 Task: Find and add a pair of Adidas running shoes with a 40 to 60 percent discount to your shopping bag.
Action: Mouse moved to (603, 99)
Screenshot: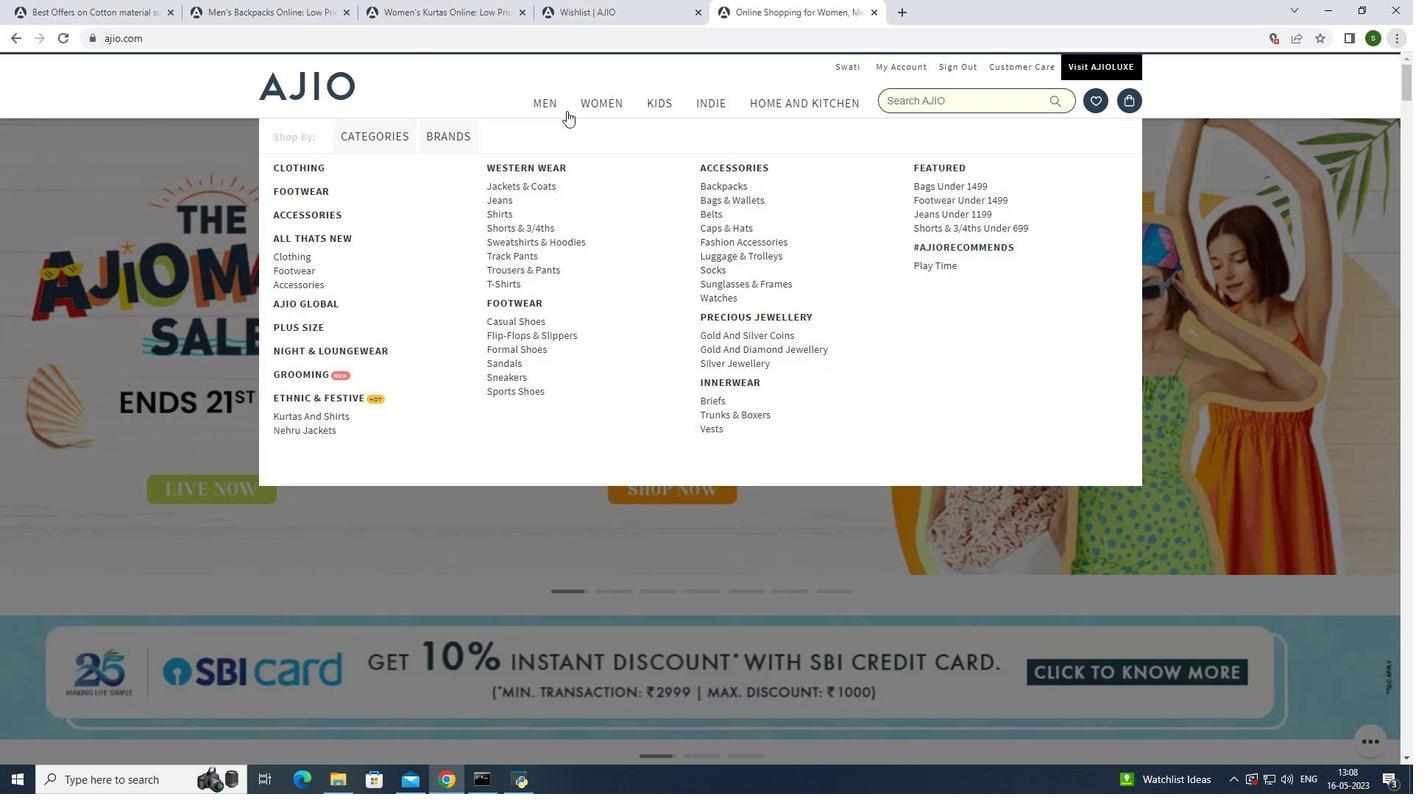 
Action: Mouse pressed left at (603, 99)
Screenshot: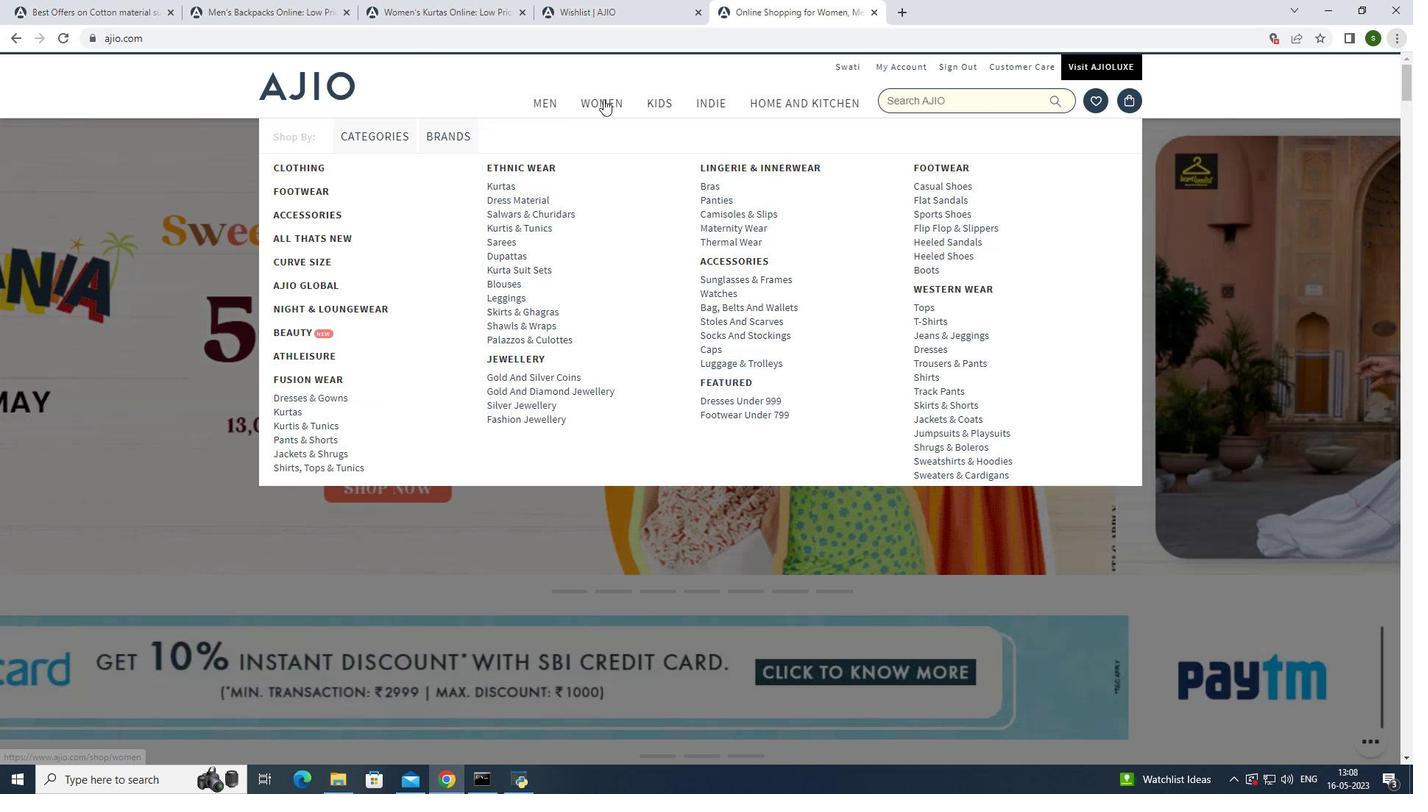 
Action: Mouse moved to (585, 164)
Screenshot: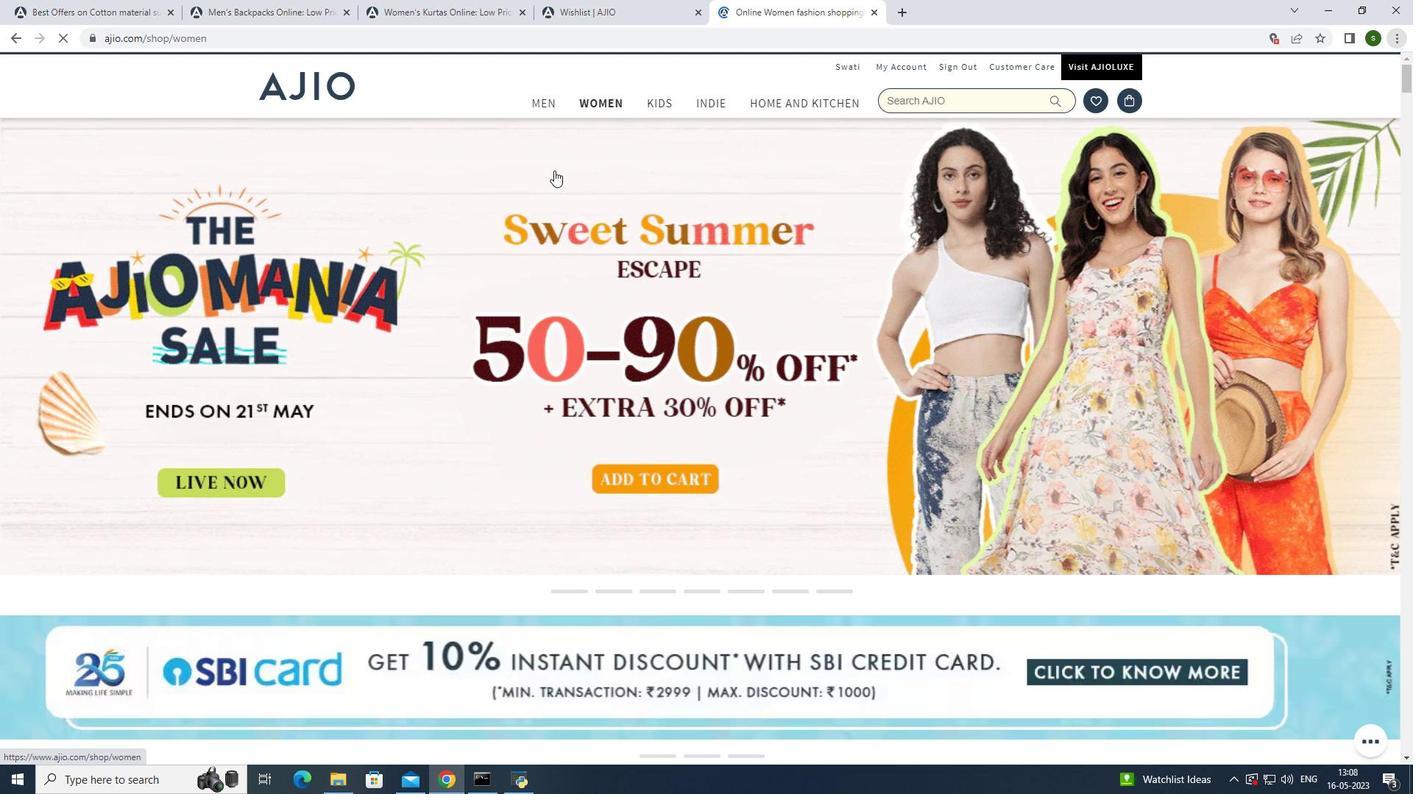 
Action: Mouse scrolled (585, 164) with delta (0, 0)
Screenshot: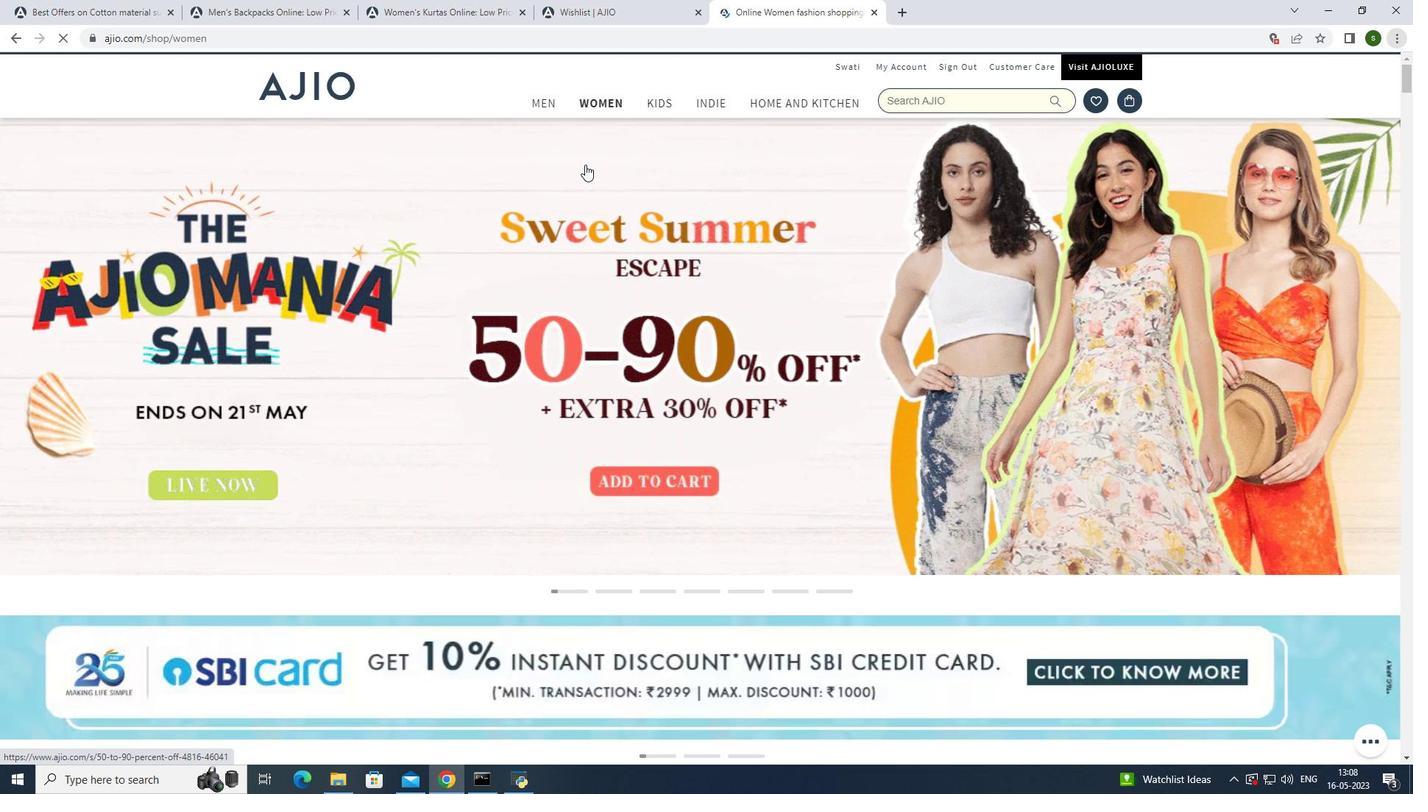 
Action: Mouse scrolled (585, 164) with delta (0, 0)
Screenshot: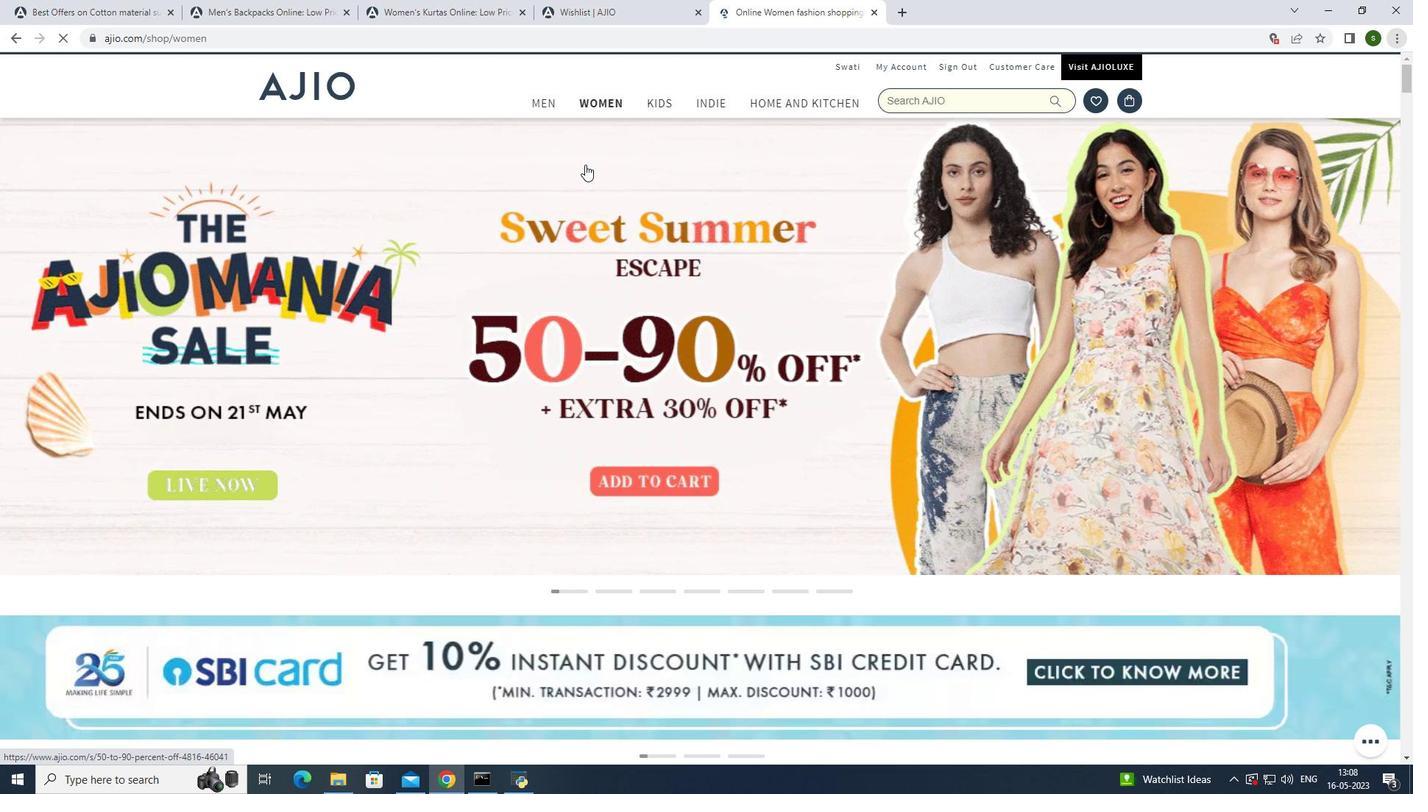 
Action: Mouse scrolled (585, 164) with delta (0, 0)
Screenshot: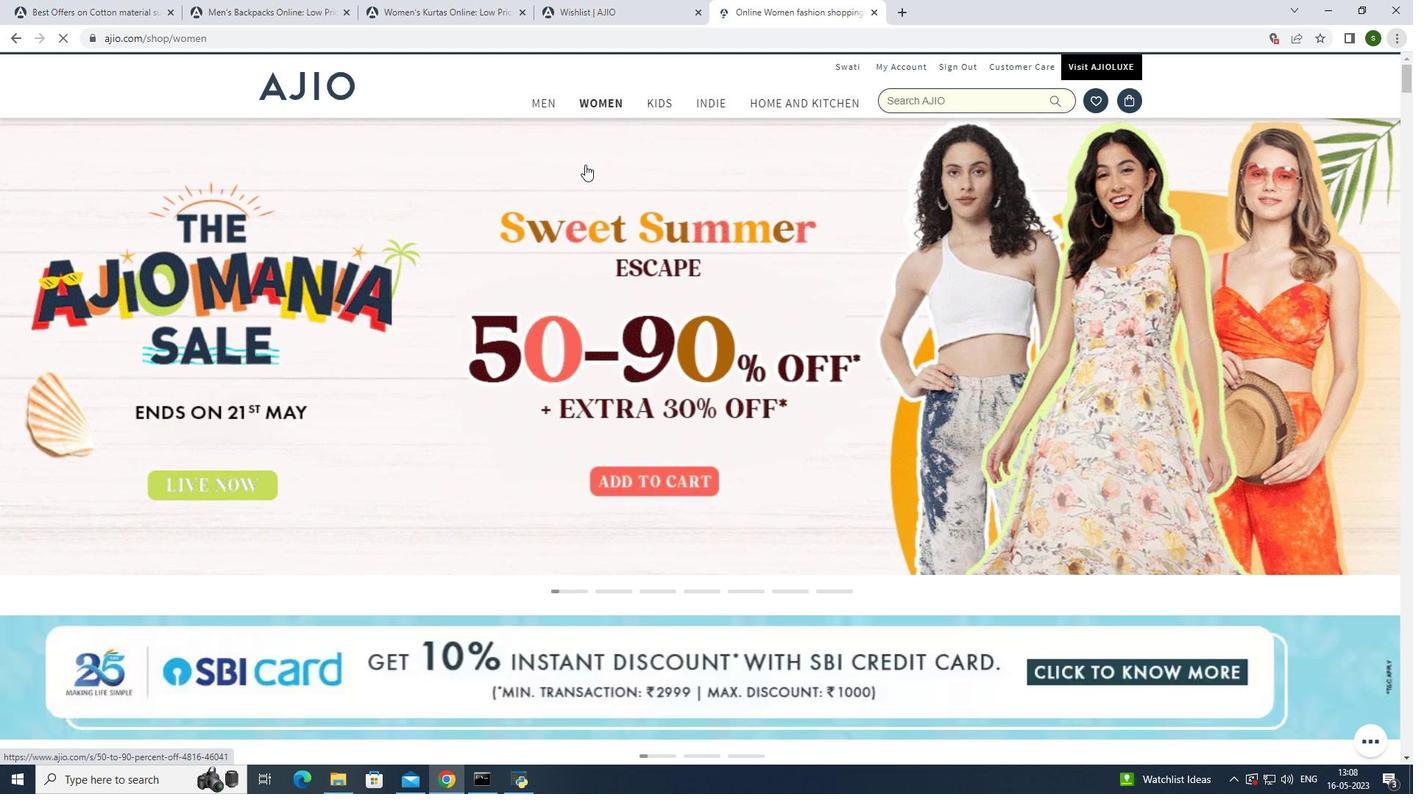 
Action: Mouse scrolled (585, 164) with delta (0, 0)
Screenshot: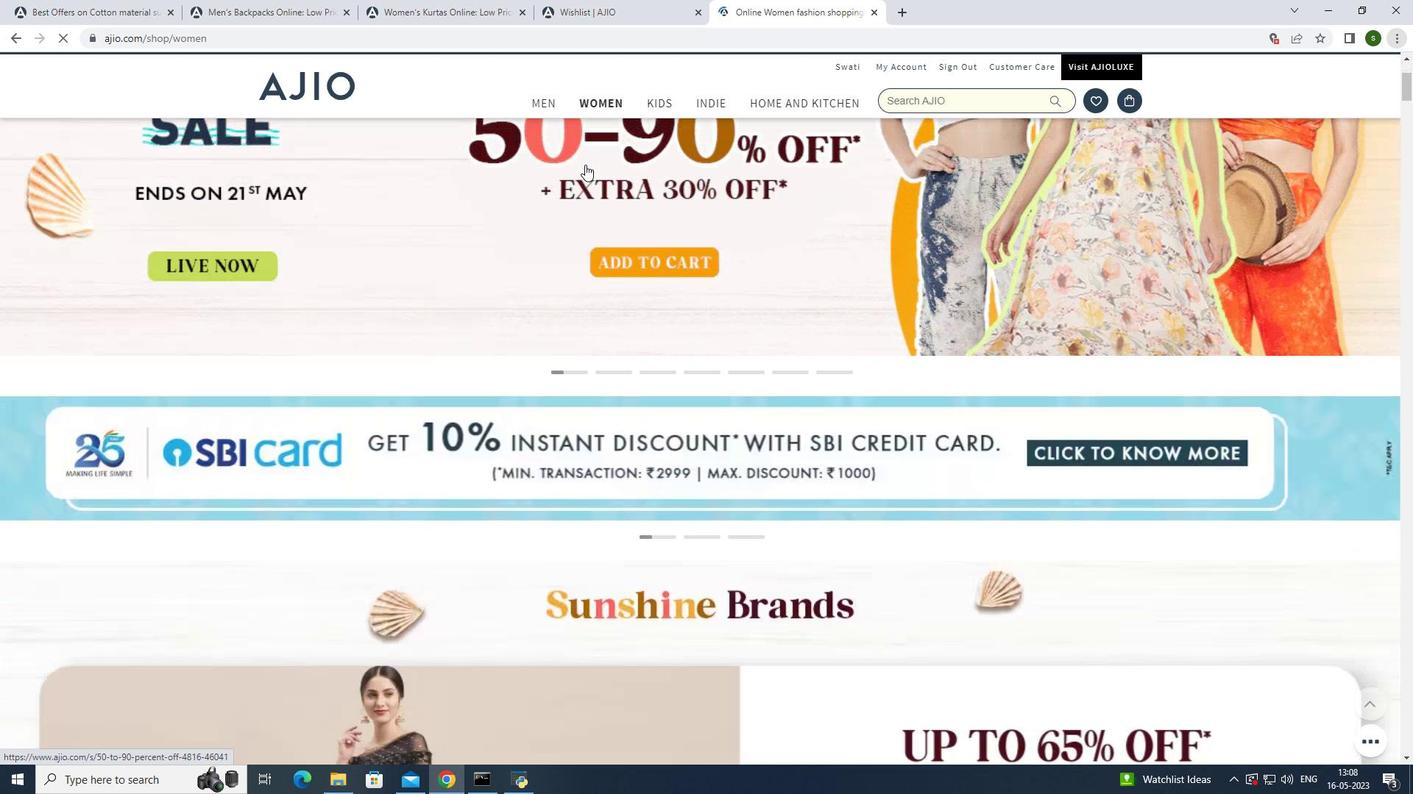 
Action: Mouse scrolled (585, 164) with delta (0, 0)
Screenshot: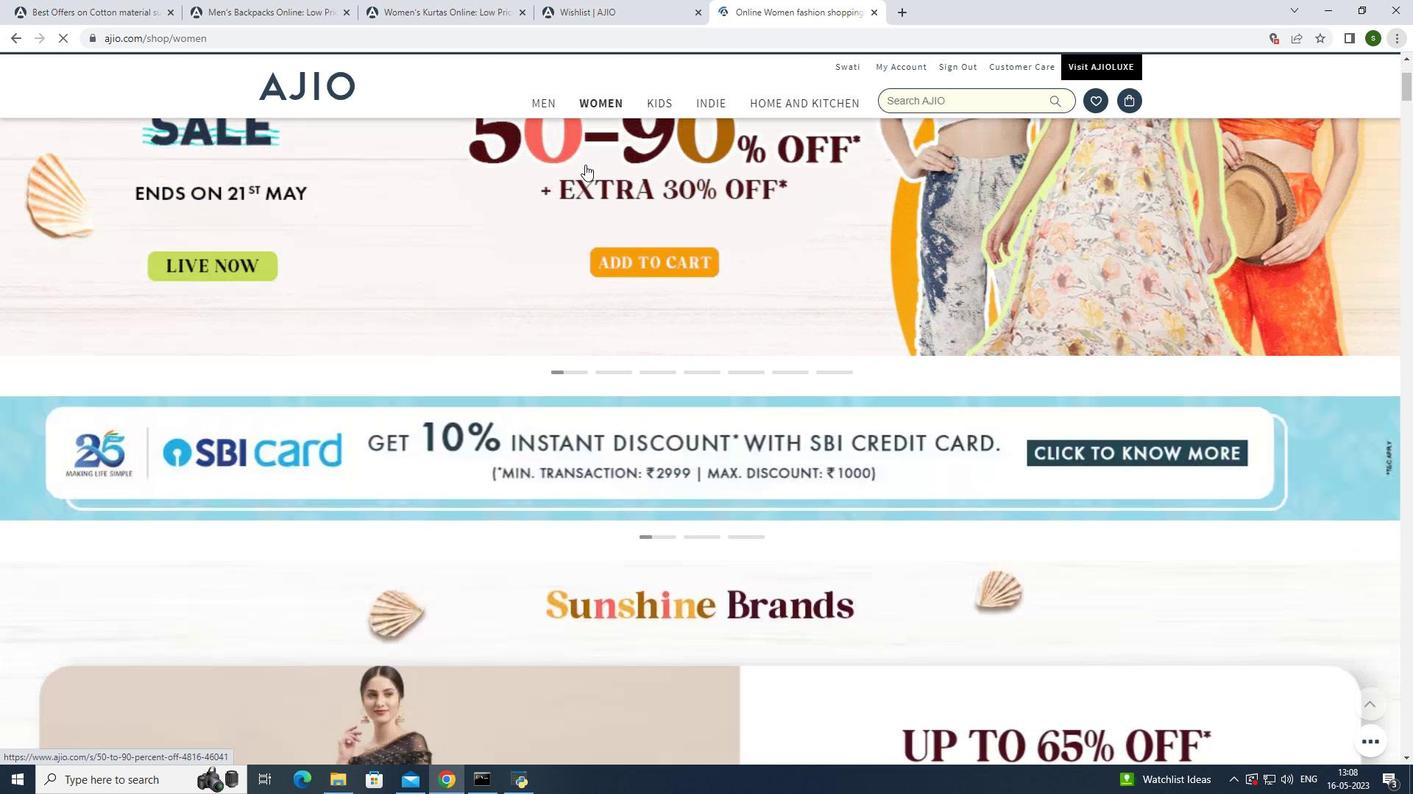 
Action: Mouse scrolled (585, 164) with delta (0, 0)
Screenshot: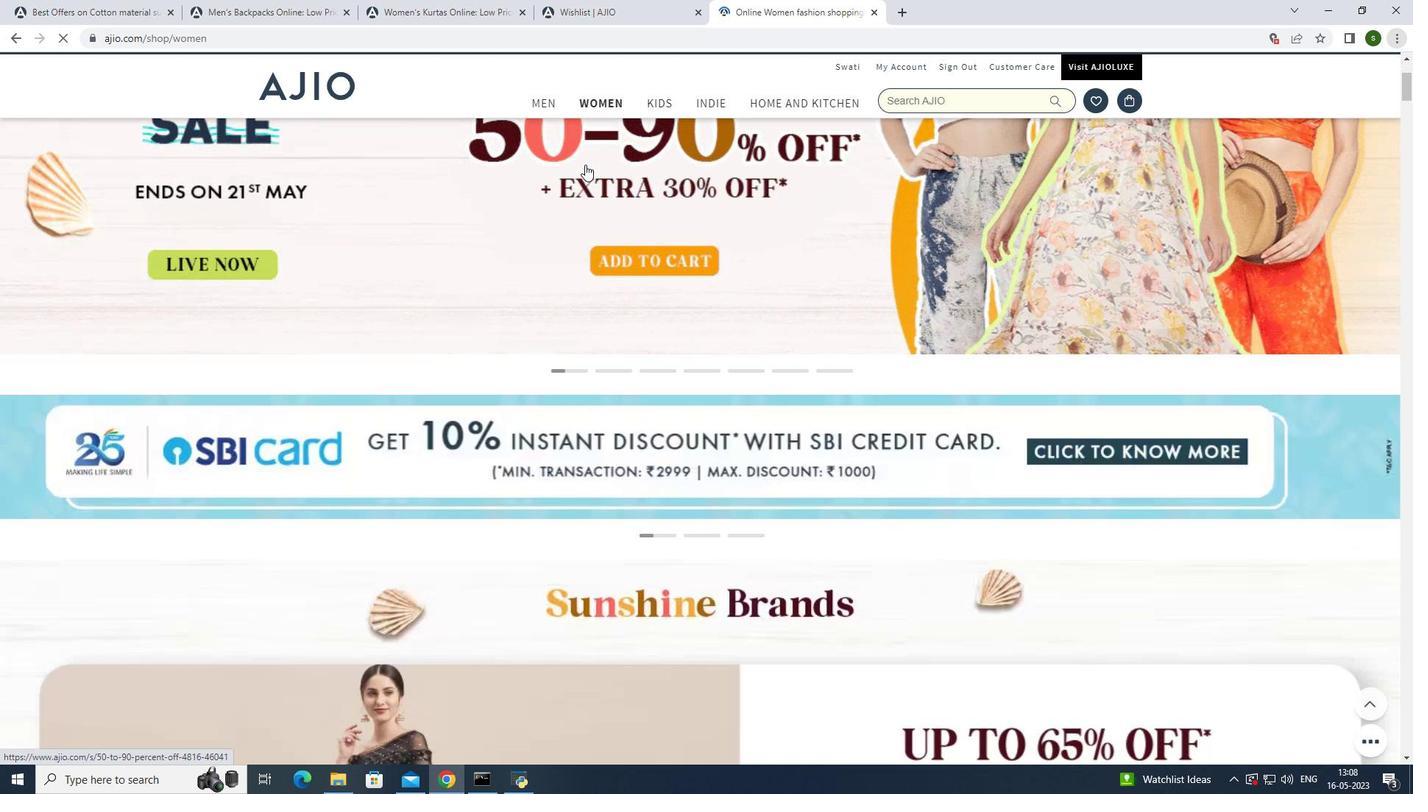 
Action: Mouse scrolled (585, 164) with delta (0, 0)
Screenshot: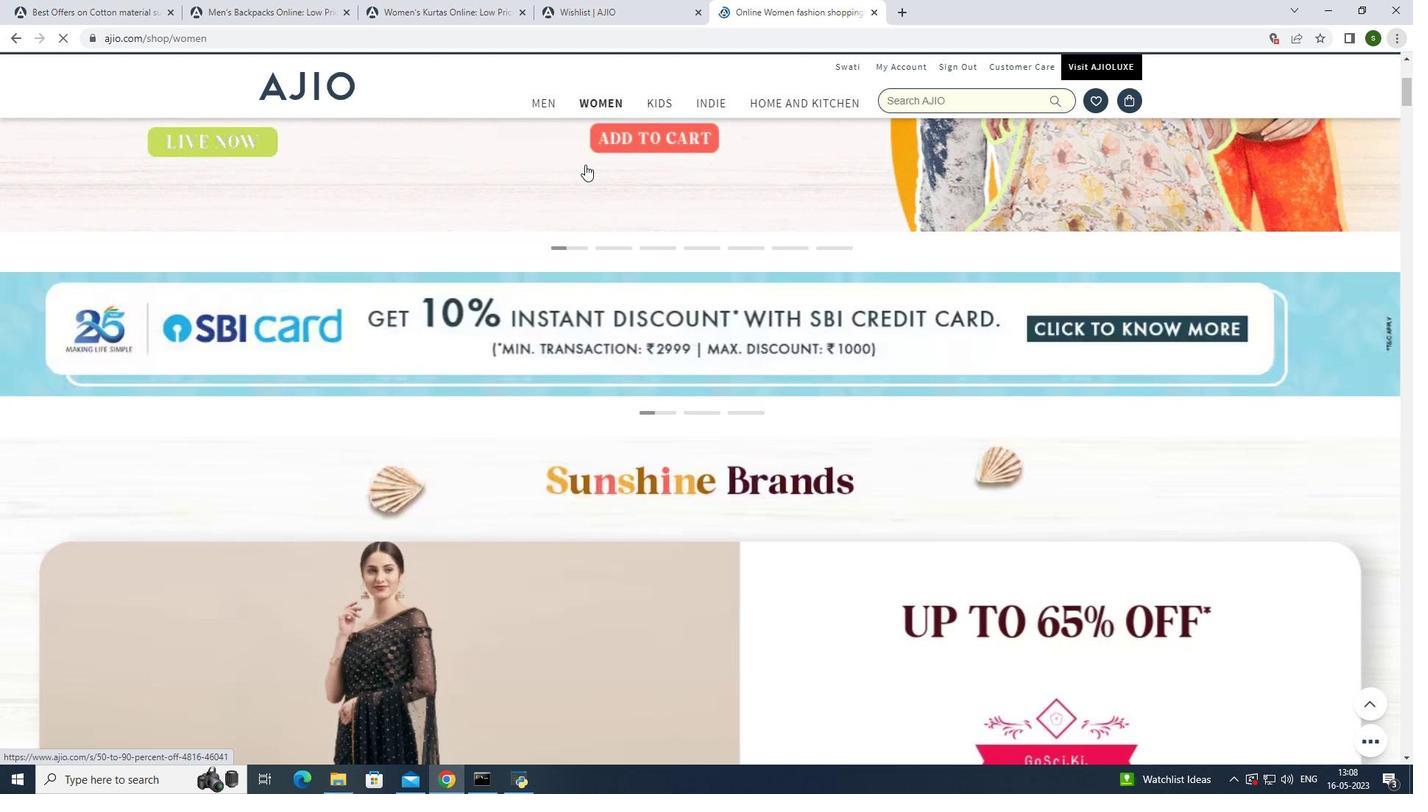 
Action: Mouse scrolled (585, 164) with delta (0, 0)
Screenshot: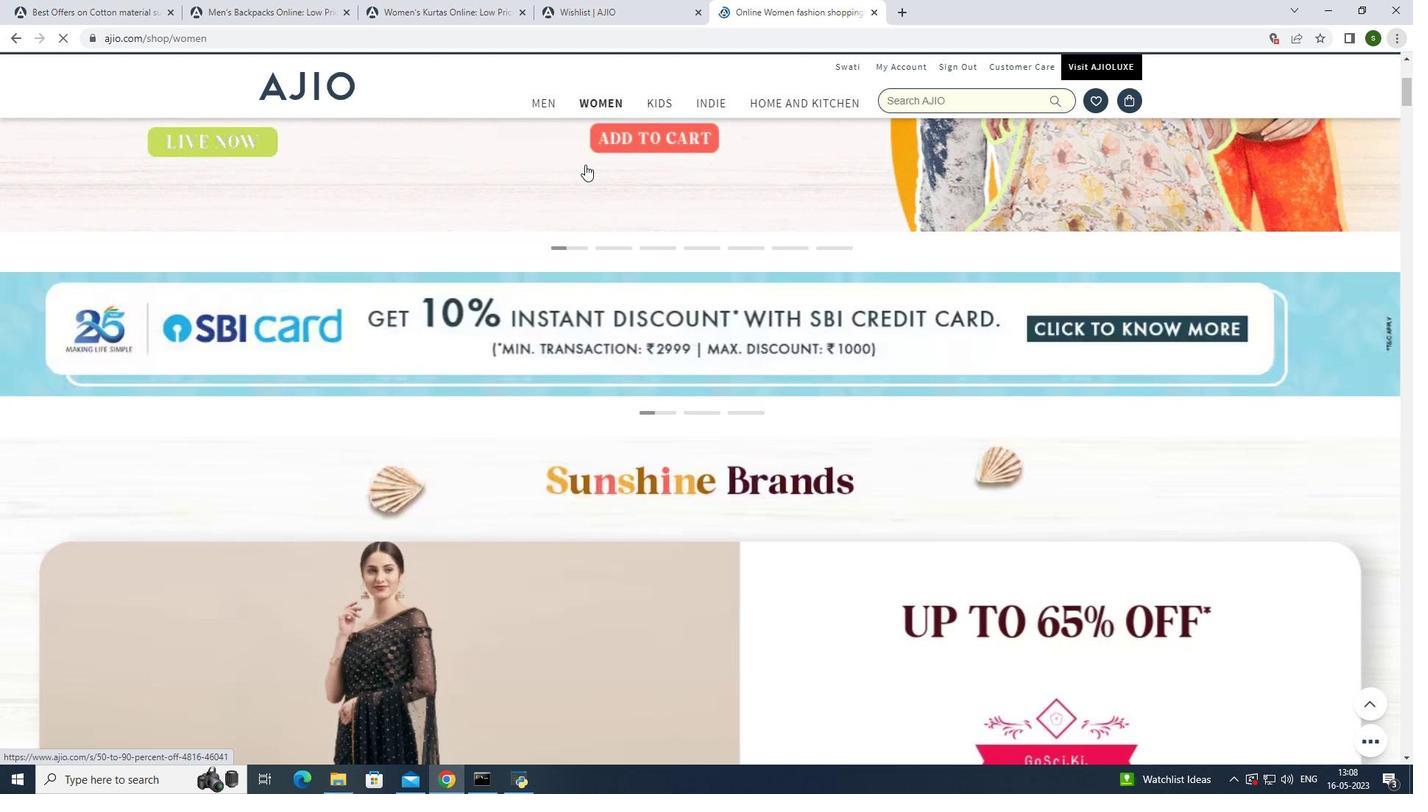 
Action: Mouse scrolled (585, 164) with delta (0, 0)
Screenshot: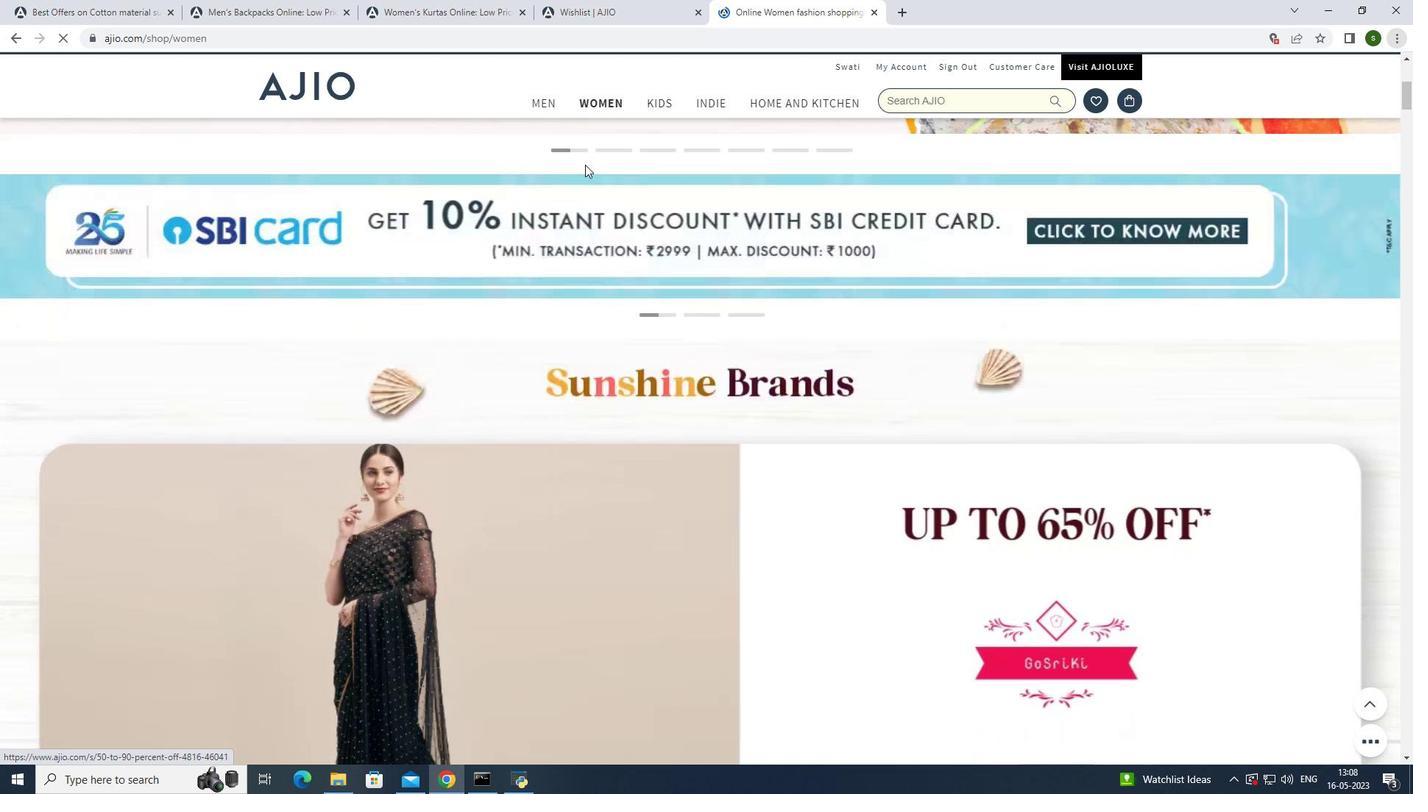 
Action: Mouse scrolled (585, 164) with delta (0, 0)
Screenshot: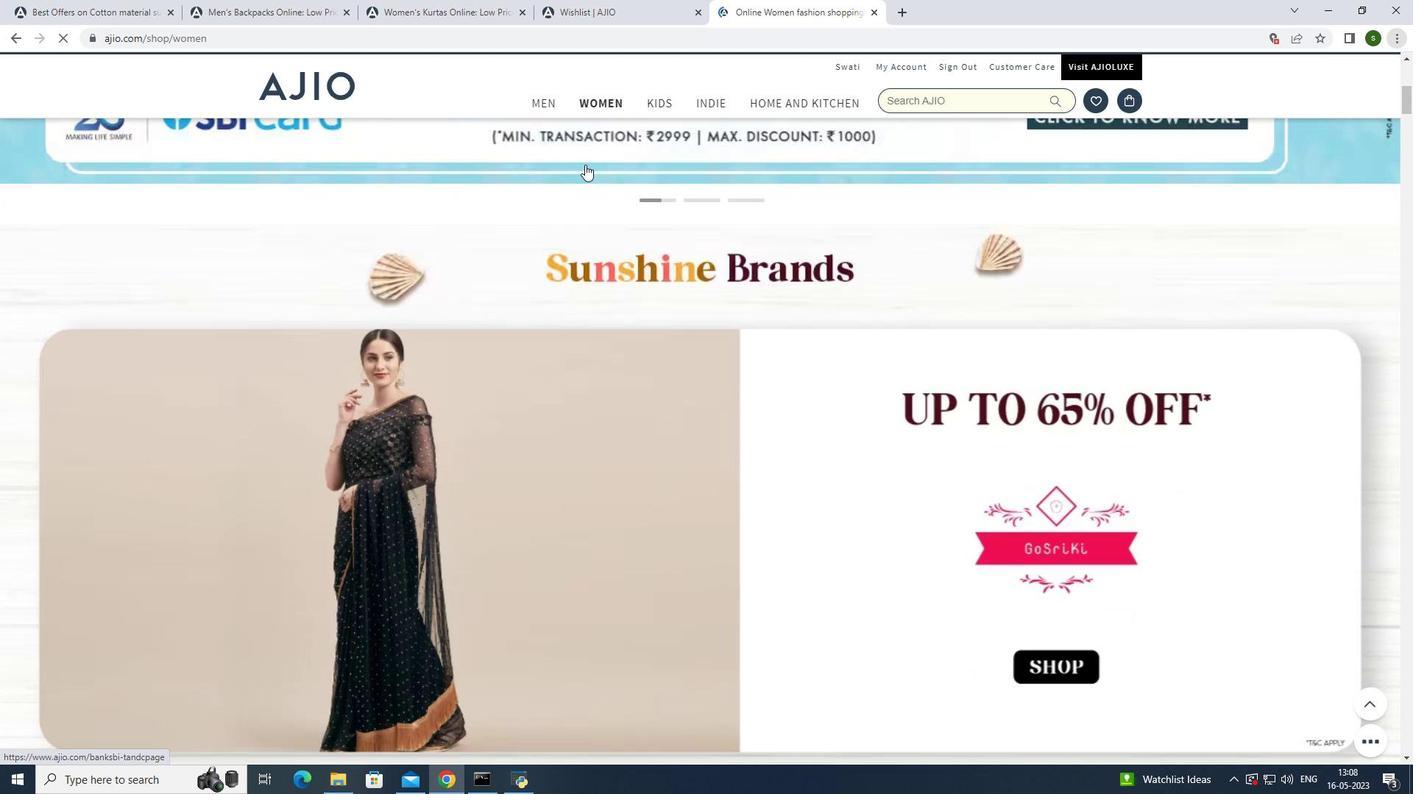 
Action: Mouse scrolled (585, 164) with delta (0, 0)
Screenshot: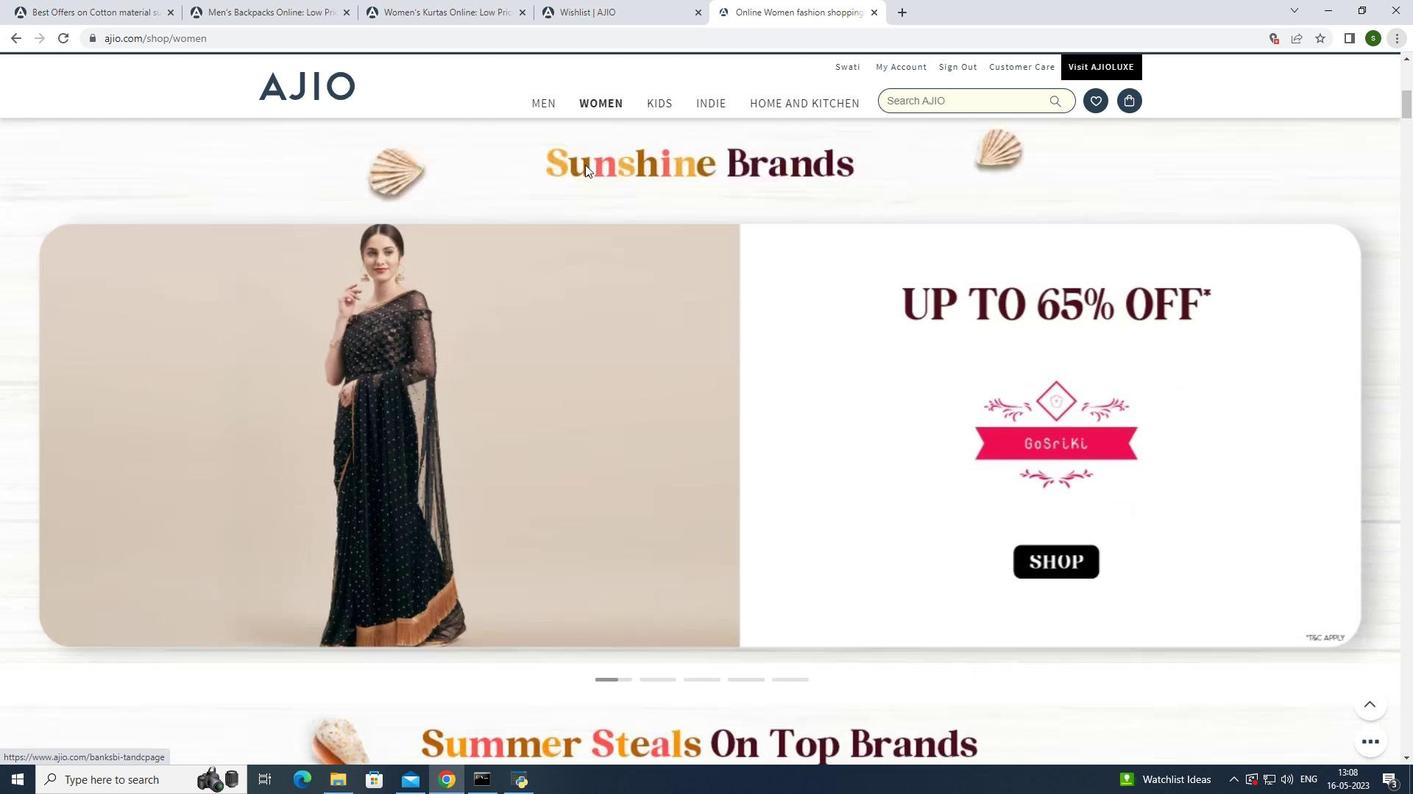 
Action: Mouse scrolled (585, 164) with delta (0, 0)
Screenshot: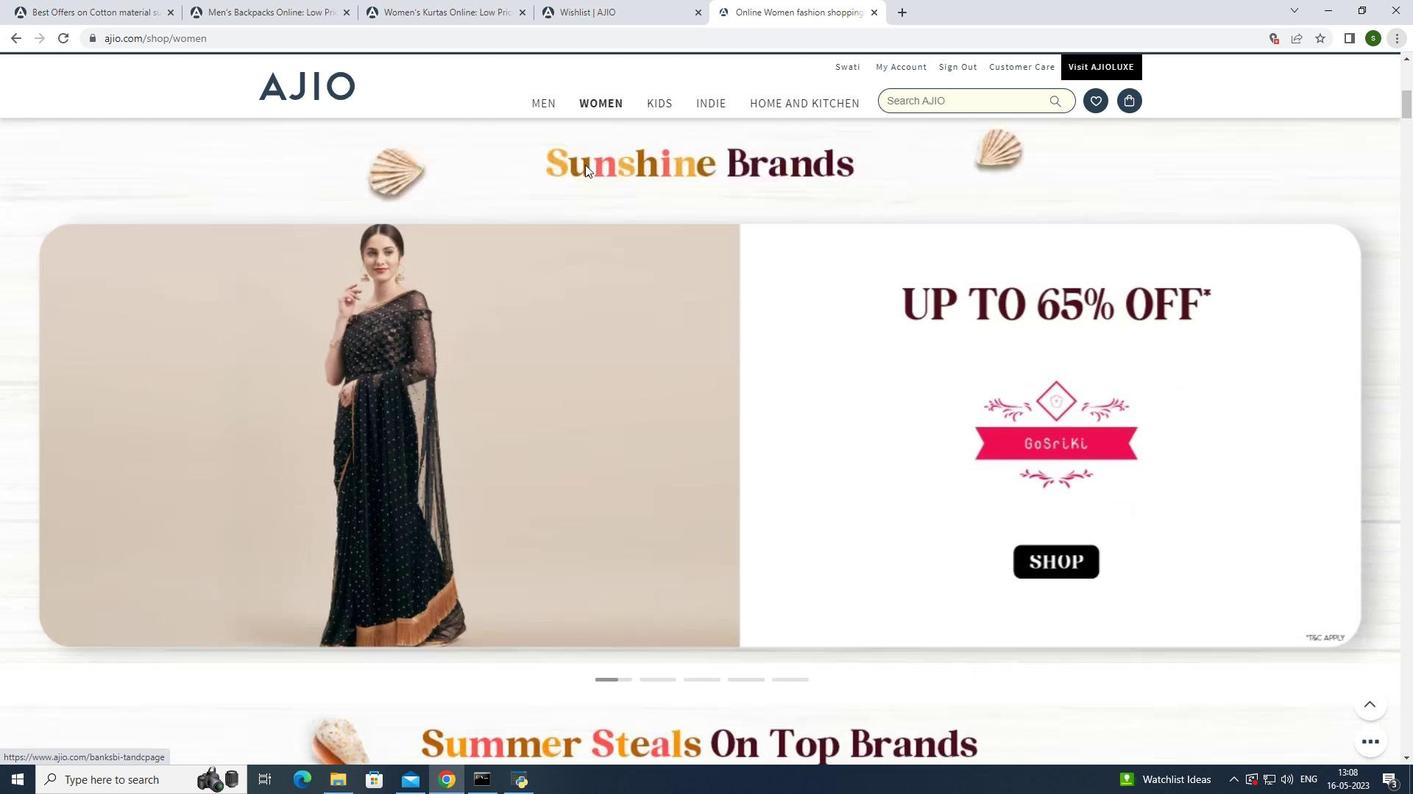 
Action: Mouse scrolled (585, 164) with delta (0, 0)
Screenshot: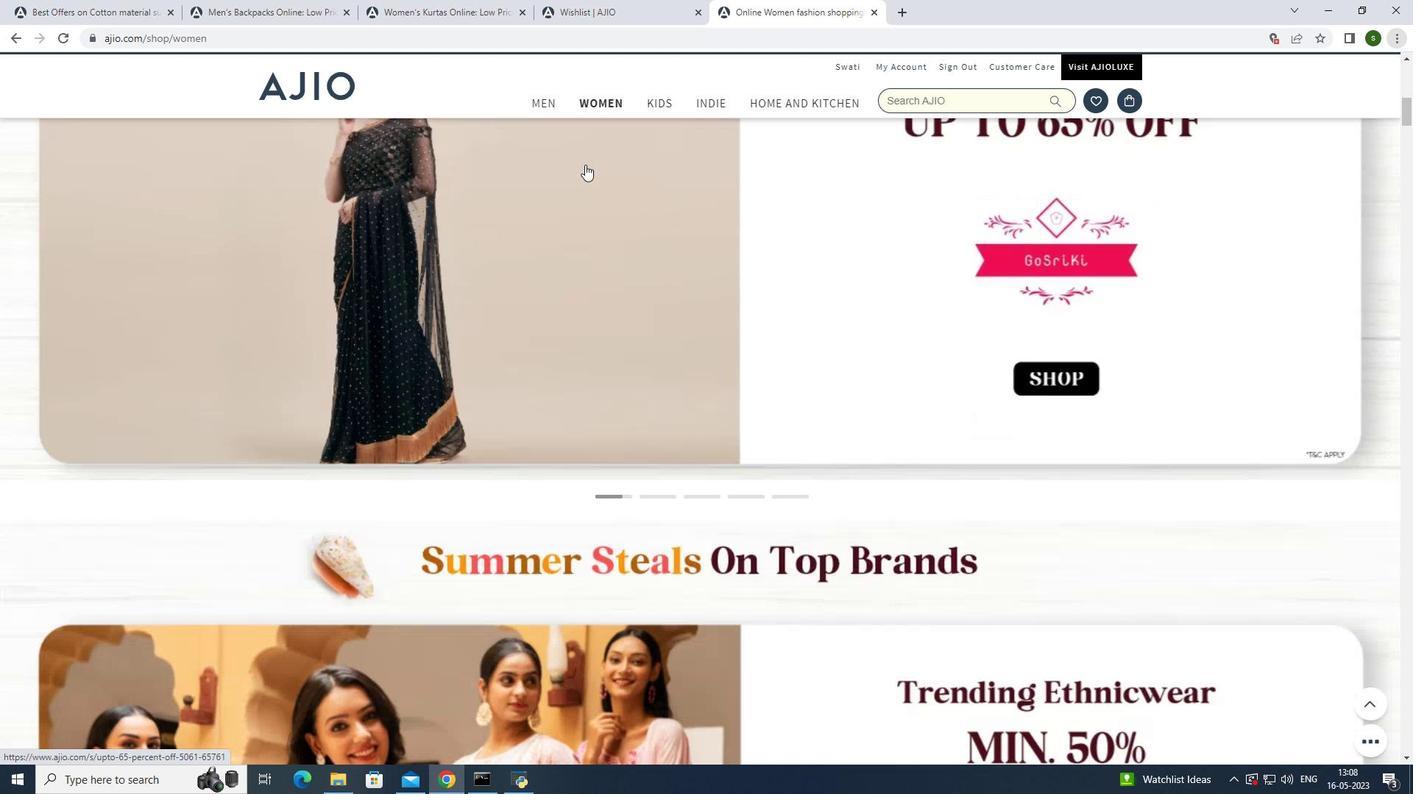 
Action: Mouse scrolled (585, 164) with delta (0, 0)
Screenshot: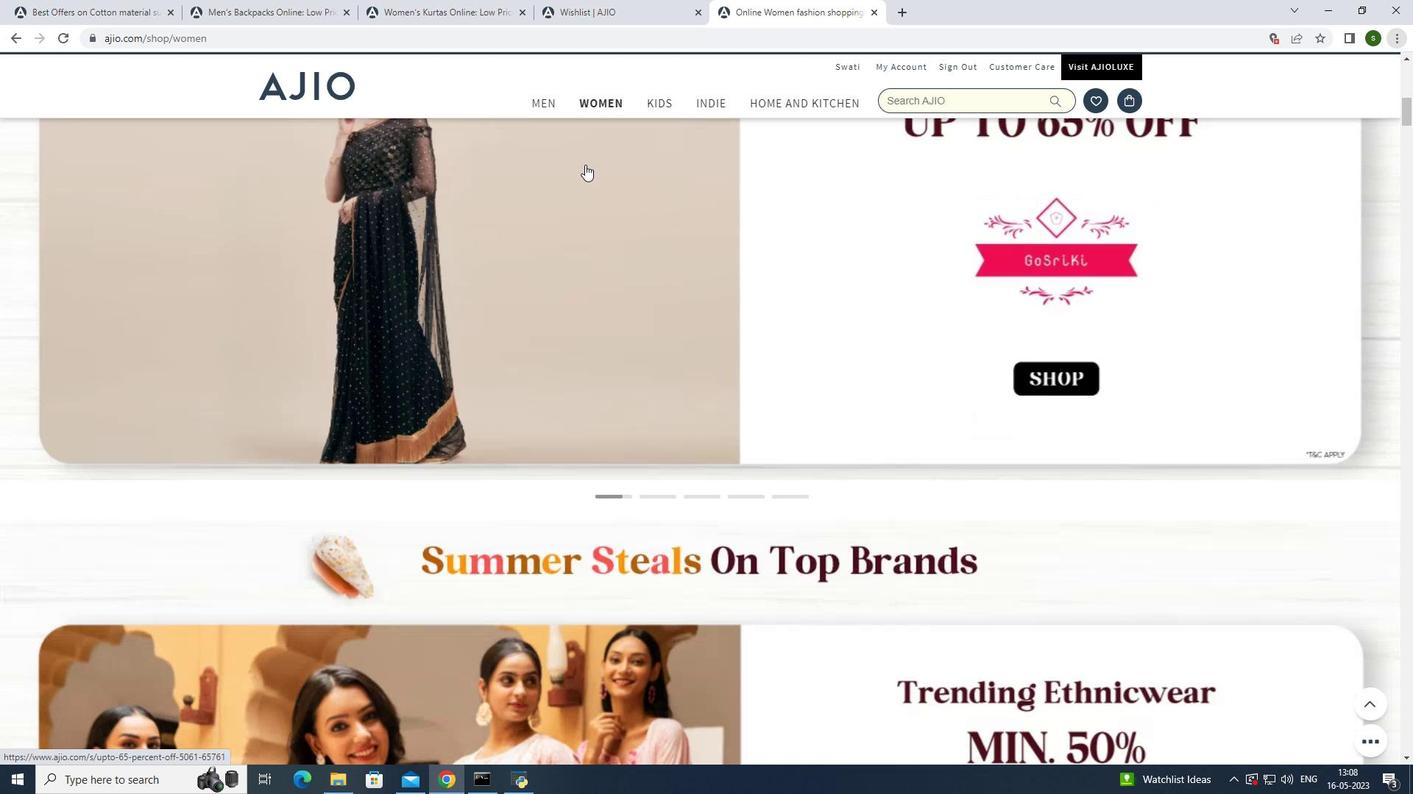 
Action: Mouse scrolled (585, 164) with delta (0, 0)
Screenshot: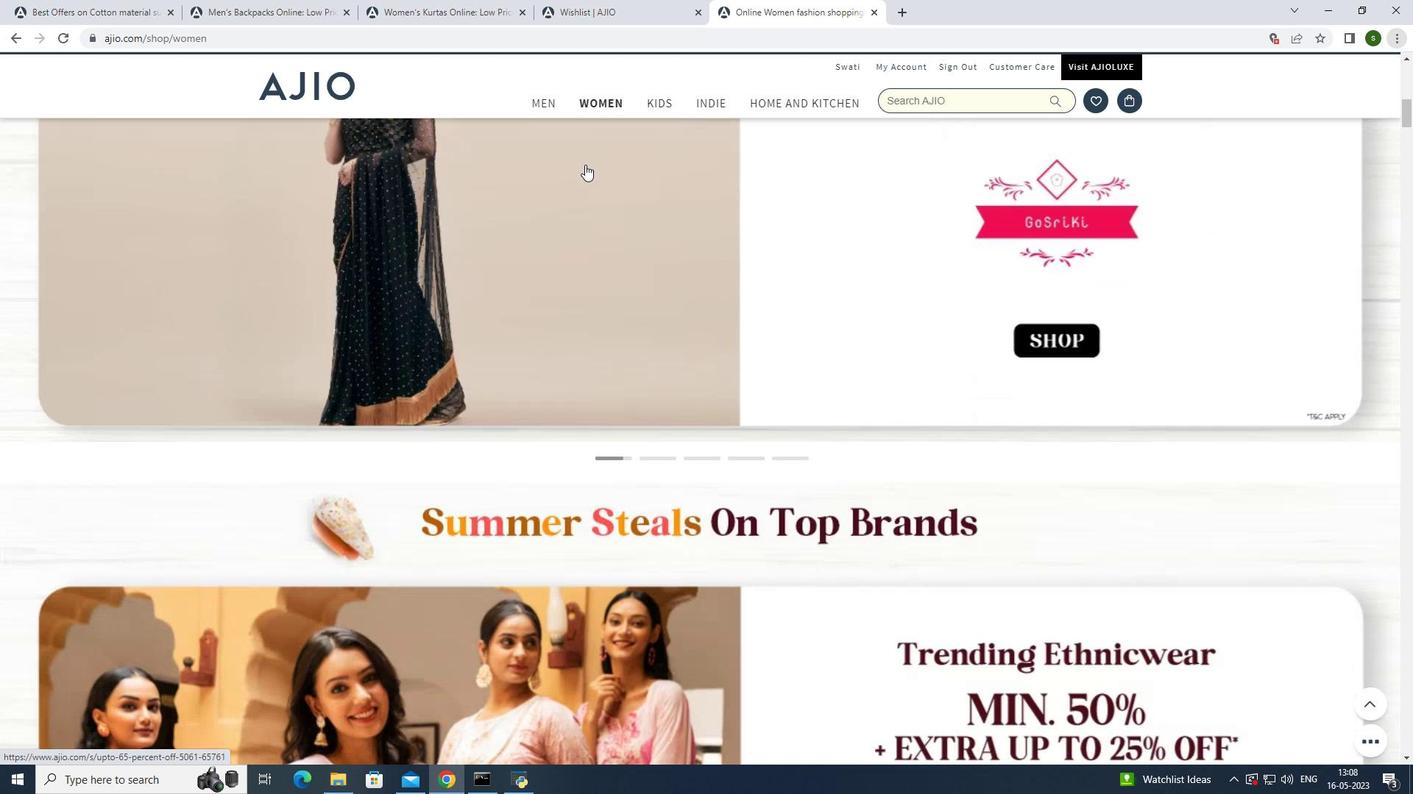 
Action: Mouse scrolled (585, 164) with delta (0, 0)
Screenshot: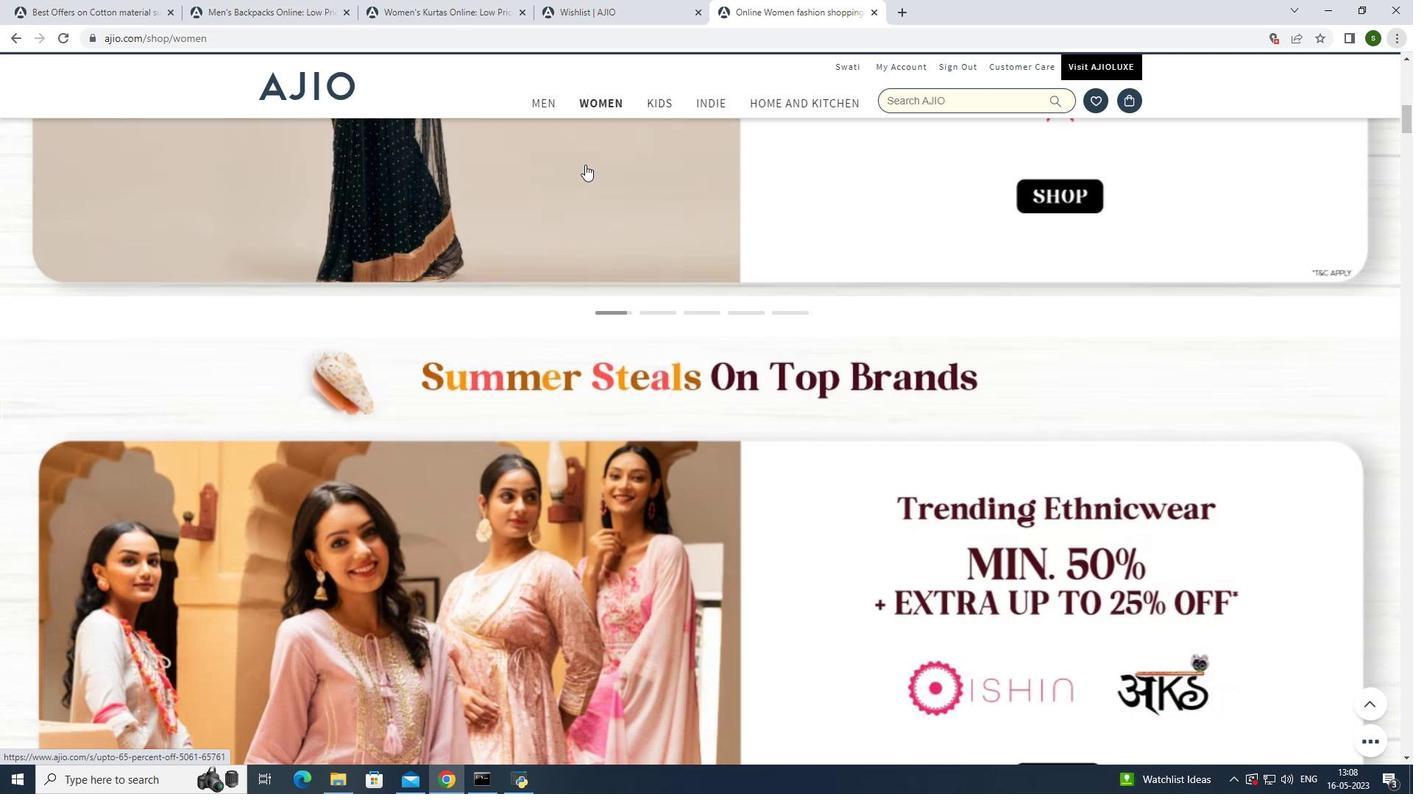 
Action: Mouse scrolled (585, 164) with delta (0, 0)
Screenshot: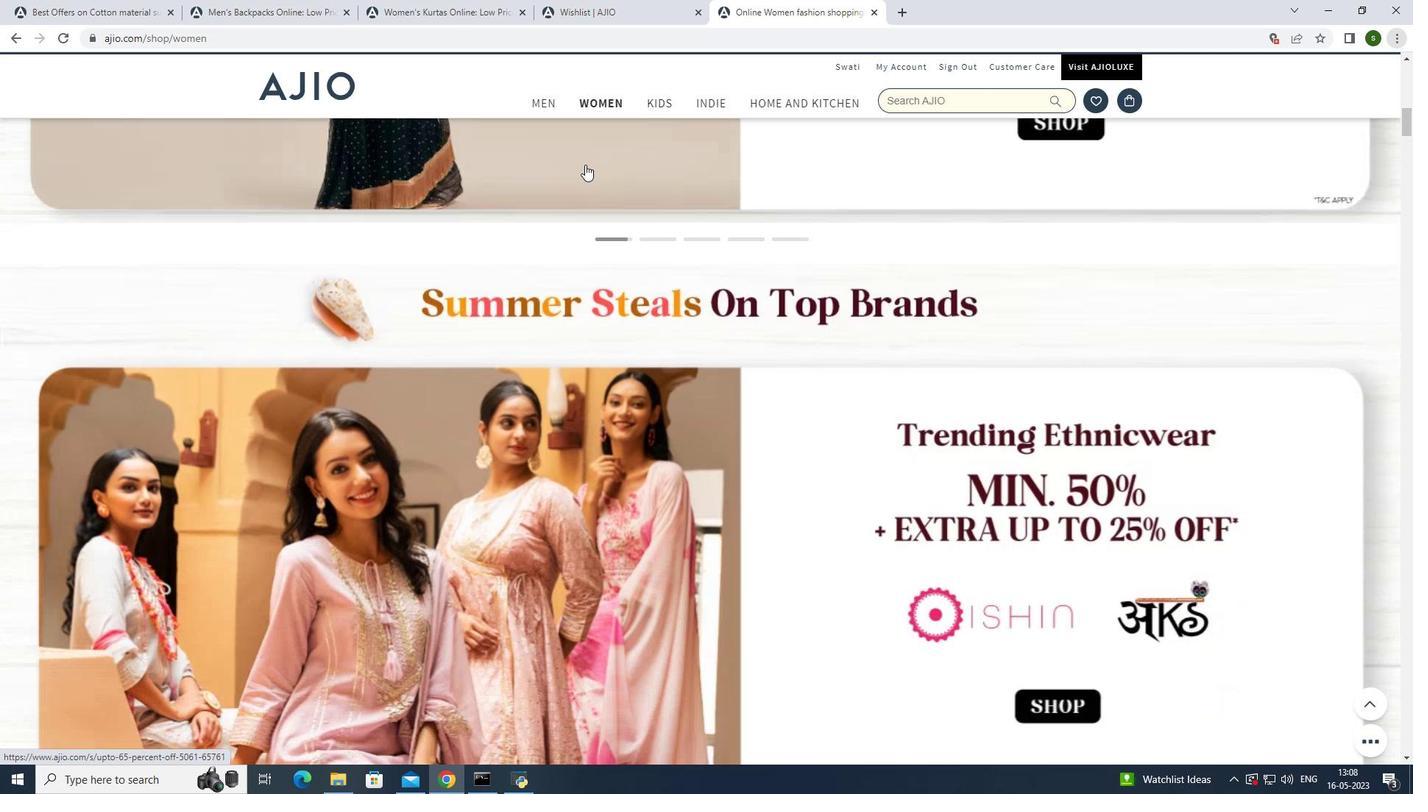 
Action: Mouse scrolled (585, 164) with delta (0, 0)
Screenshot: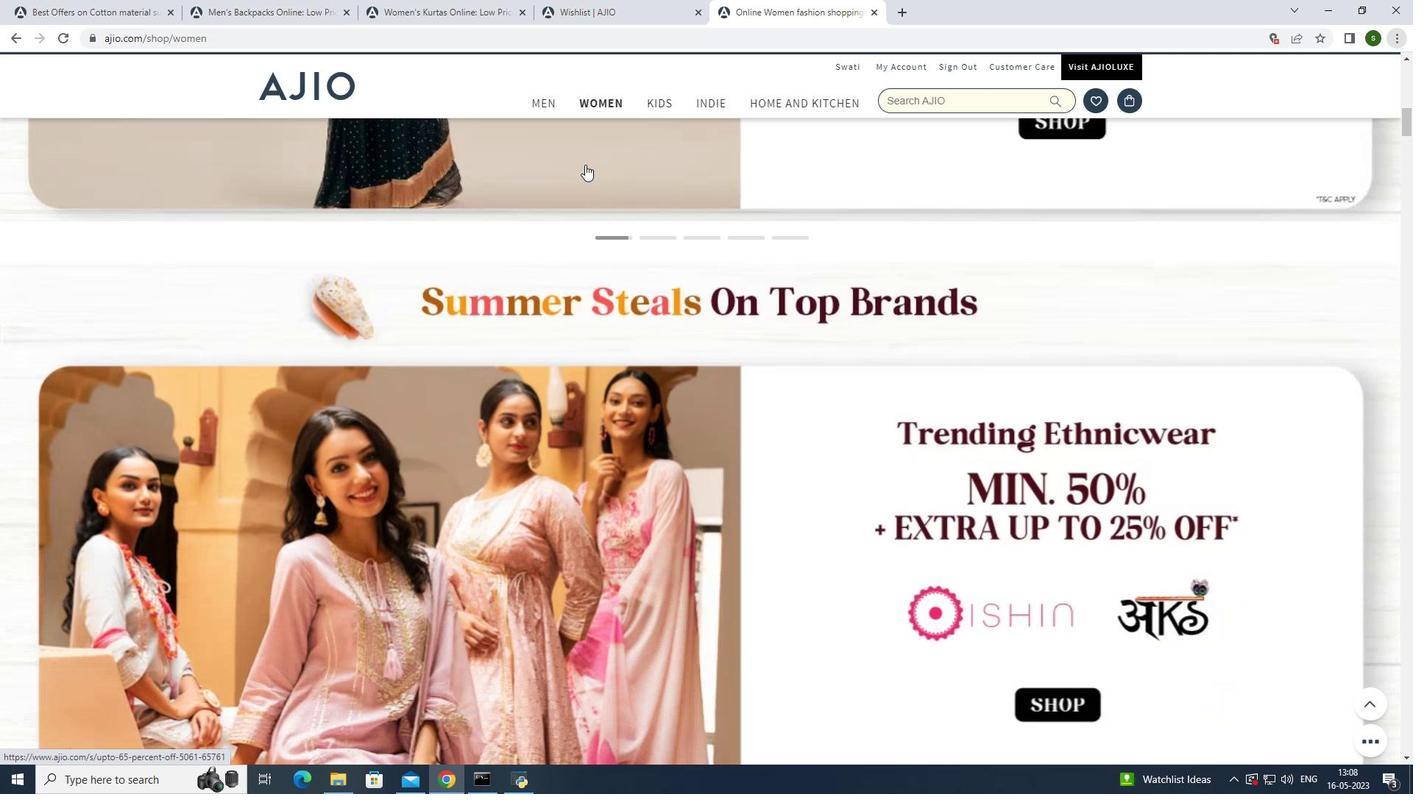 
Action: Mouse scrolled (585, 164) with delta (0, 0)
Screenshot: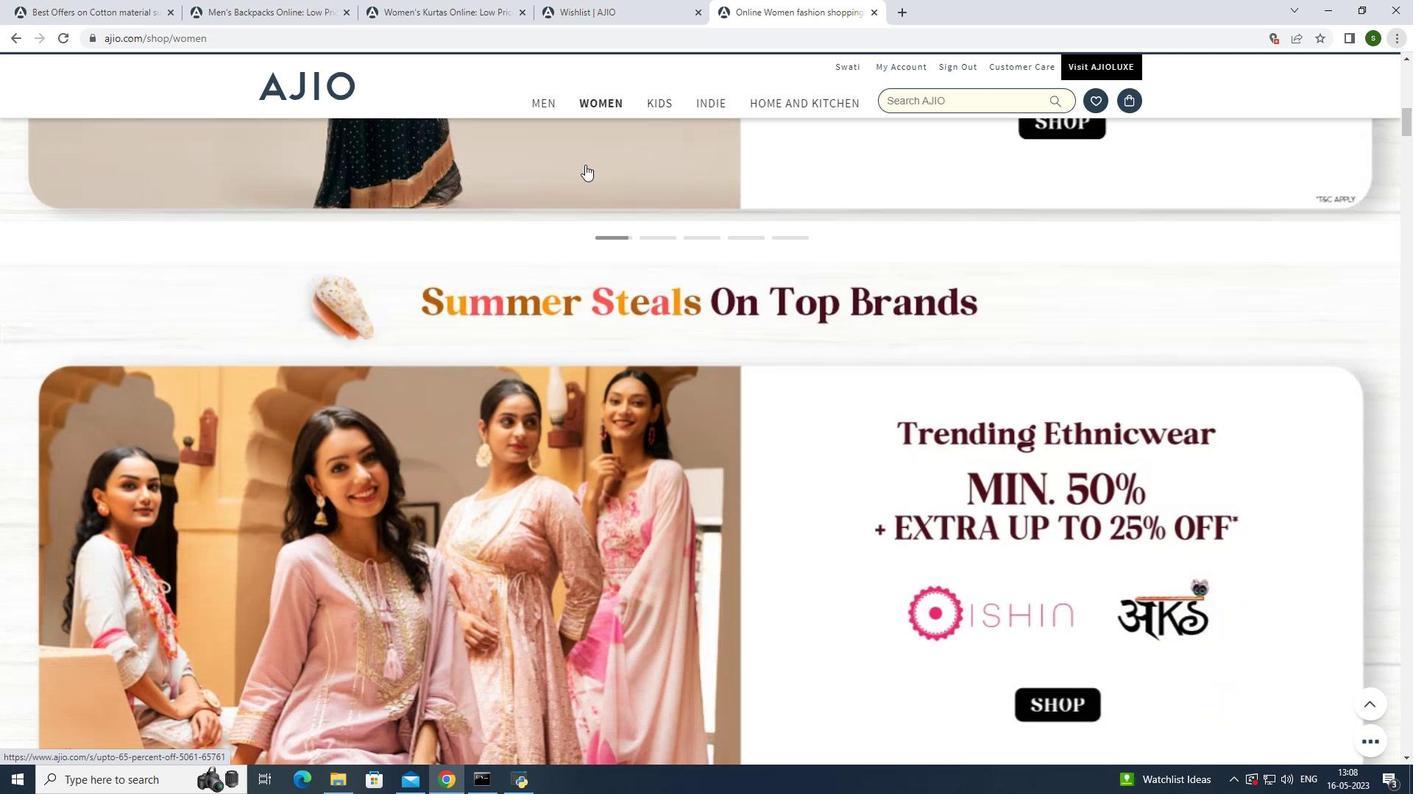 
Action: Mouse scrolled (585, 164) with delta (0, 0)
Screenshot: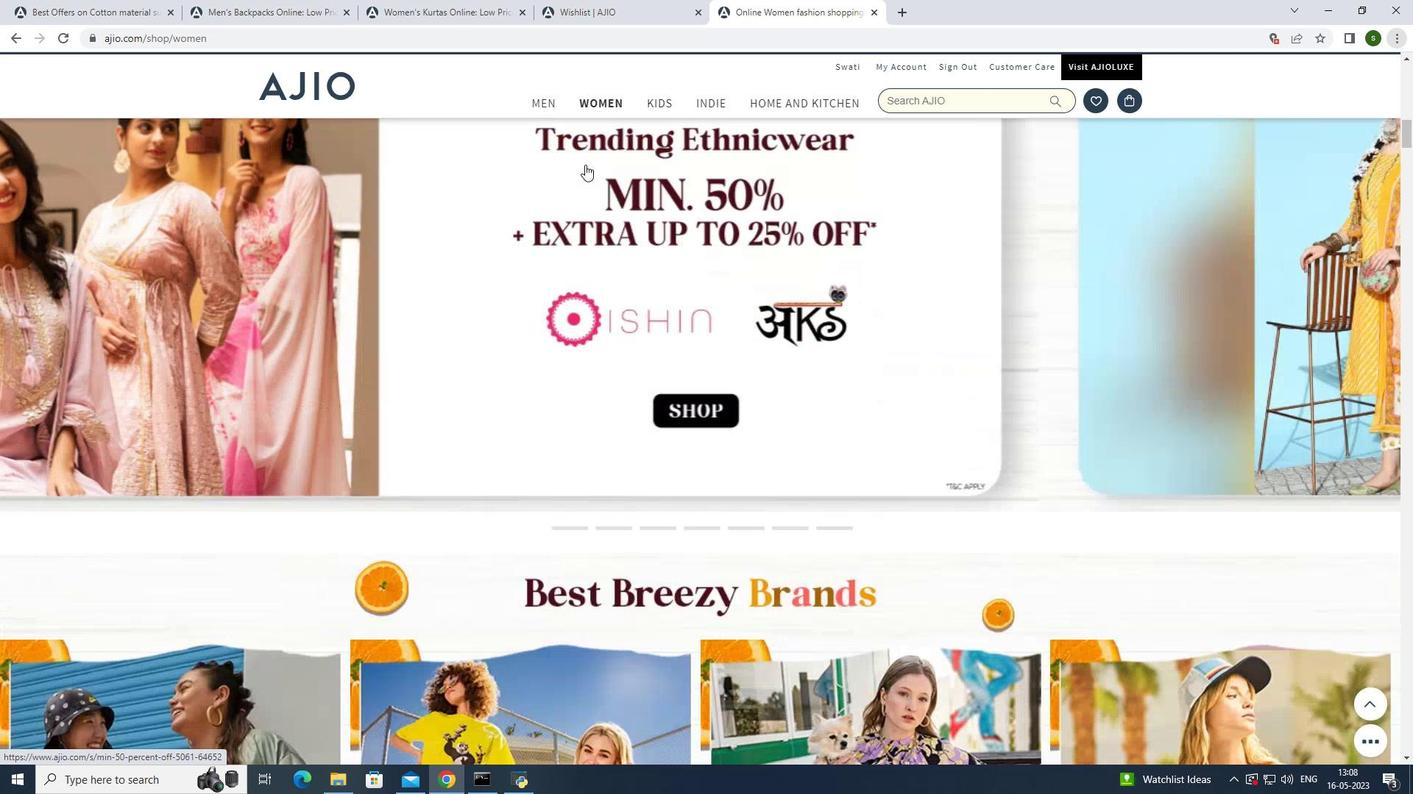 
Action: Mouse scrolled (585, 164) with delta (0, 0)
Screenshot: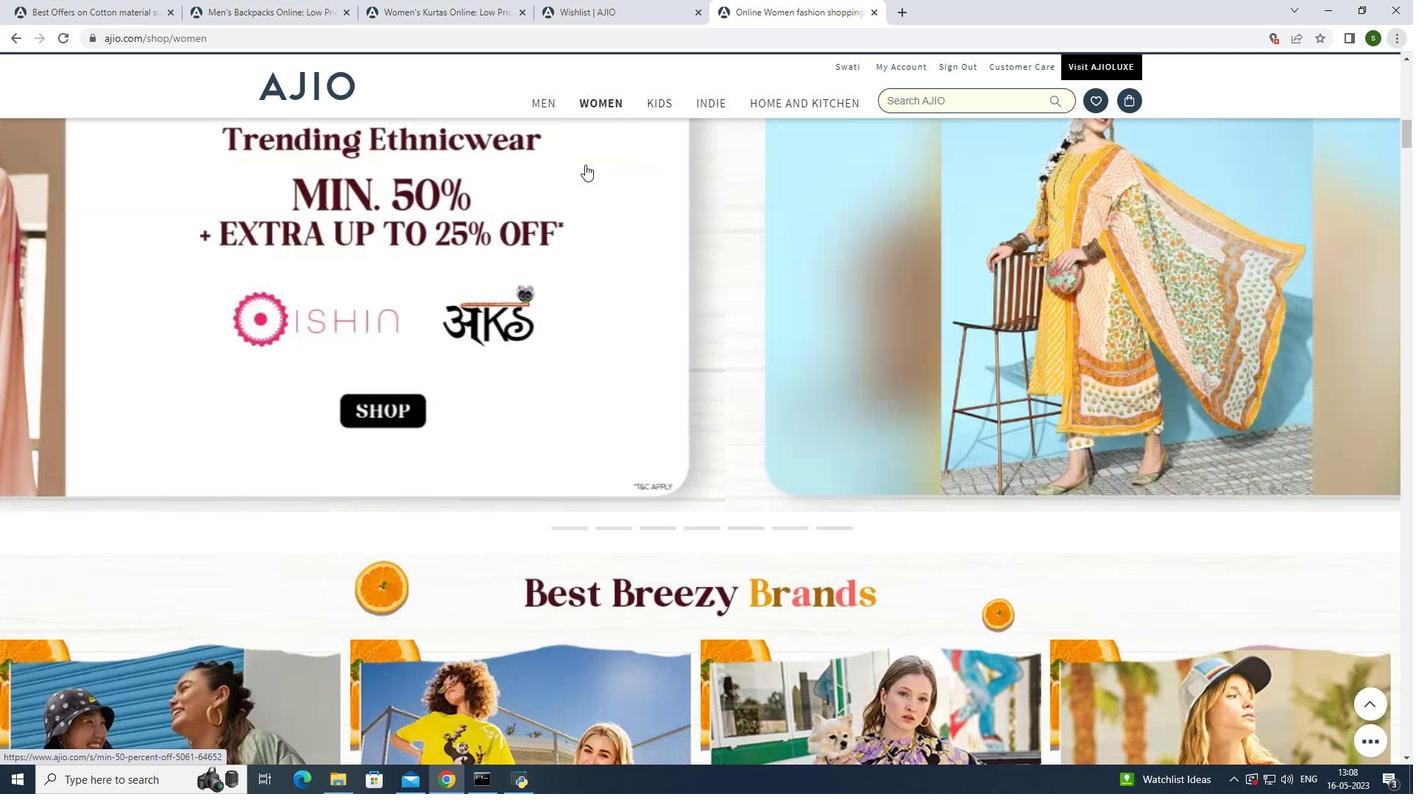 
Action: Mouse scrolled (585, 164) with delta (0, 0)
Screenshot: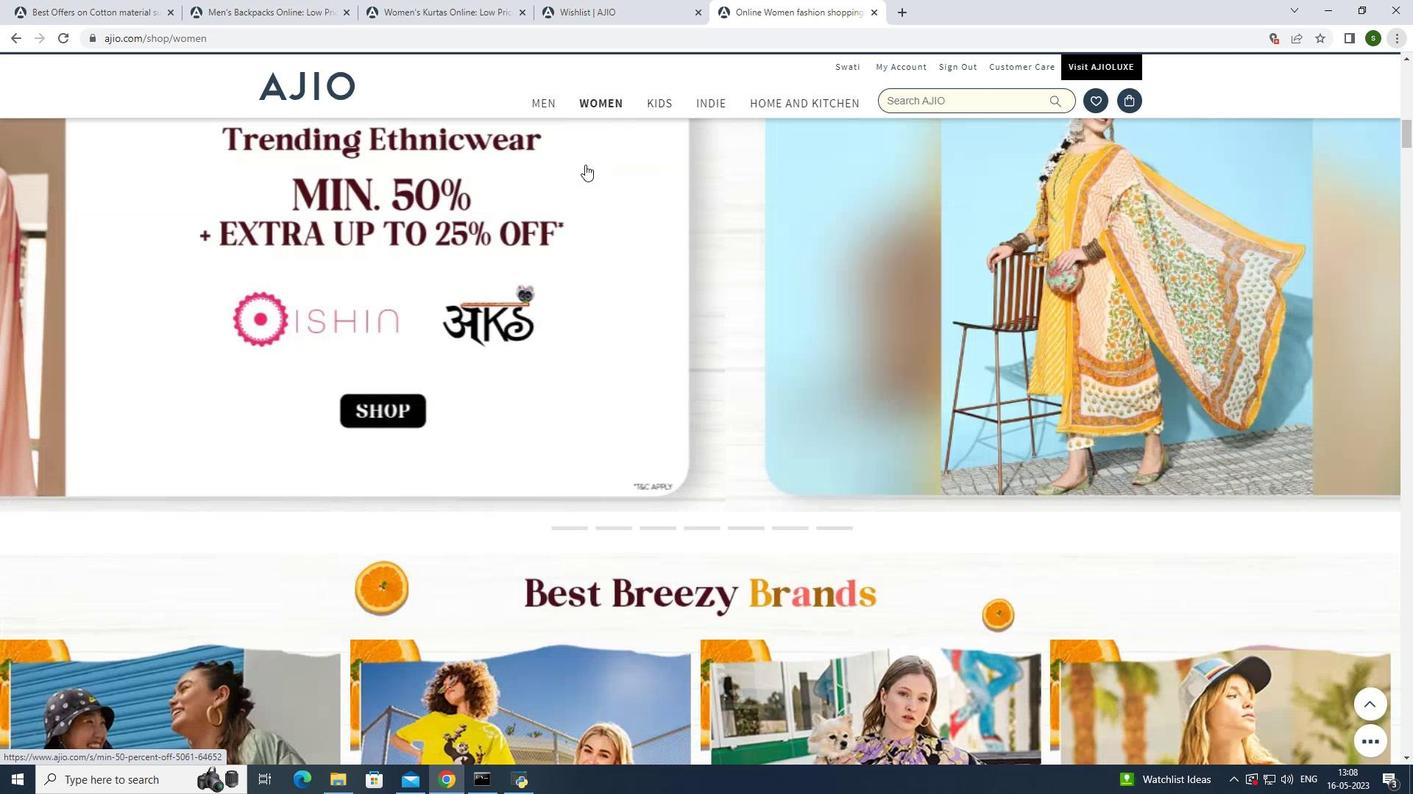 
Action: Mouse scrolled (585, 164) with delta (0, 0)
Screenshot: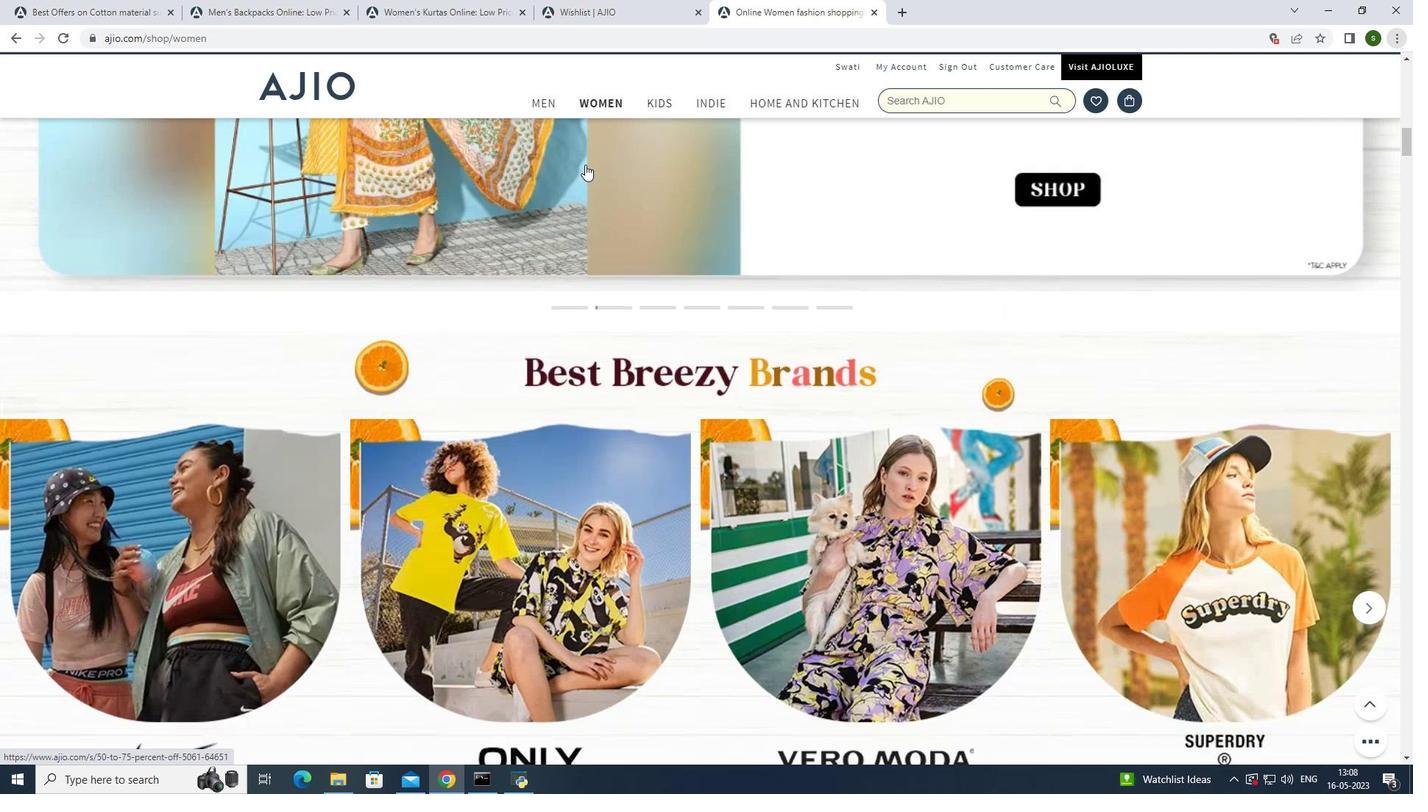 
Action: Mouse scrolled (585, 164) with delta (0, 0)
Screenshot: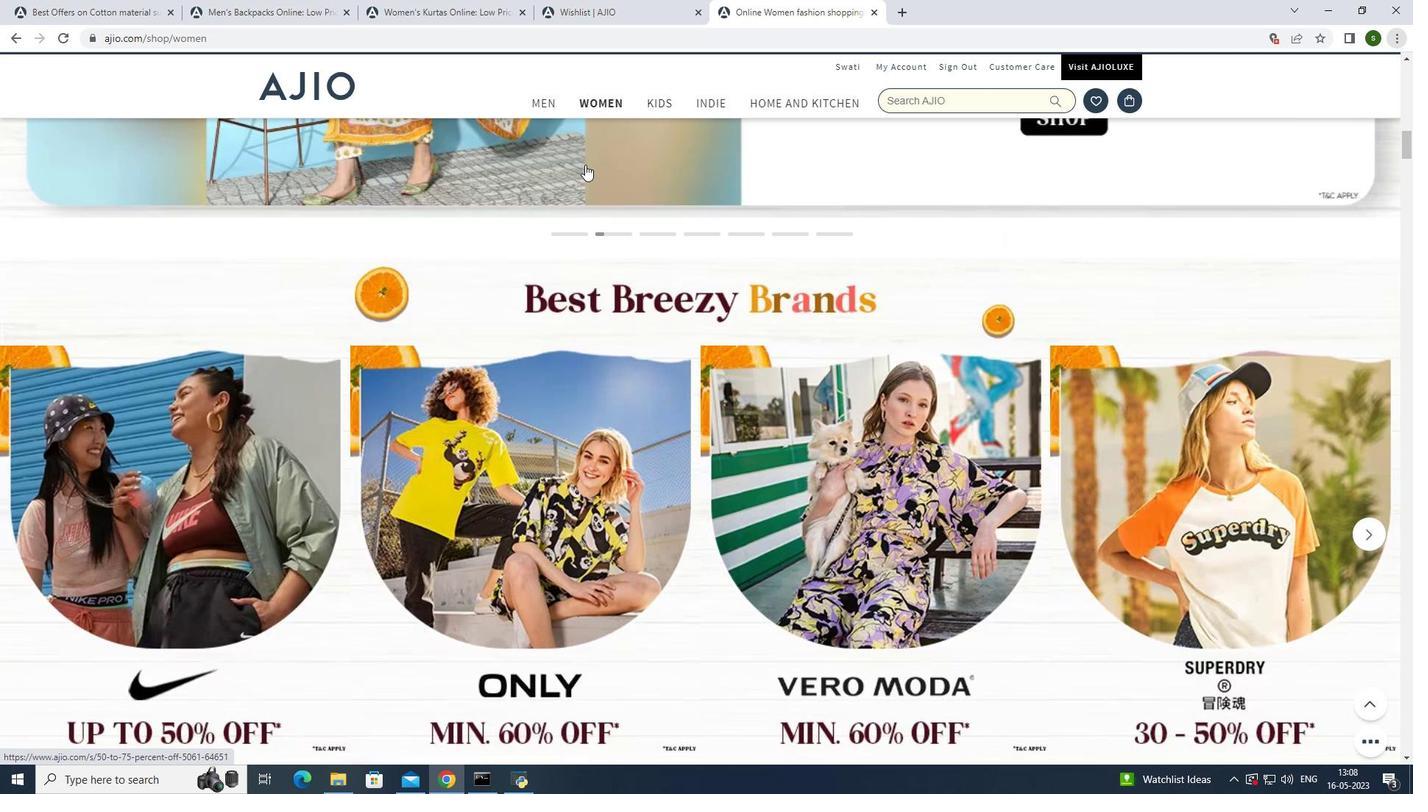 
Action: Mouse scrolled (585, 164) with delta (0, 0)
Screenshot: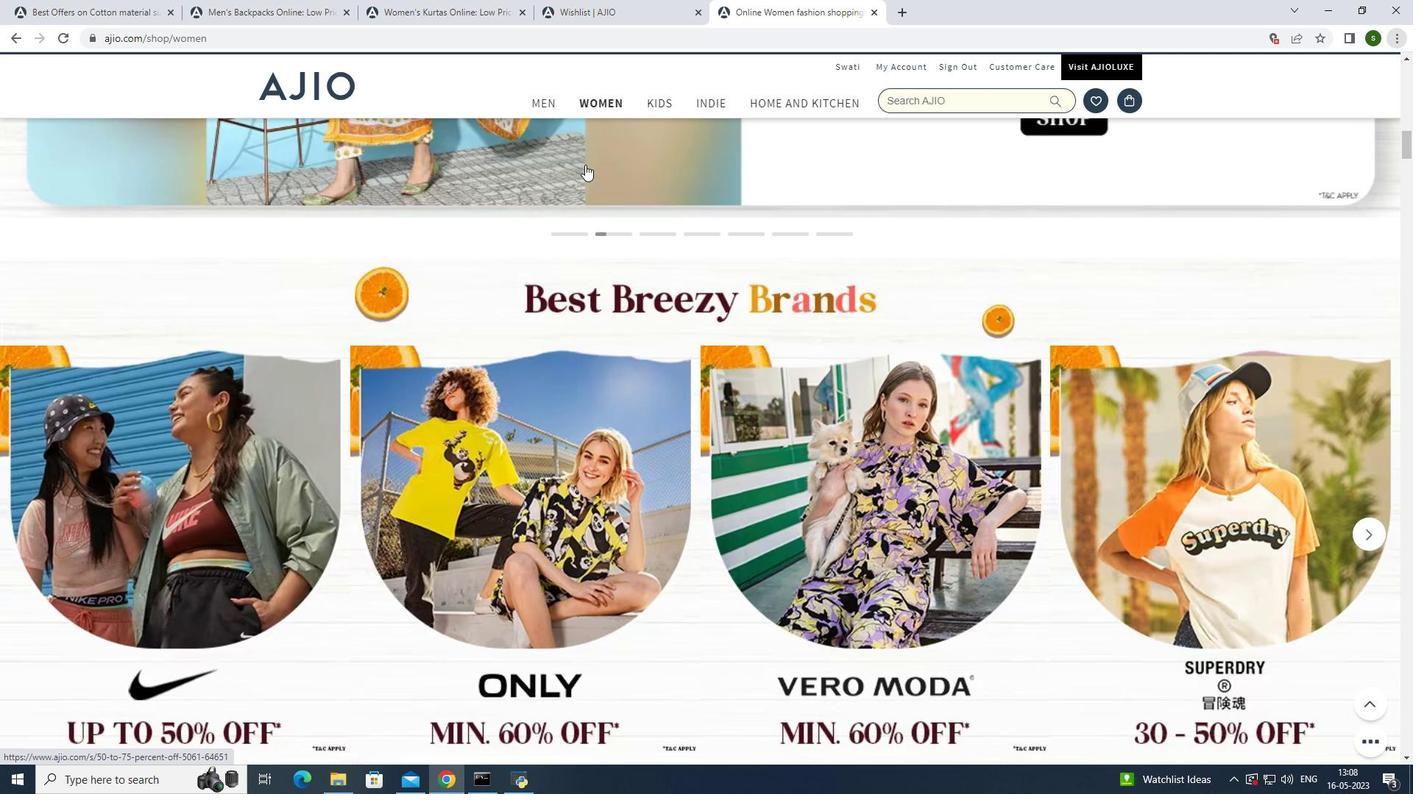 
Action: Mouse scrolled (585, 164) with delta (0, 0)
Screenshot: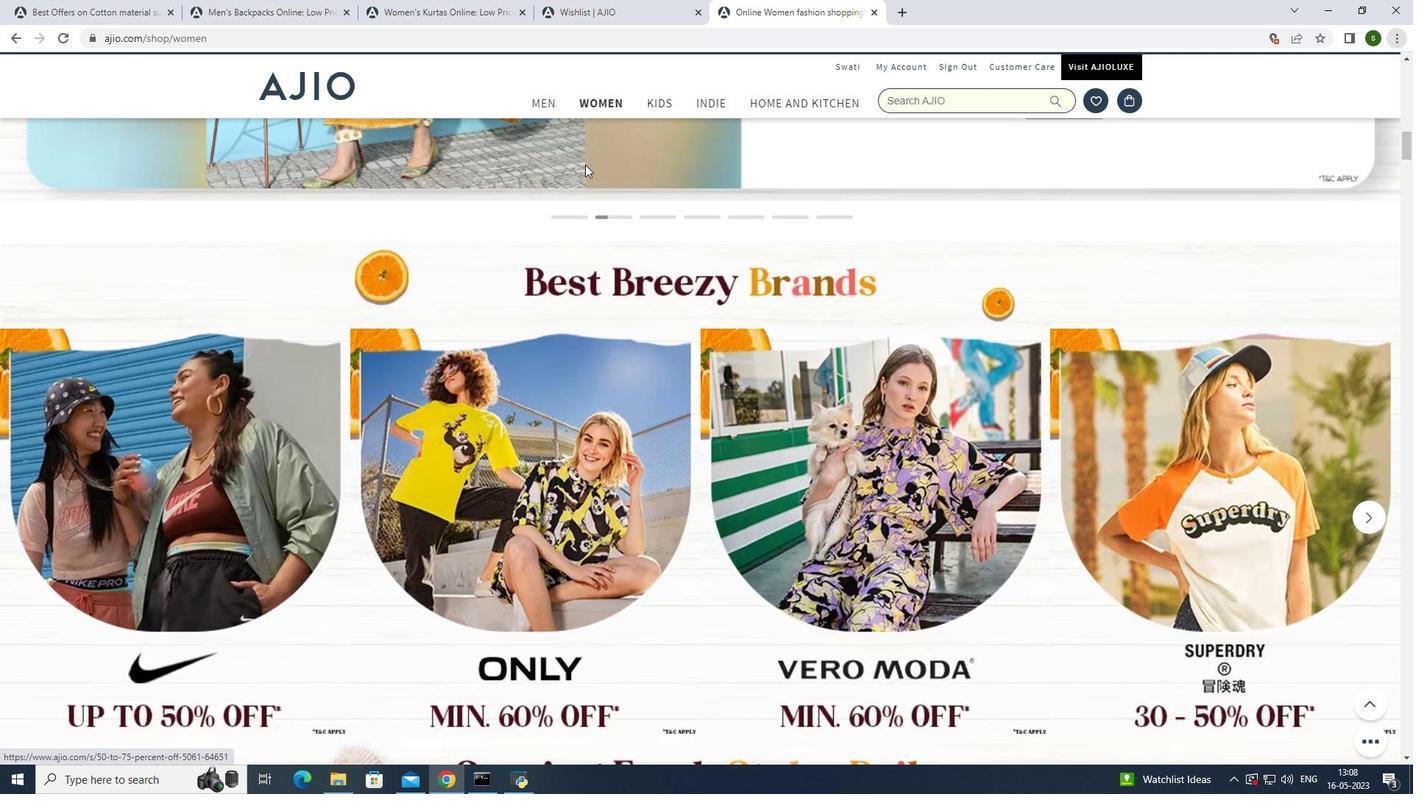 
Action: Mouse scrolled (585, 164) with delta (0, 0)
Screenshot: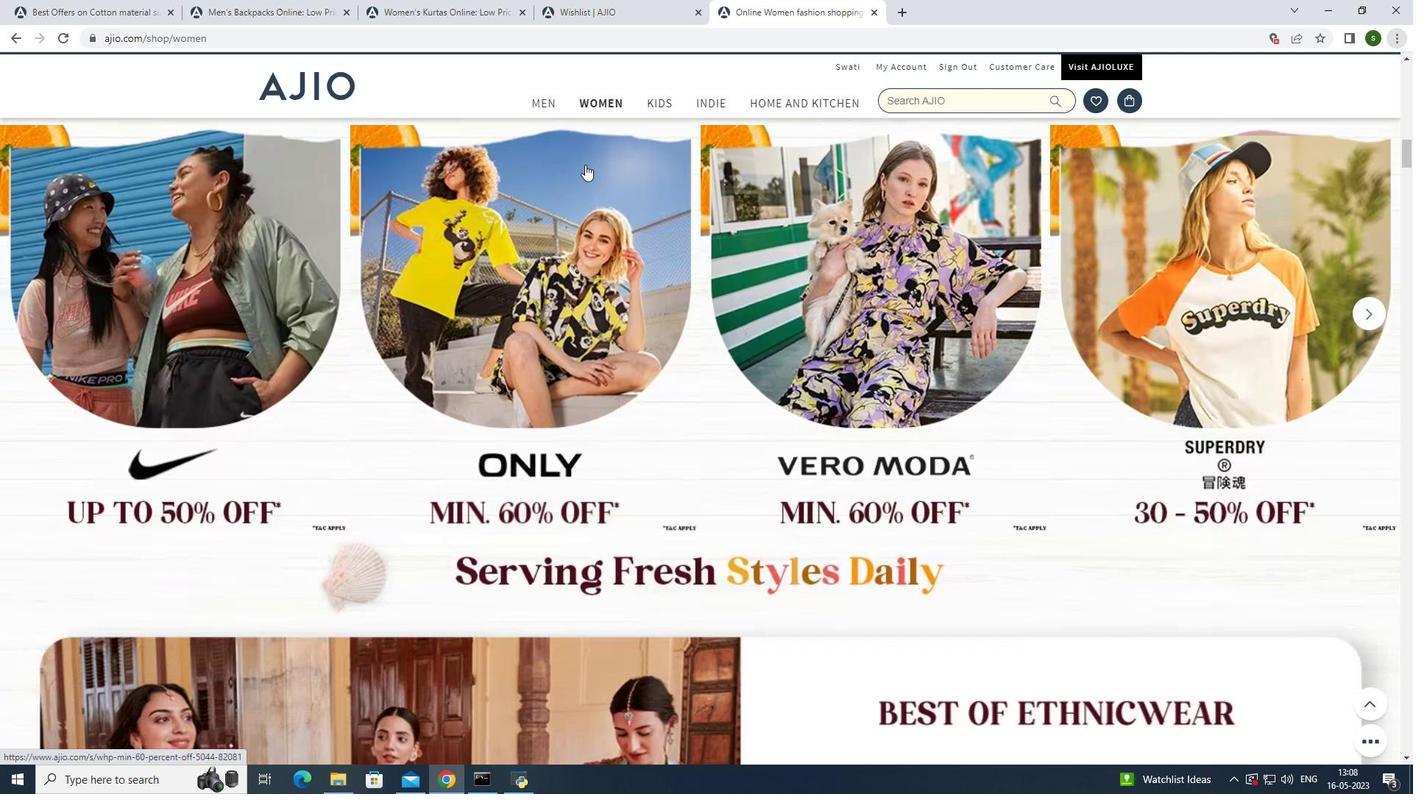 
Action: Mouse scrolled (585, 164) with delta (0, 0)
Screenshot: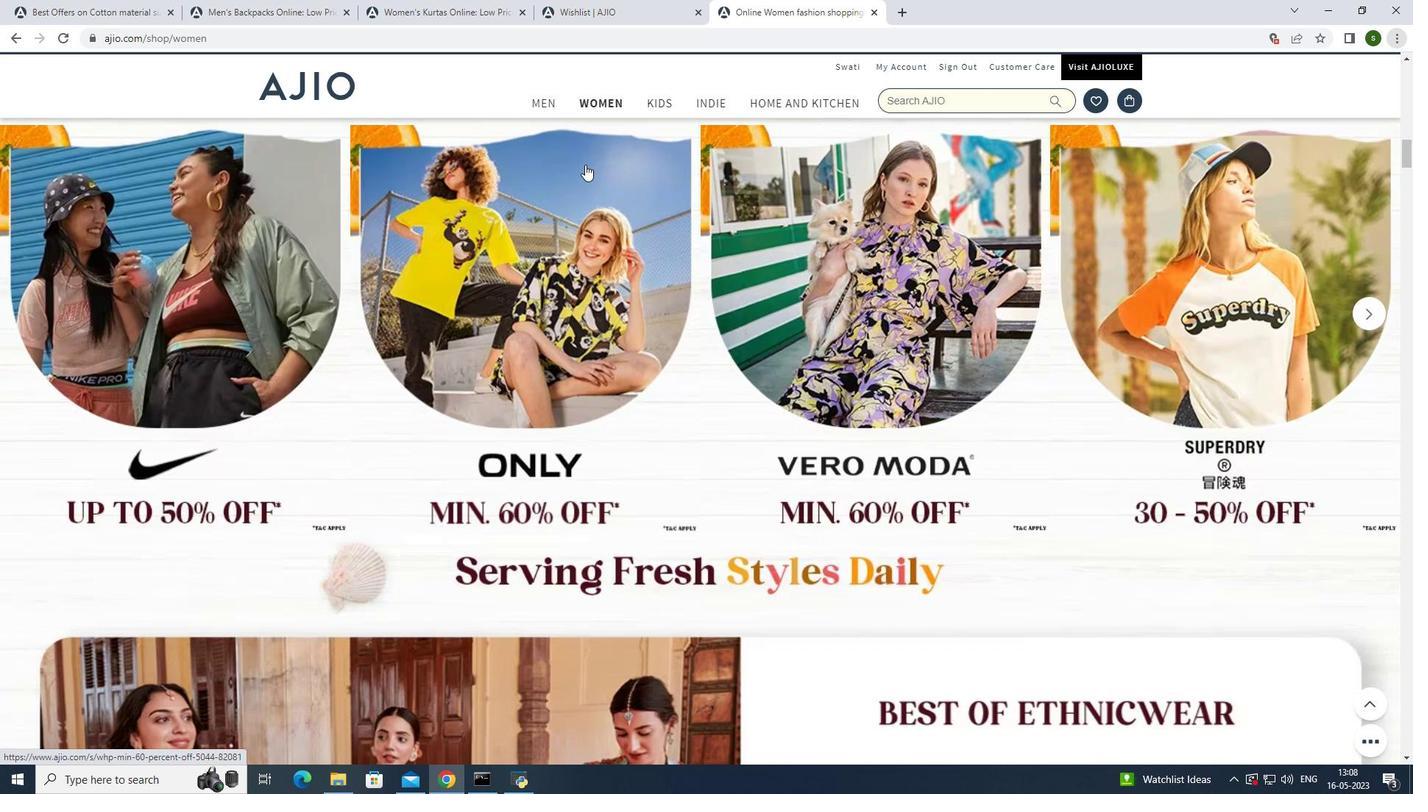 
Action: Mouse scrolled (585, 164) with delta (0, 0)
Screenshot: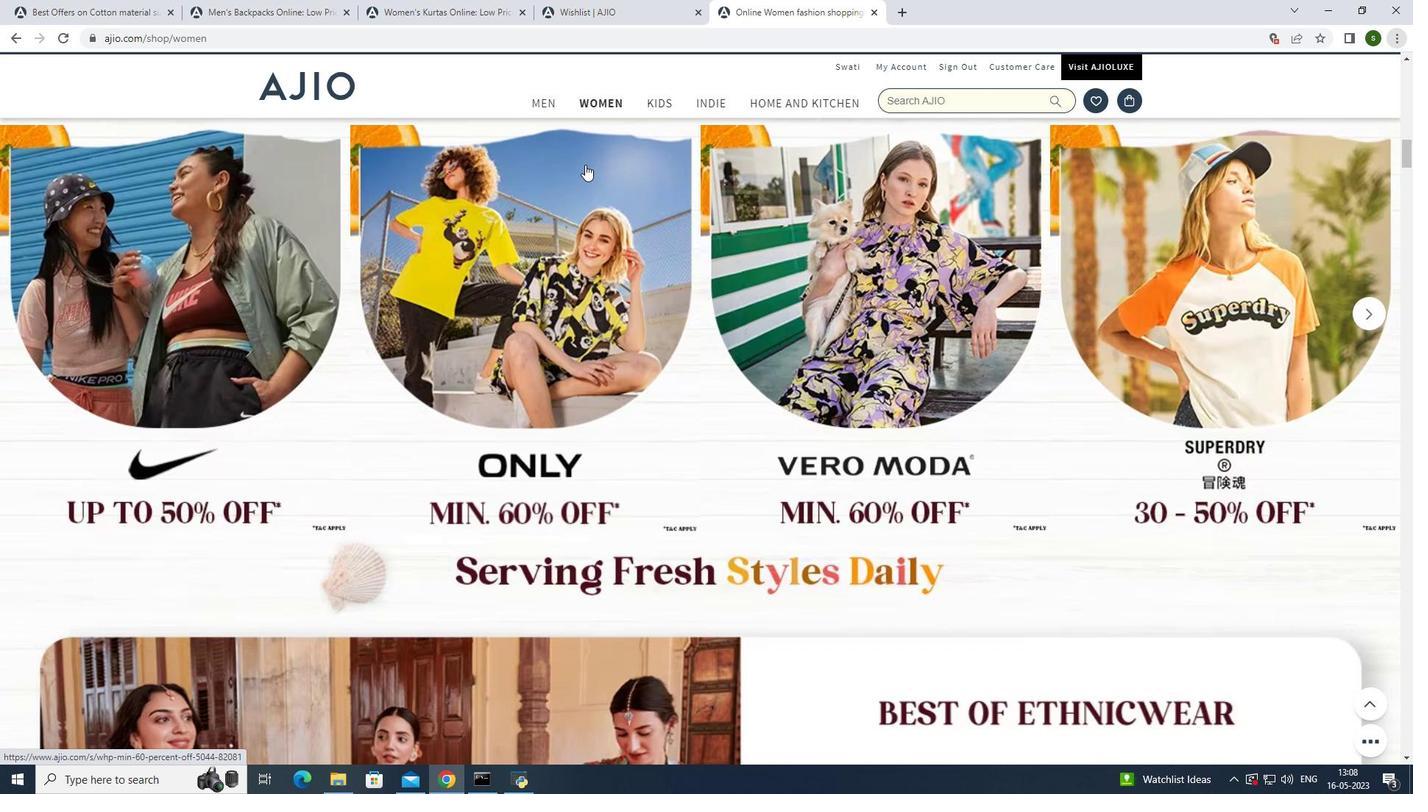 
Action: Mouse scrolled (585, 164) with delta (0, 0)
Screenshot: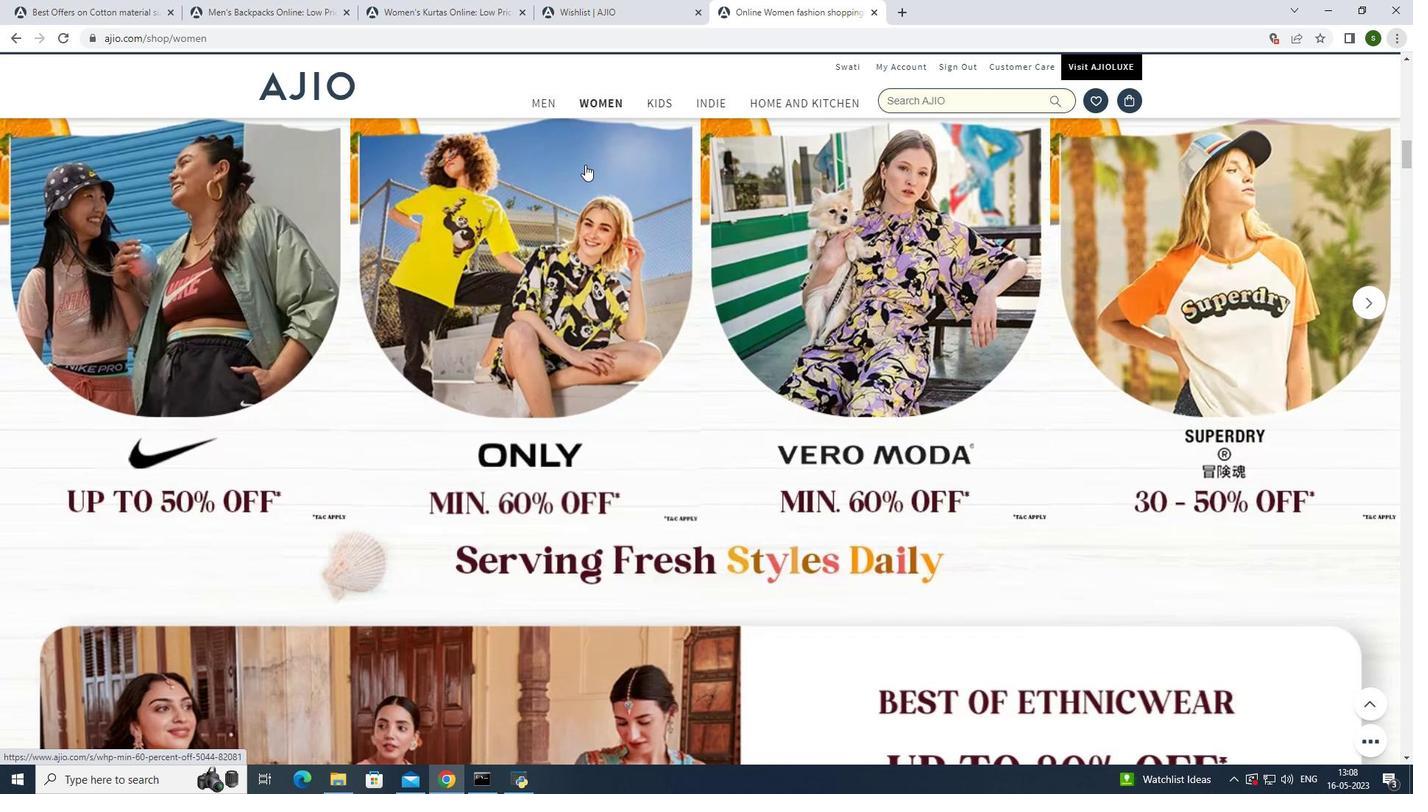 
Action: Mouse scrolled (585, 164) with delta (0, 0)
Screenshot: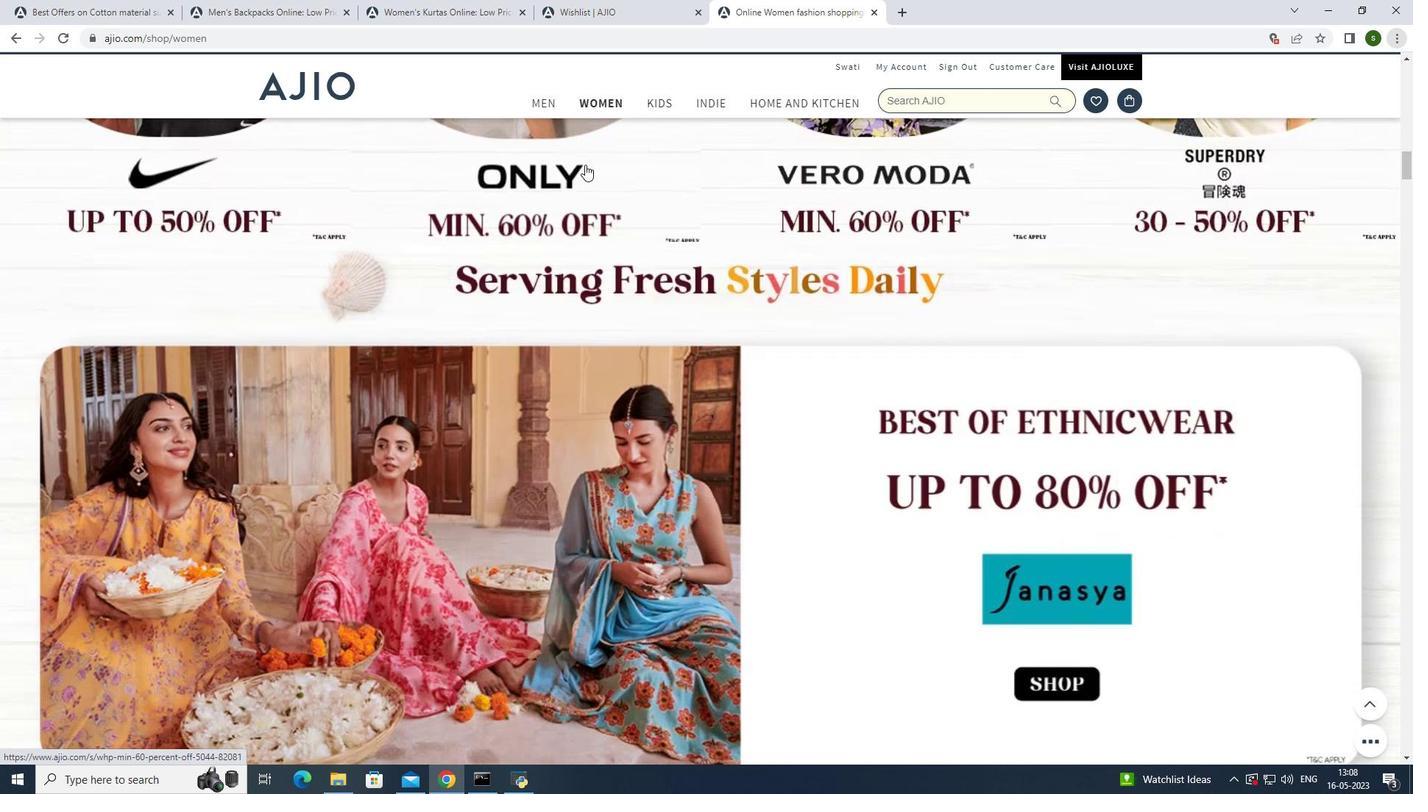 
Action: Mouse moved to (585, 164)
Screenshot: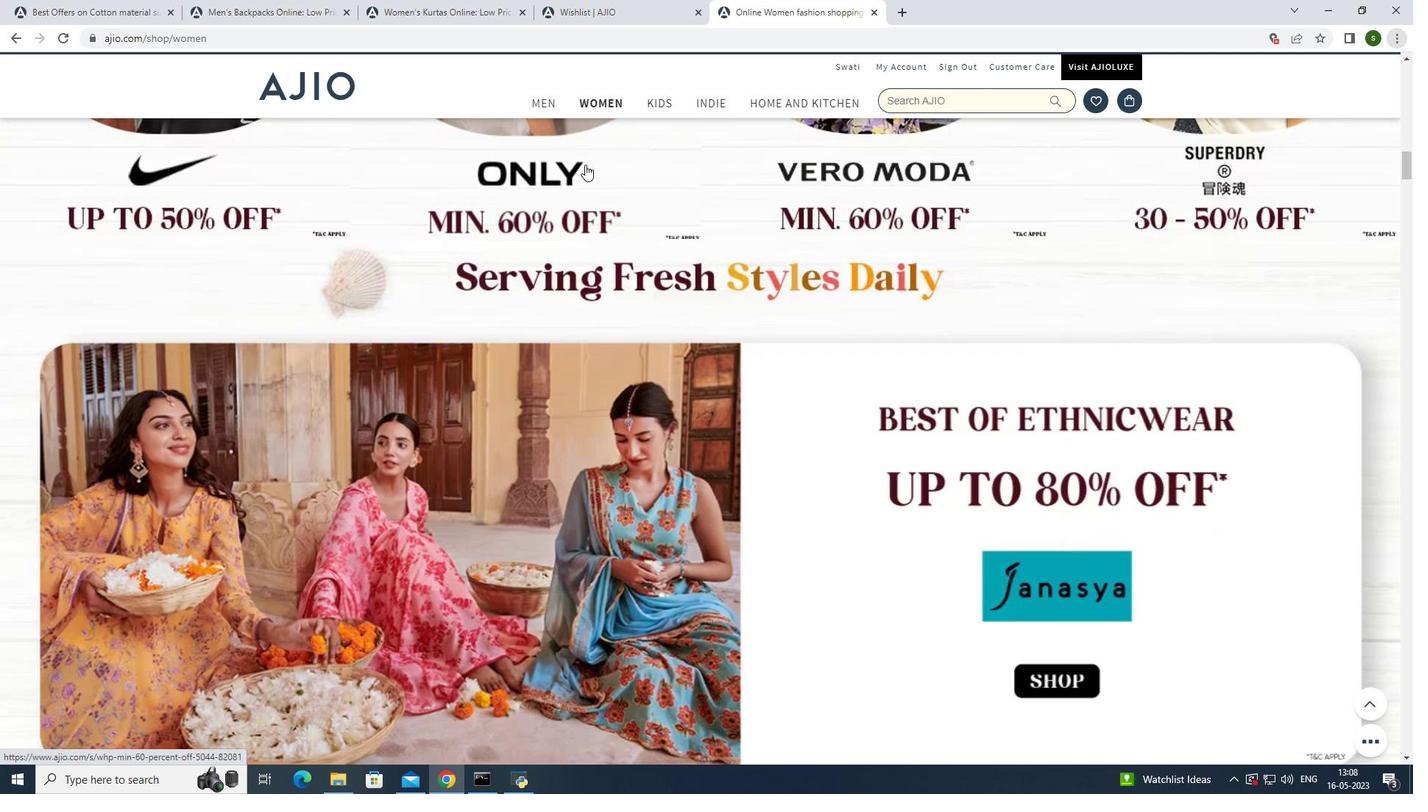 
Action: Mouse scrolled (585, 163) with delta (0, 0)
Screenshot: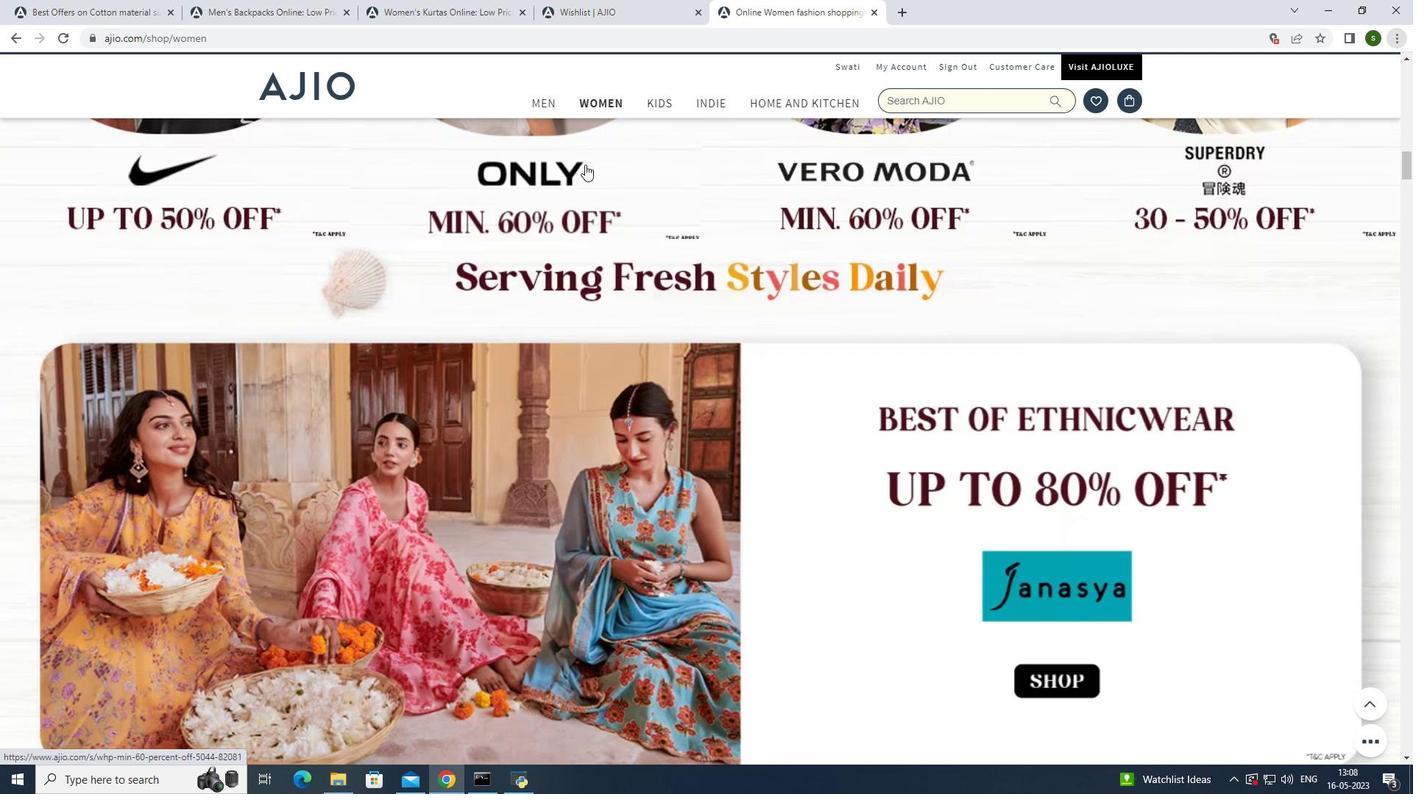 
Action: Mouse scrolled (585, 163) with delta (0, 0)
Screenshot: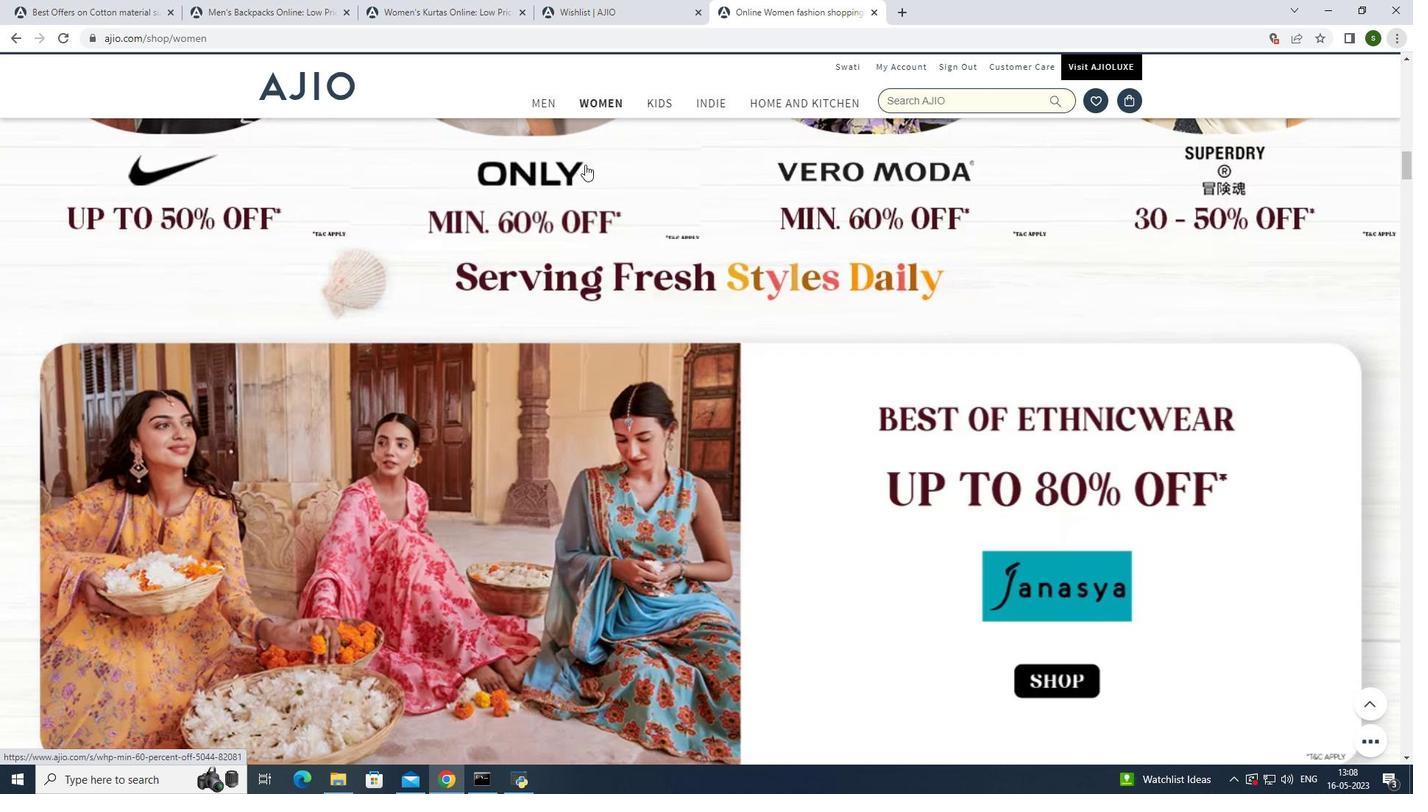 
Action: Mouse scrolled (585, 163) with delta (0, 0)
Screenshot: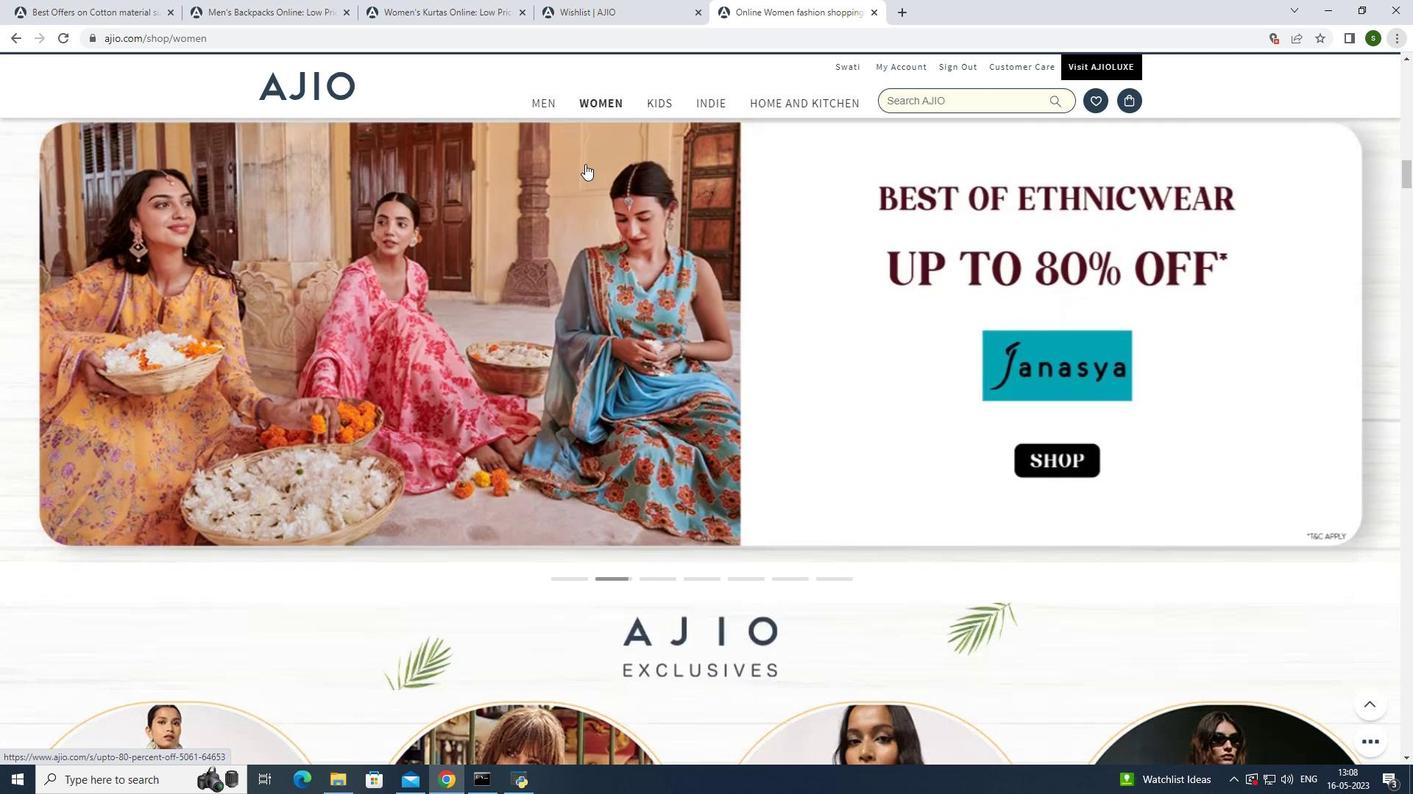 
Action: Mouse scrolled (585, 163) with delta (0, 0)
Screenshot: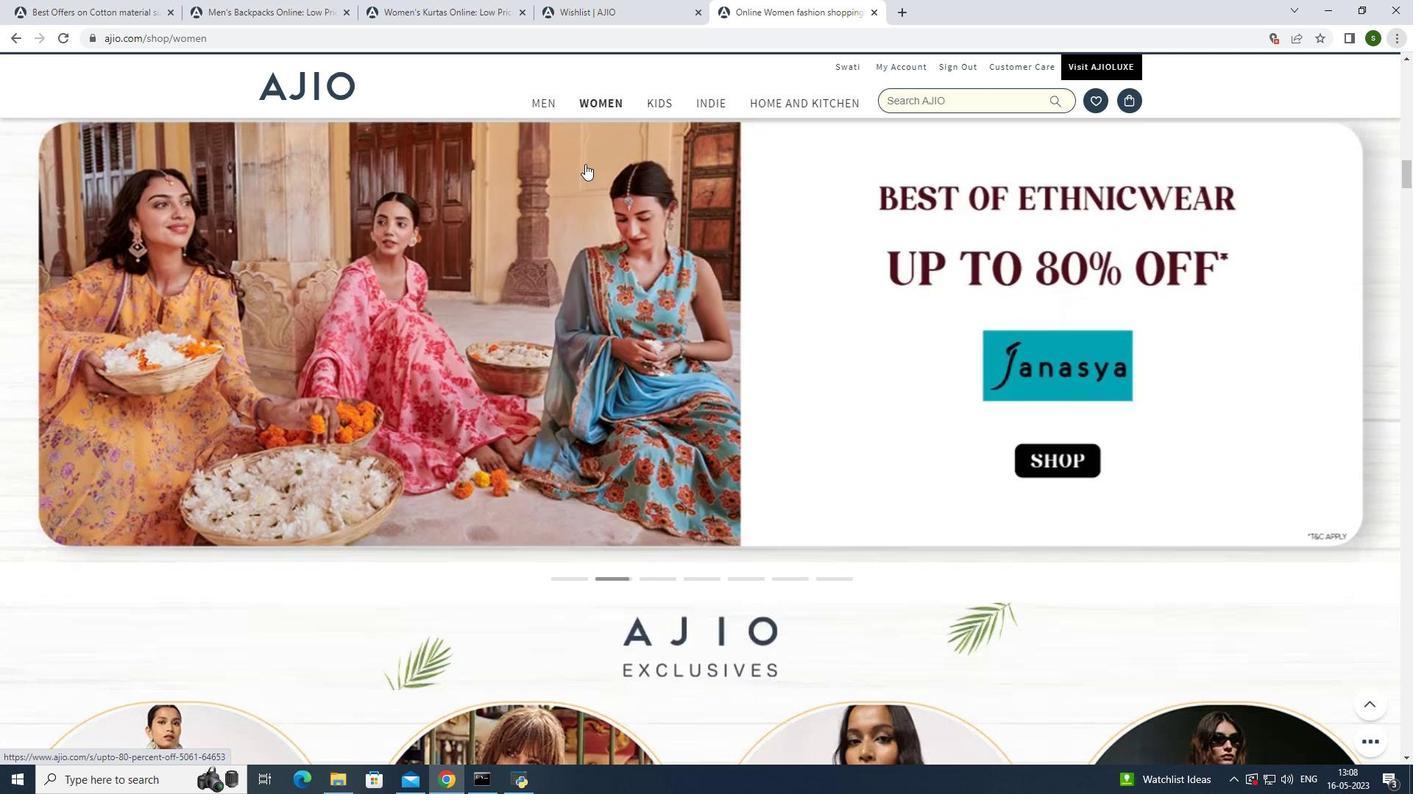 
Action: Mouse scrolled (585, 163) with delta (0, 0)
Screenshot: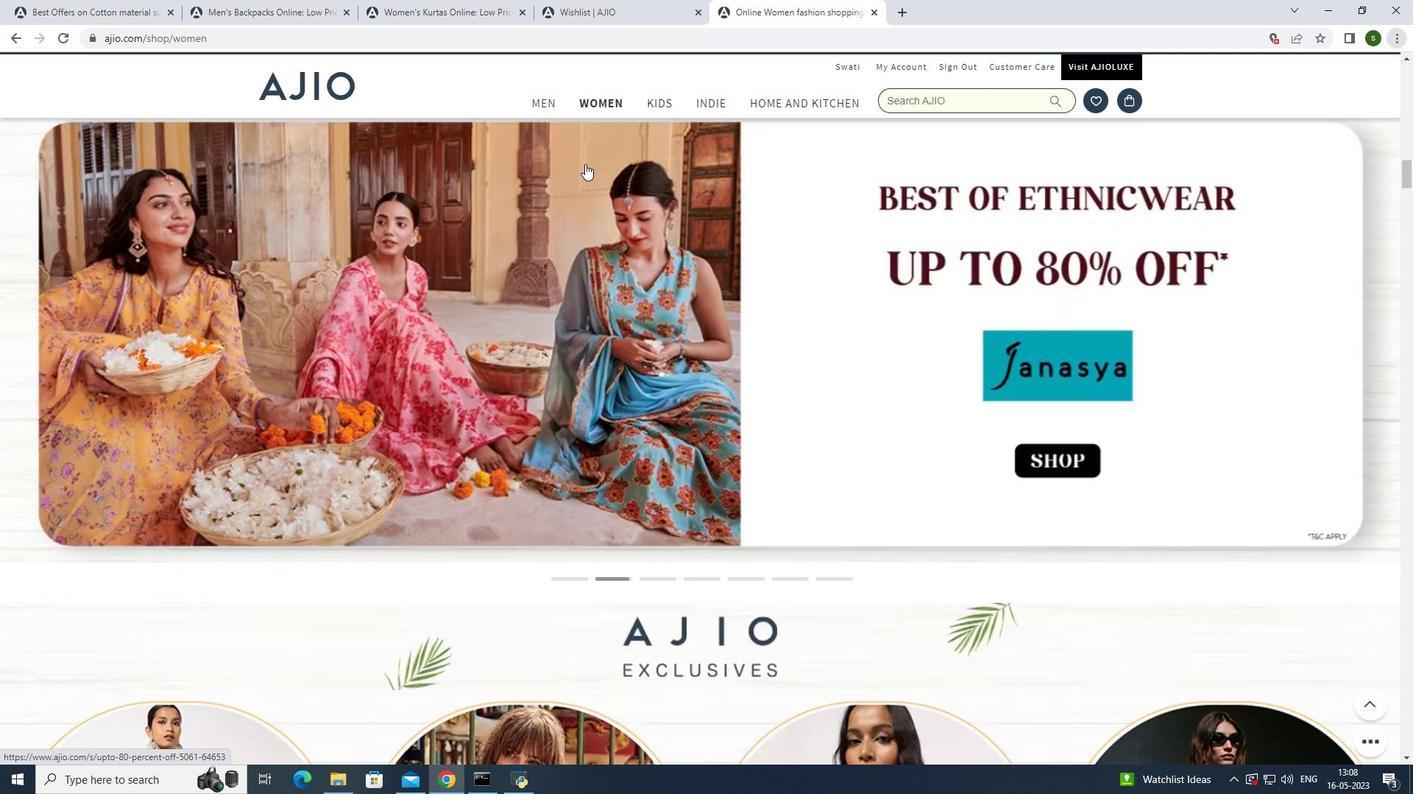 
Action: Mouse scrolled (585, 163) with delta (0, 0)
Screenshot: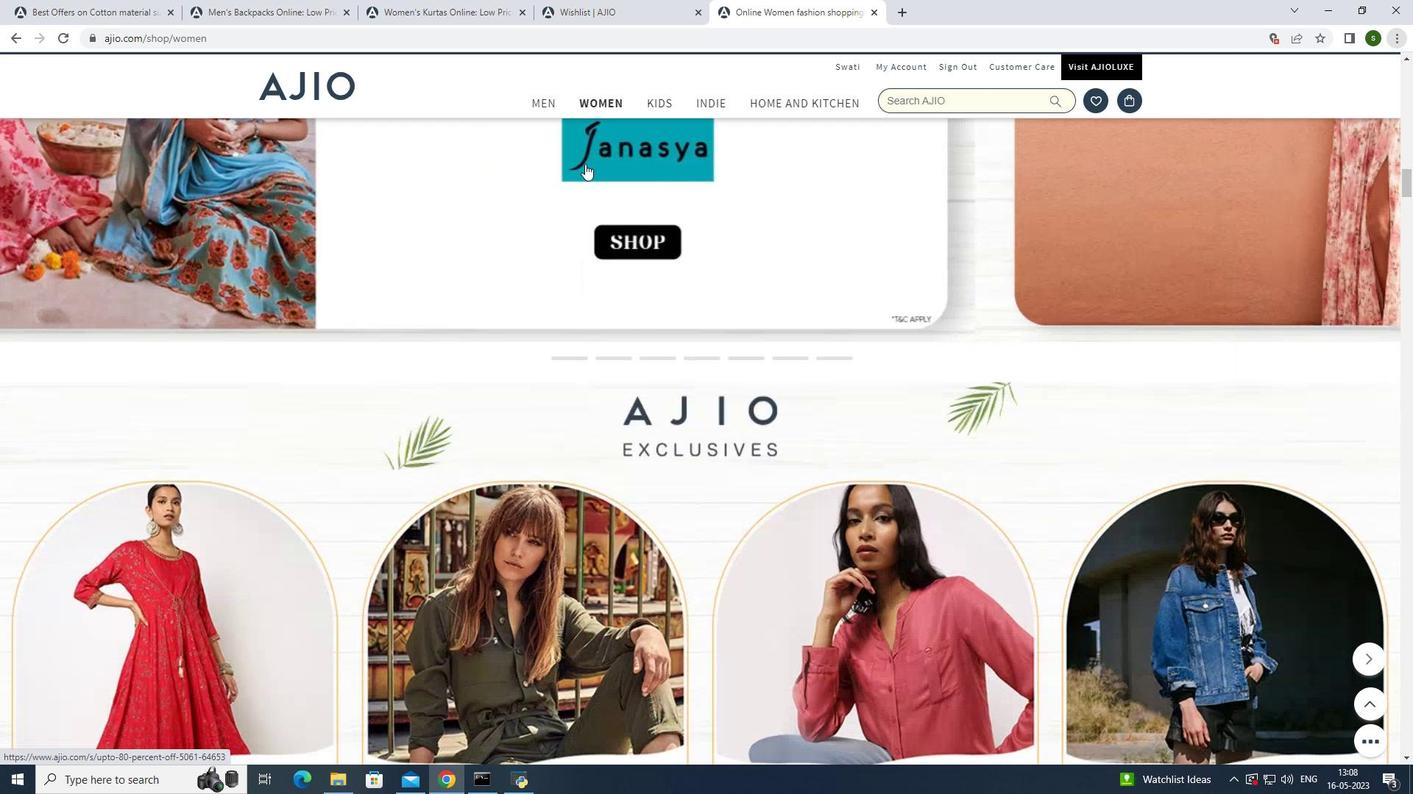 
Action: Mouse scrolled (585, 163) with delta (0, 0)
Screenshot: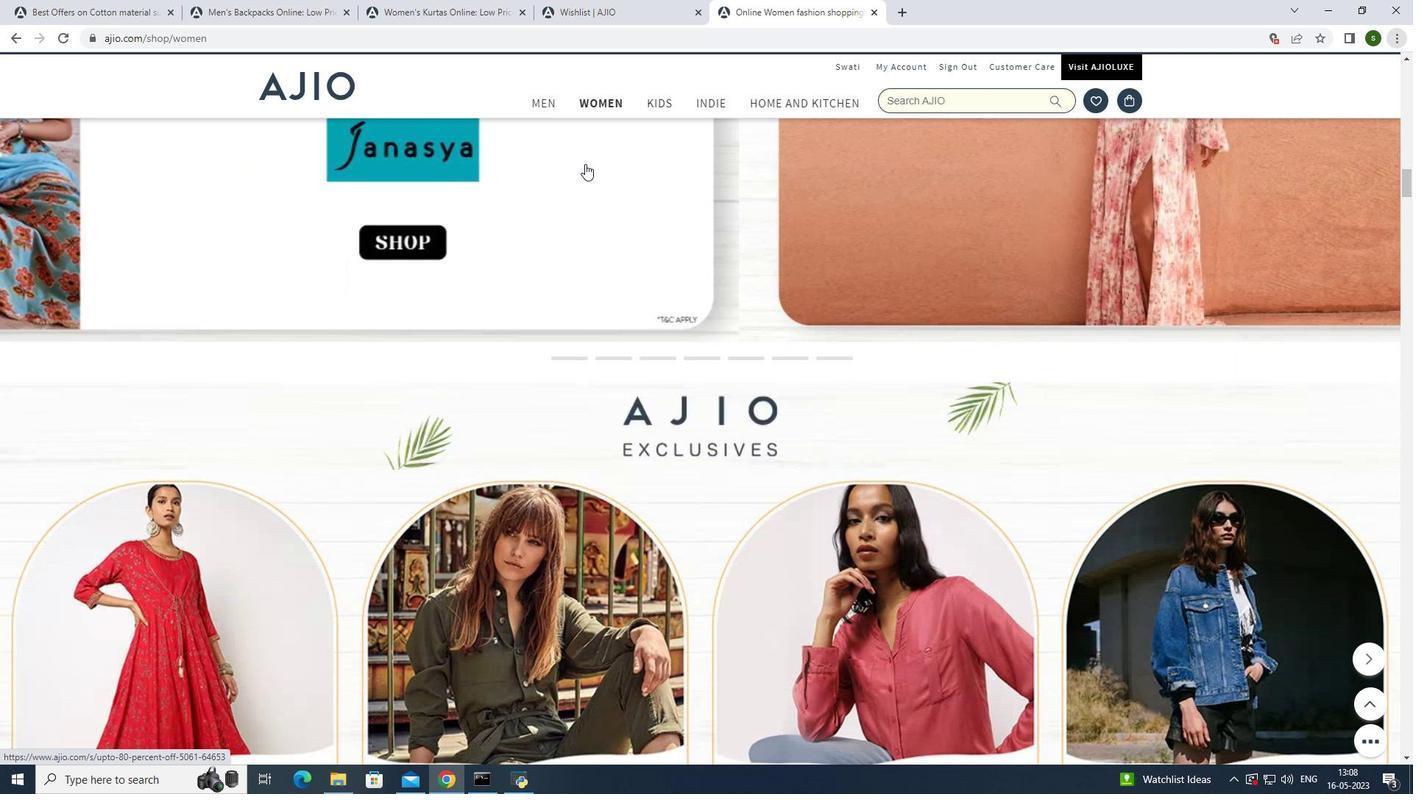 
Action: Mouse scrolled (585, 163) with delta (0, 0)
Screenshot: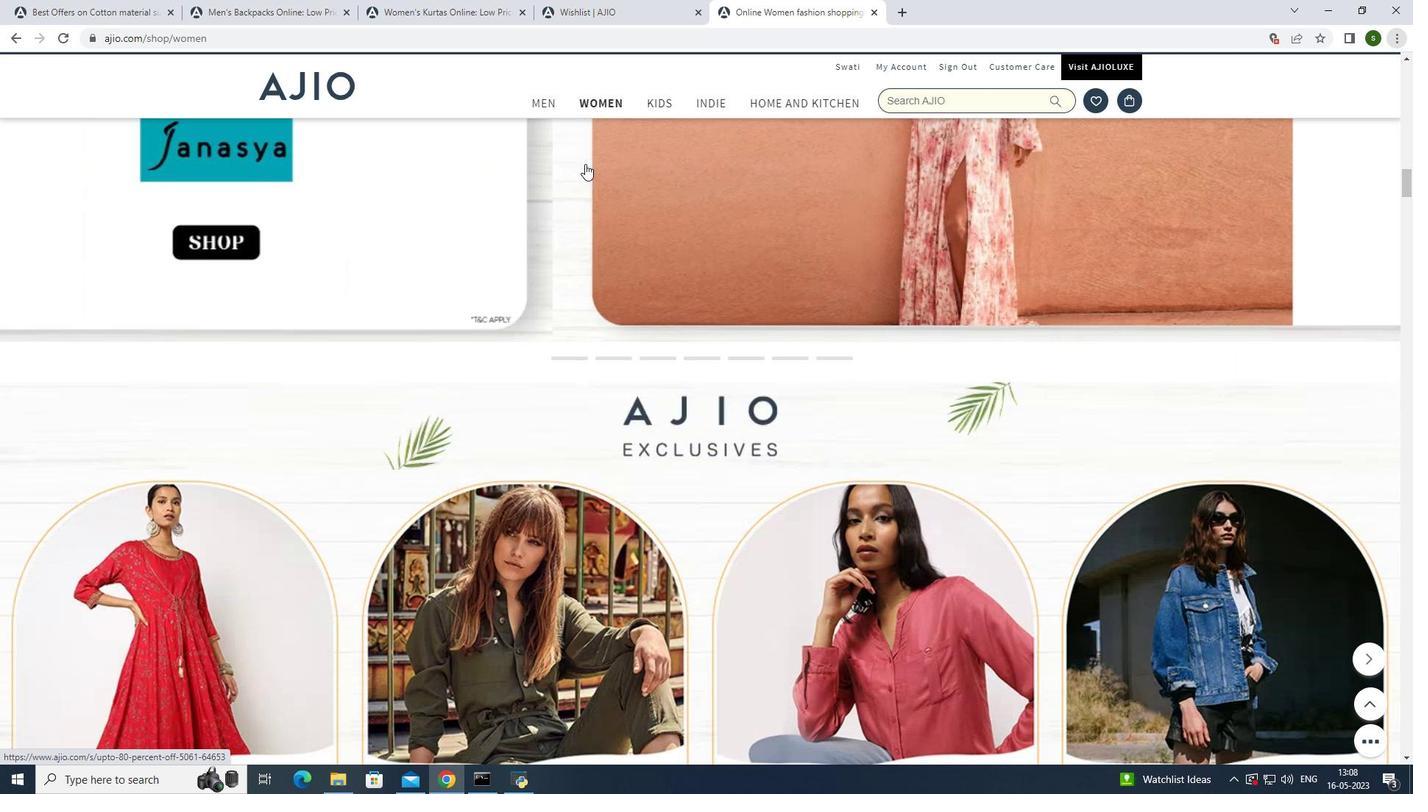 
Action: Mouse scrolled (585, 163) with delta (0, 0)
Screenshot: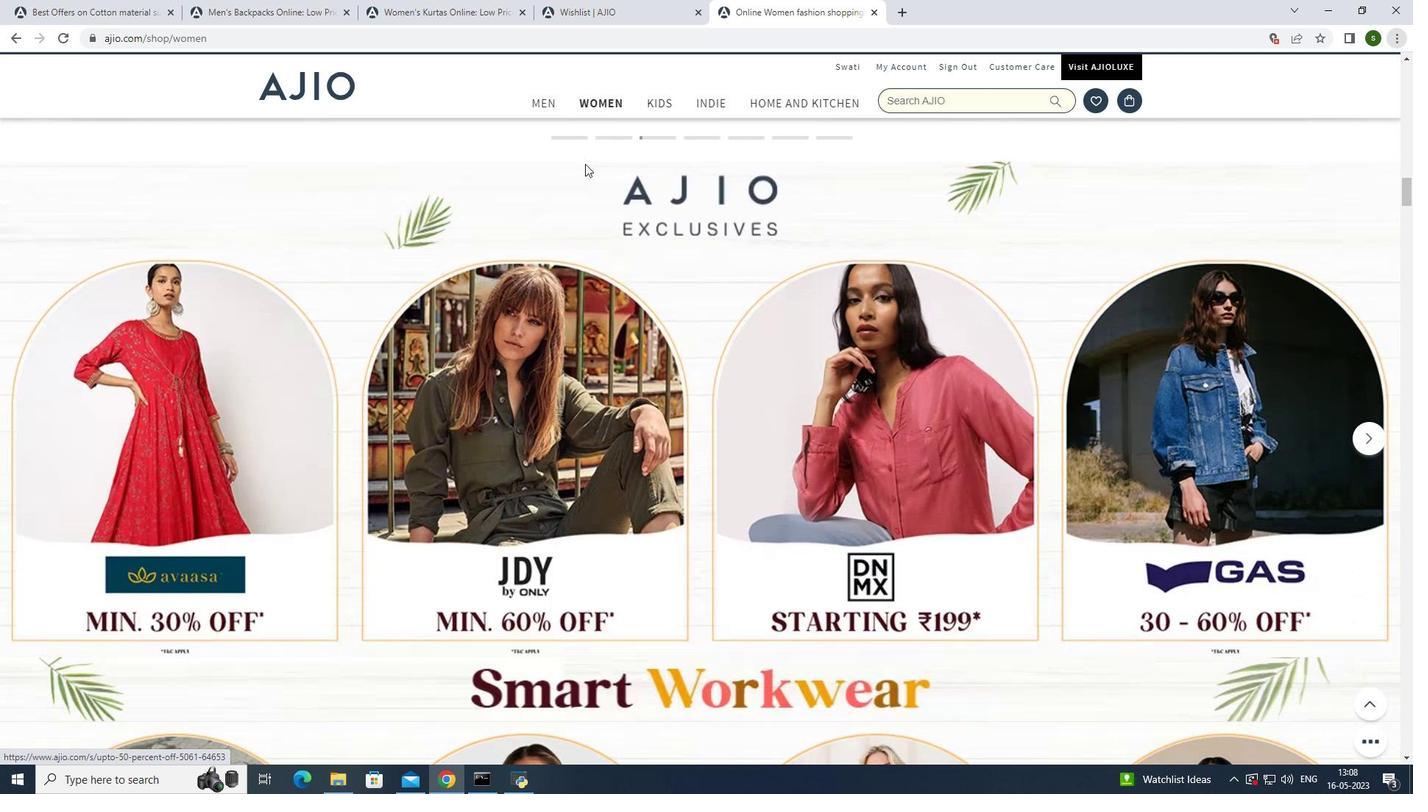 
Action: Mouse scrolled (585, 163) with delta (0, 0)
Screenshot: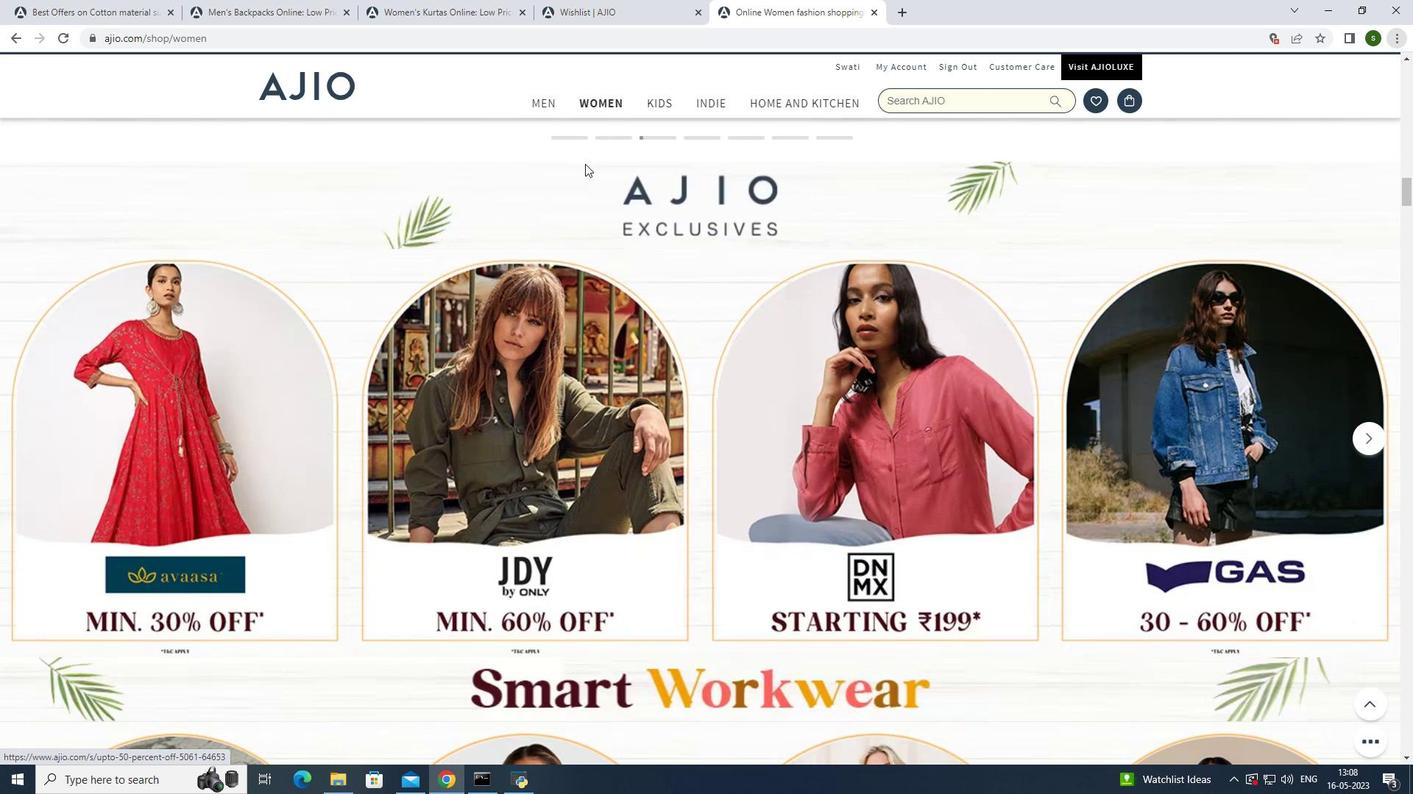 
Action: Mouse scrolled (585, 163) with delta (0, 0)
Screenshot: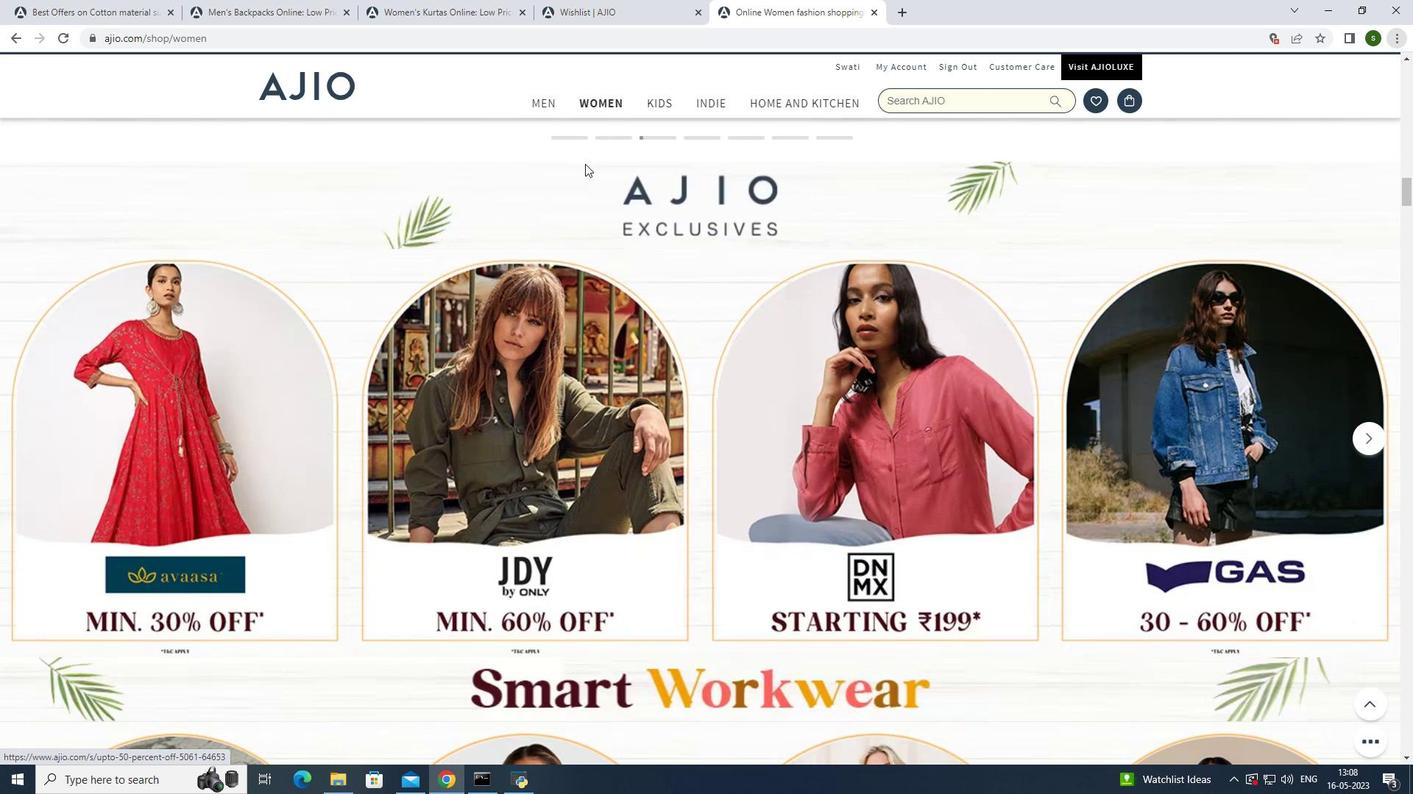 
Action: Mouse scrolled (585, 163) with delta (0, 0)
Screenshot: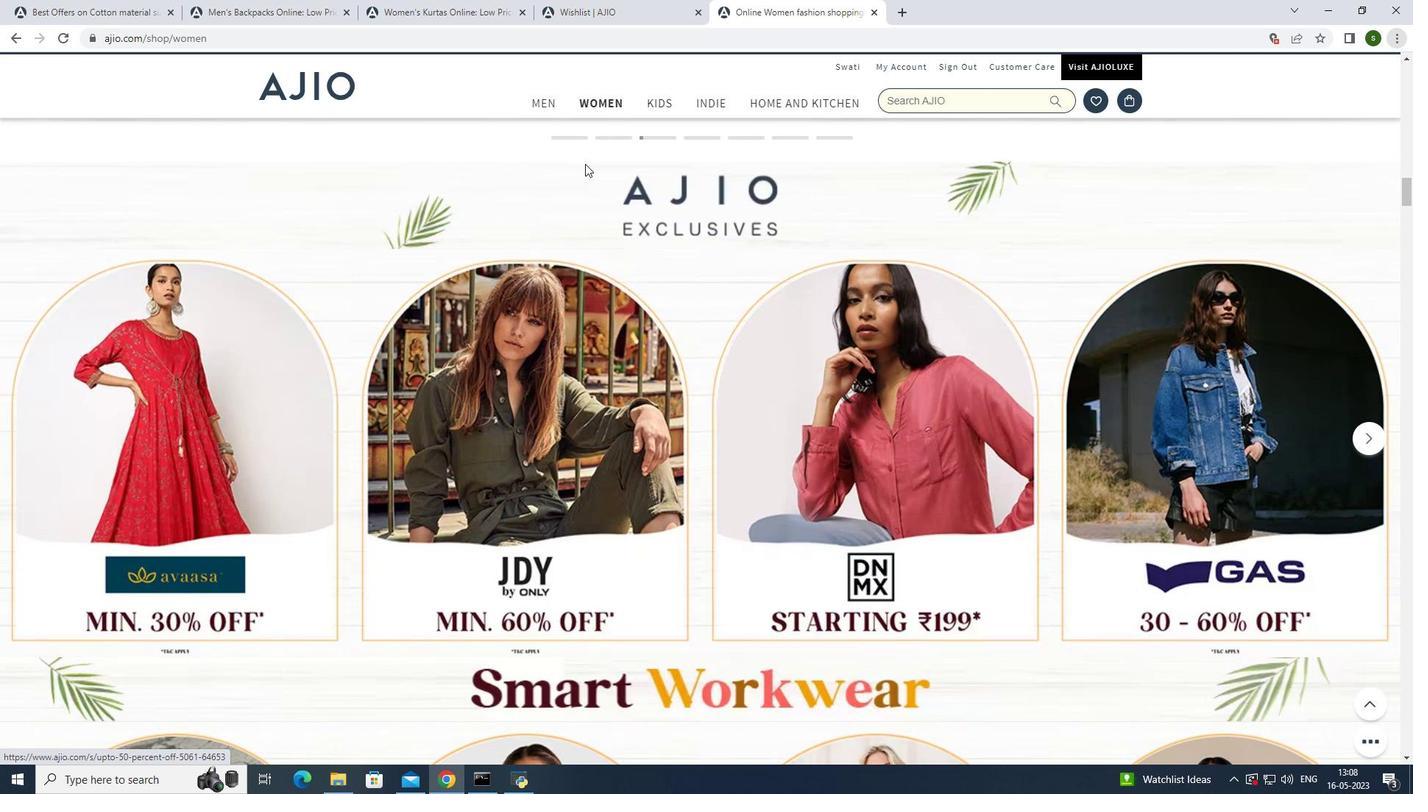 
Action: Mouse scrolled (585, 163) with delta (0, 0)
Screenshot: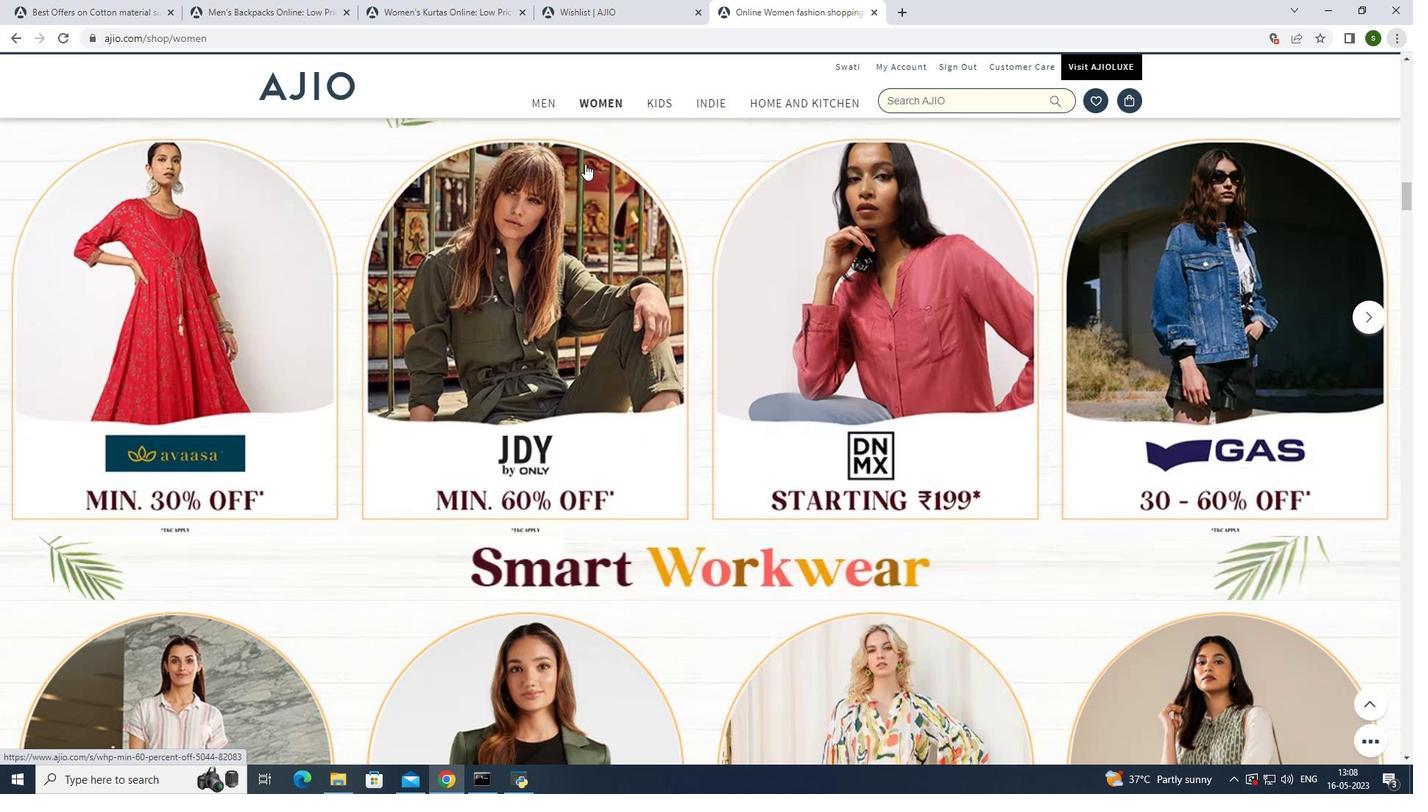 
Action: Mouse scrolled (585, 163) with delta (0, 0)
Screenshot: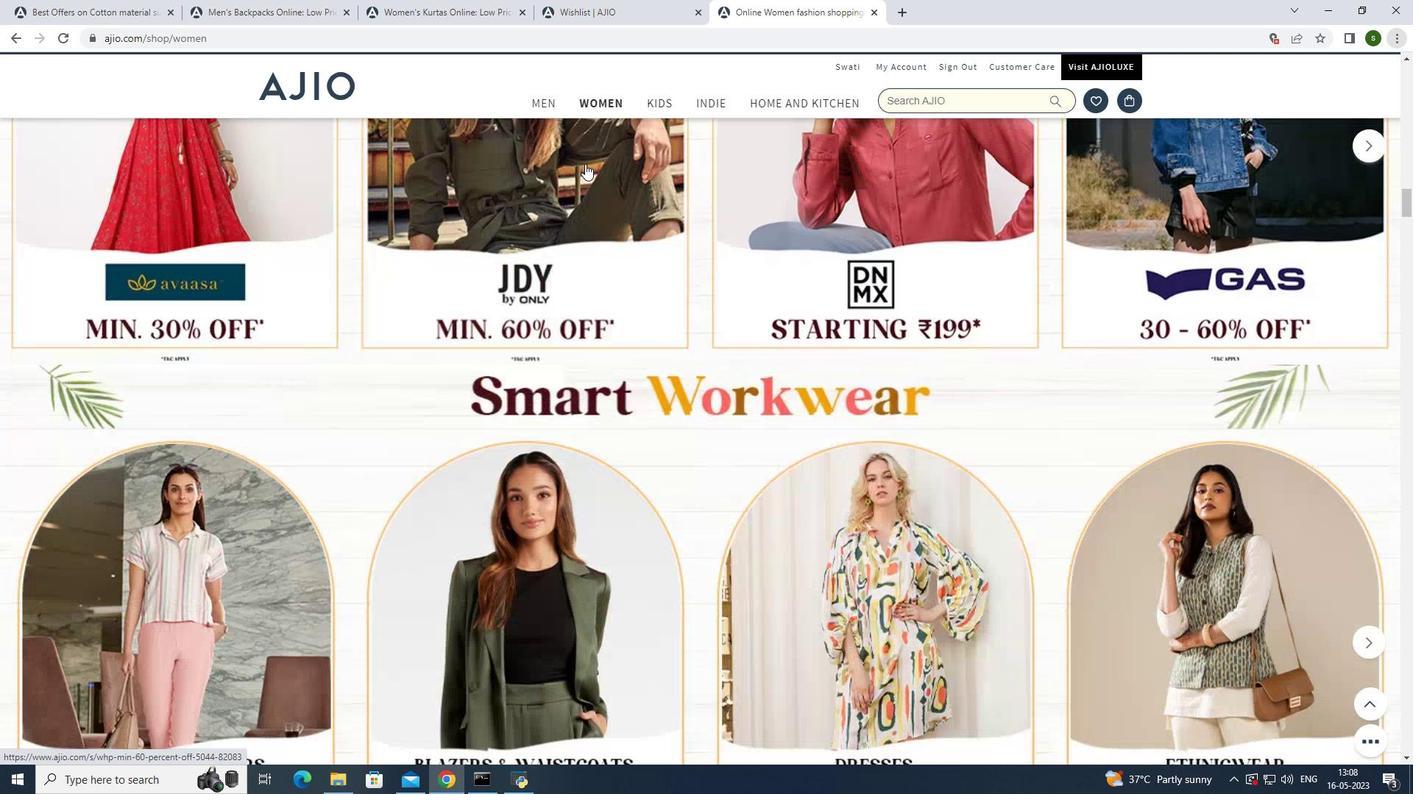 
Action: Mouse scrolled (585, 163) with delta (0, 0)
Screenshot: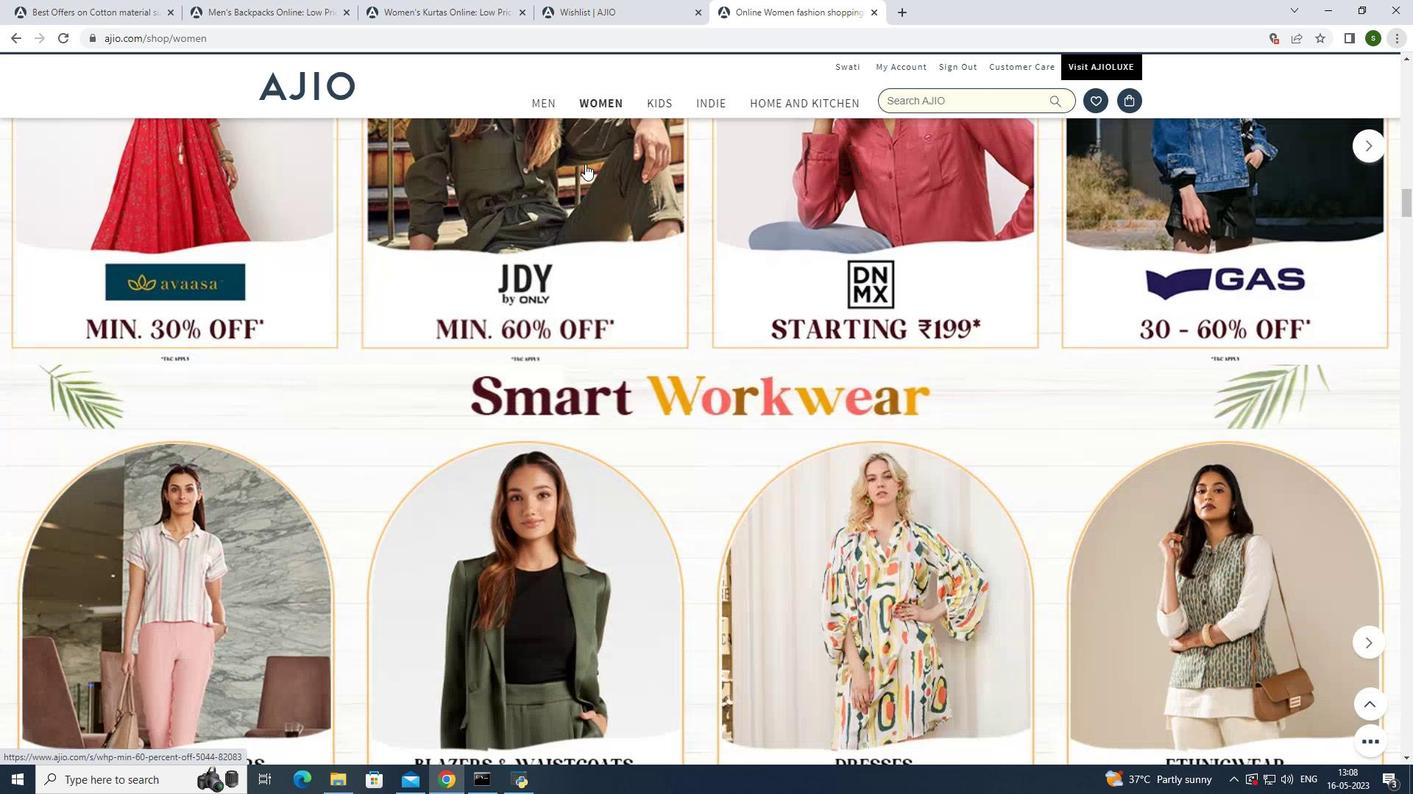 
Action: Mouse scrolled (585, 163) with delta (0, 0)
Screenshot: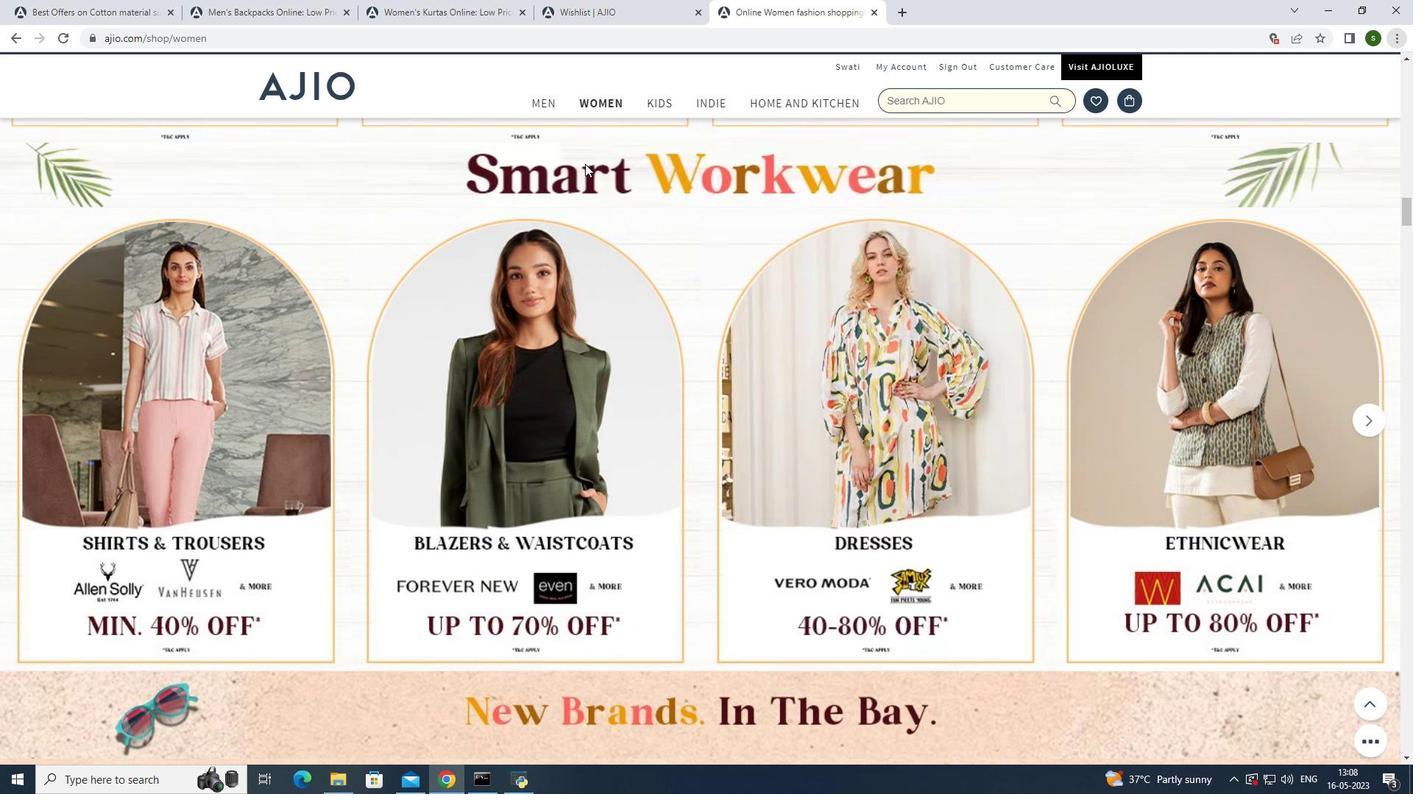 
Action: Mouse scrolled (585, 163) with delta (0, 0)
Screenshot: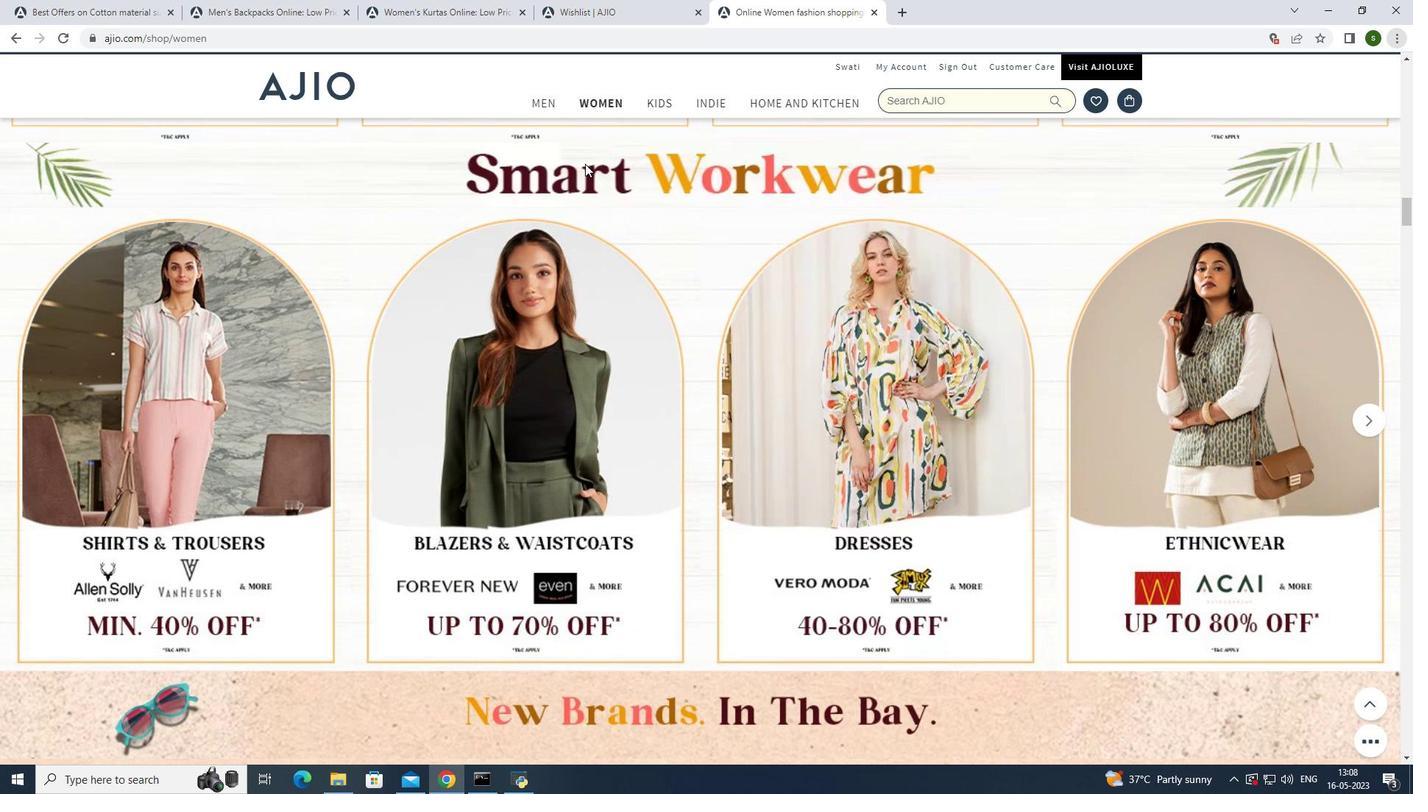 
Action: Mouse scrolled (585, 163) with delta (0, 0)
Screenshot: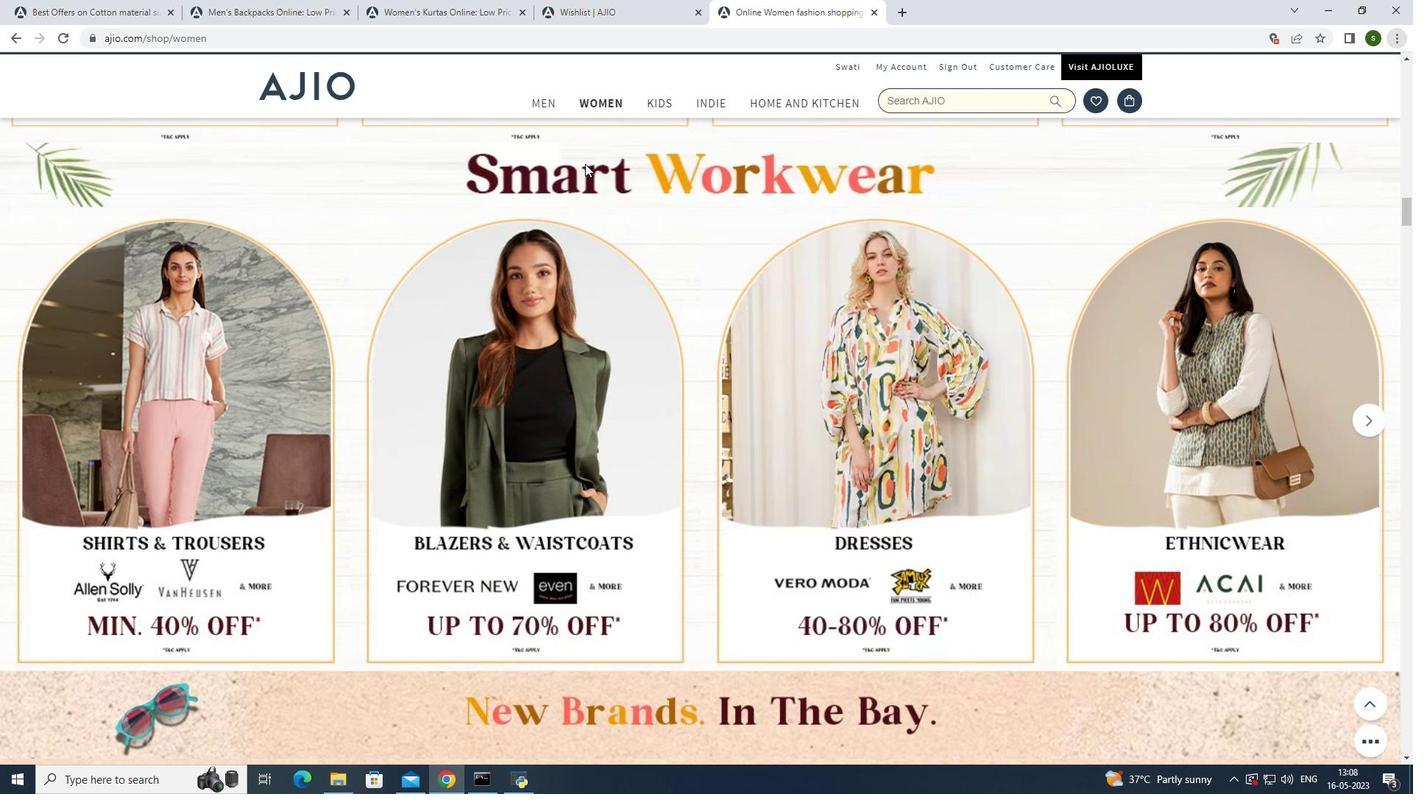 
Action: Mouse scrolled (585, 163) with delta (0, 0)
Screenshot: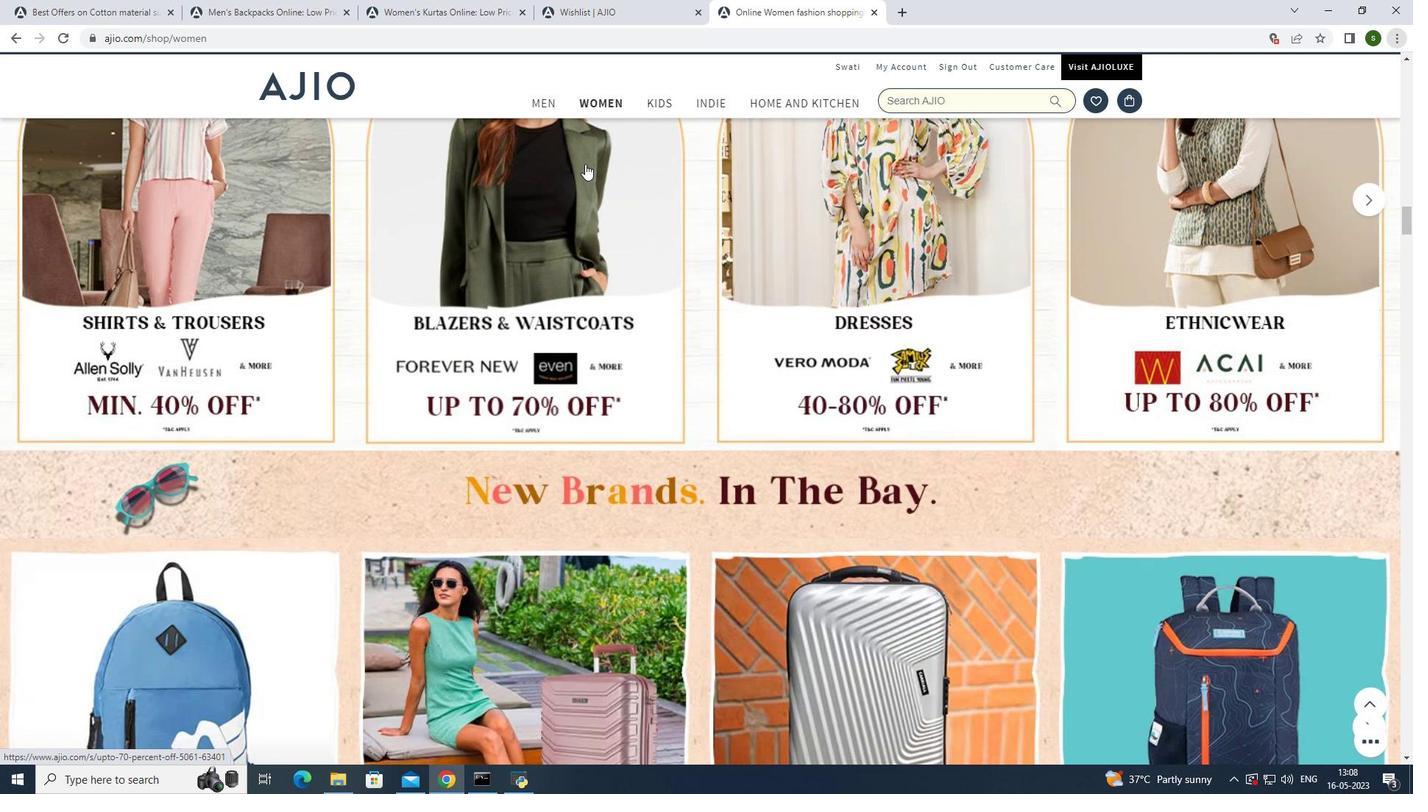 
Action: Mouse scrolled (585, 163) with delta (0, 0)
Screenshot: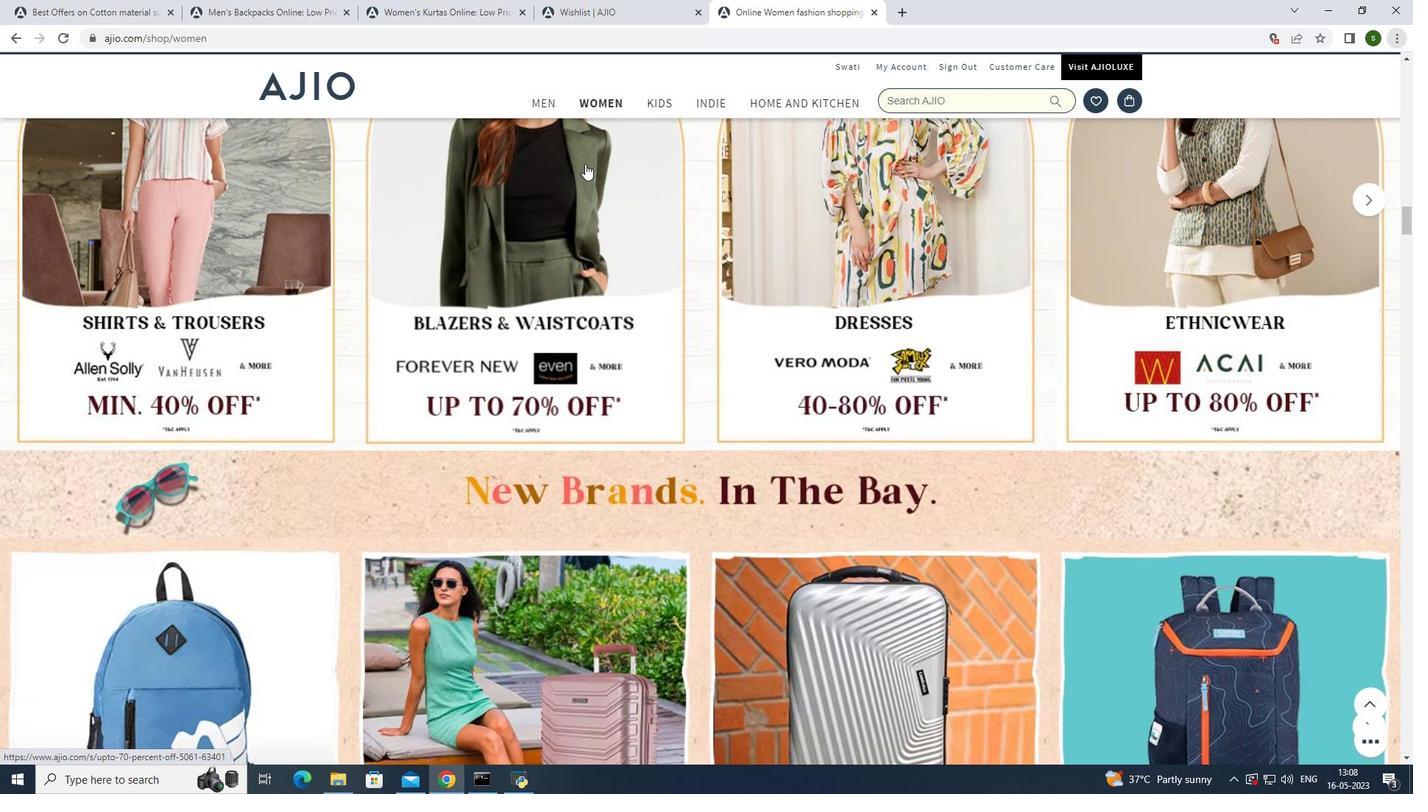 
Action: Mouse scrolled (585, 163) with delta (0, 0)
Screenshot: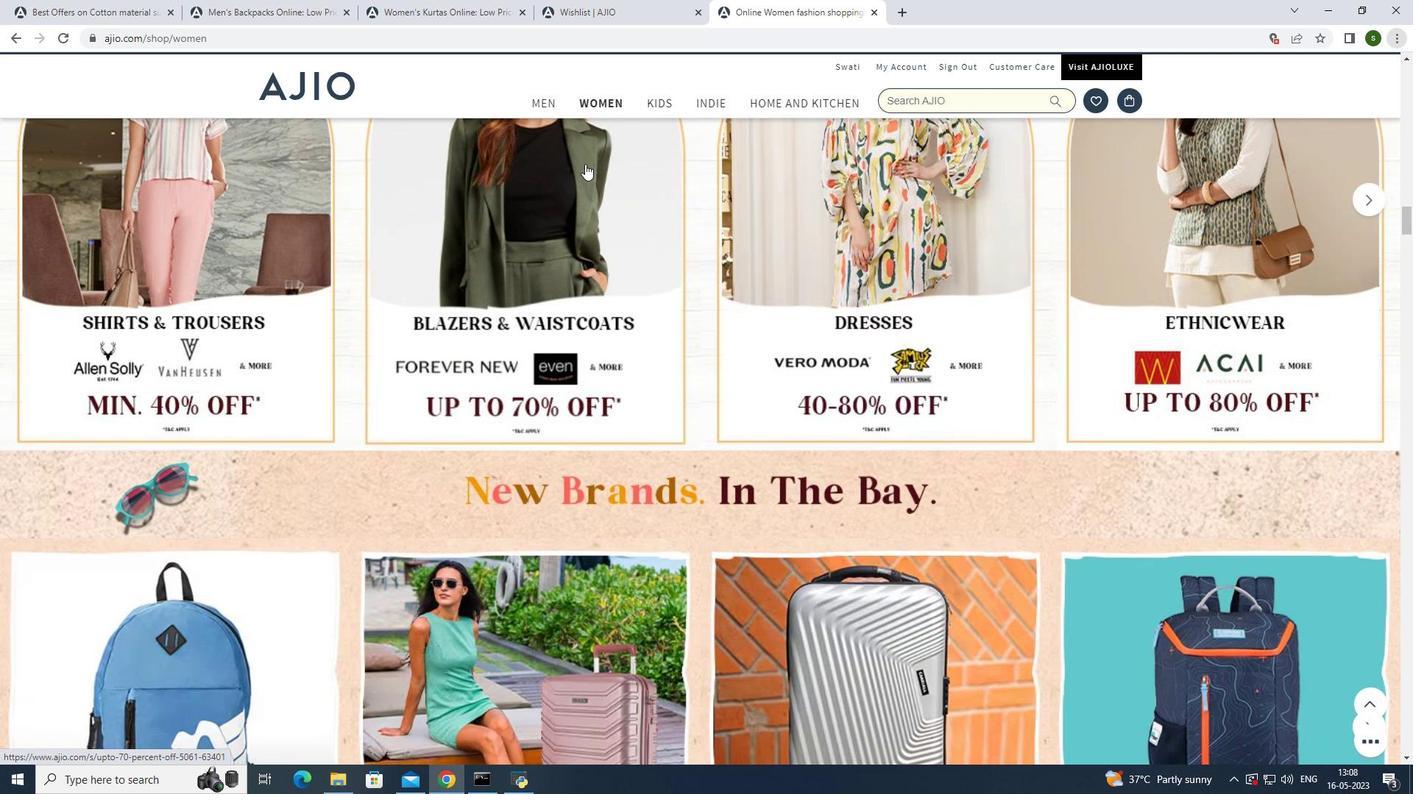 
Action: Mouse scrolled (585, 163) with delta (0, 0)
Screenshot: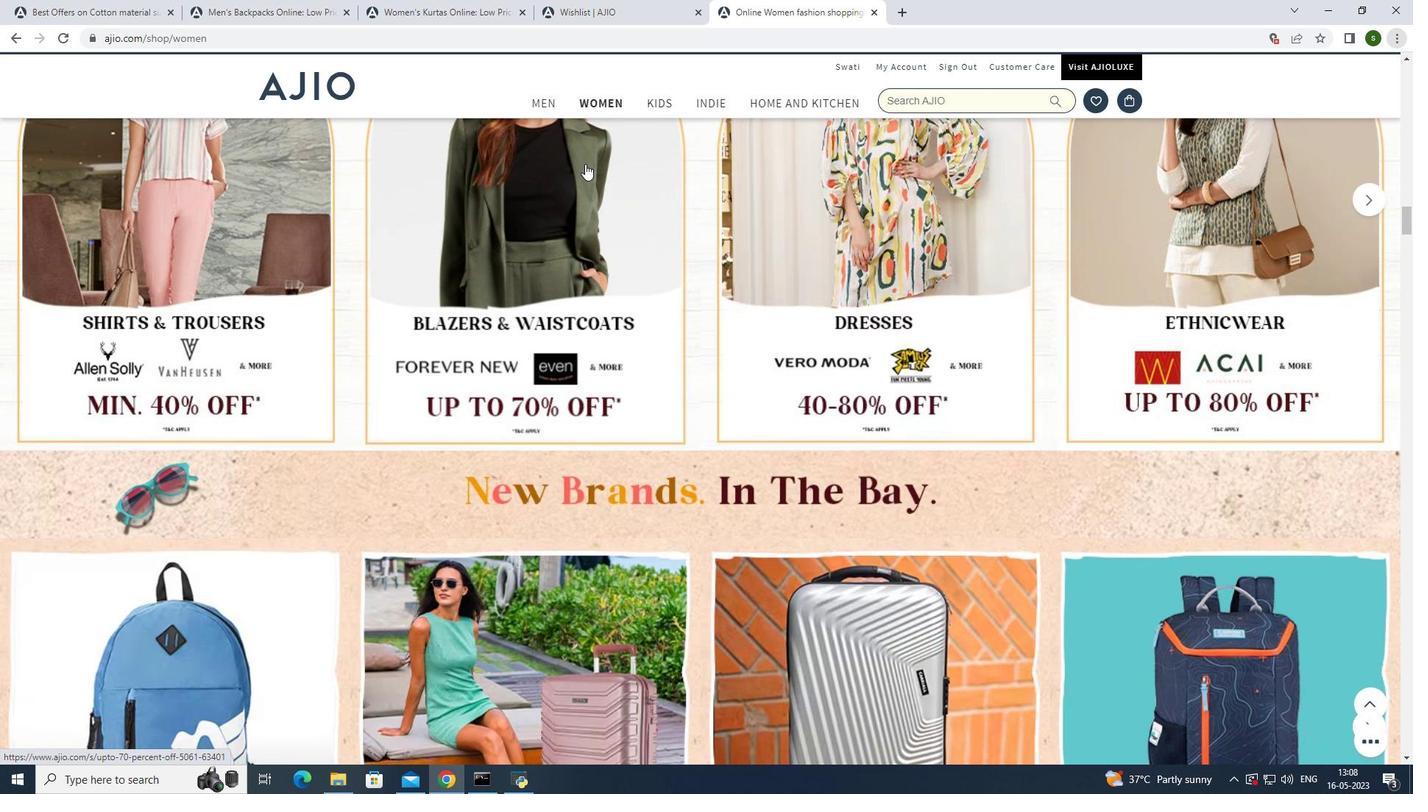 
Action: Mouse scrolled (585, 163) with delta (0, 0)
Screenshot: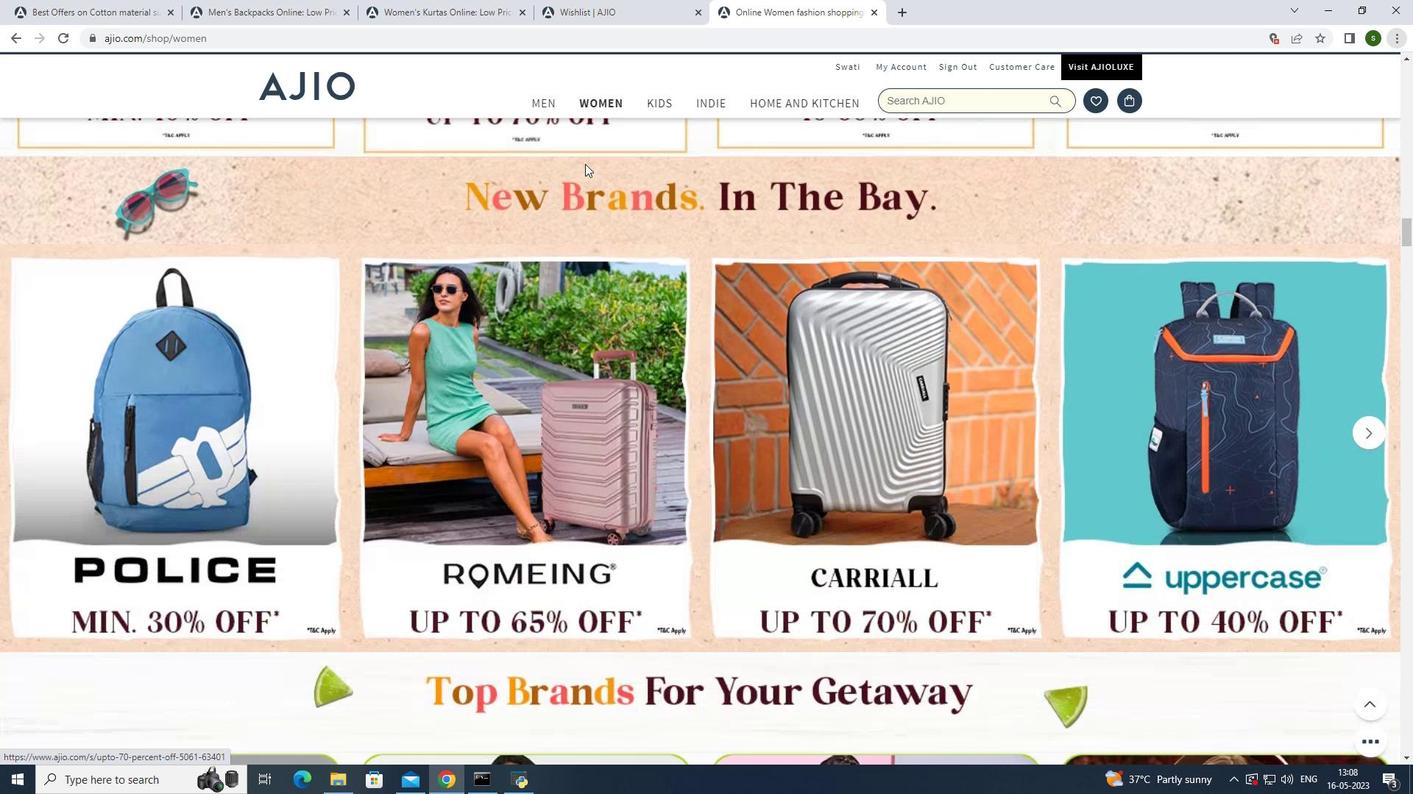 
Action: Mouse scrolled (585, 163) with delta (0, 0)
Screenshot: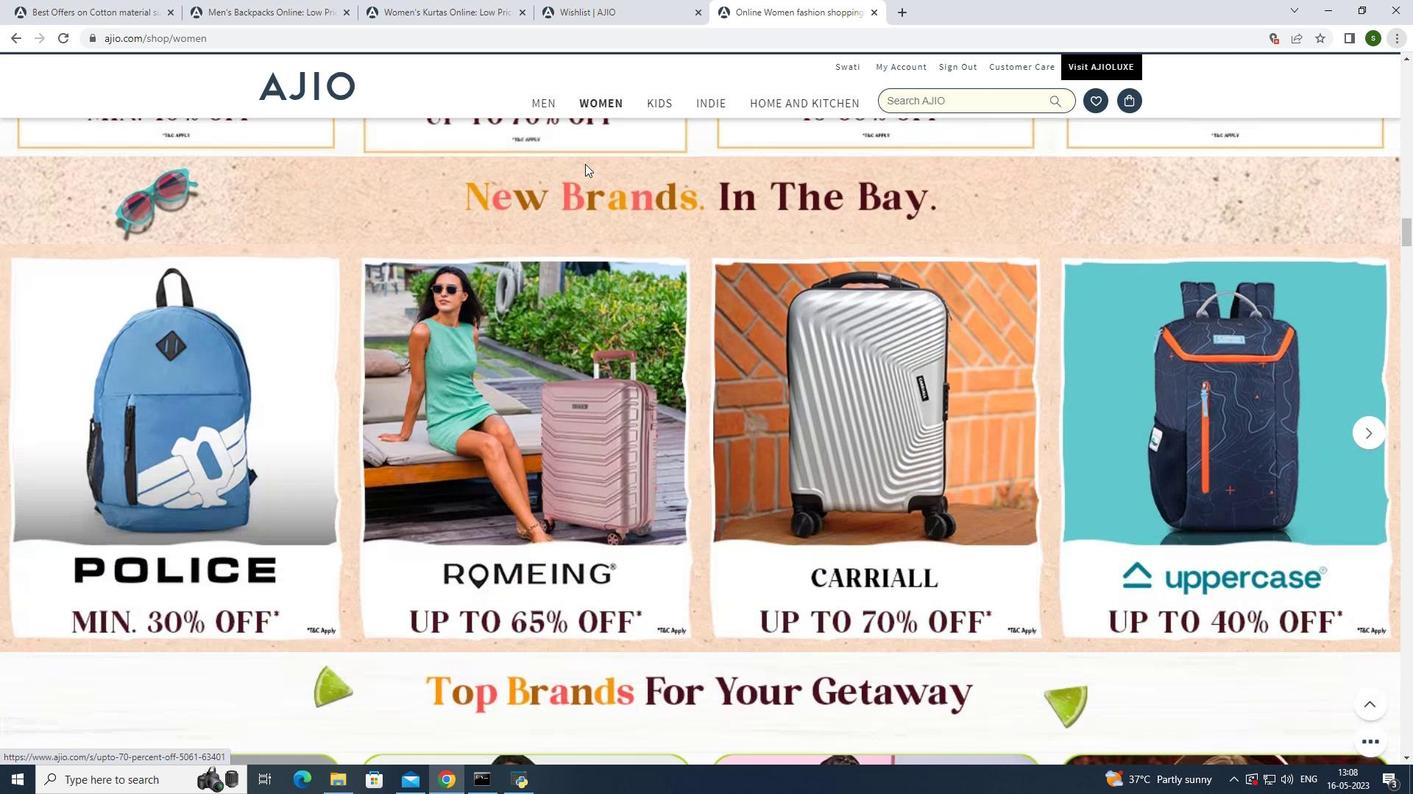 
Action: Mouse scrolled (585, 163) with delta (0, 0)
Screenshot: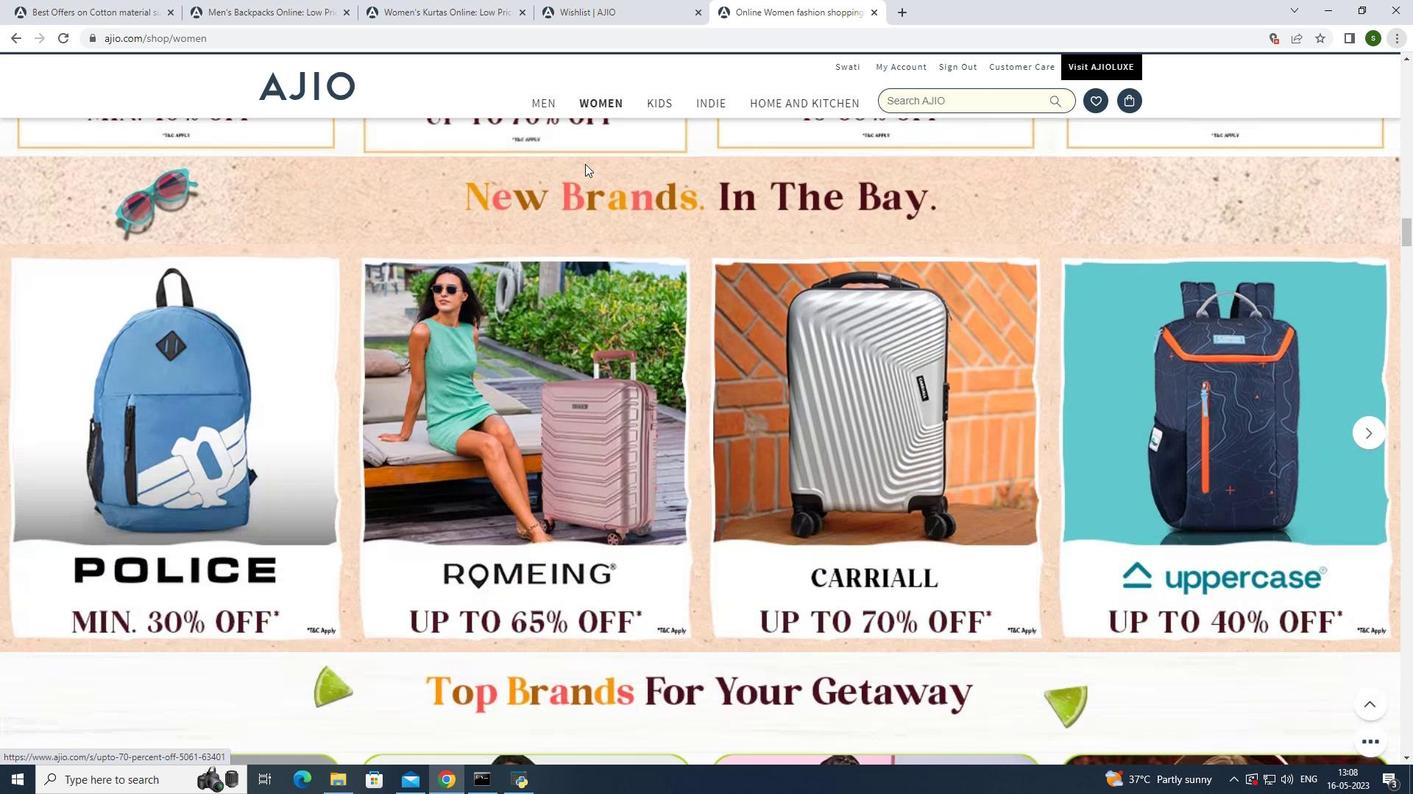 
Action: Mouse scrolled (585, 163) with delta (0, 0)
Screenshot: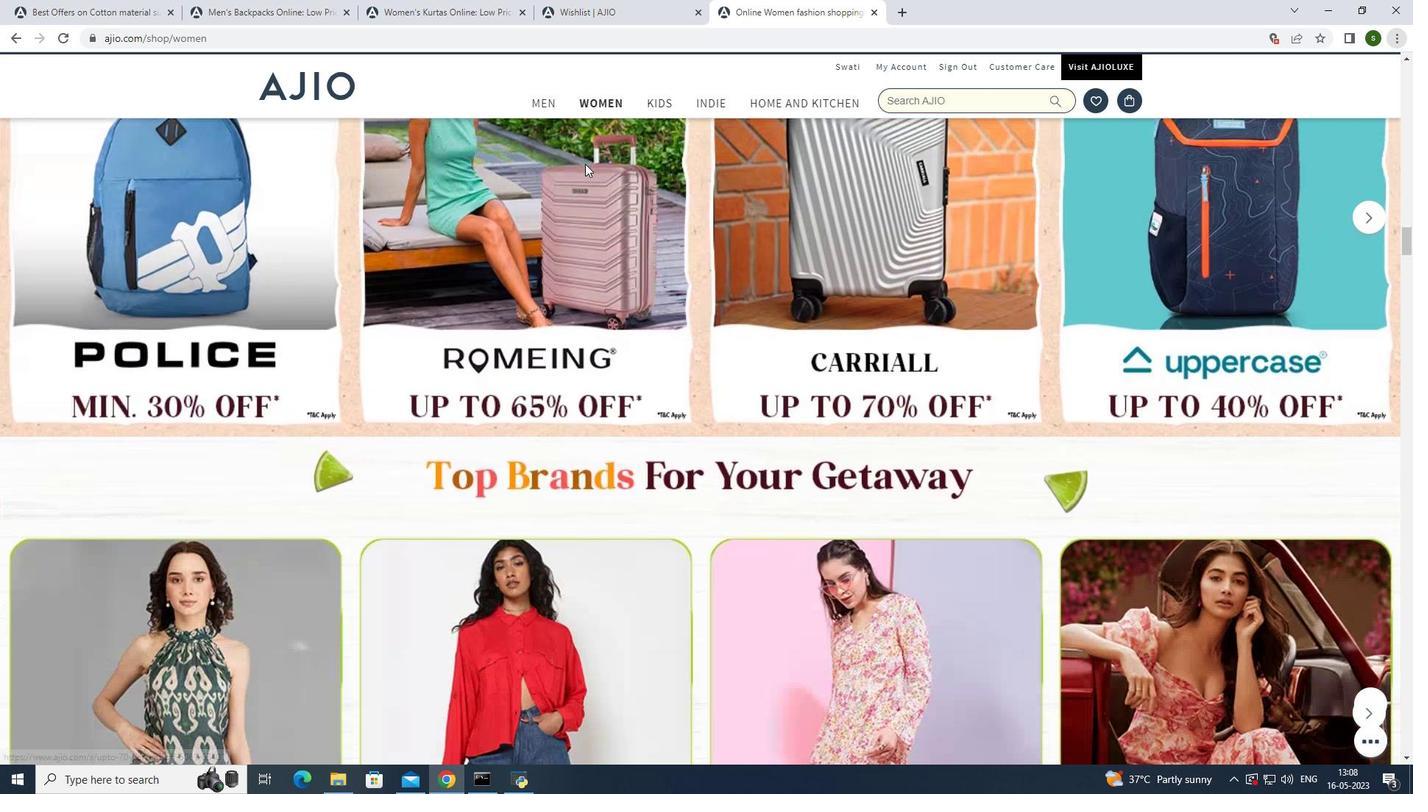 
Action: Mouse scrolled (585, 163) with delta (0, 0)
Screenshot: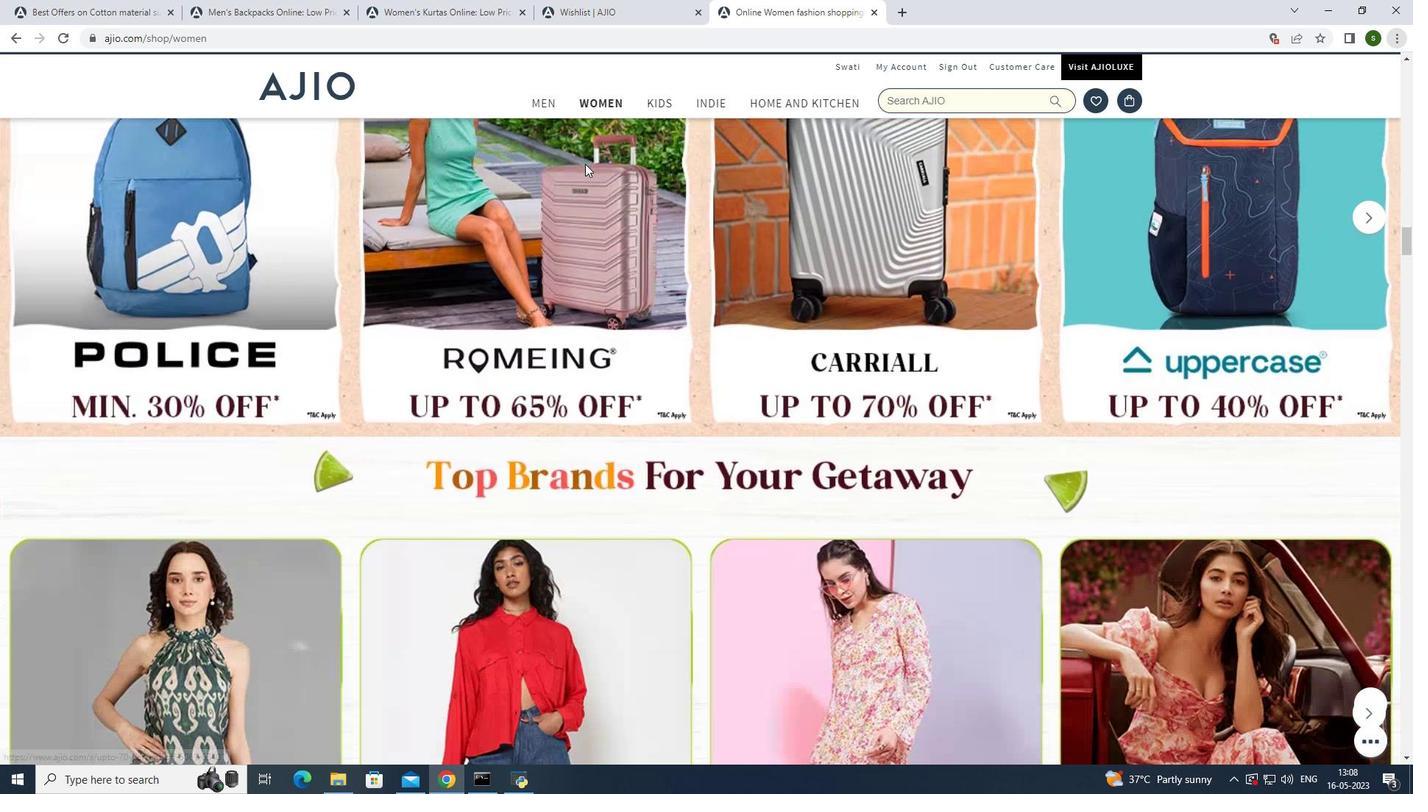 
Action: Mouse scrolled (585, 163) with delta (0, 0)
Screenshot: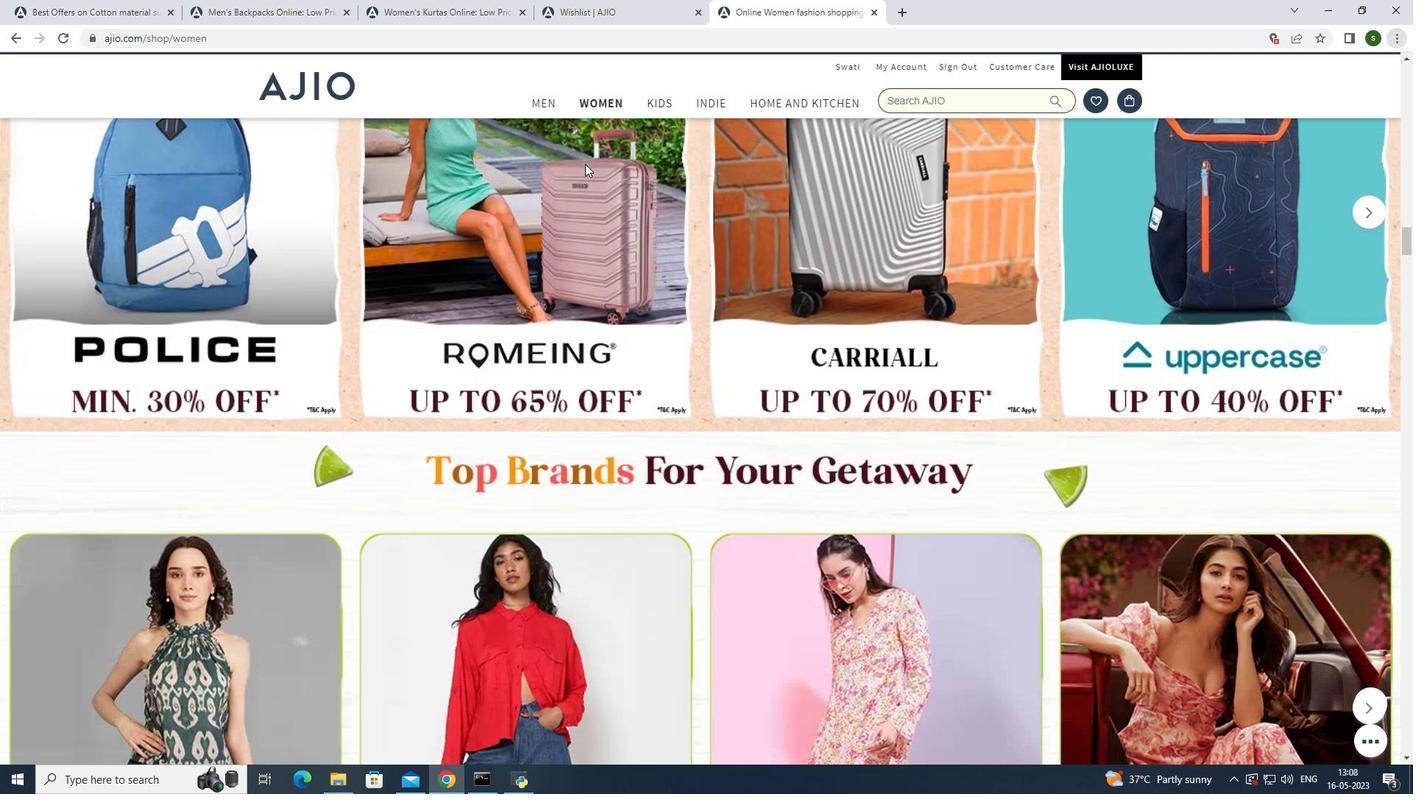
Action: Mouse scrolled (585, 163) with delta (0, 0)
Screenshot: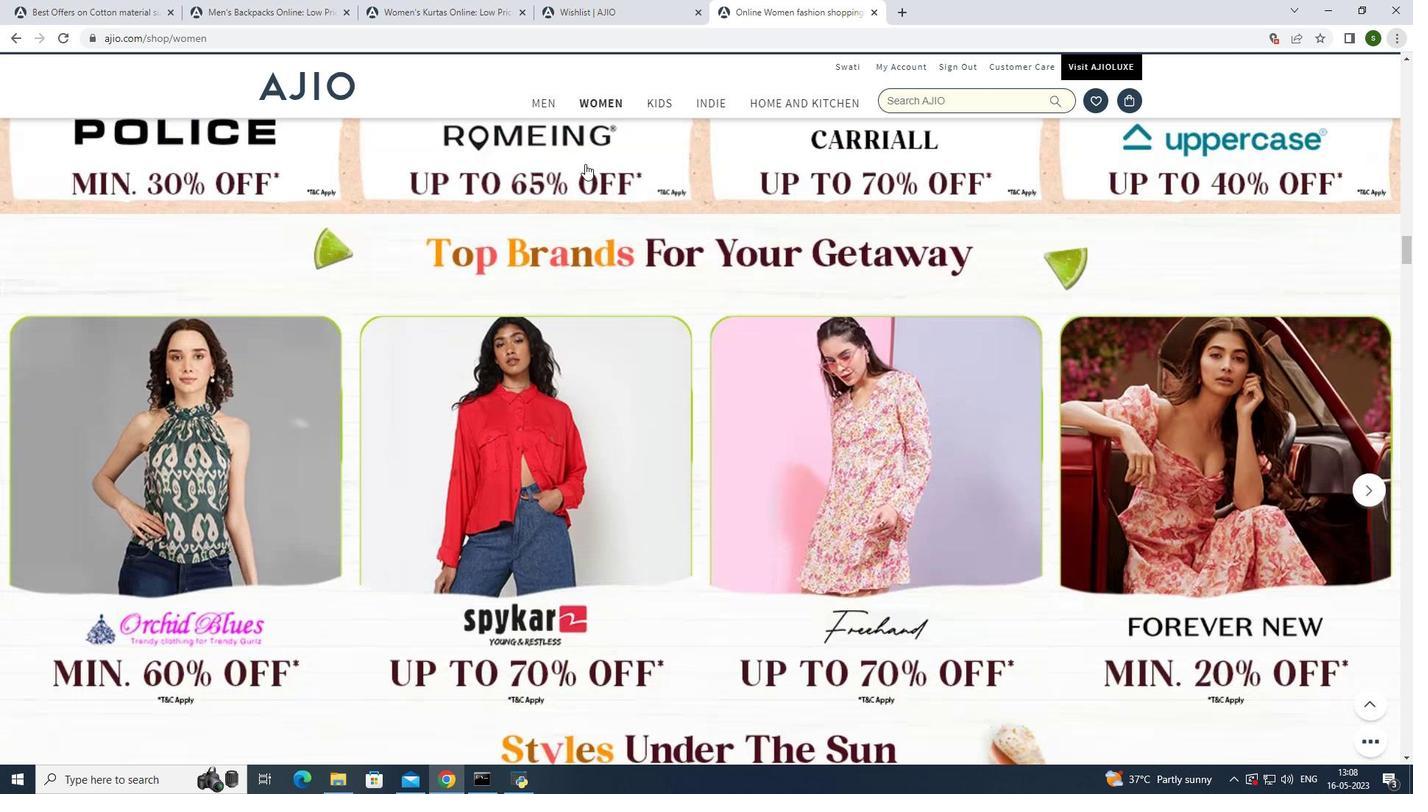 
Action: Mouse scrolled (585, 163) with delta (0, 0)
Screenshot: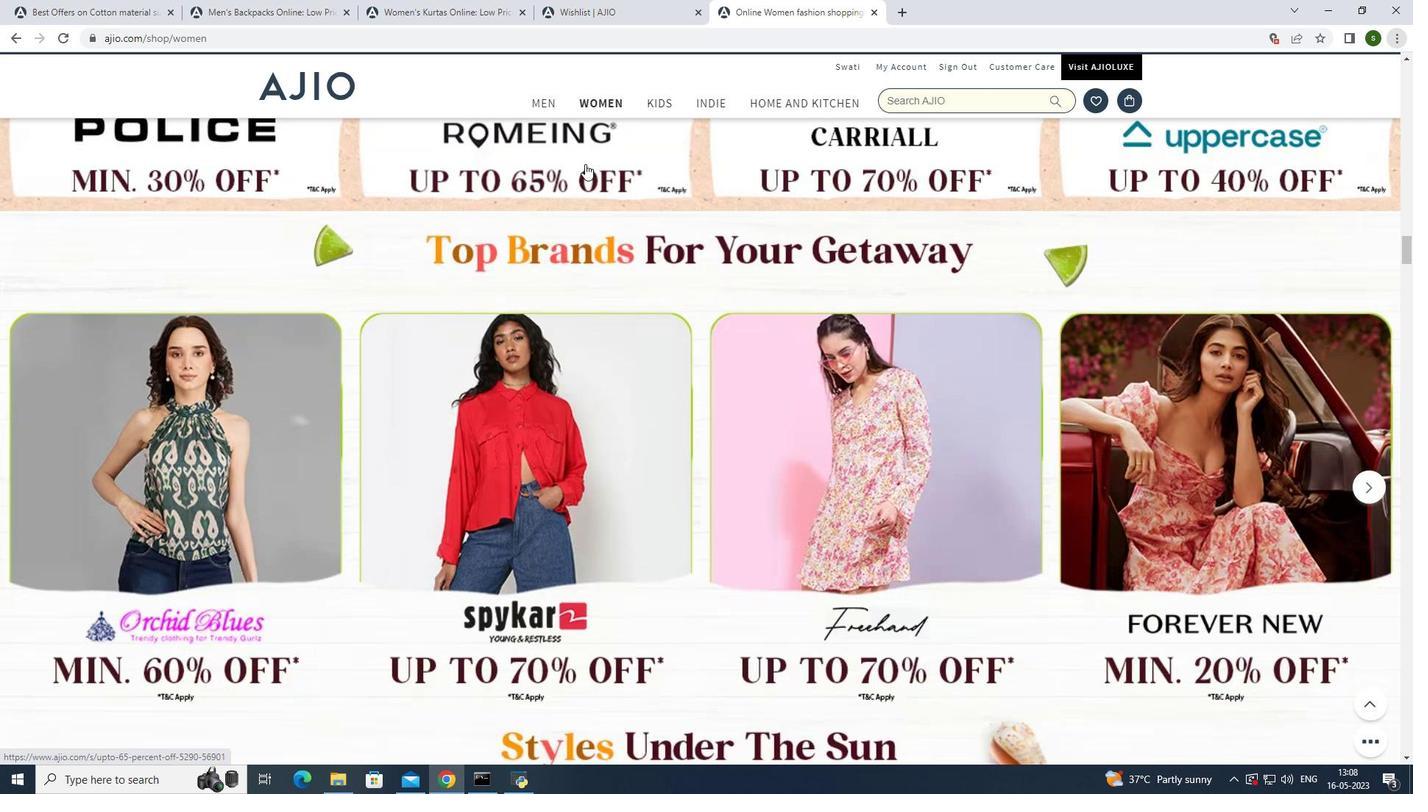 
Action: Mouse scrolled (585, 163) with delta (0, 0)
Screenshot: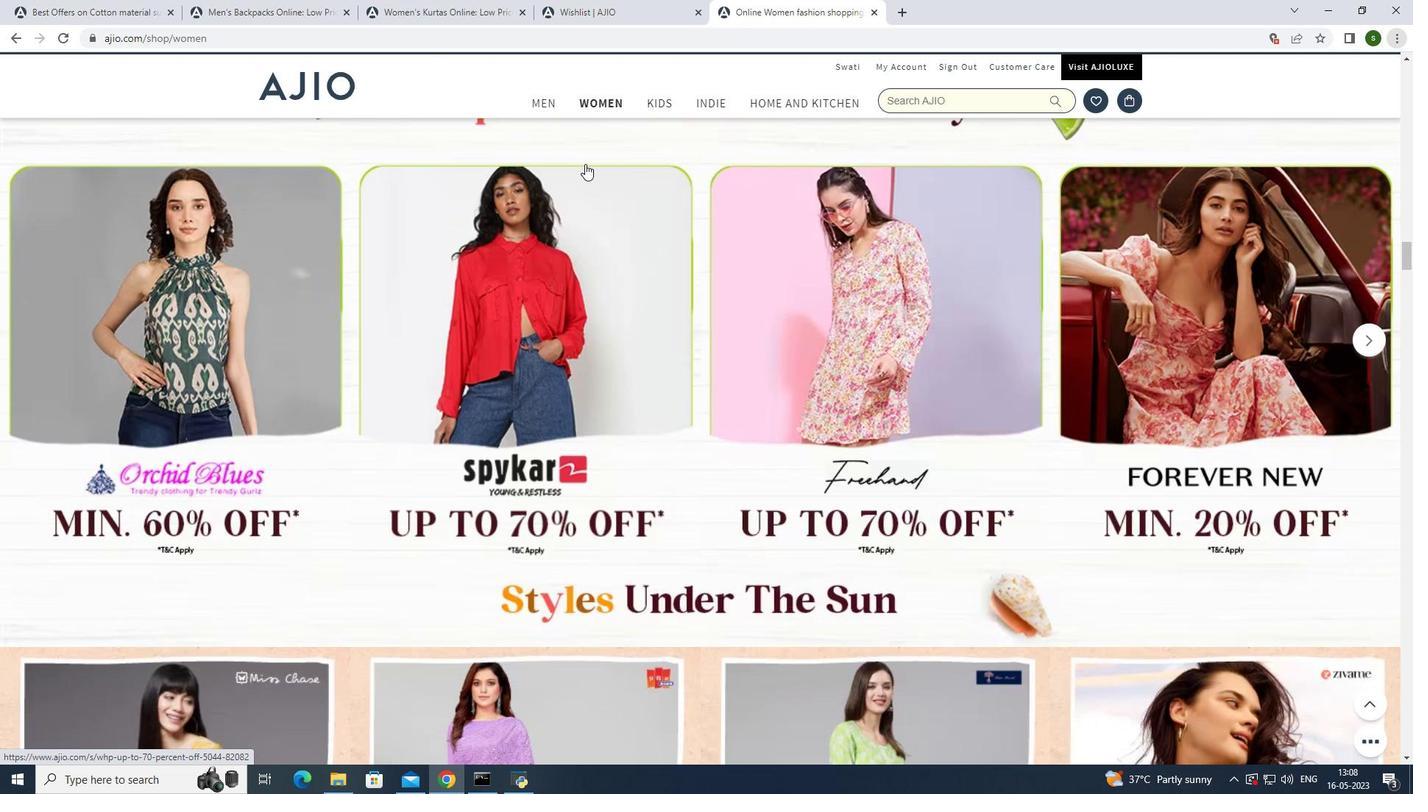 
Action: Mouse scrolled (585, 163) with delta (0, 0)
Screenshot: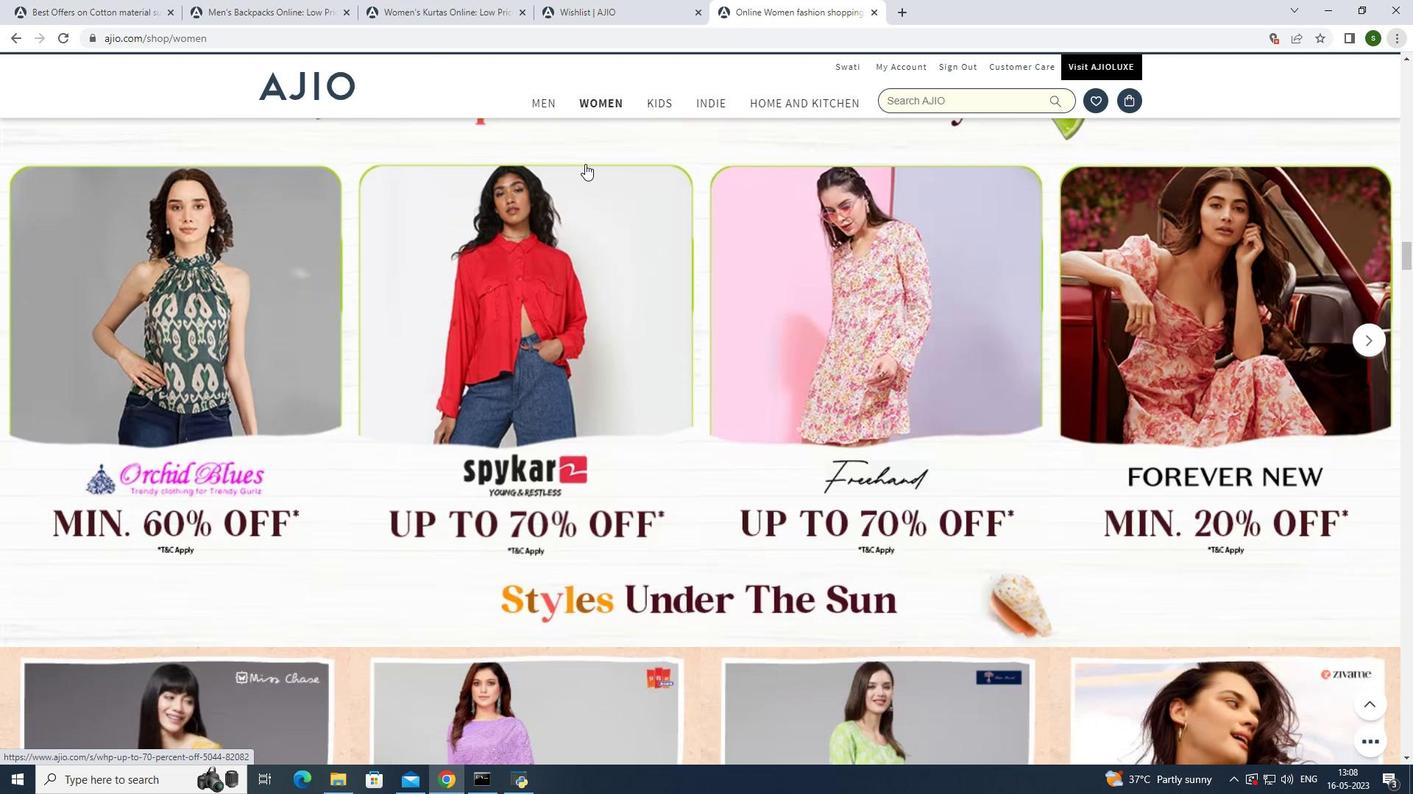 
Action: Mouse scrolled (585, 163) with delta (0, 0)
Screenshot: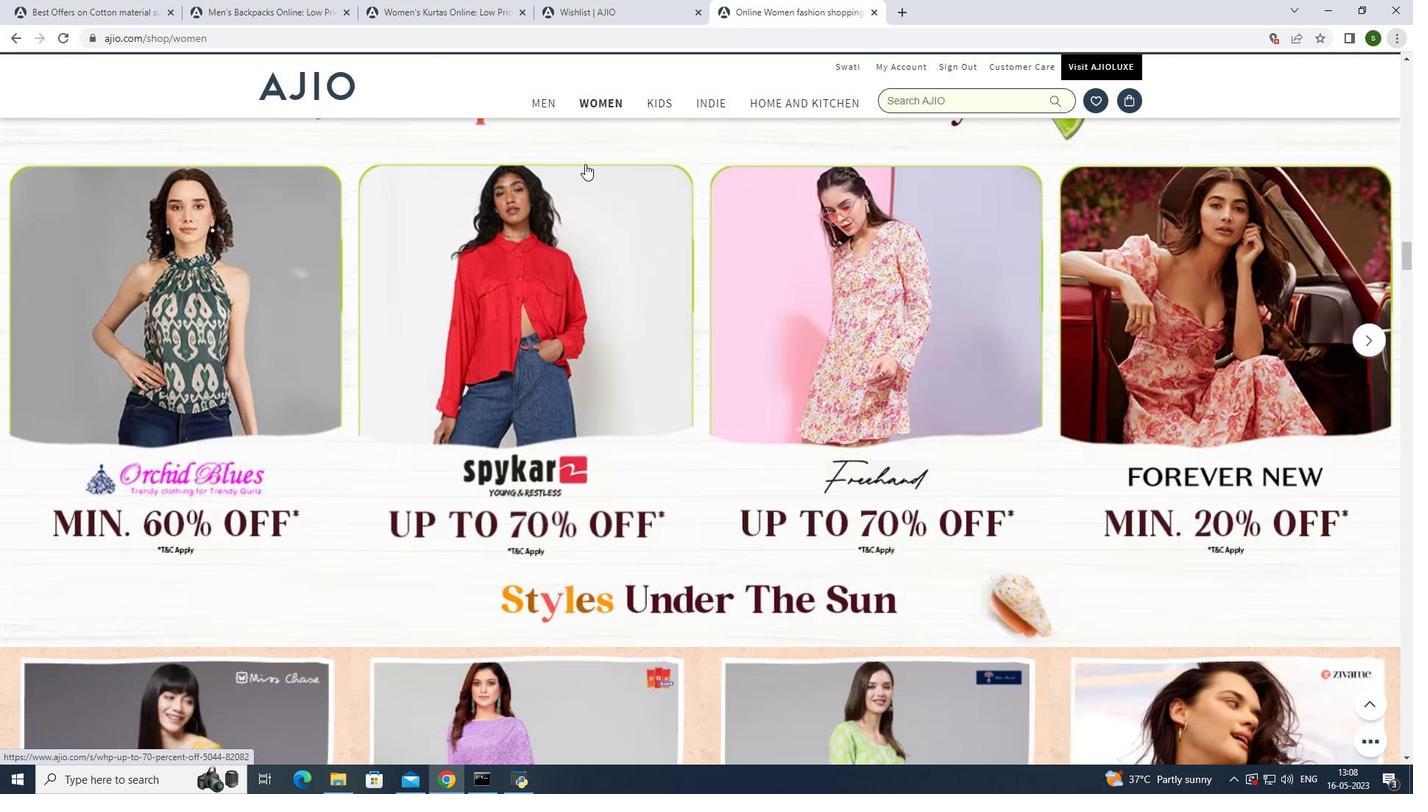 
Action: Mouse scrolled (585, 163) with delta (0, 0)
Screenshot: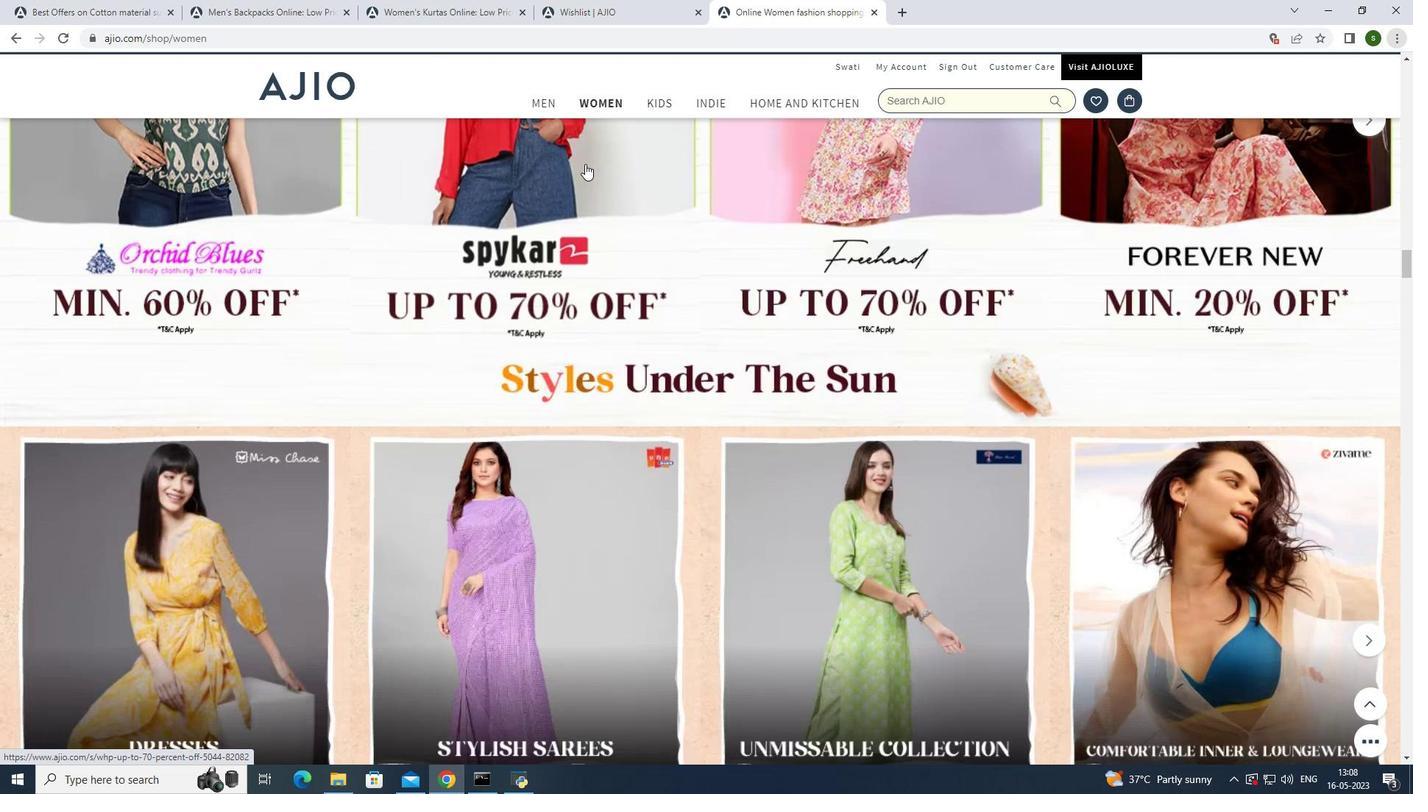 
Action: Mouse scrolled (585, 163) with delta (0, 0)
Screenshot: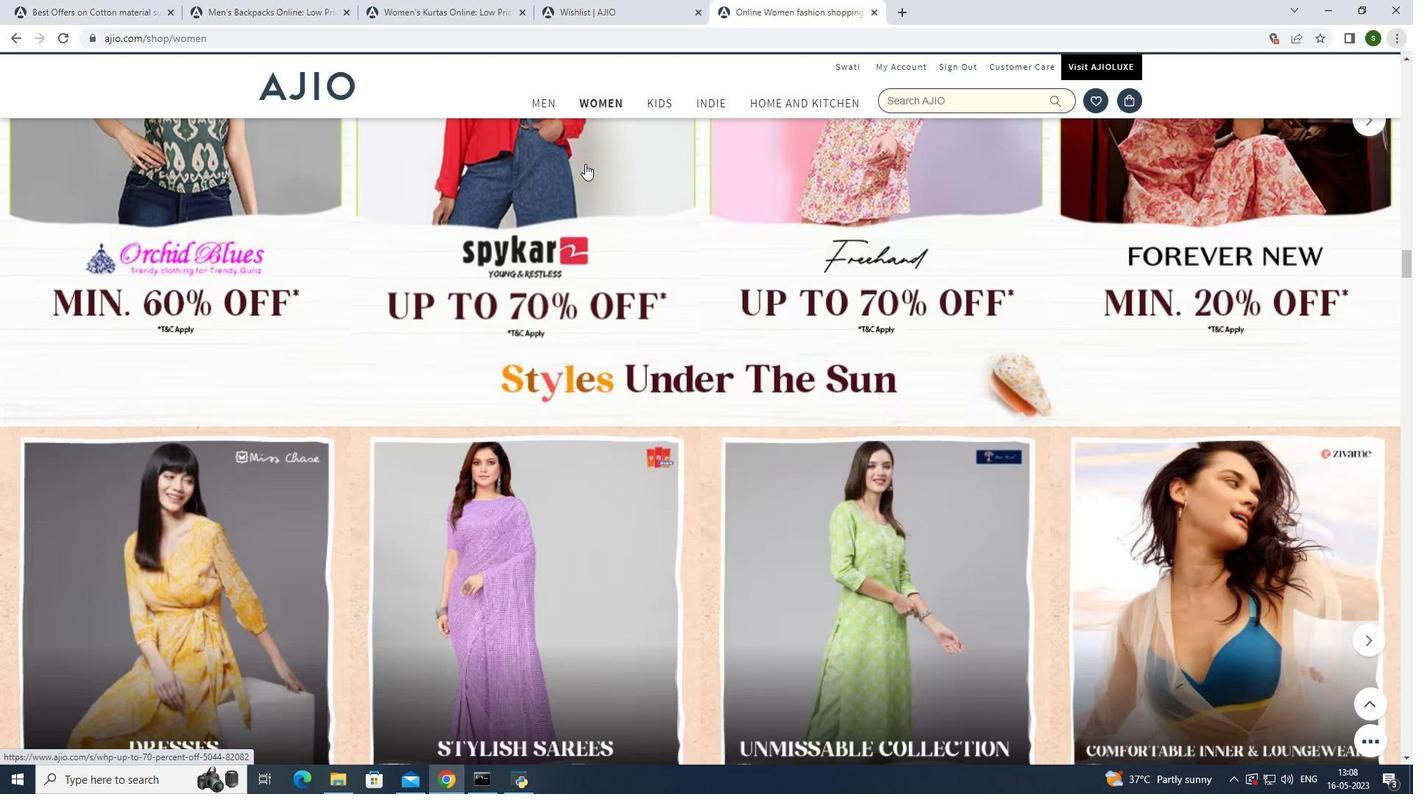 
Action: Mouse scrolled (585, 163) with delta (0, 0)
Screenshot: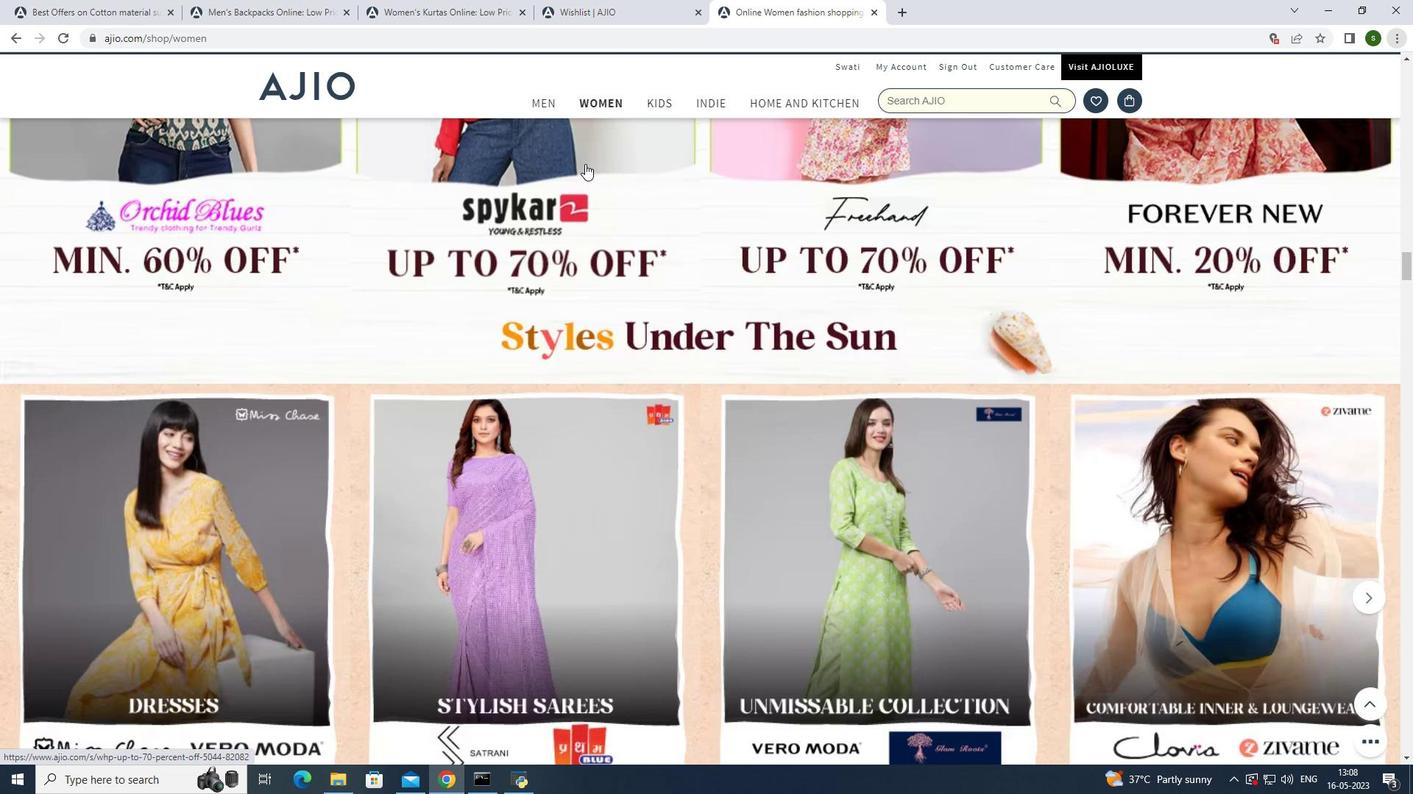 
Action: Mouse scrolled (585, 163) with delta (0, 0)
Screenshot: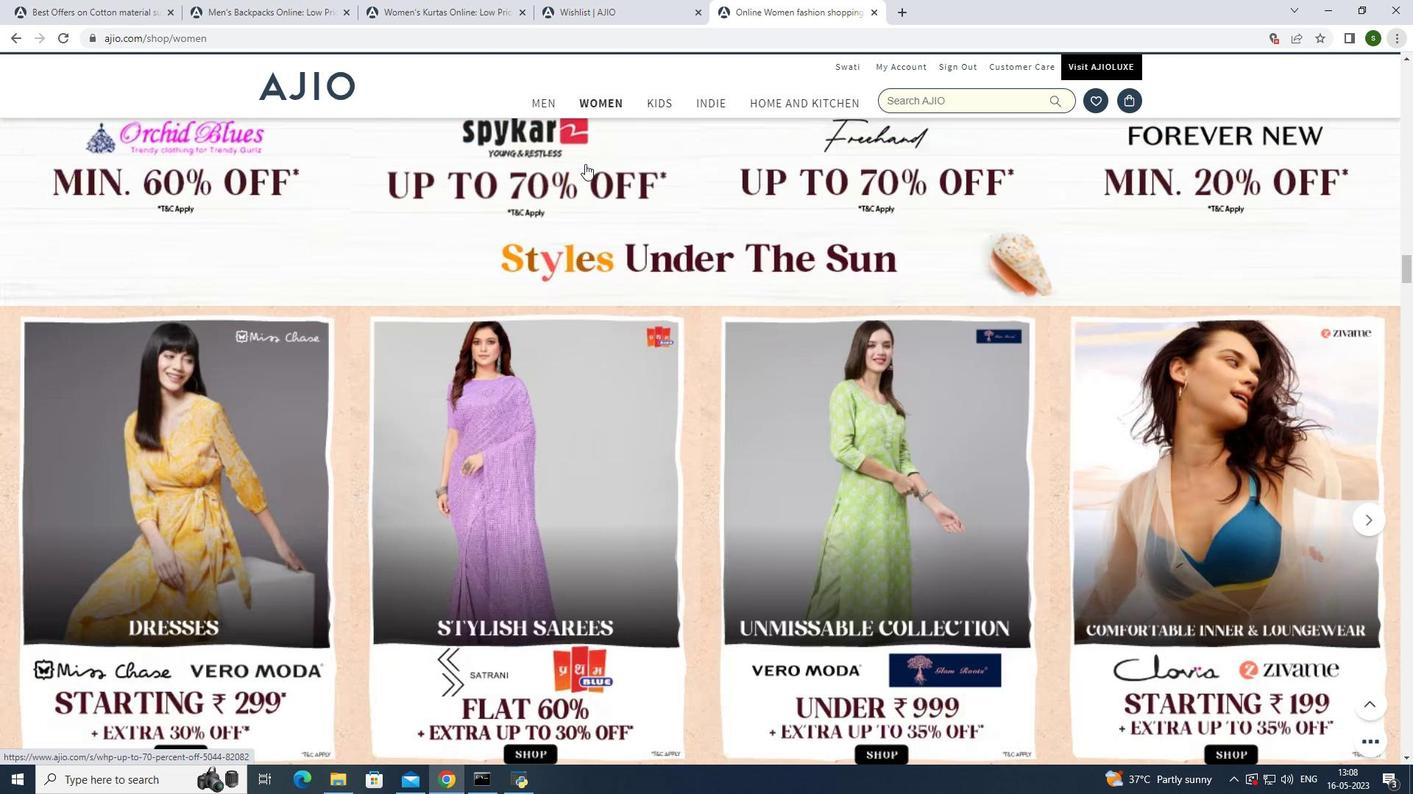 
Action: Mouse scrolled (585, 163) with delta (0, 0)
Screenshot: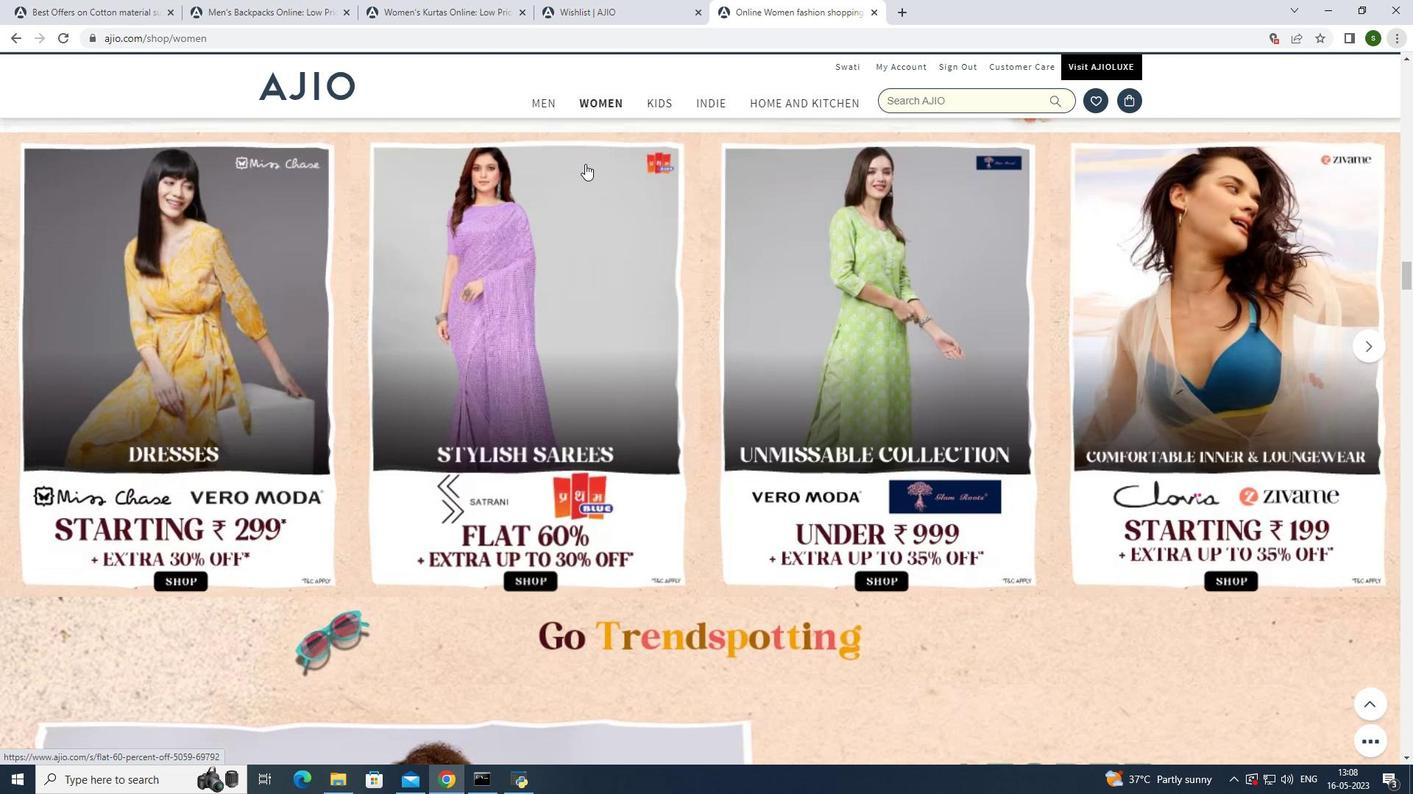 
Action: Mouse scrolled (585, 163) with delta (0, 0)
Screenshot: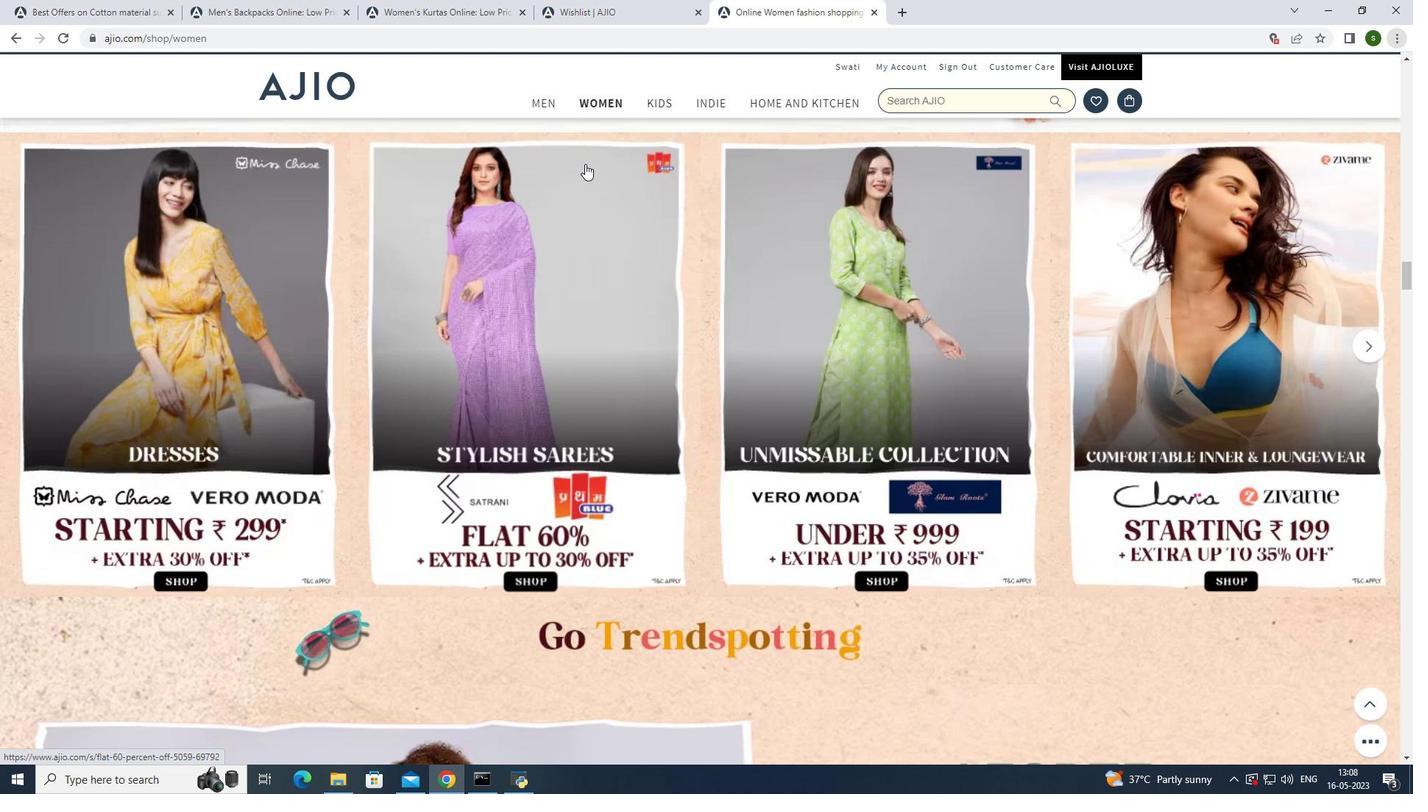 
Action: Mouse scrolled (585, 163) with delta (0, 0)
Screenshot: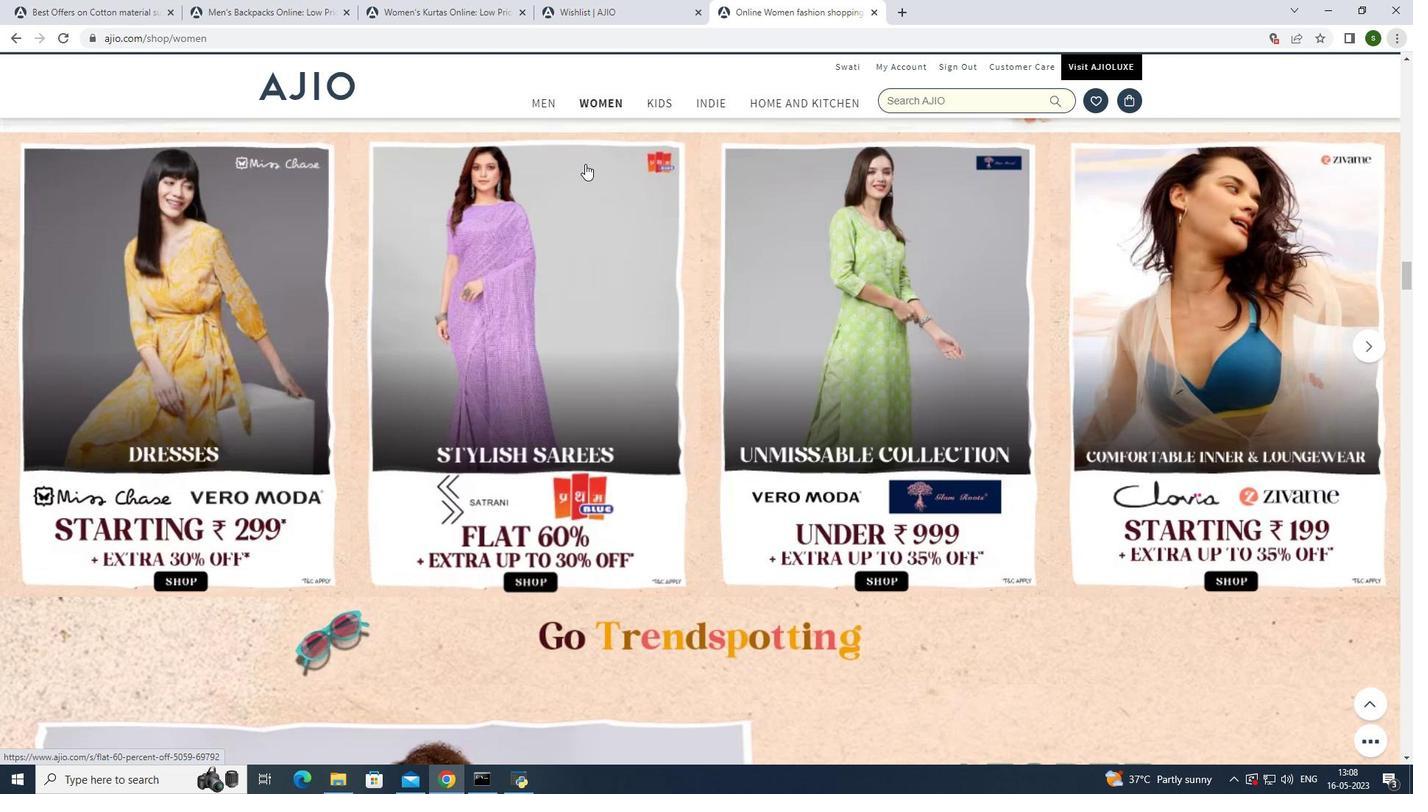 
Action: Mouse scrolled (585, 163) with delta (0, 0)
Screenshot: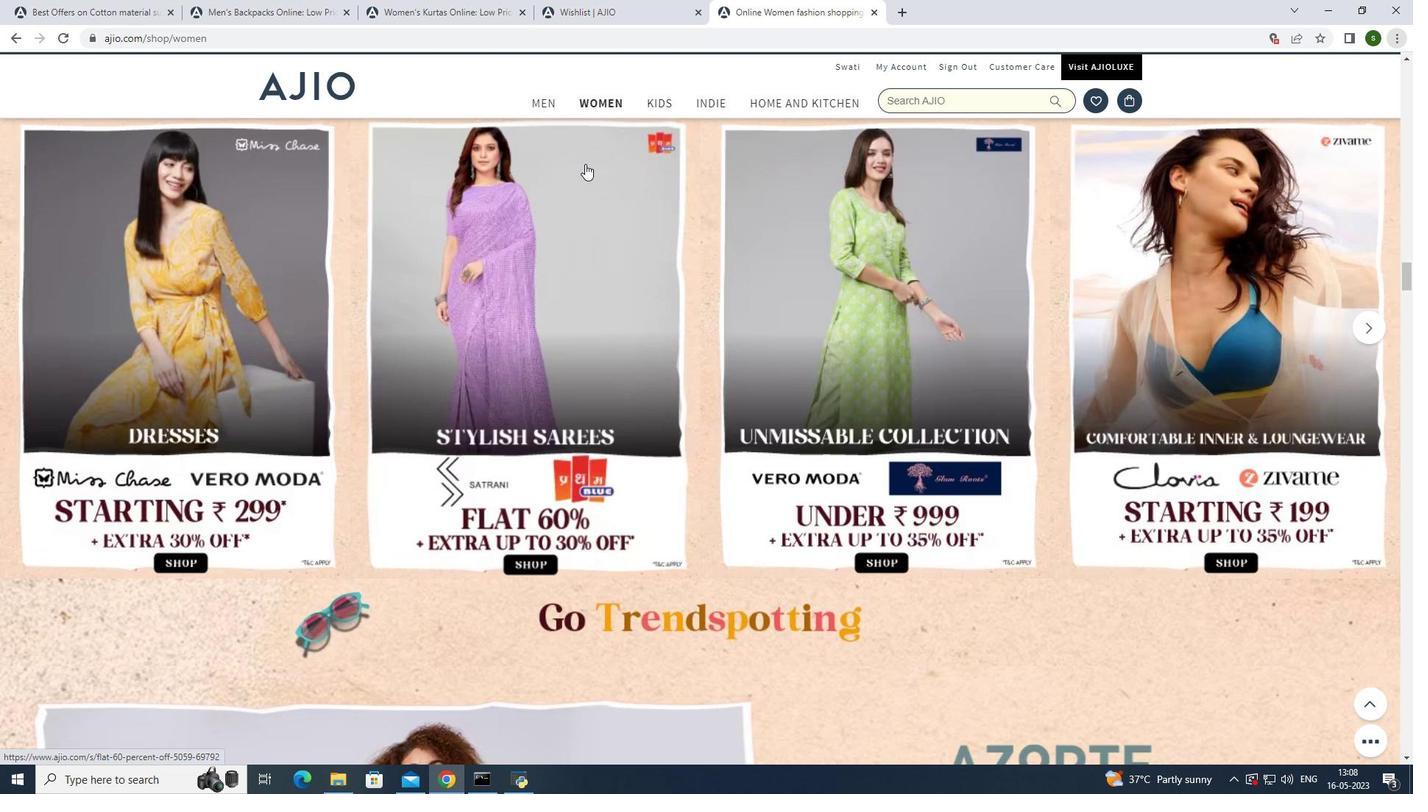 
Action: Mouse scrolled (585, 163) with delta (0, 0)
Screenshot: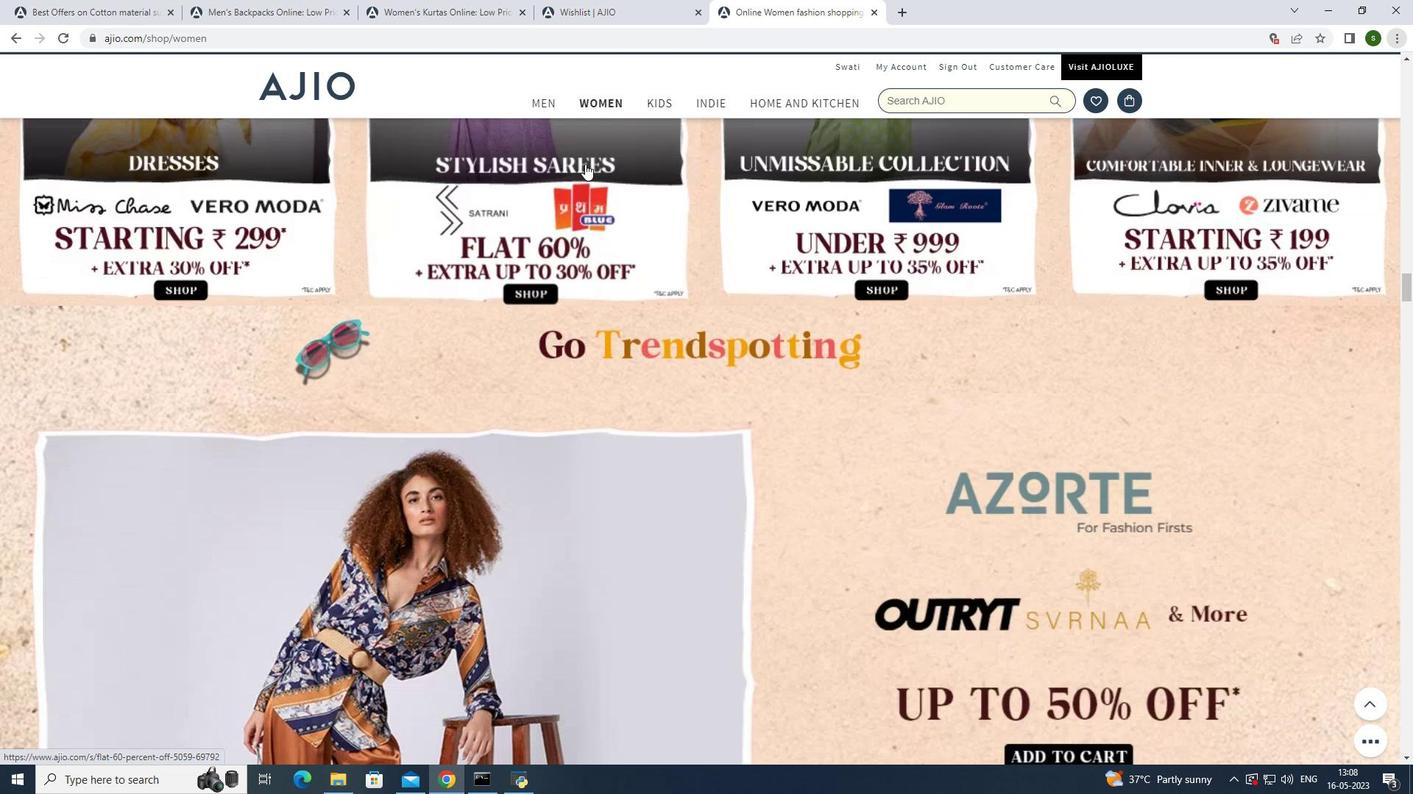 
Action: Mouse scrolled (585, 163) with delta (0, 0)
Screenshot: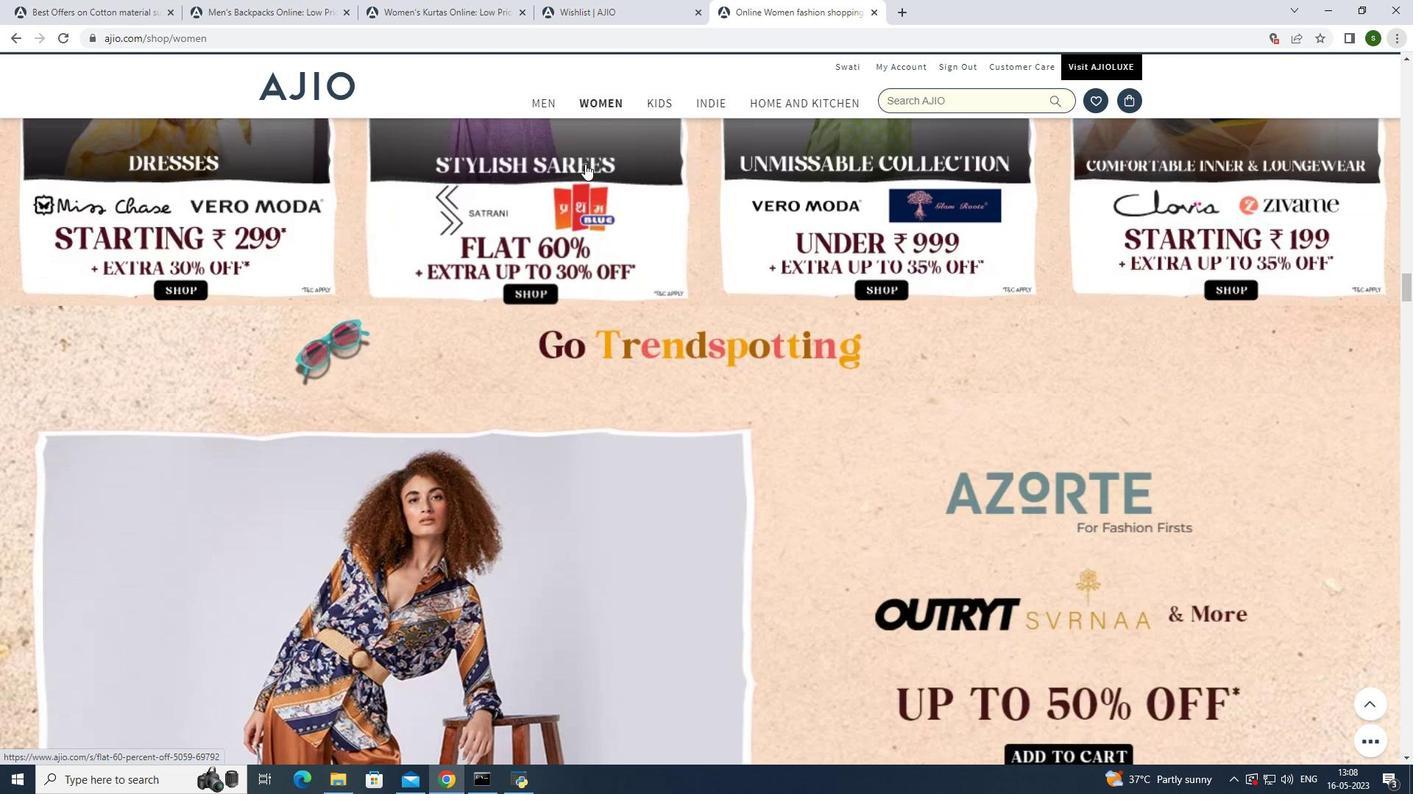 
Action: Mouse scrolled (585, 163) with delta (0, 0)
Screenshot: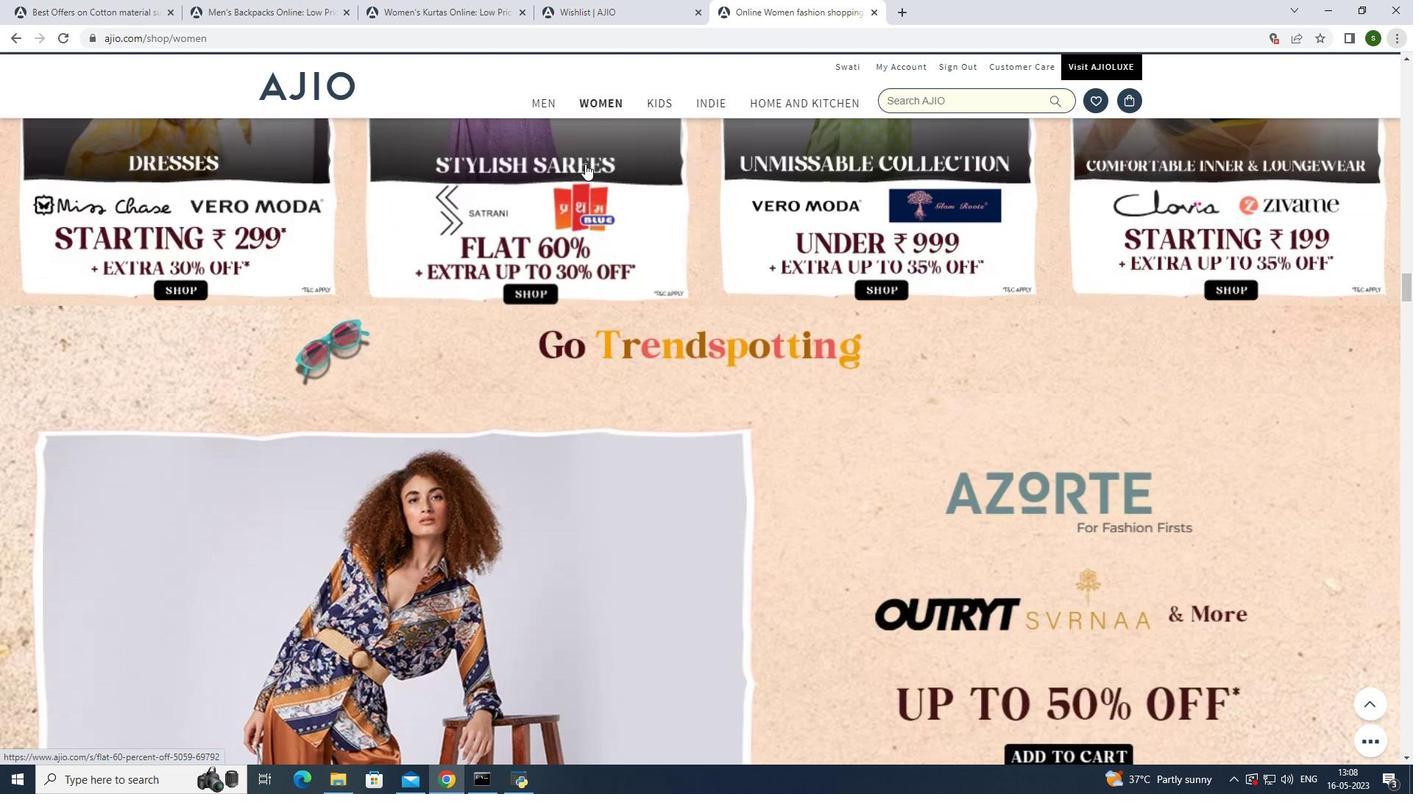 
Action: Mouse scrolled (585, 163) with delta (0, 0)
Screenshot: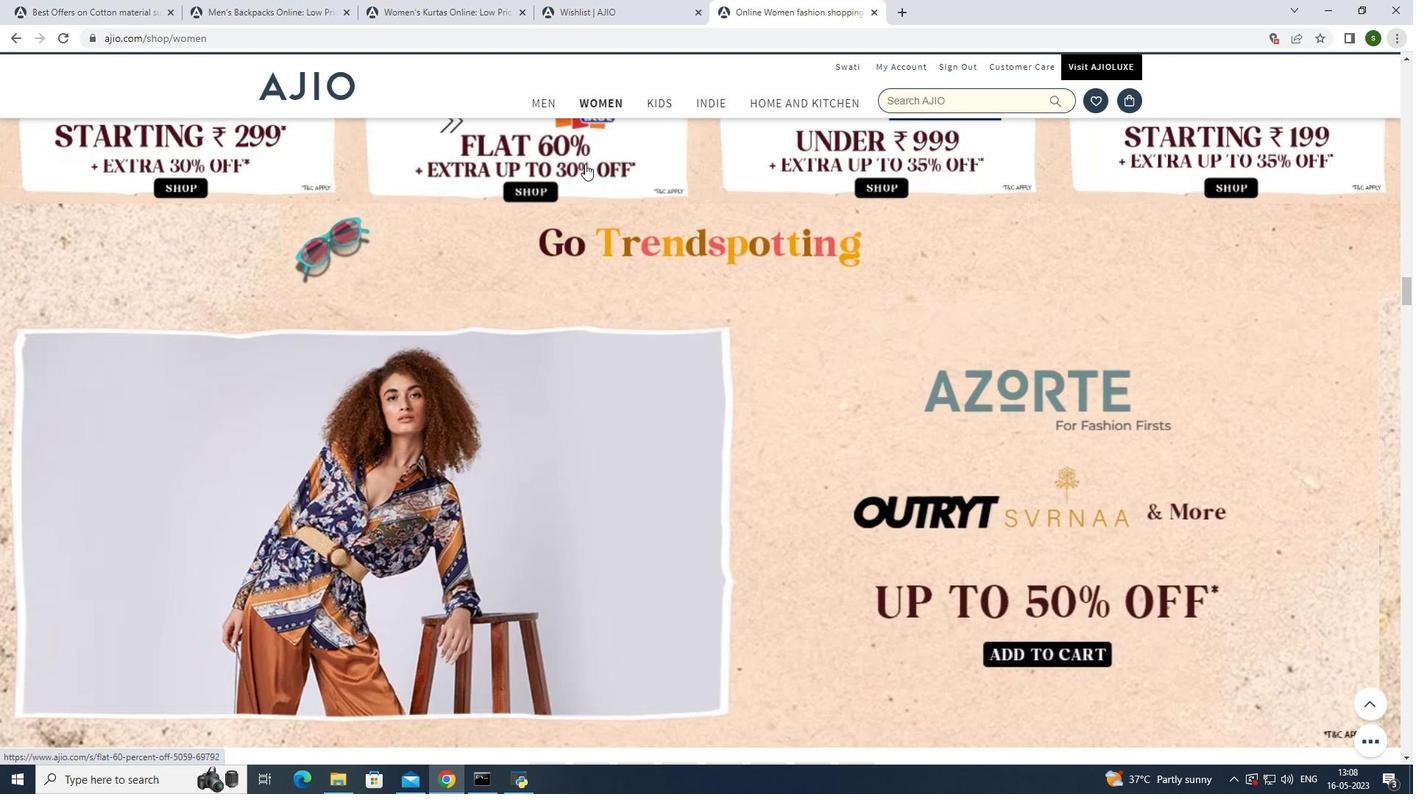 
Action: Mouse scrolled (585, 163) with delta (0, 0)
Screenshot: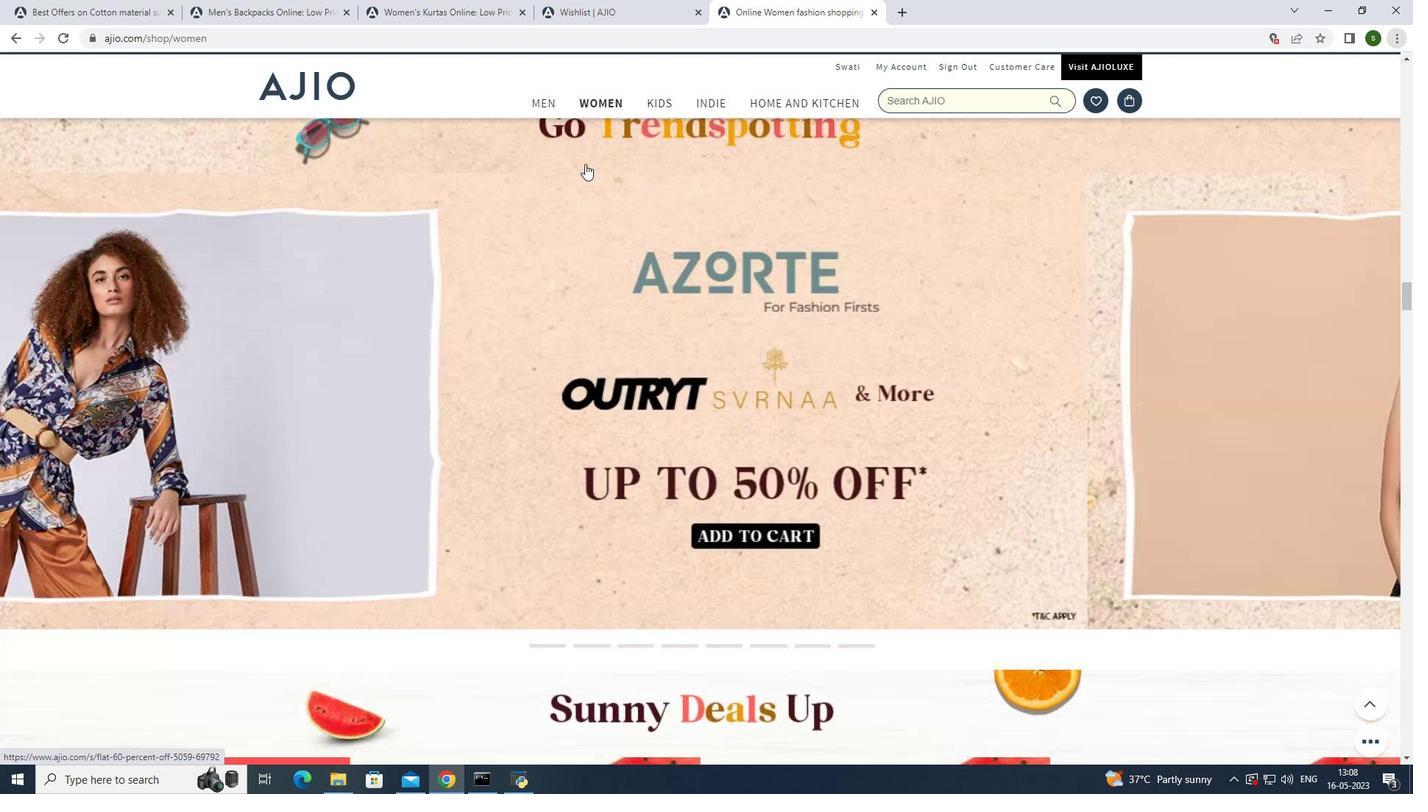 
Action: Mouse scrolled (585, 163) with delta (0, 0)
Screenshot: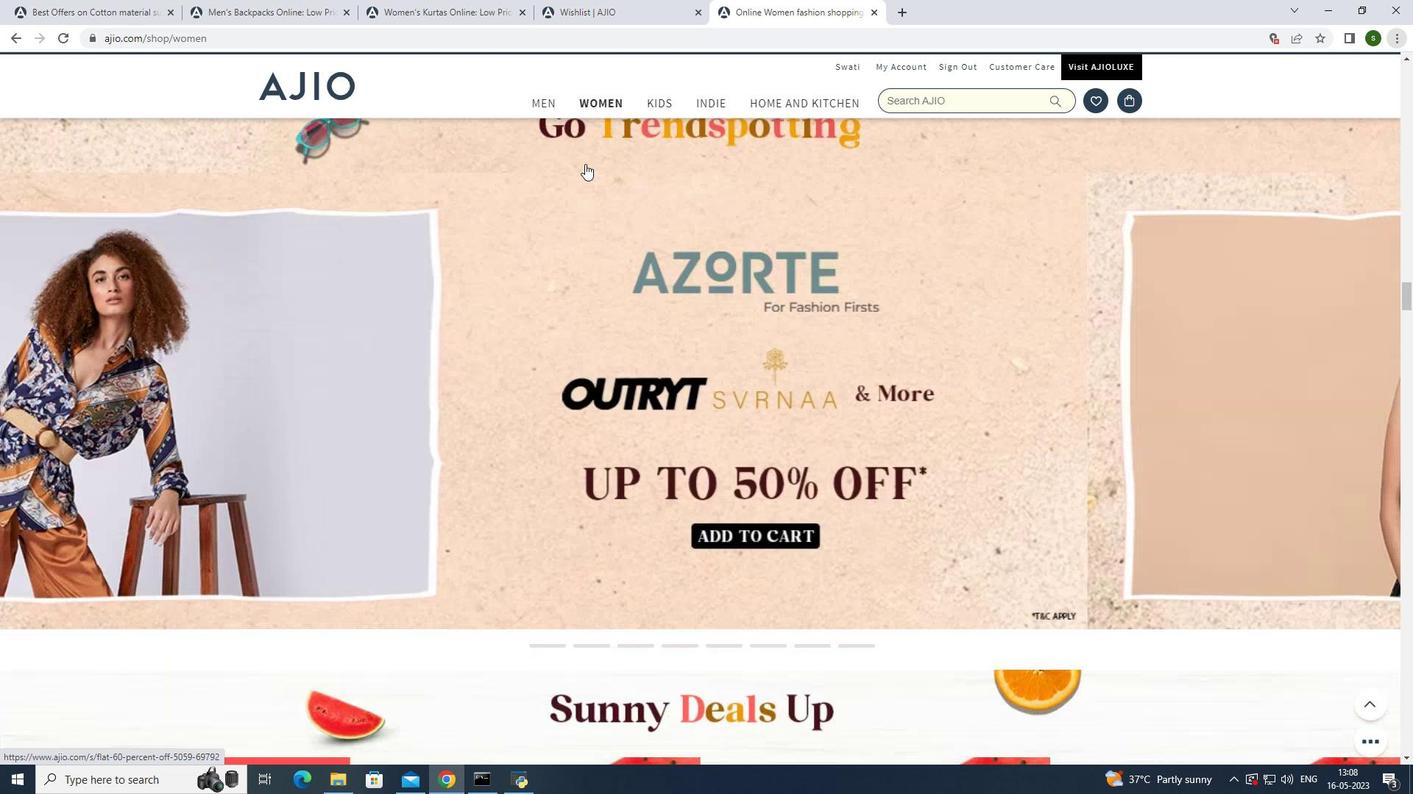 
Action: Mouse scrolled (585, 163) with delta (0, 0)
Screenshot: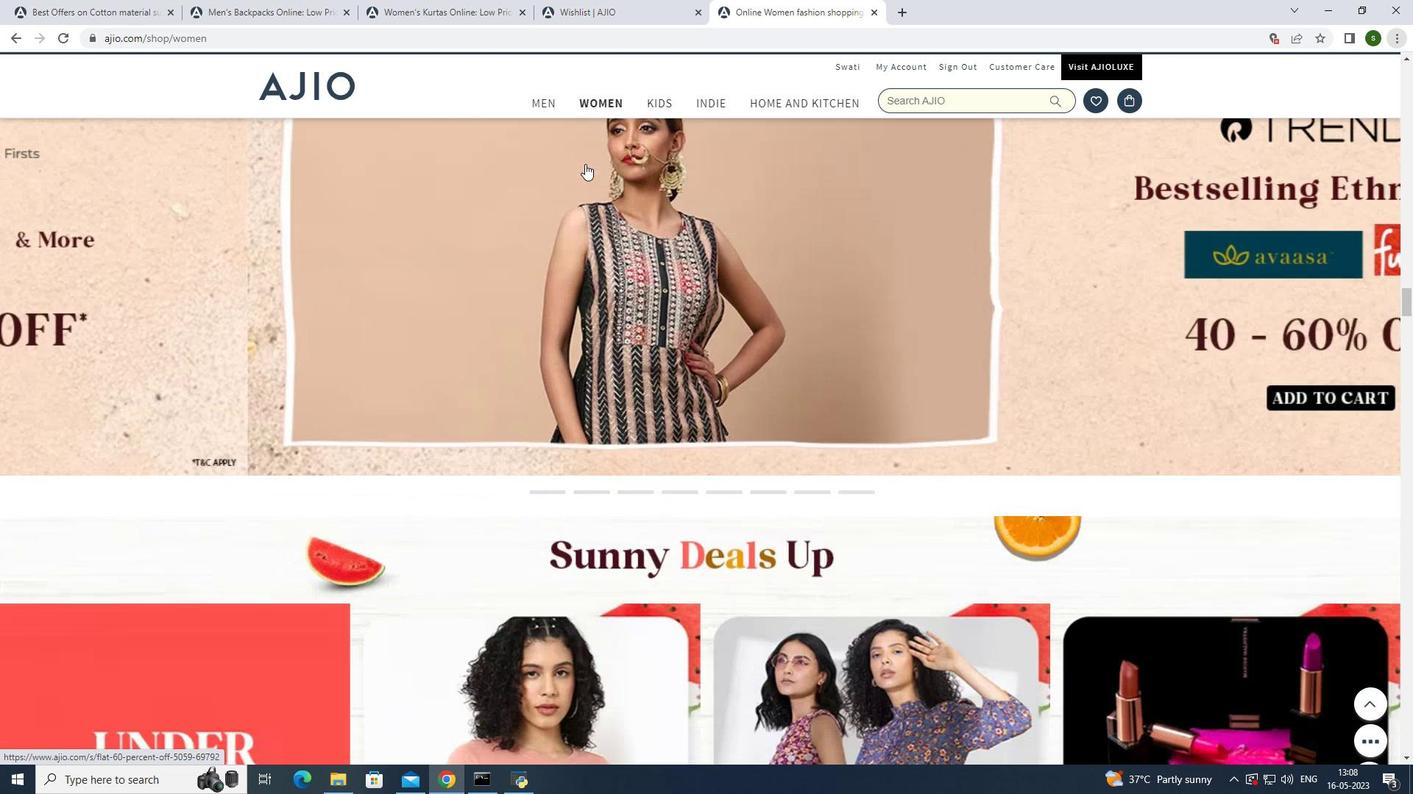 
Action: Mouse scrolled (585, 163) with delta (0, 0)
Screenshot: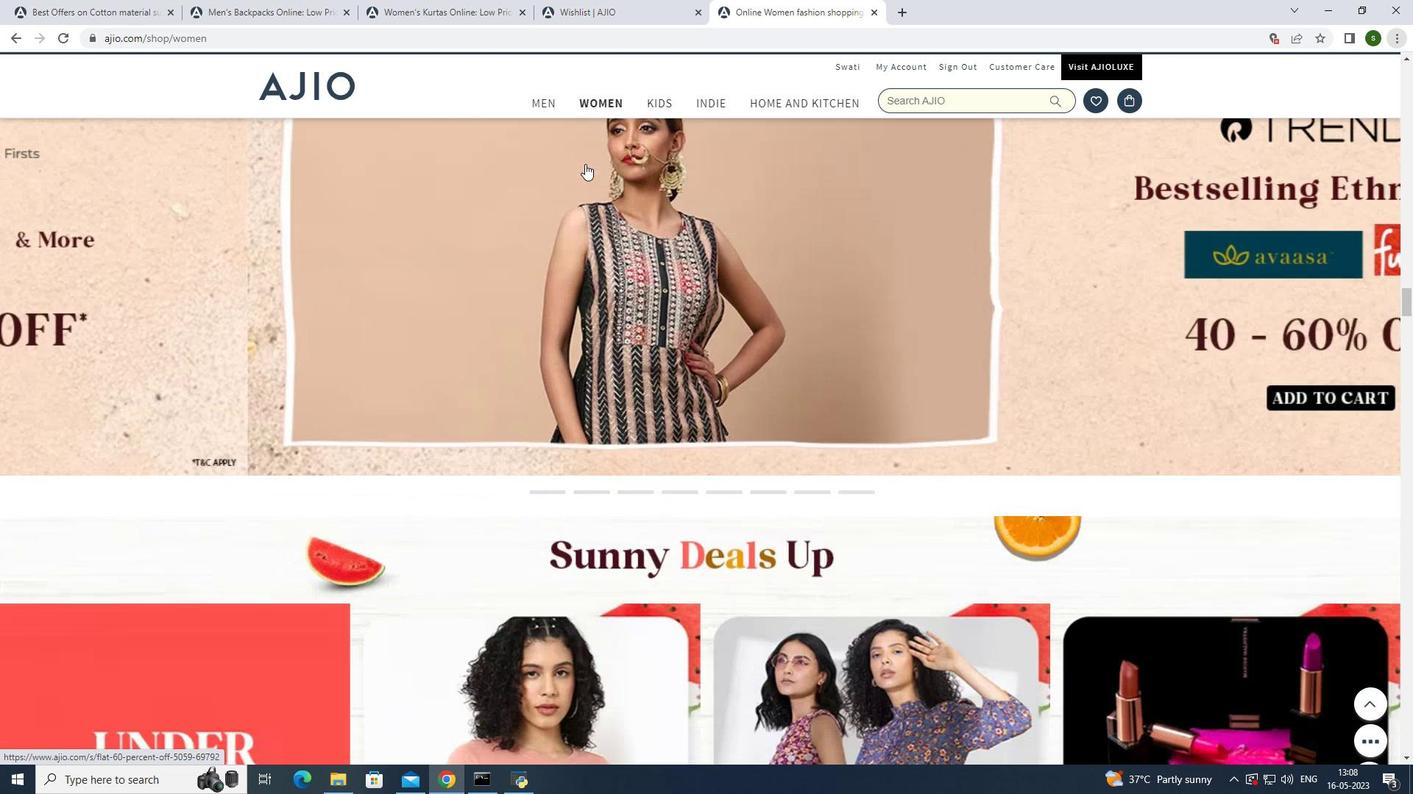 
Action: Mouse scrolled (585, 163) with delta (0, 0)
Screenshot: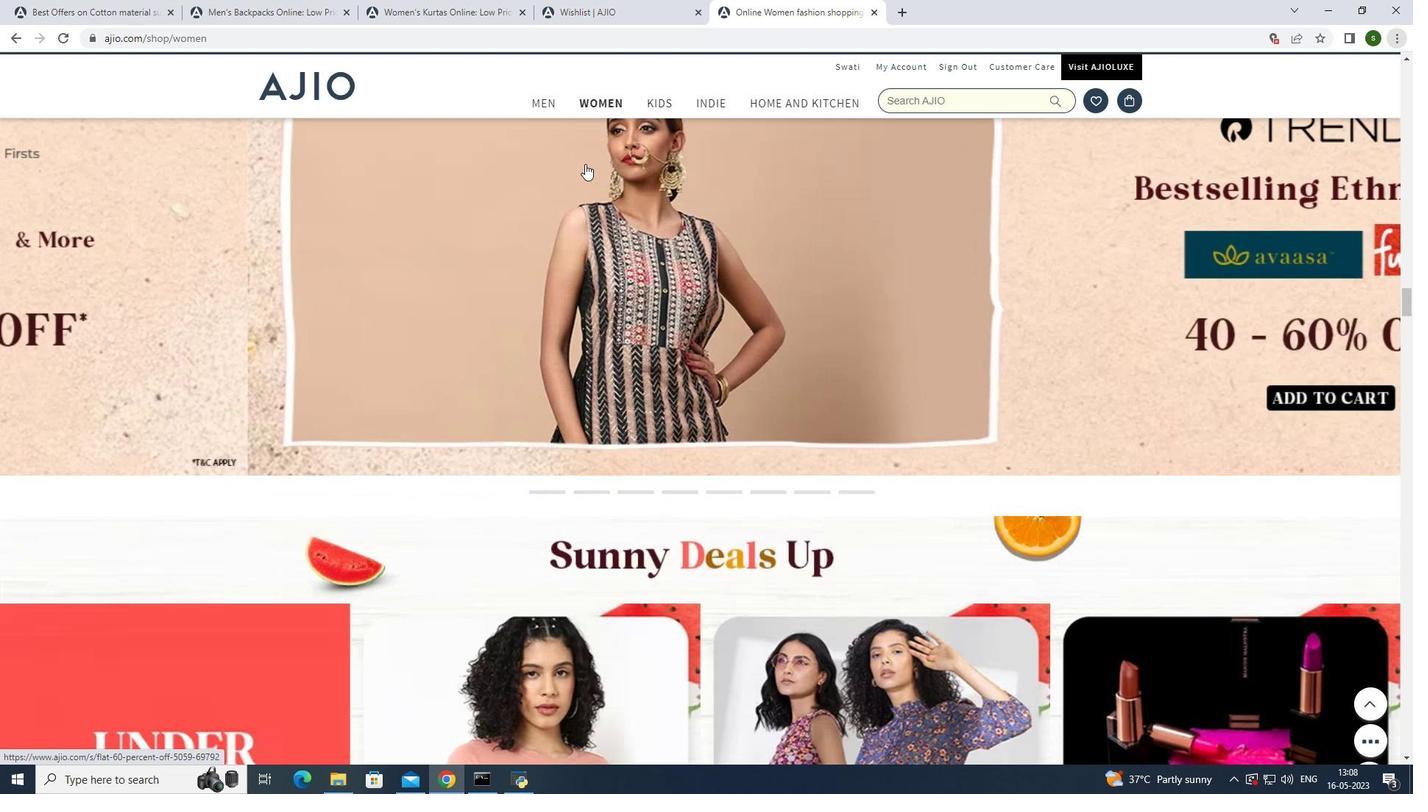 
Action: Mouse scrolled (585, 163) with delta (0, 0)
Screenshot: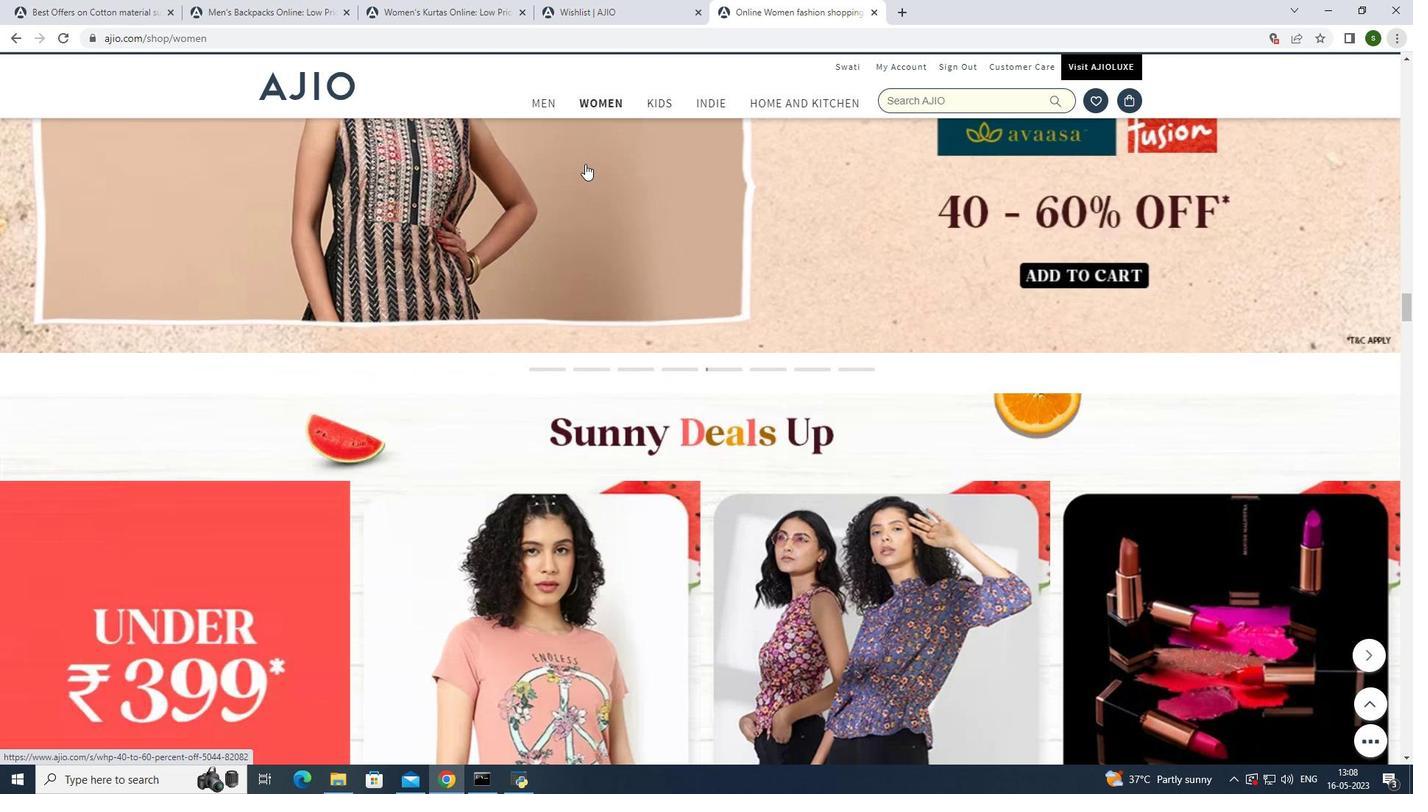 
Action: Mouse scrolled (585, 163) with delta (0, 0)
Screenshot: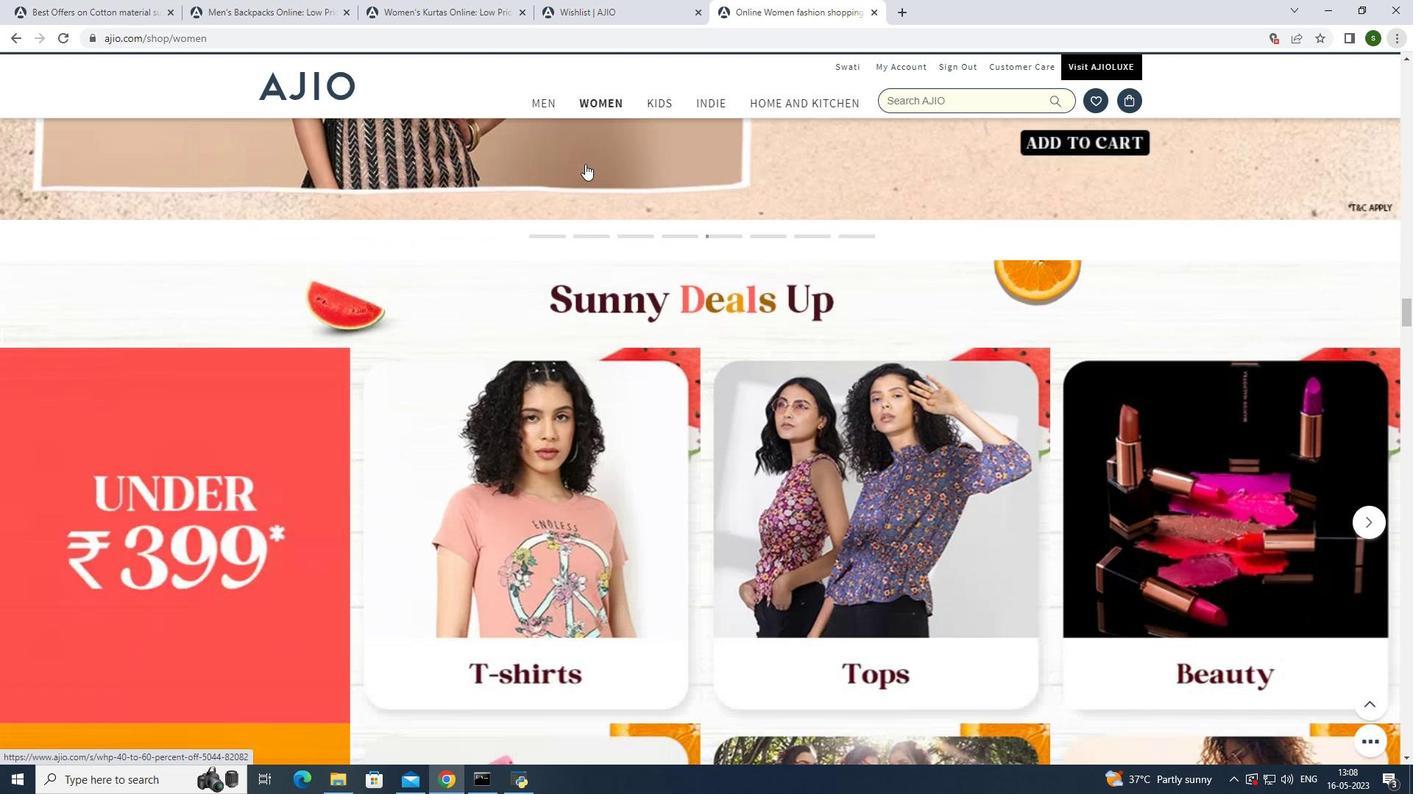 
Action: Mouse scrolled (585, 163) with delta (0, 0)
Screenshot: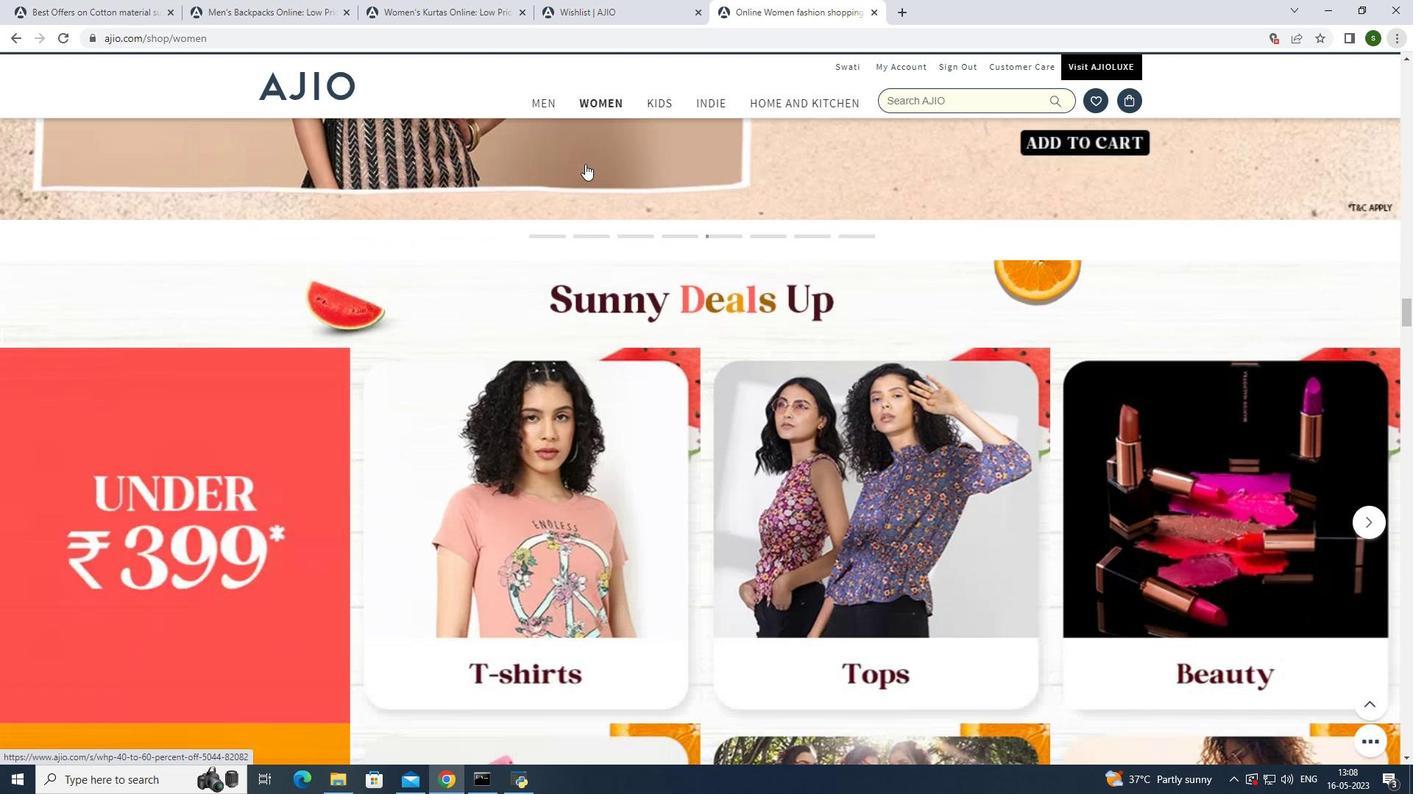 
Action: Mouse scrolled (585, 163) with delta (0, 0)
Screenshot: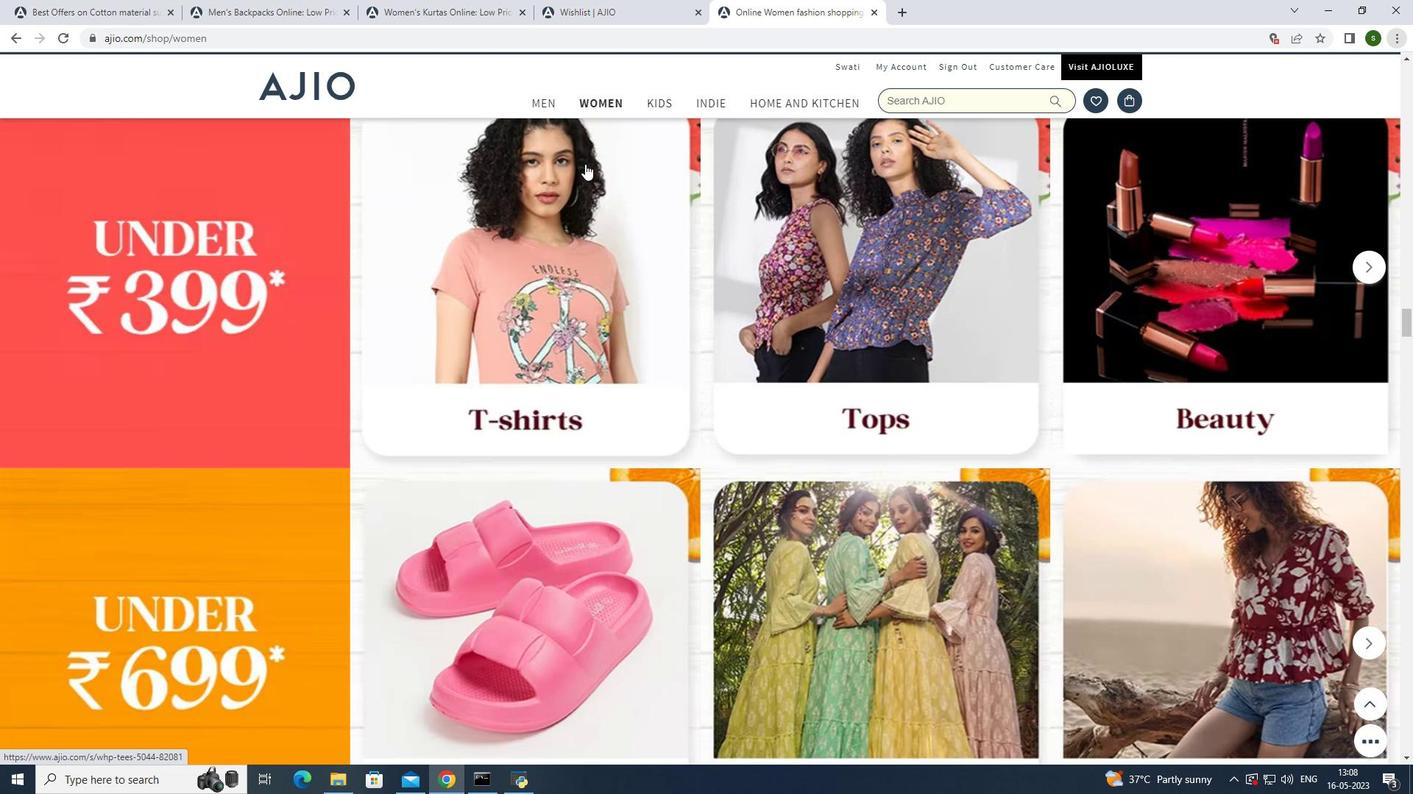 
Action: Mouse scrolled (585, 163) with delta (0, 0)
Screenshot: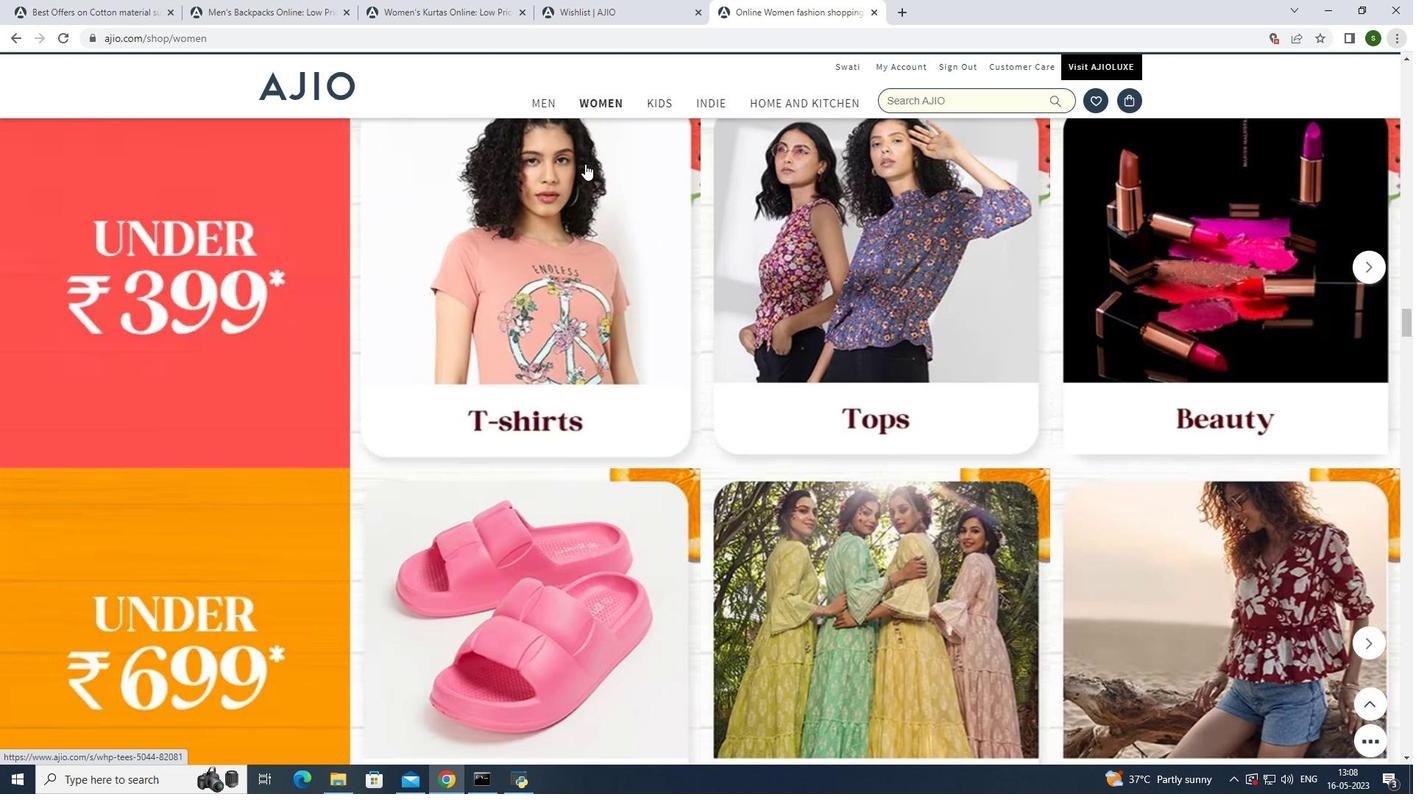 
Action: Mouse scrolled (585, 163) with delta (0, 0)
Screenshot: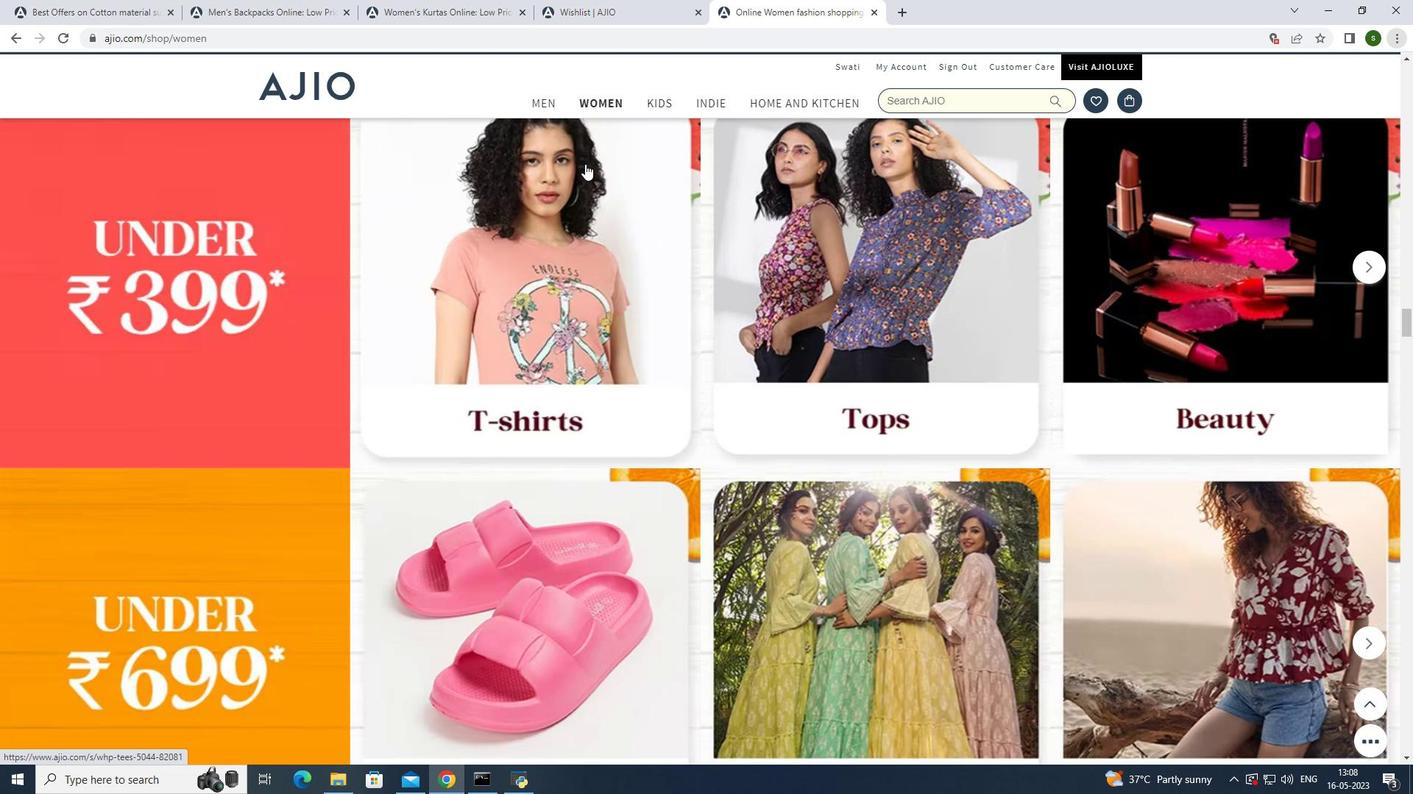 
Action: Mouse scrolled (585, 163) with delta (0, 0)
Screenshot: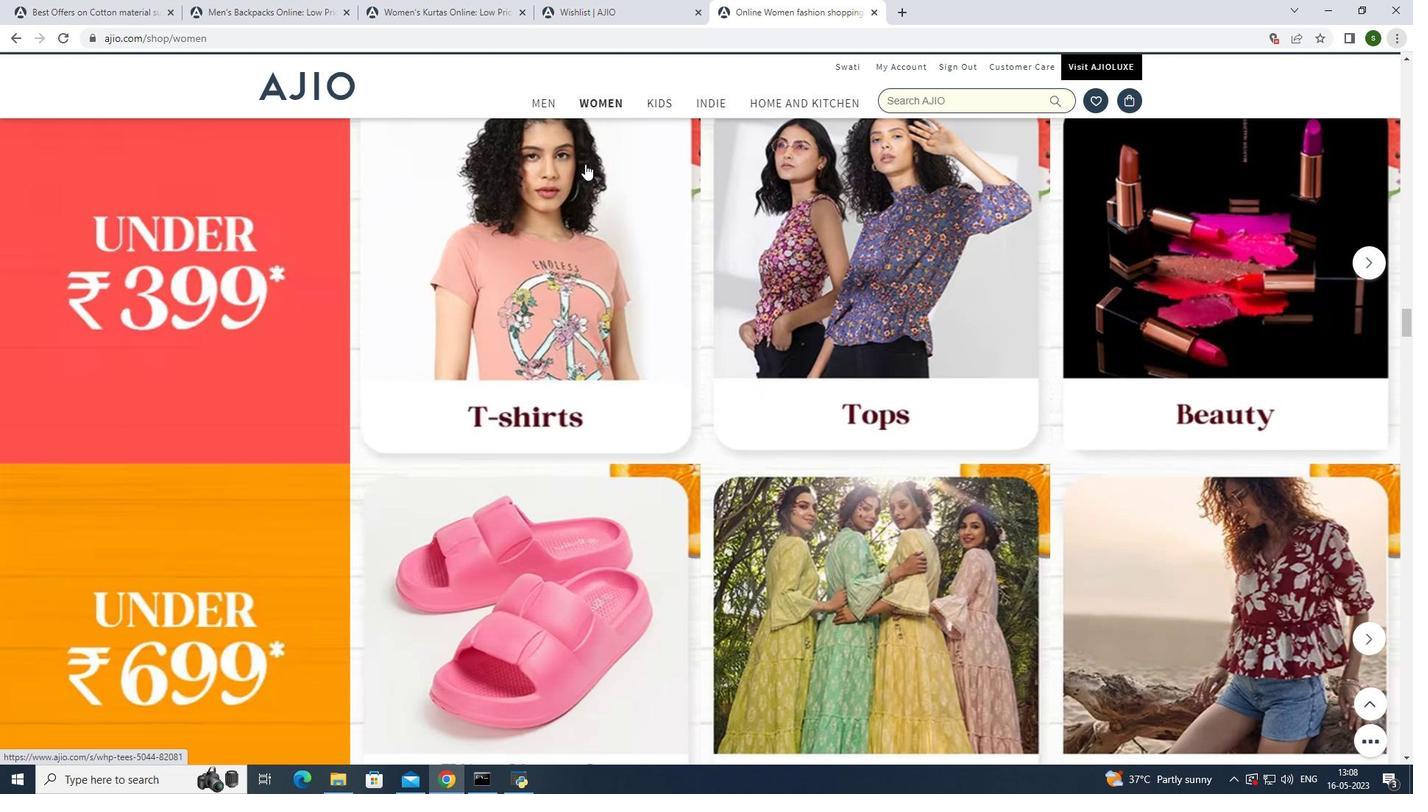 
Action: Mouse scrolled (585, 163) with delta (0, 0)
Screenshot: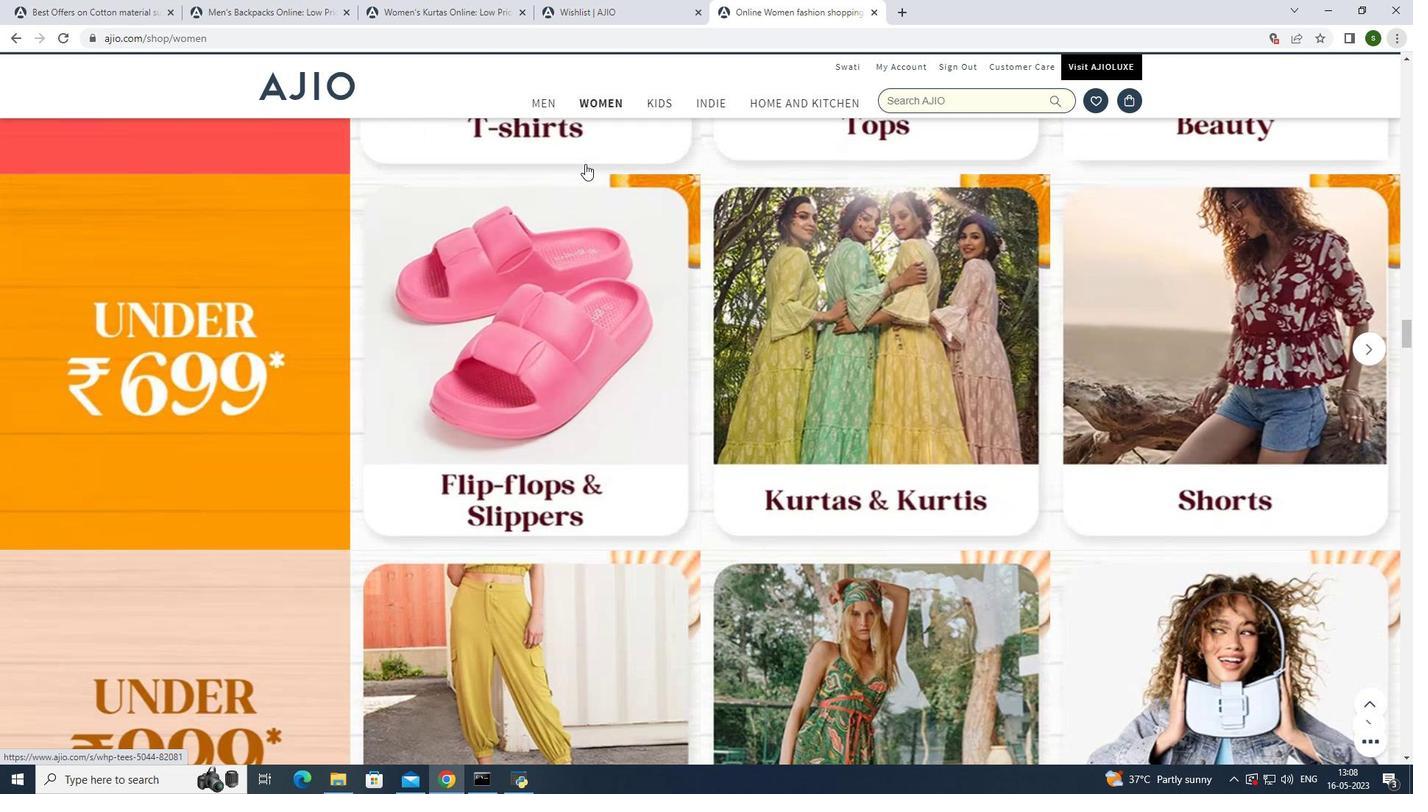 
Action: Mouse scrolled (585, 163) with delta (0, 0)
Screenshot: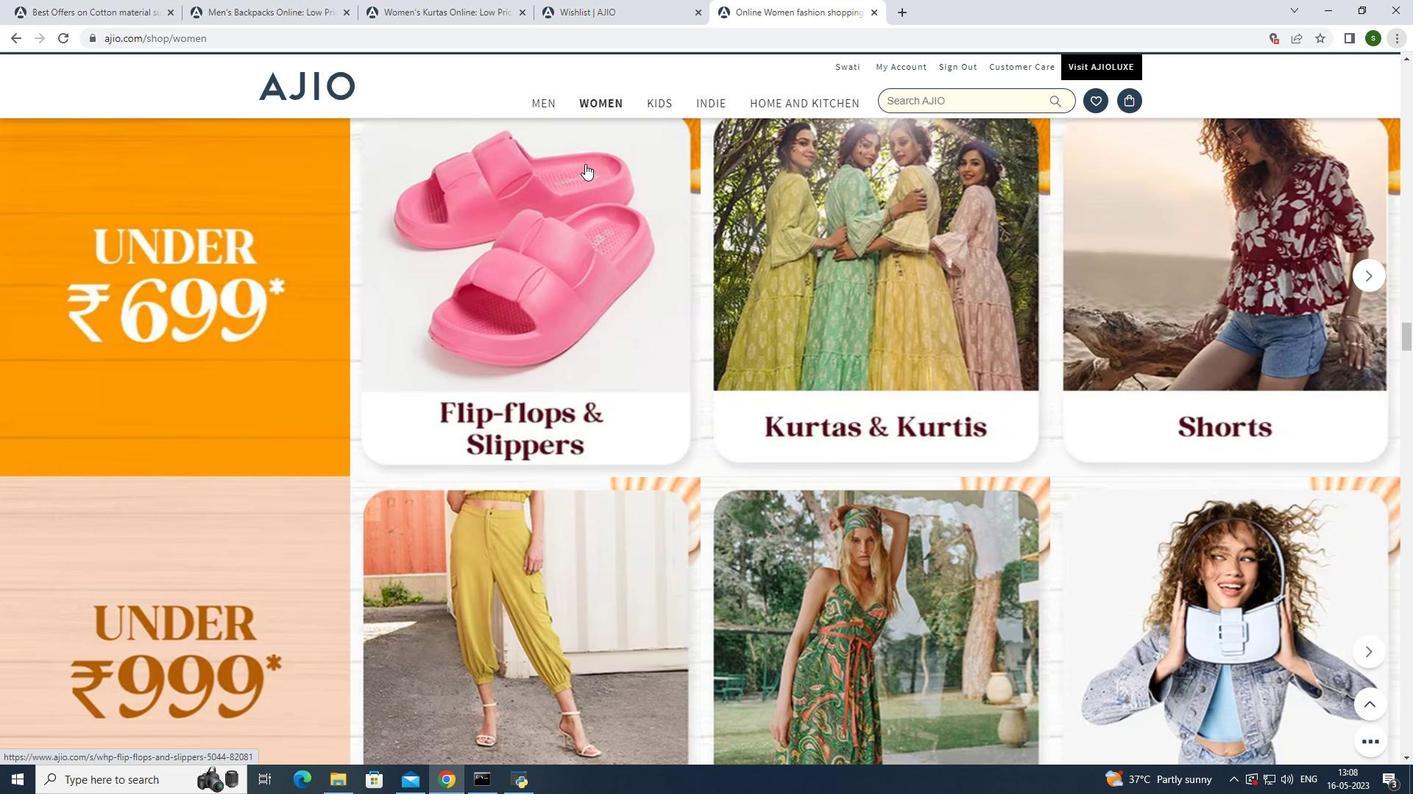 
Action: Mouse scrolled (585, 163) with delta (0, 0)
Screenshot: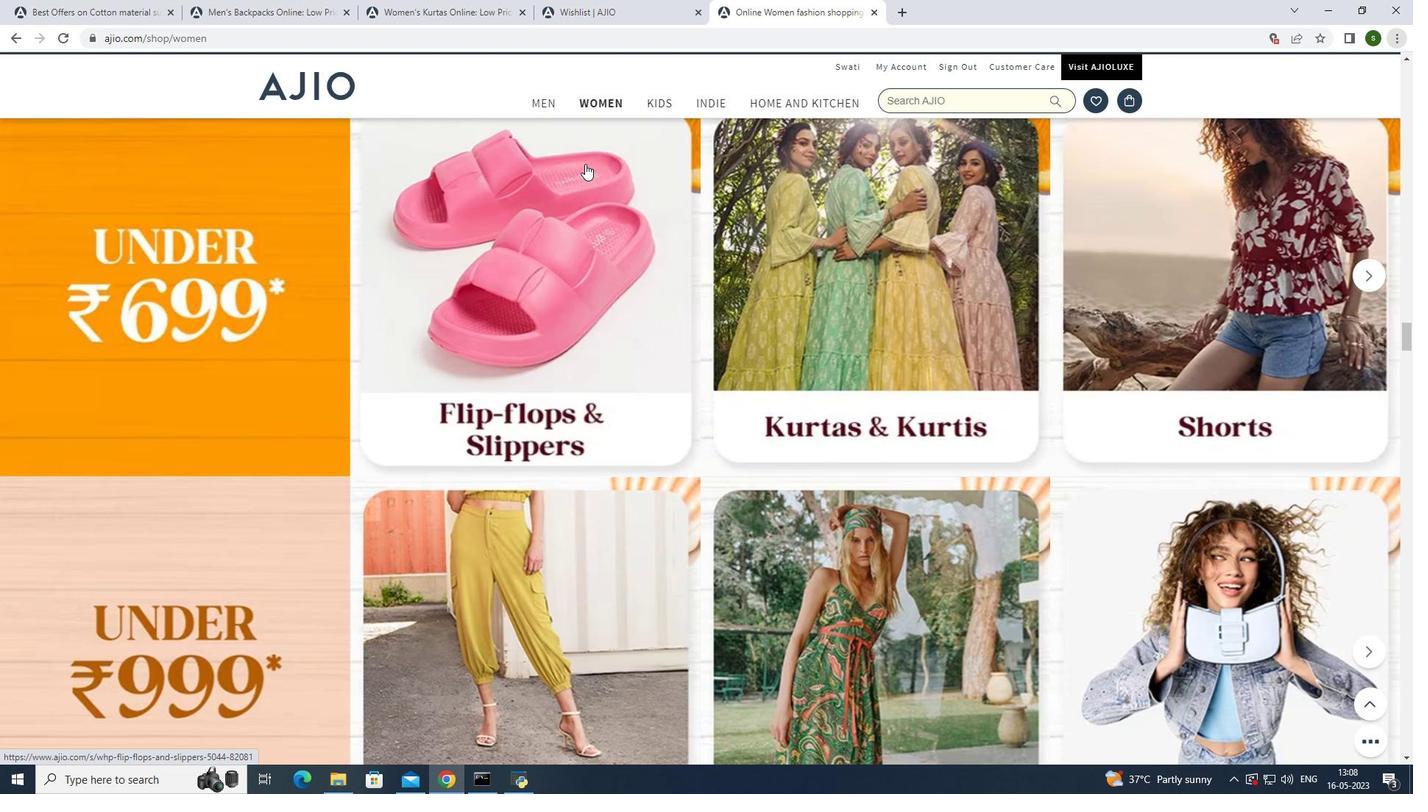
Action: Mouse scrolled (585, 163) with delta (0, 0)
Screenshot: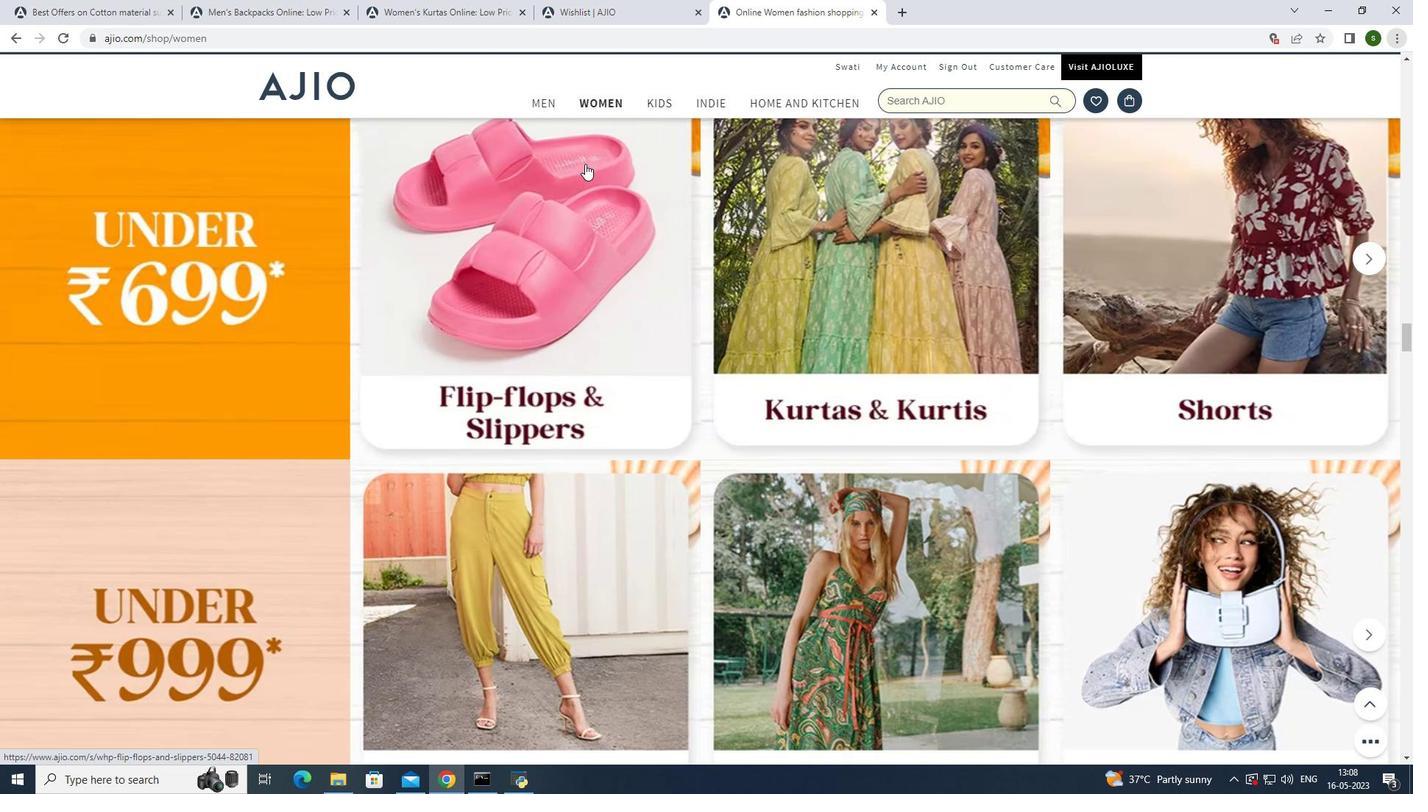 
Action: Mouse scrolled (585, 163) with delta (0, 0)
Screenshot: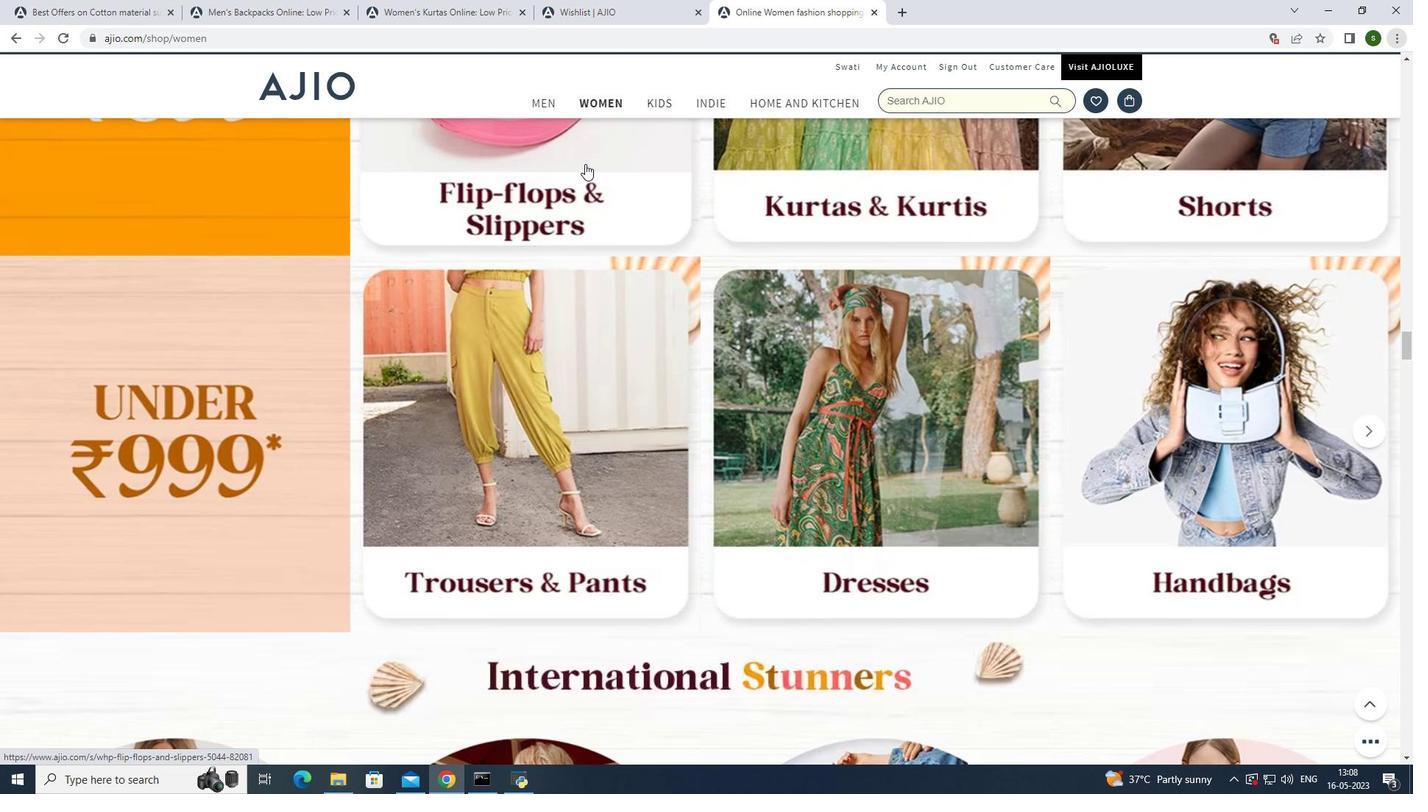 
Action: Mouse scrolled (585, 163) with delta (0, 0)
Screenshot: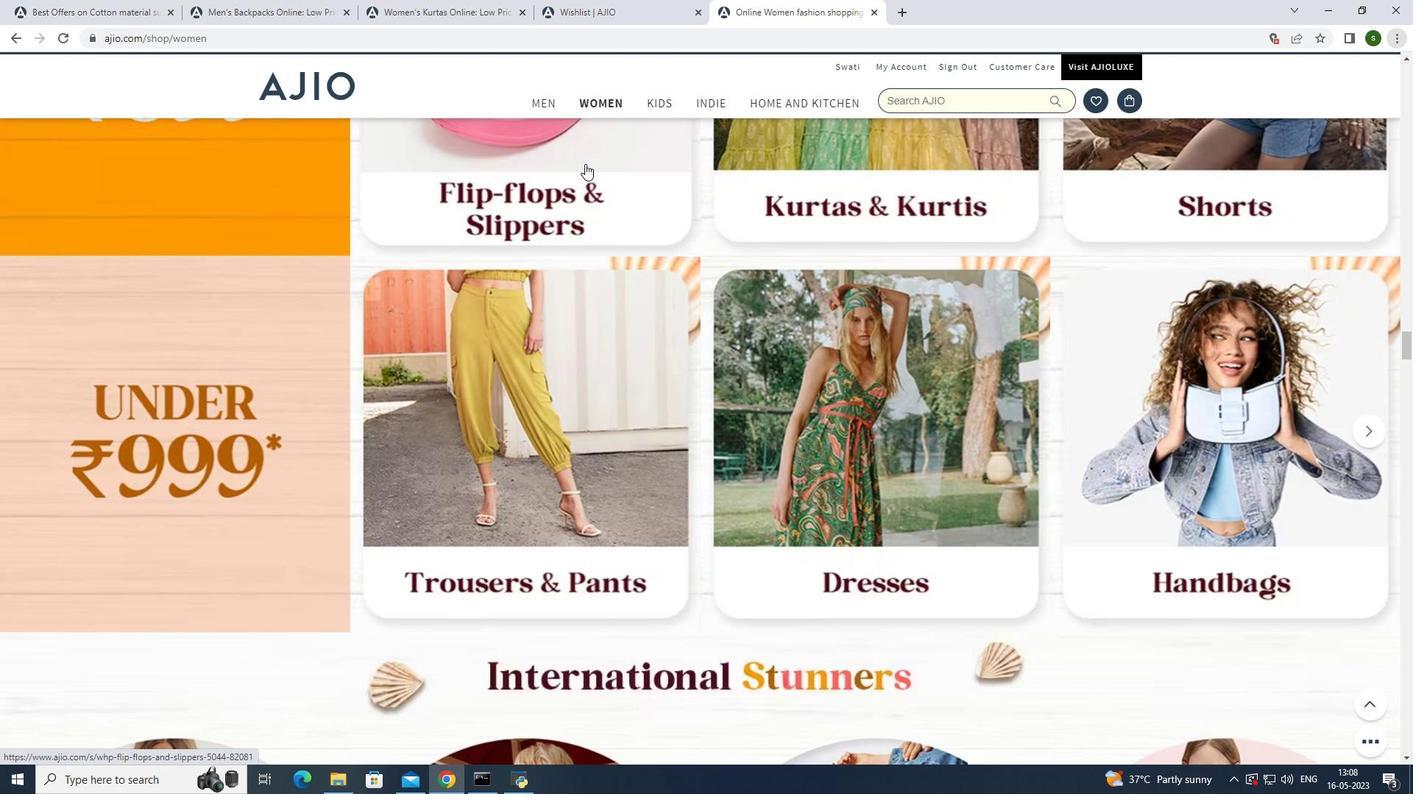 
Action: Mouse scrolled (585, 163) with delta (0, 0)
Screenshot: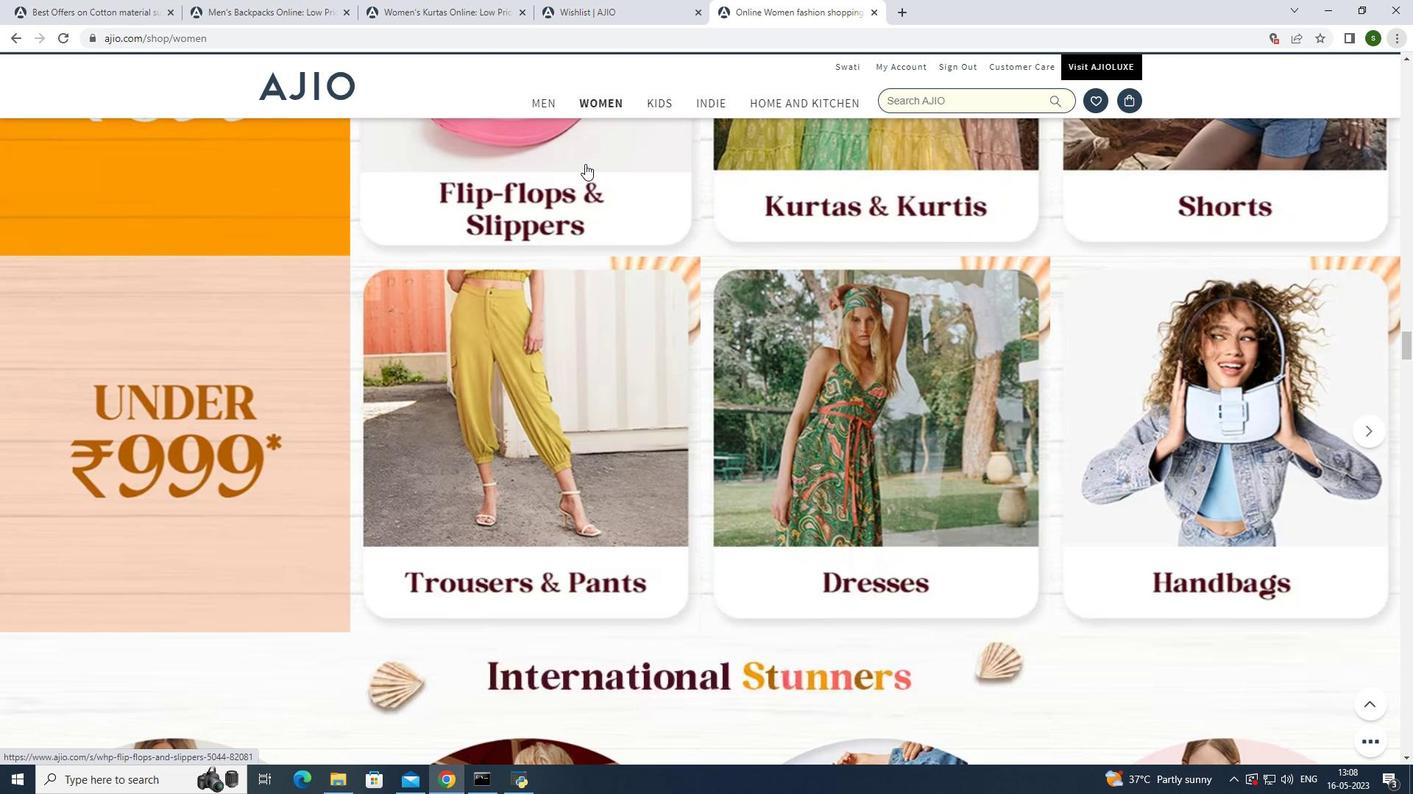 
Action: Mouse scrolled (585, 163) with delta (0, 0)
Screenshot: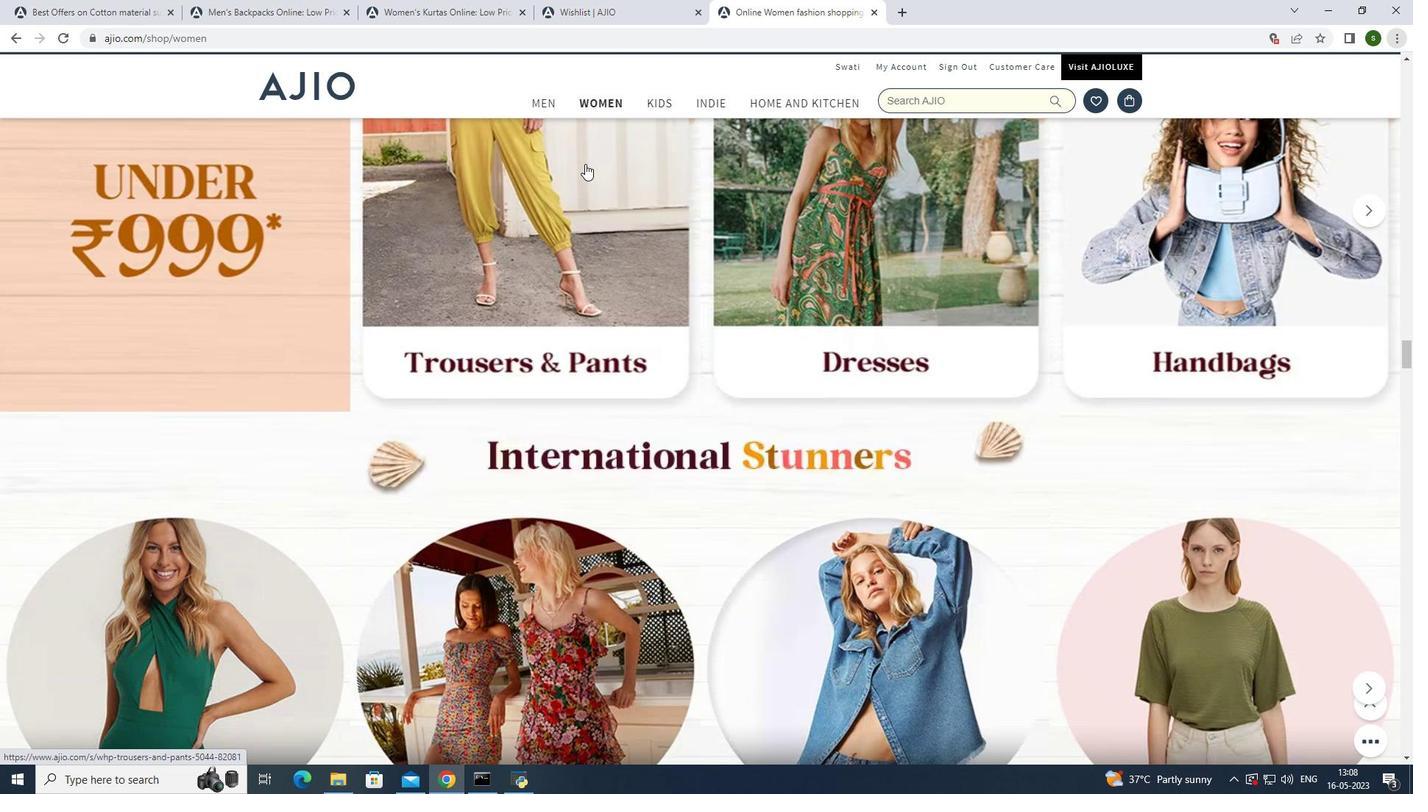 
Action: Mouse scrolled (585, 163) with delta (0, 0)
Screenshot: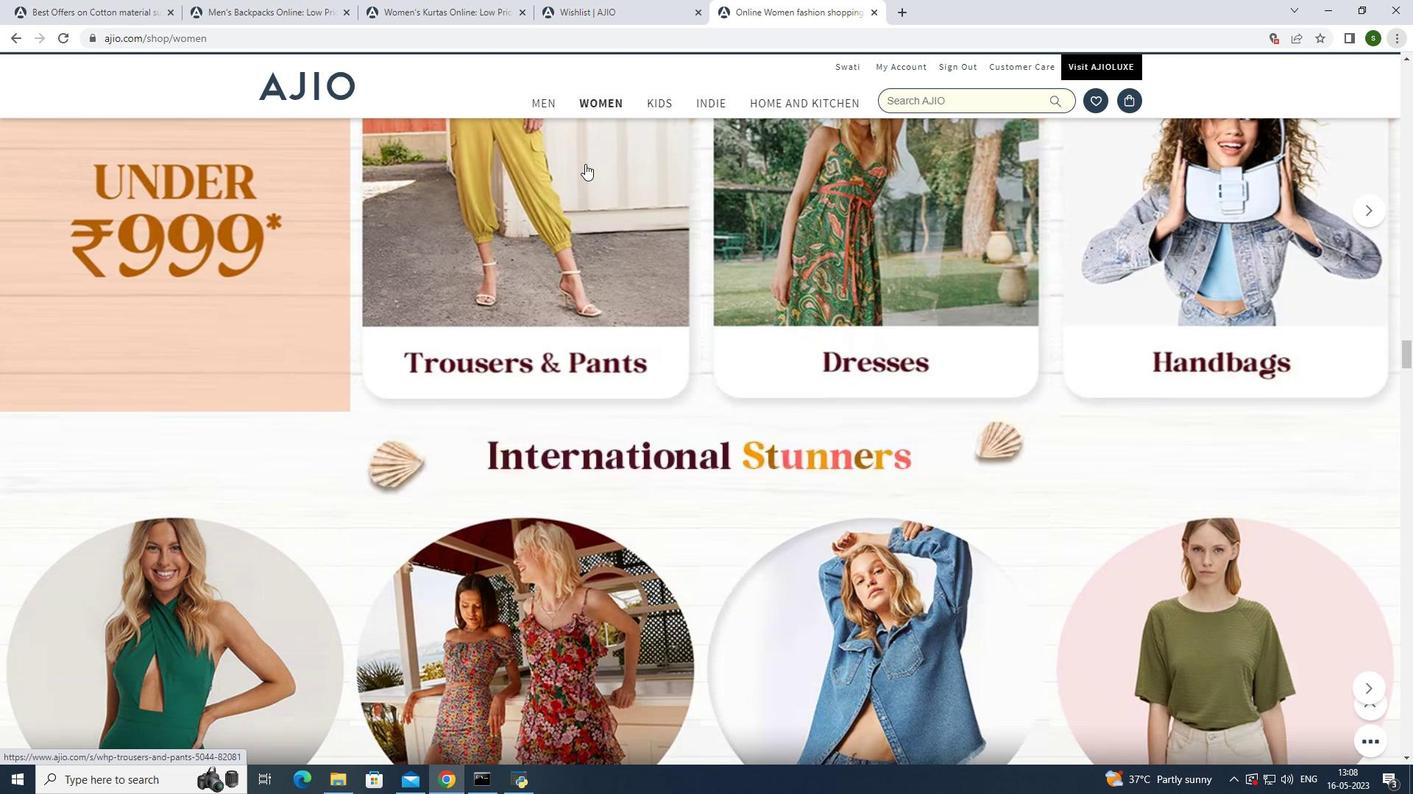 
Action: Mouse scrolled (585, 163) with delta (0, 0)
Screenshot: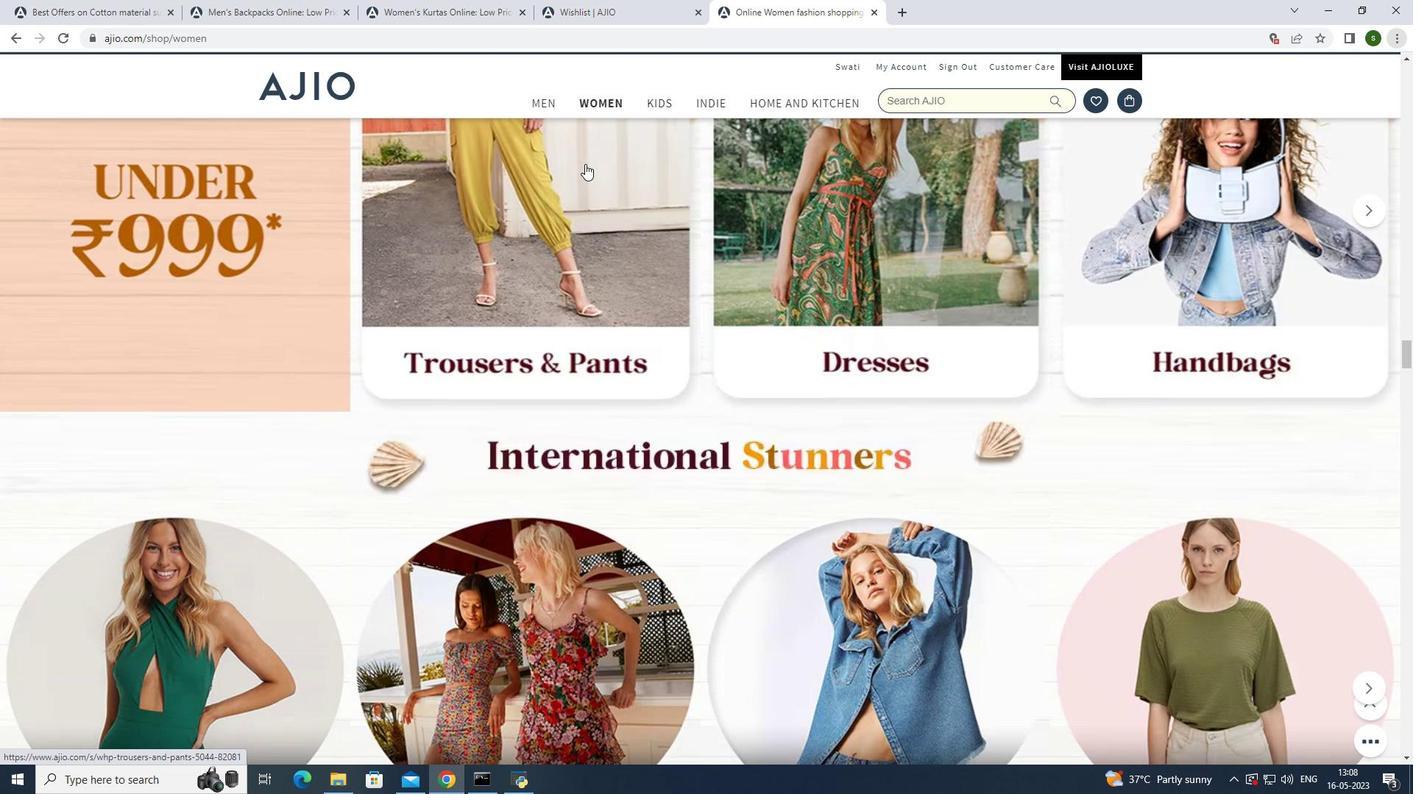 
Action: Mouse scrolled (585, 163) with delta (0, 0)
Screenshot: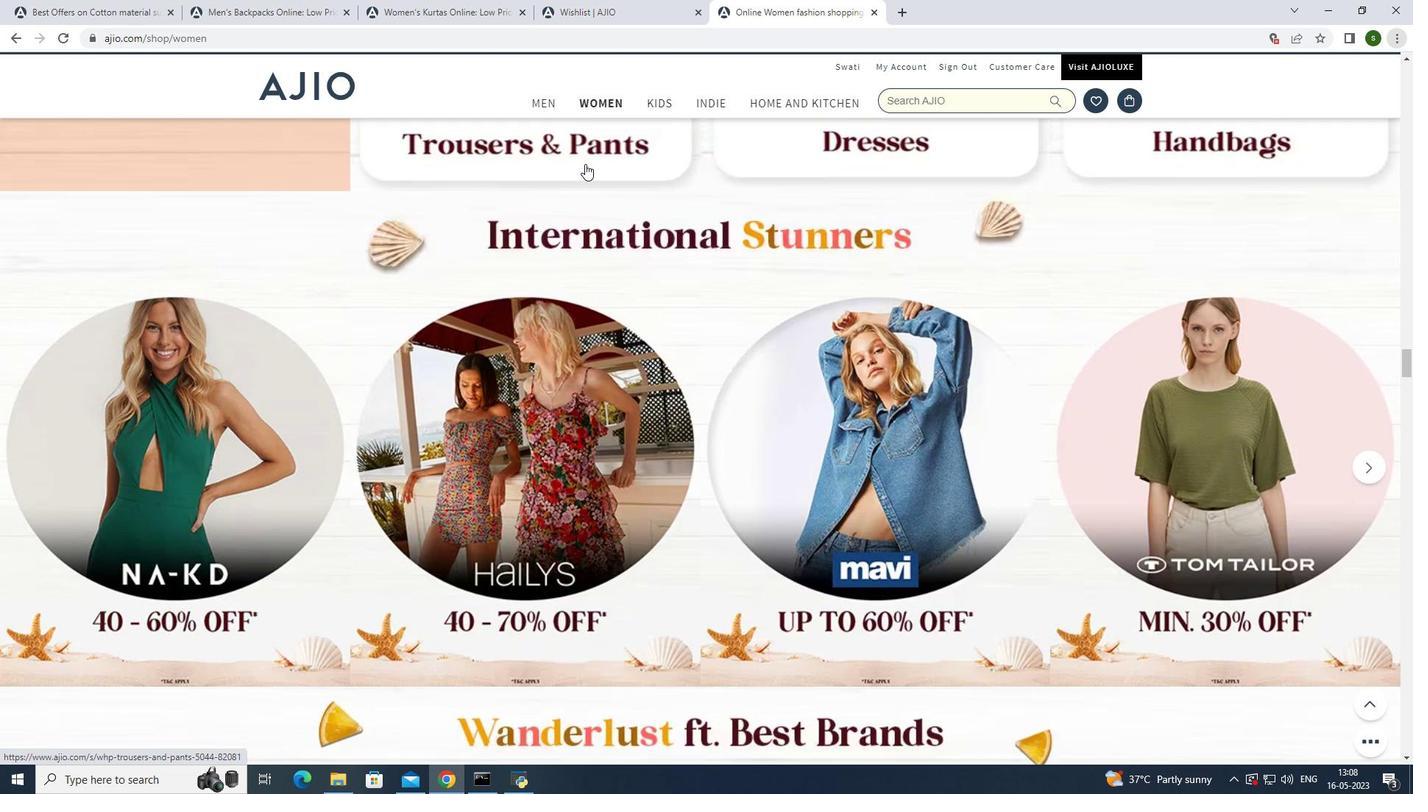 
Action: Mouse scrolled (585, 163) with delta (0, 0)
Screenshot: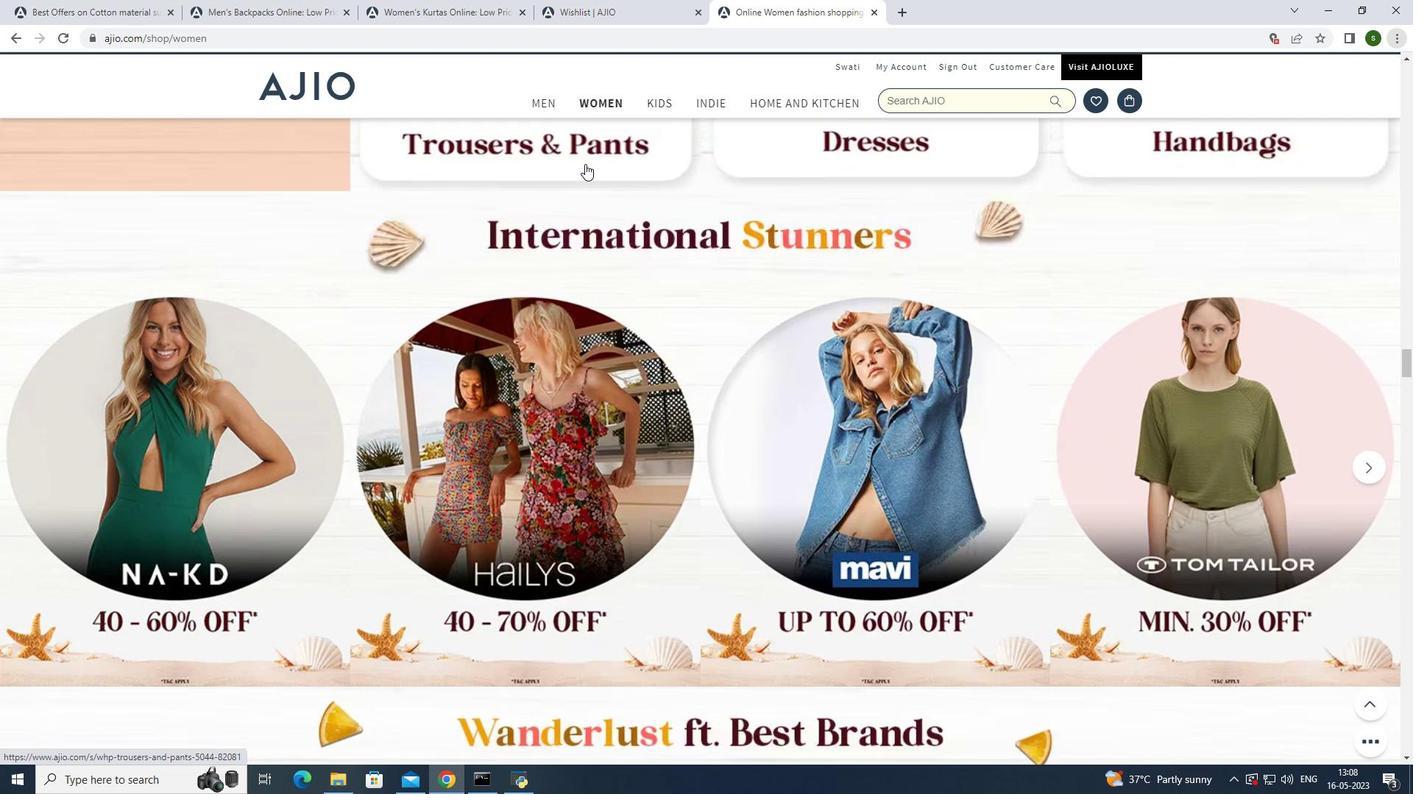 
Action: Mouse scrolled (585, 163) with delta (0, 0)
Screenshot: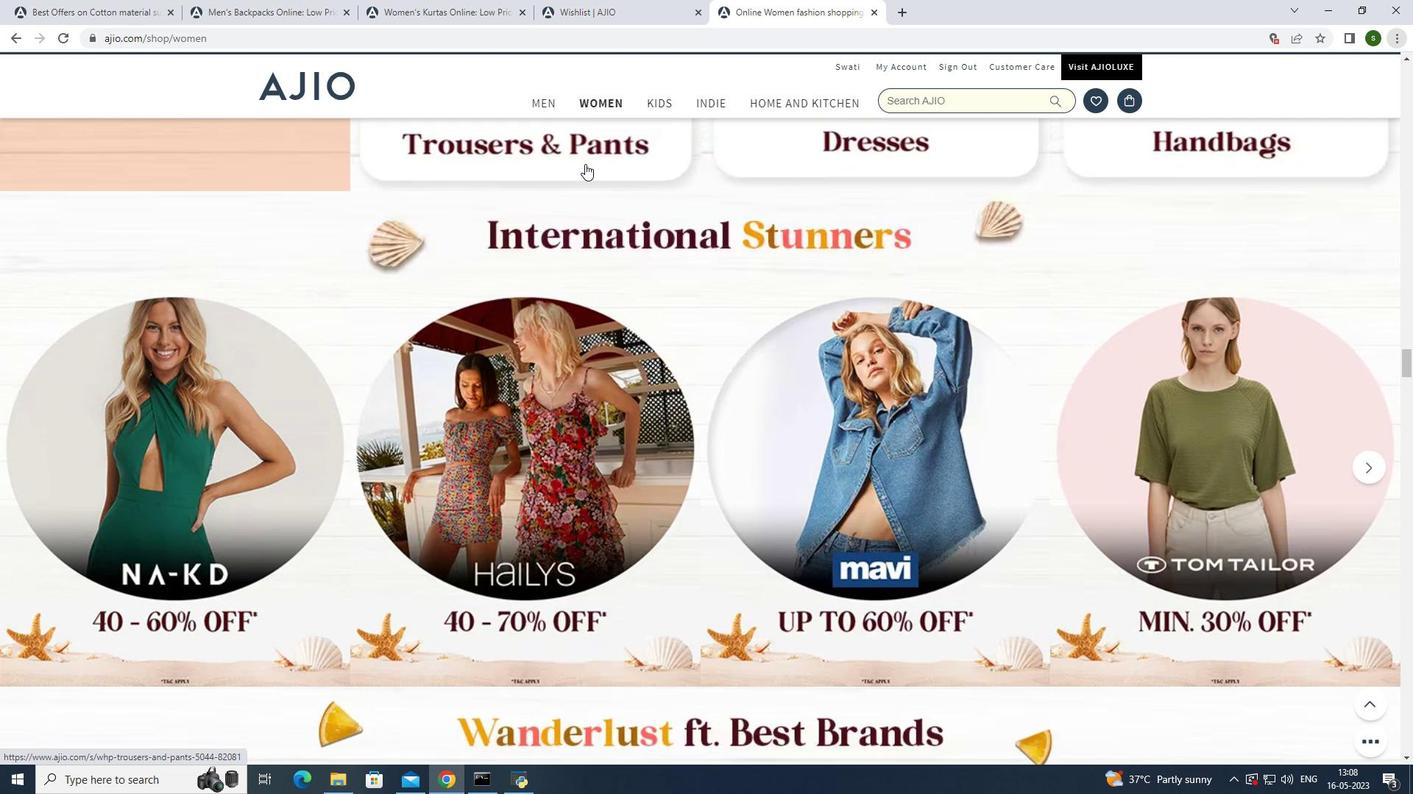
Action: Mouse scrolled (585, 163) with delta (0, 0)
Screenshot: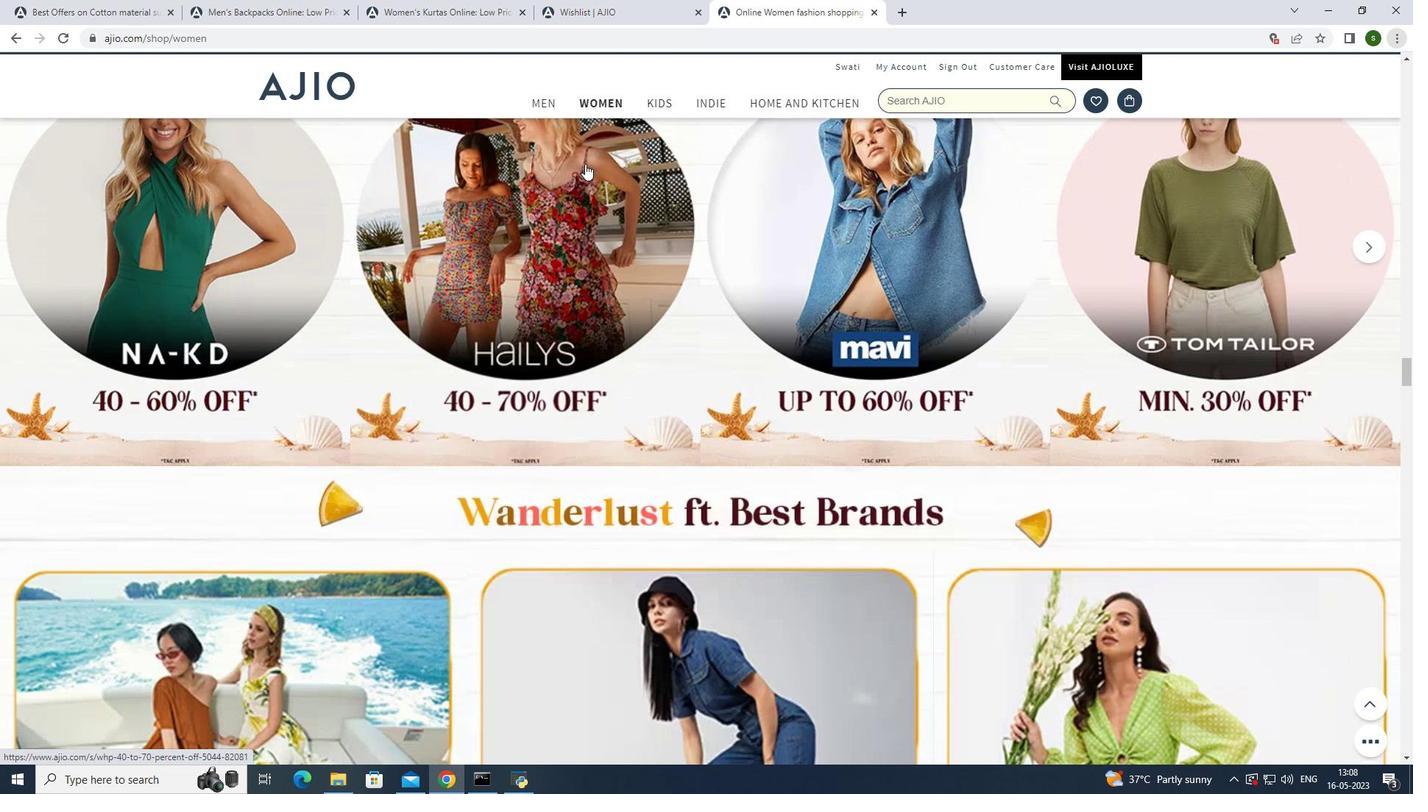 
Action: Mouse scrolled (585, 163) with delta (0, 0)
Screenshot: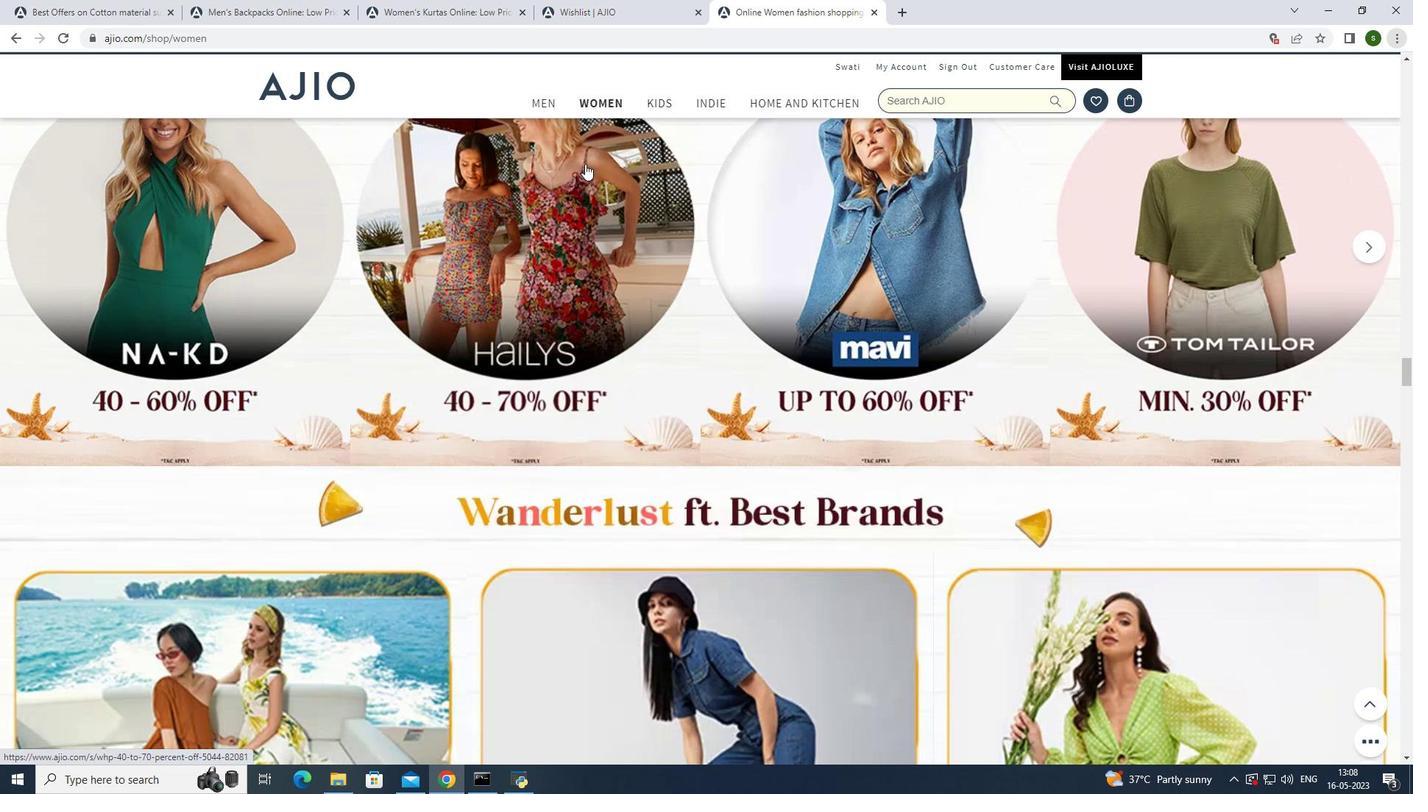 
Action: Mouse scrolled (585, 163) with delta (0, 0)
Screenshot: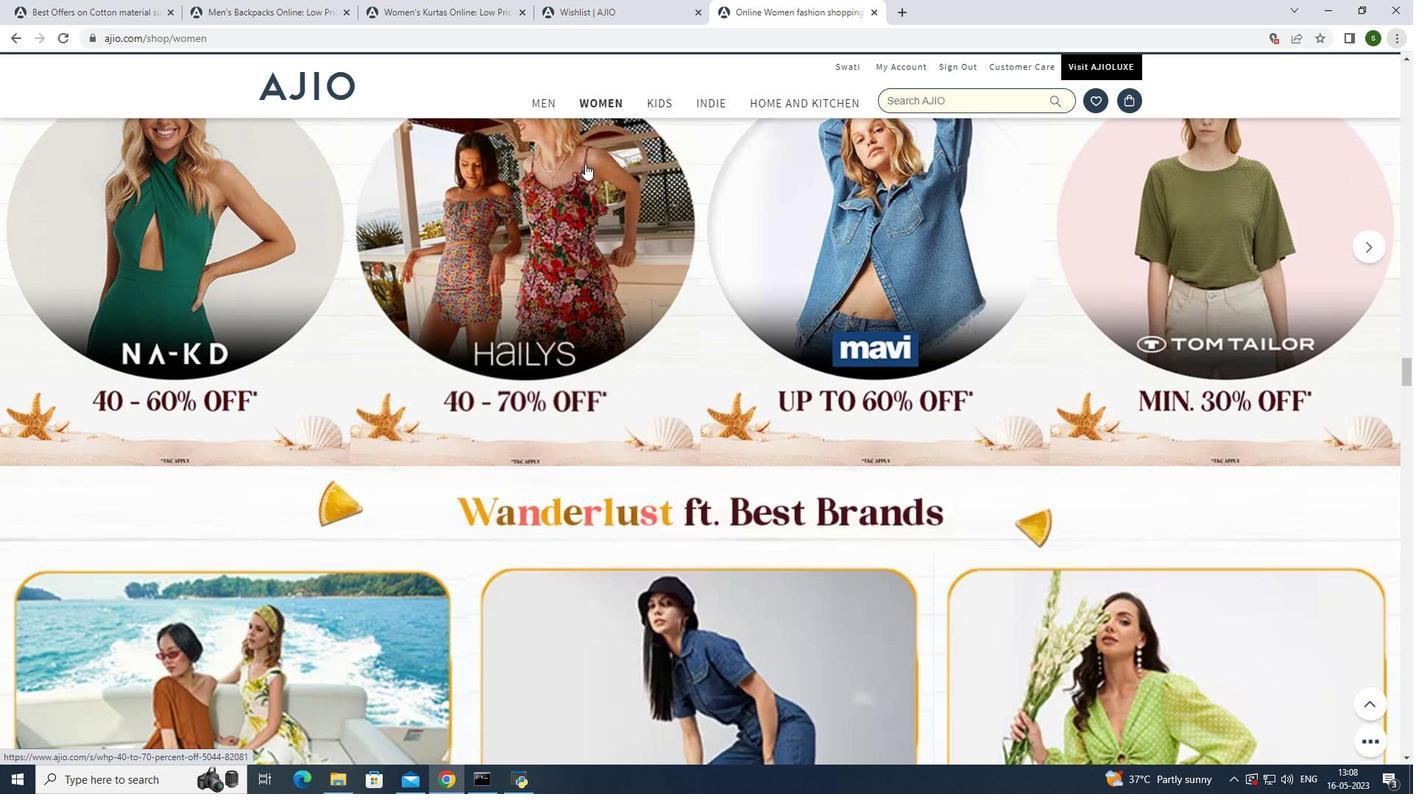 
Action: Mouse scrolled (585, 163) with delta (0, 0)
Screenshot: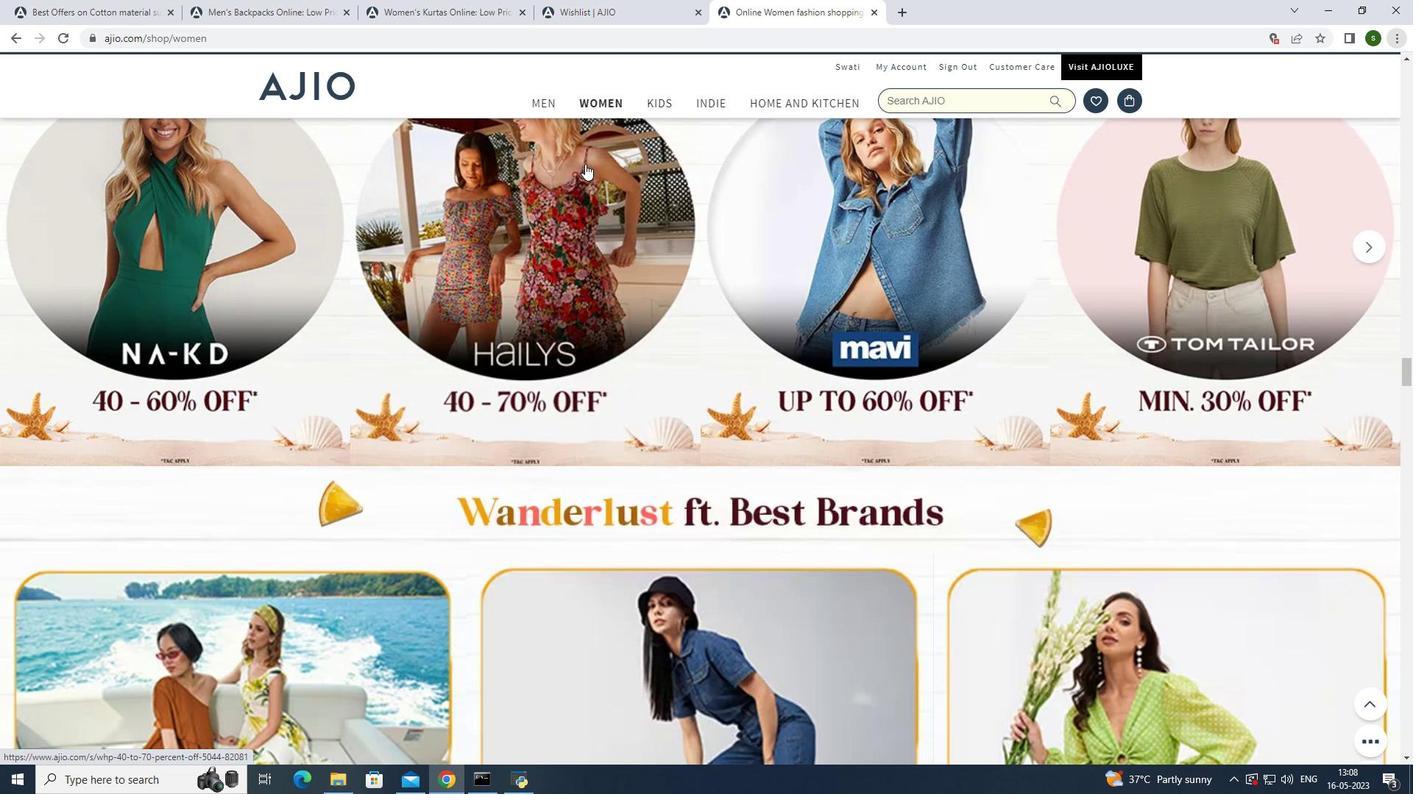 
Action: Mouse scrolled (585, 163) with delta (0, 0)
Screenshot: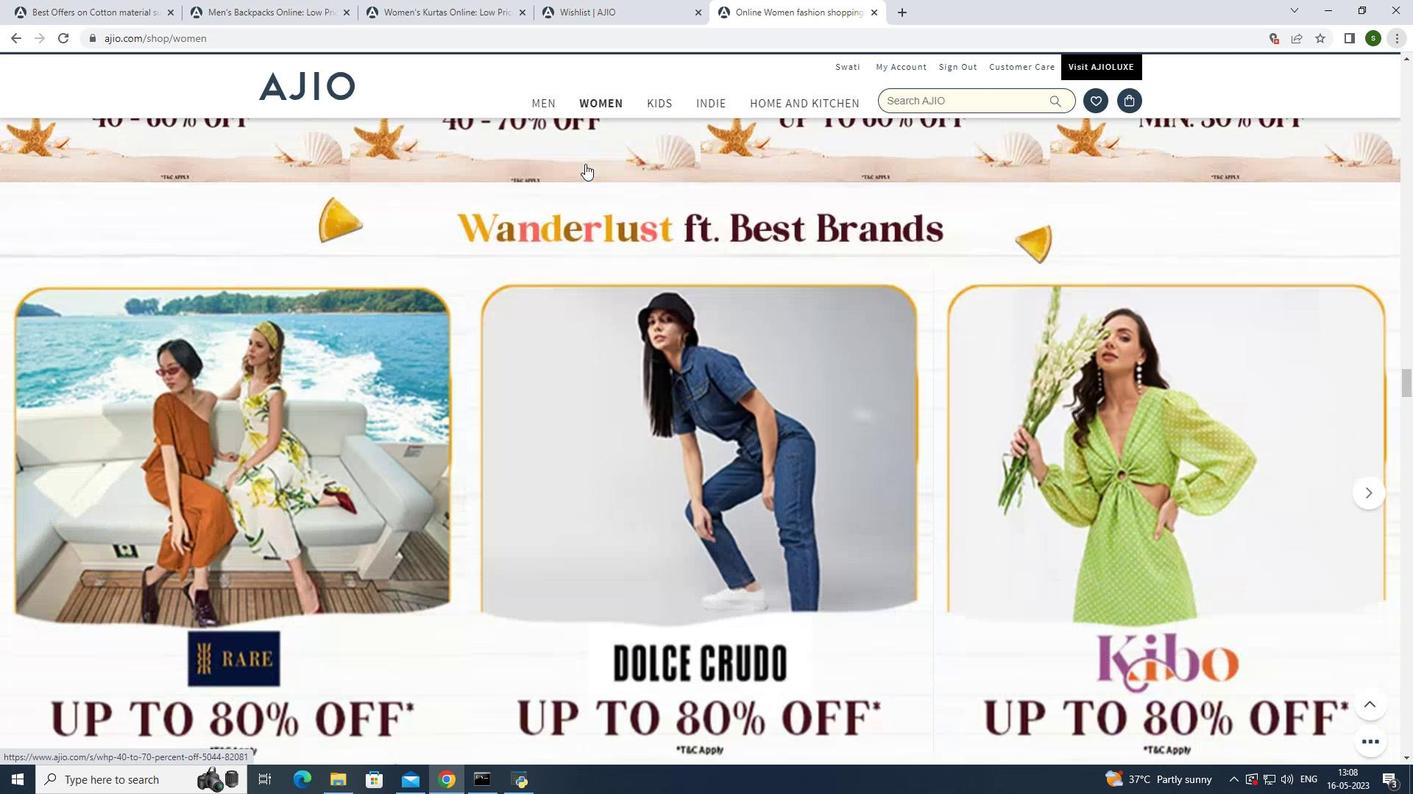 
Action: Mouse scrolled (585, 163) with delta (0, 0)
Screenshot: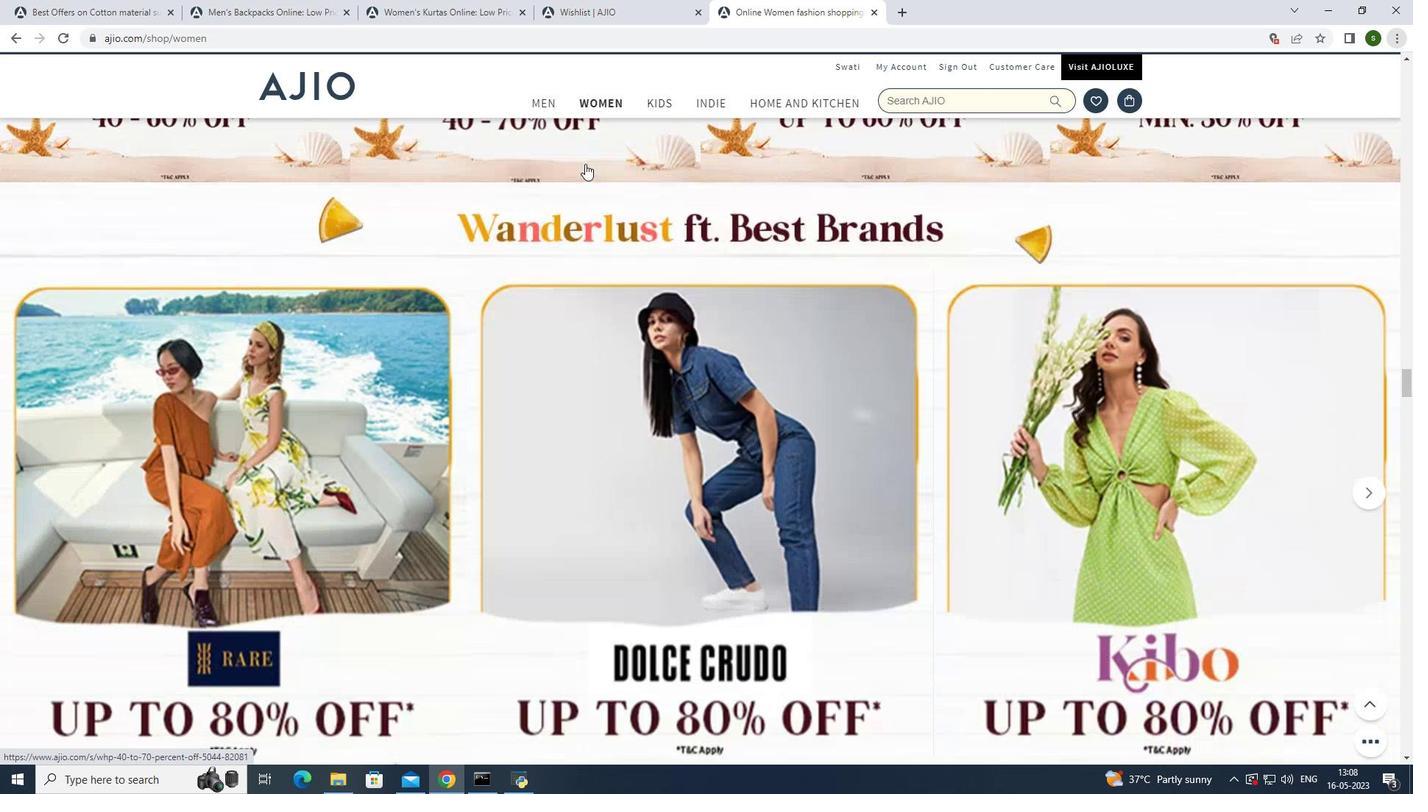
Action: Mouse scrolled (585, 163) with delta (0, 0)
Screenshot: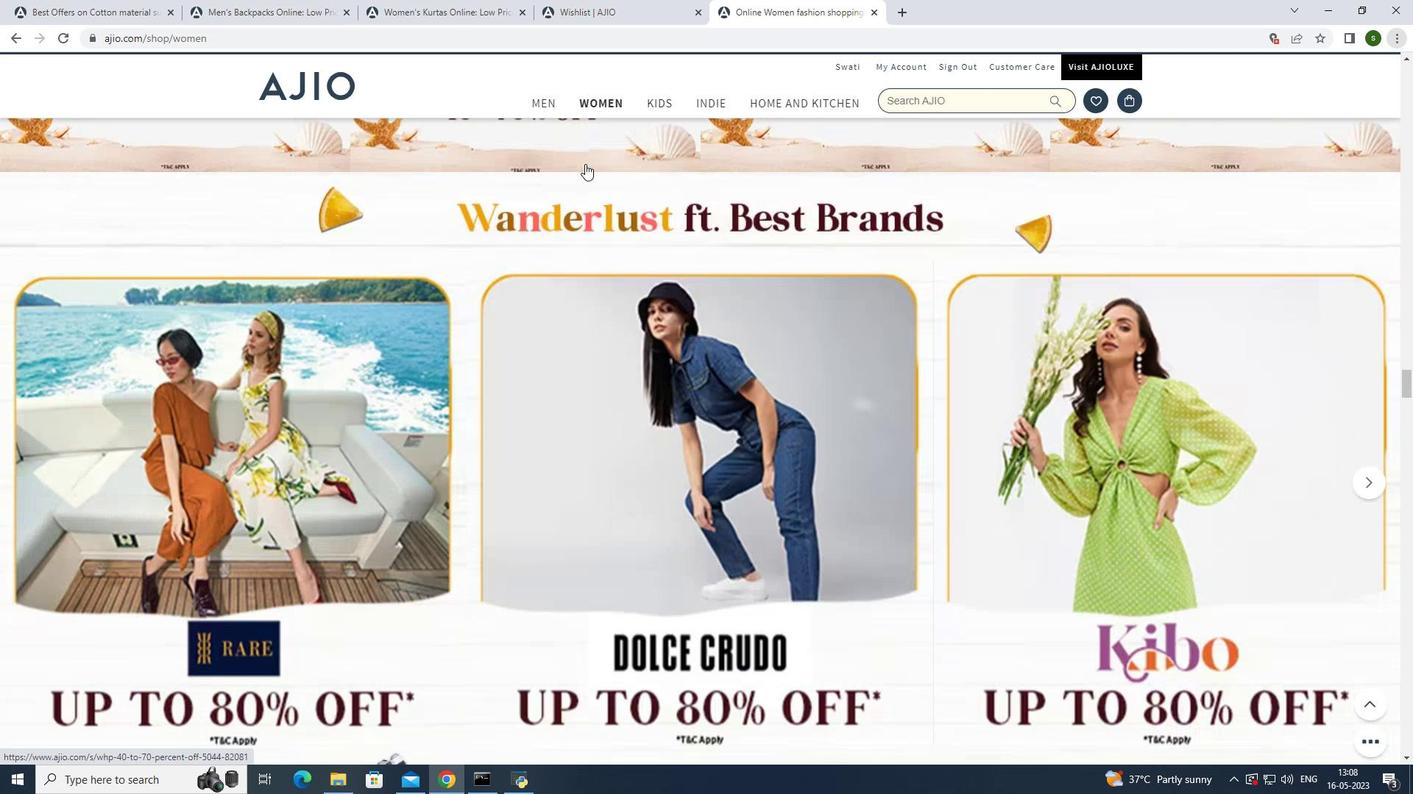 
Action: Mouse scrolled (585, 163) with delta (0, 0)
Screenshot: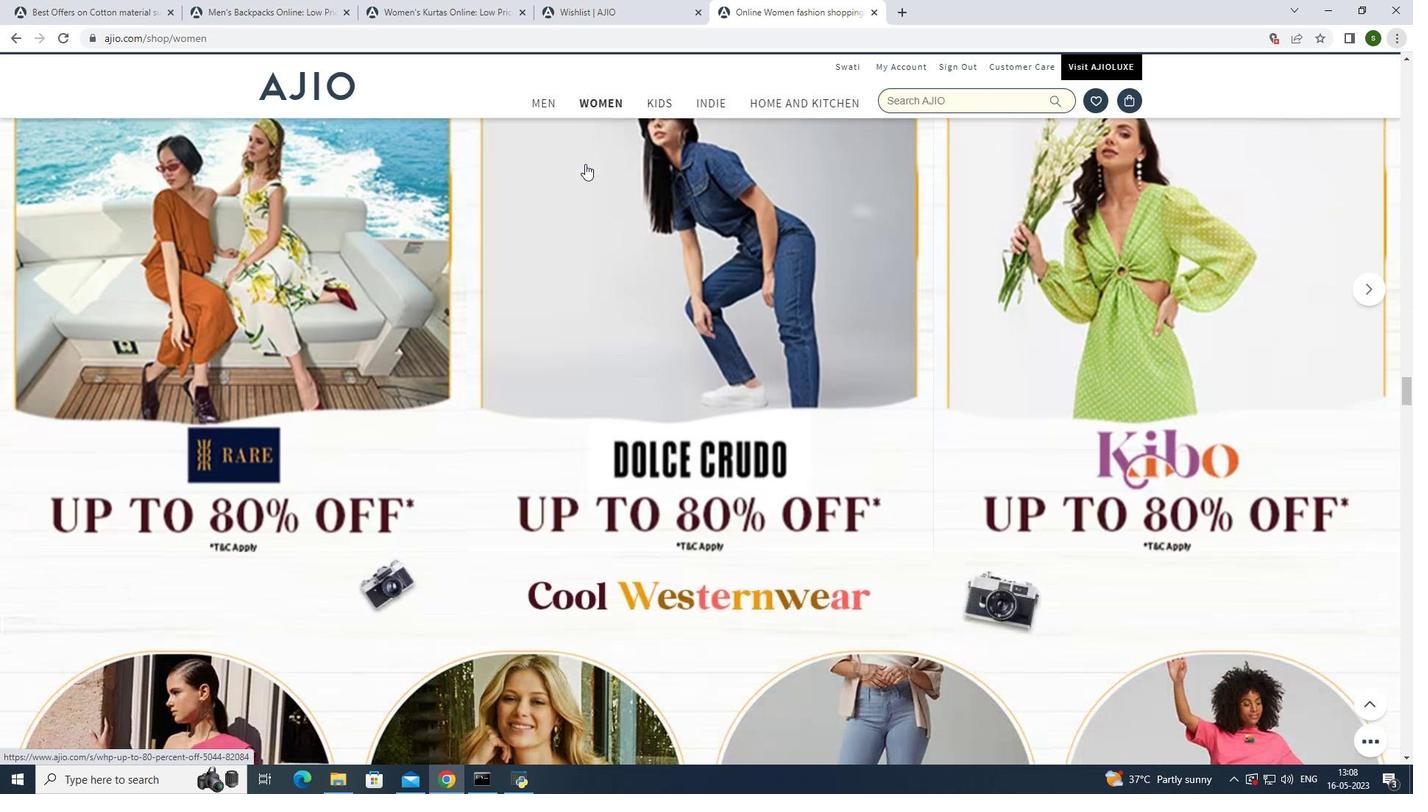 
Action: Mouse scrolled (585, 163) with delta (0, 0)
Screenshot: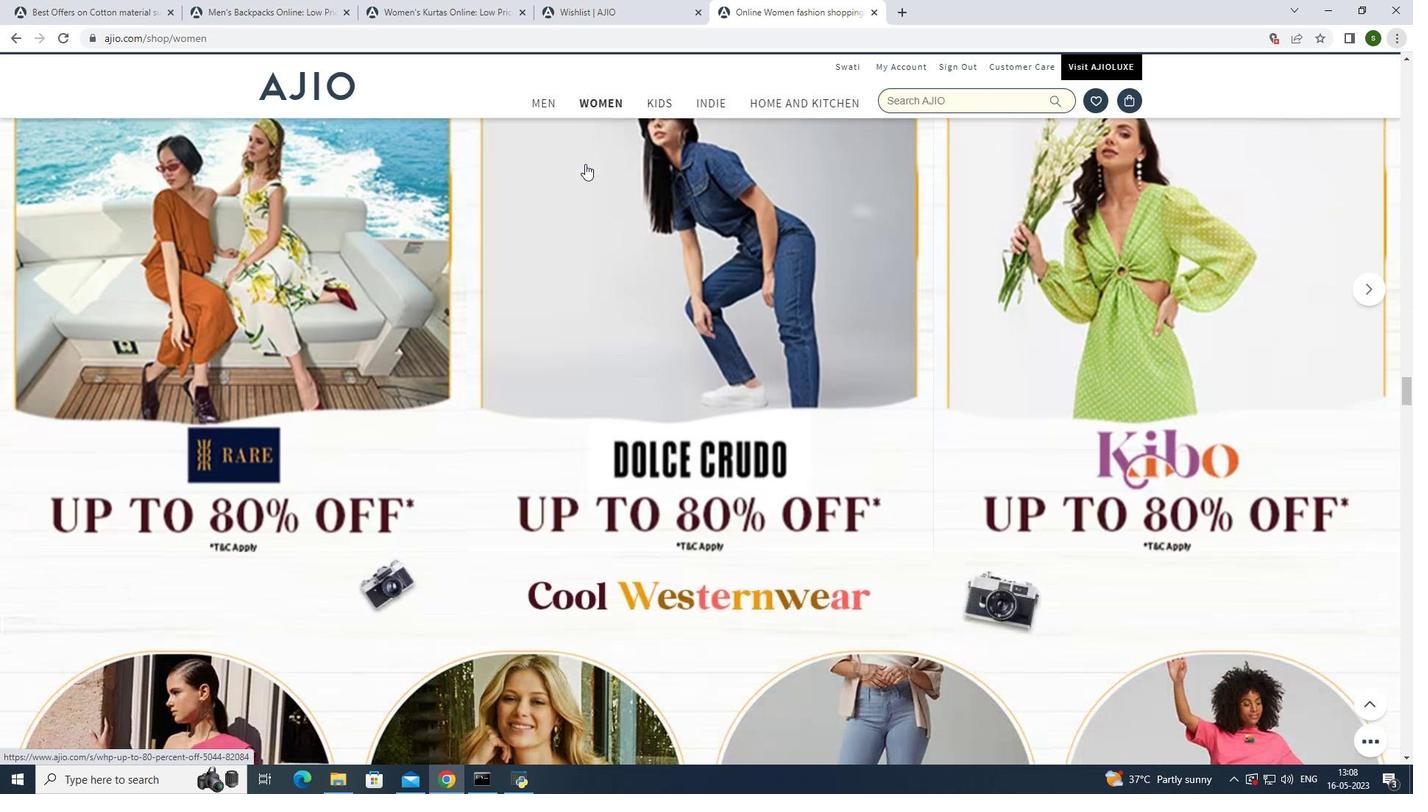 
Action: Mouse scrolled (585, 163) with delta (0, 0)
Screenshot: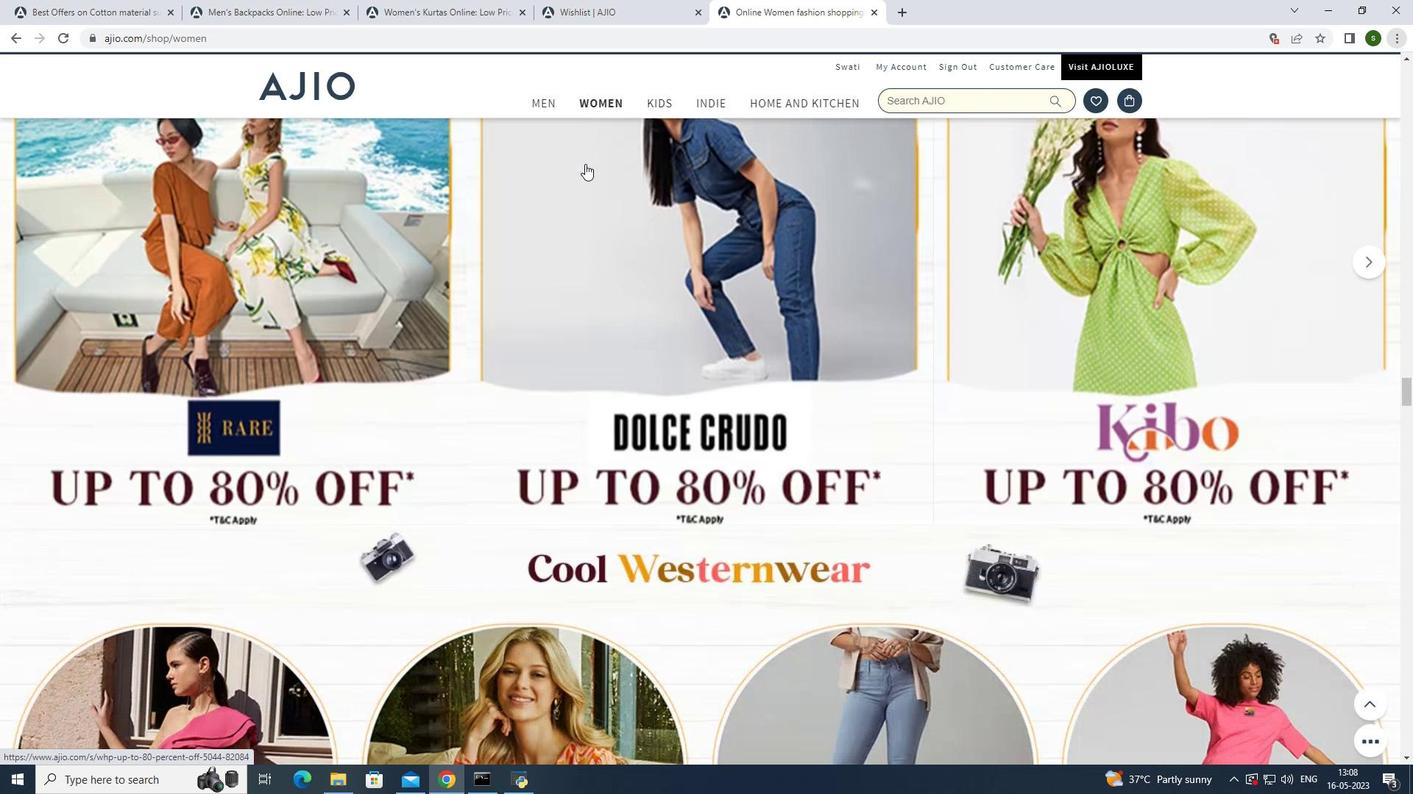 
Action: Mouse scrolled (585, 163) with delta (0, 0)
Screenshot: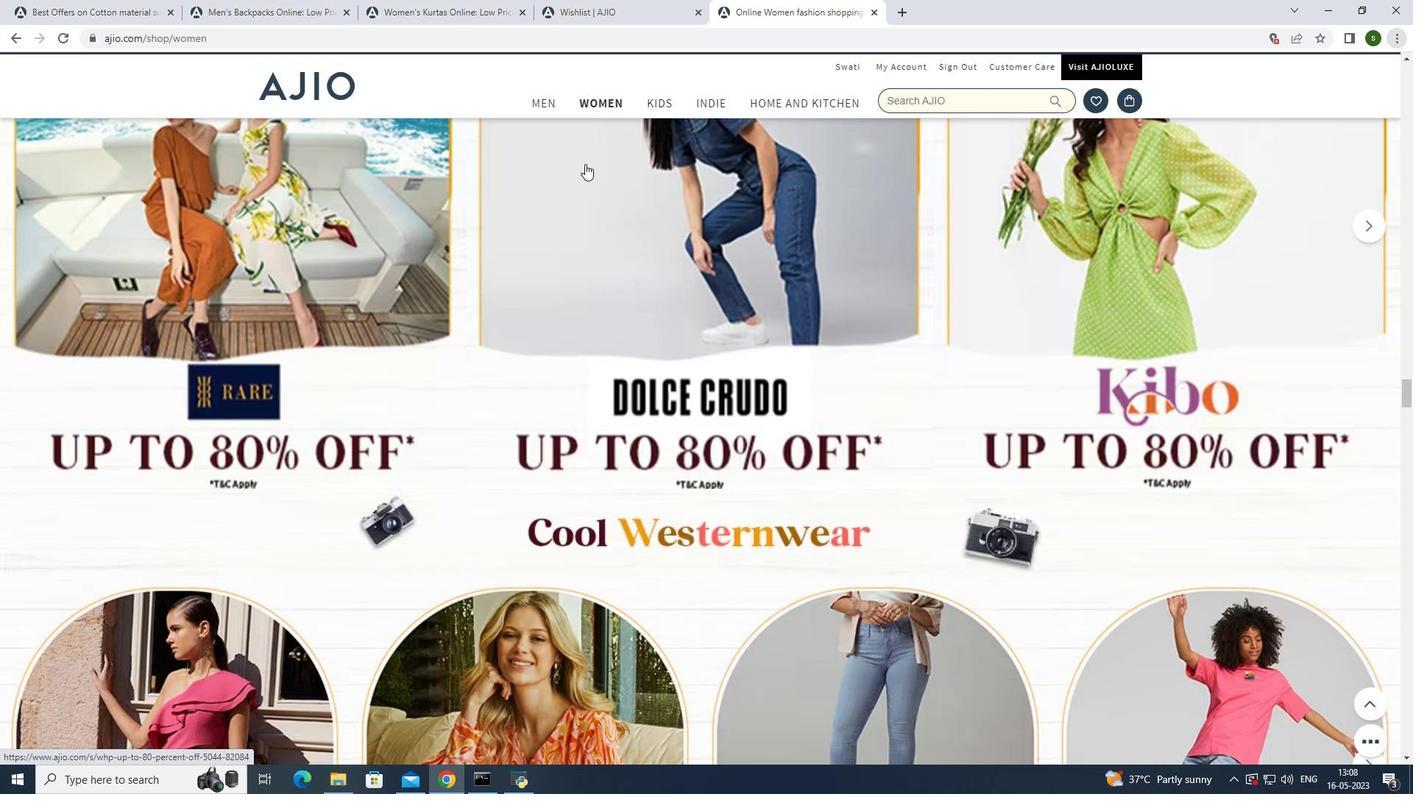
Action: Mouse scrolled (585, 163) with delta (0, 0)
Screenshot: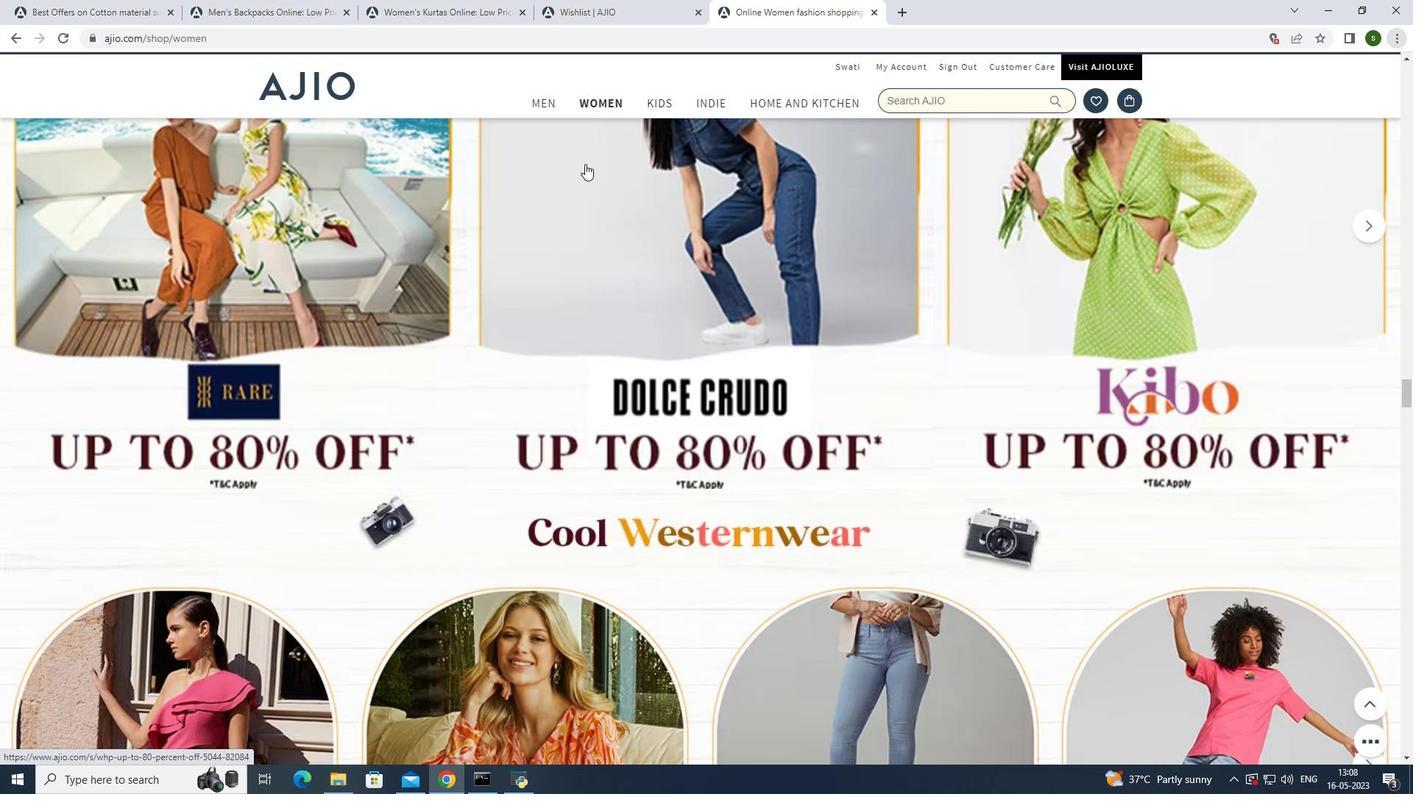 
Action: Mouse scrolled (585, 163) with delta (0, 0)
Screenshot: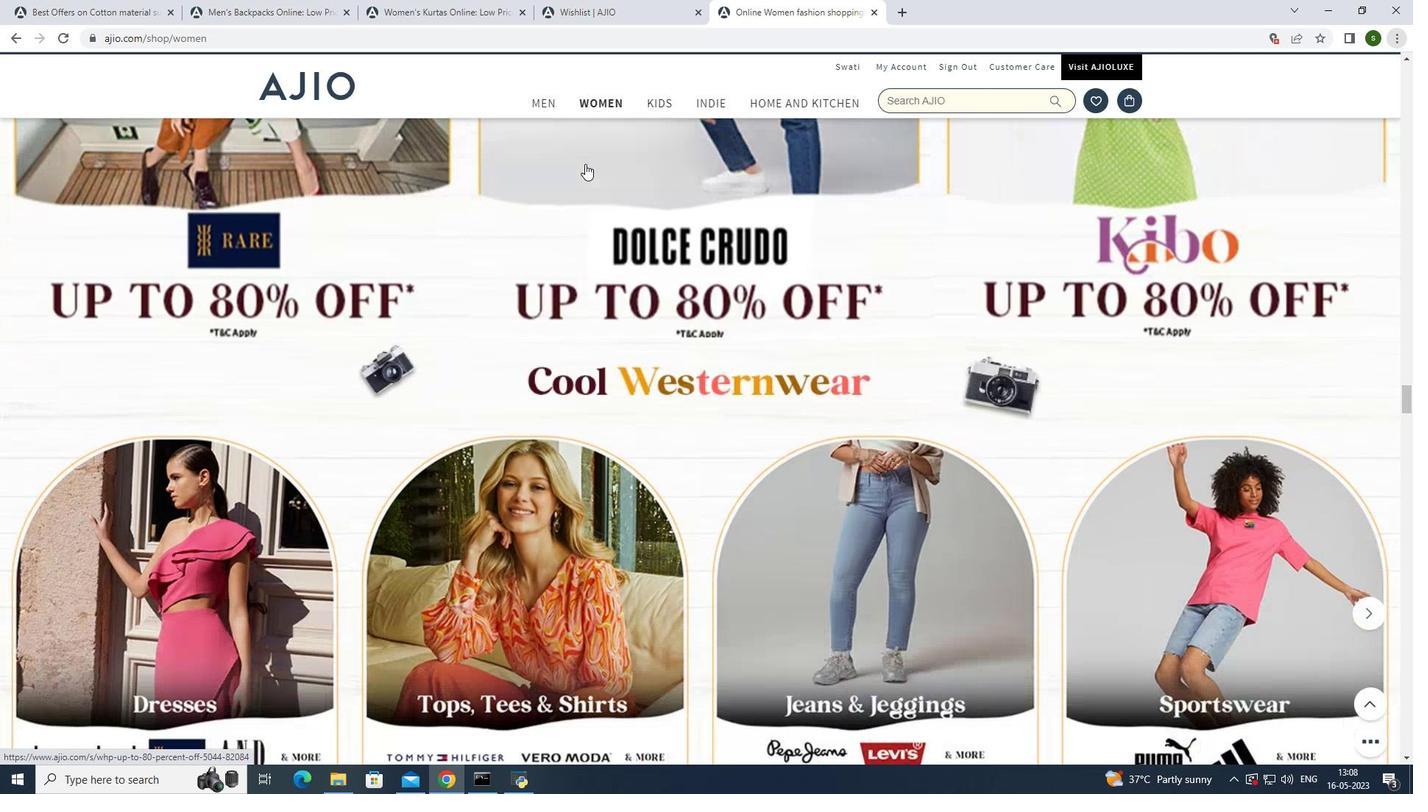 
Action: Mouse scrolled (585, 163) with delta (0, 0)
Screenshot: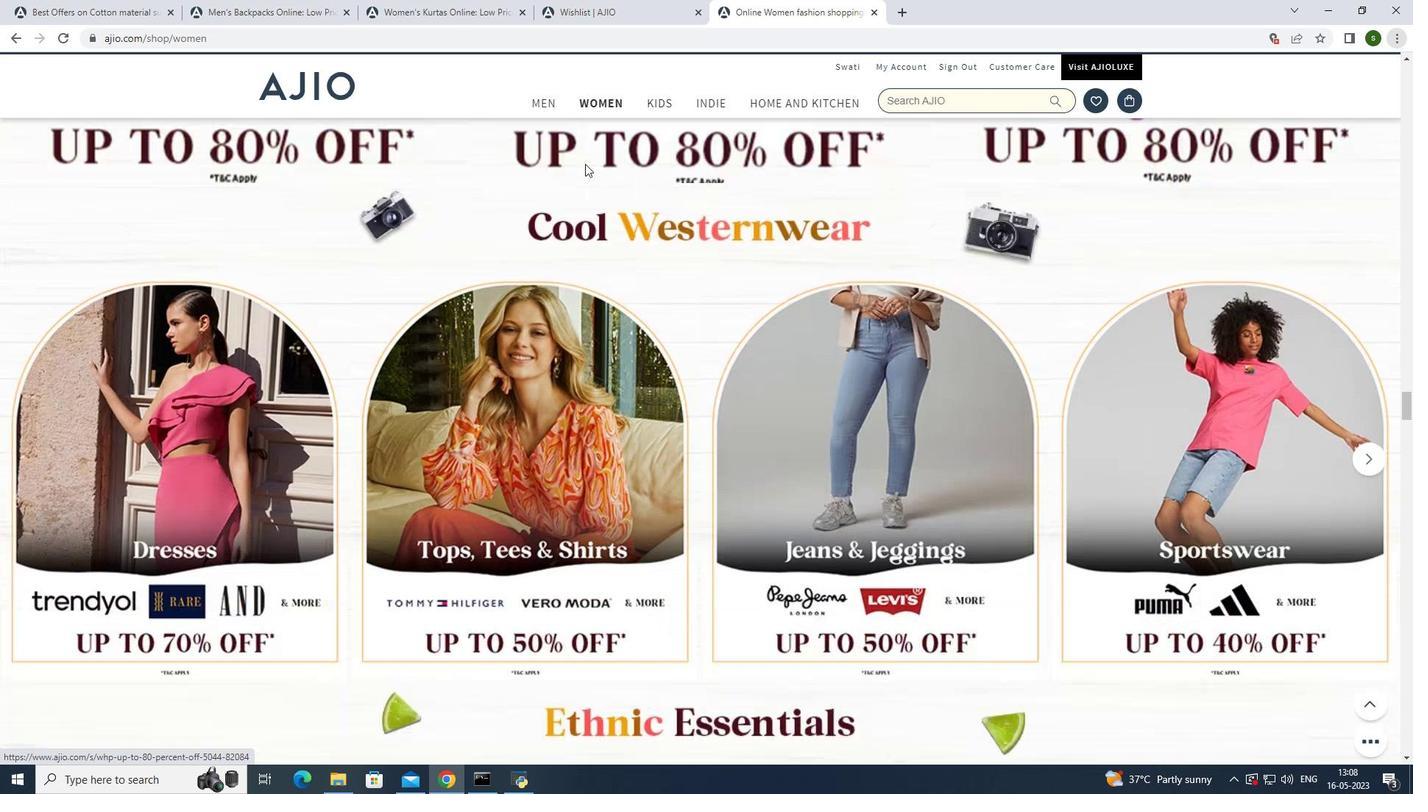 
Action: Mouse scrolled (585, 163) with delta (0, 0)
Screenshot: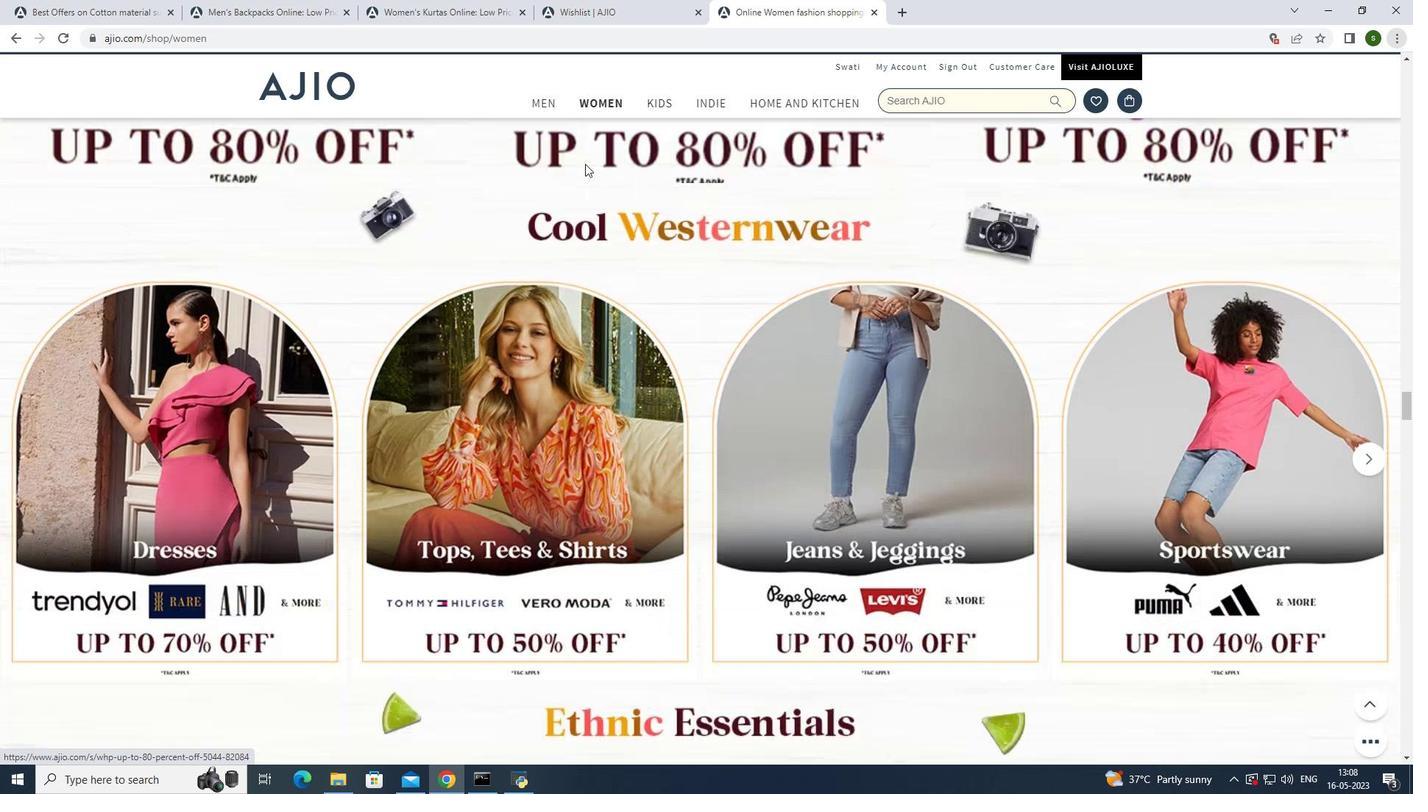 
Action: Mouse scrolled (585, 163) with delta (0, 0)
Screenshot: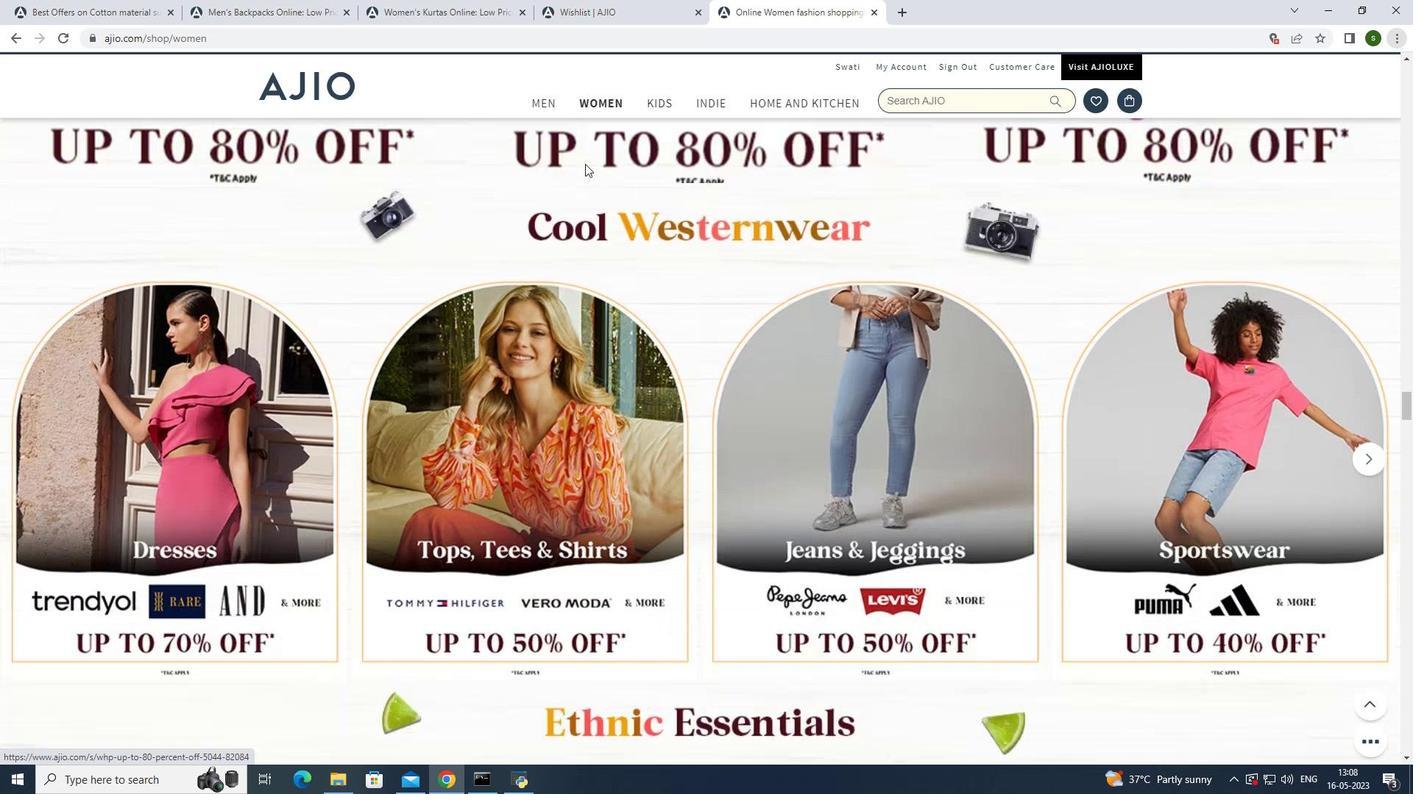 
Action: Mouse scrolled (585, 163) with delta (0, 0)
Screenshot: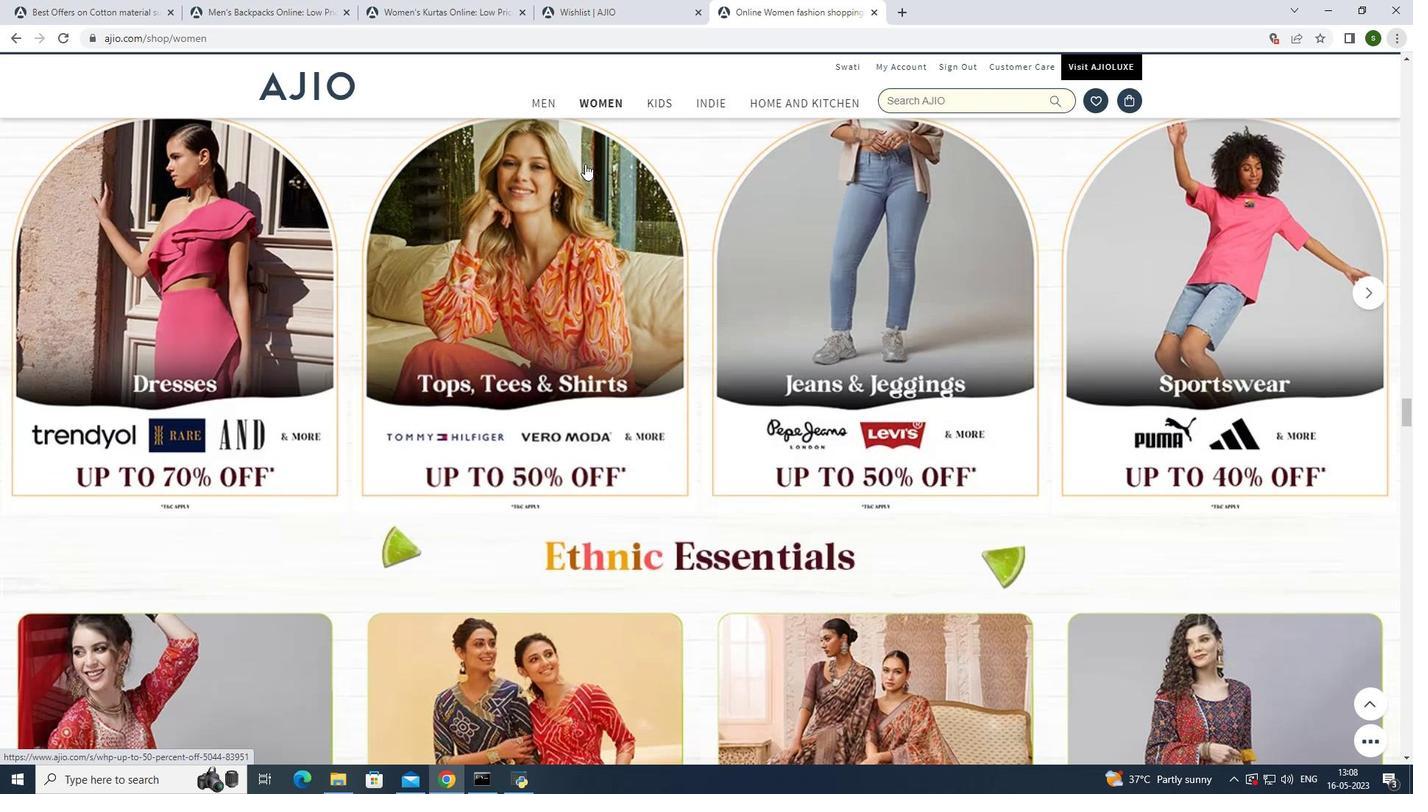 
Action: Mouse scrolled (585, 163) with delta (0, 0)
Screenshot: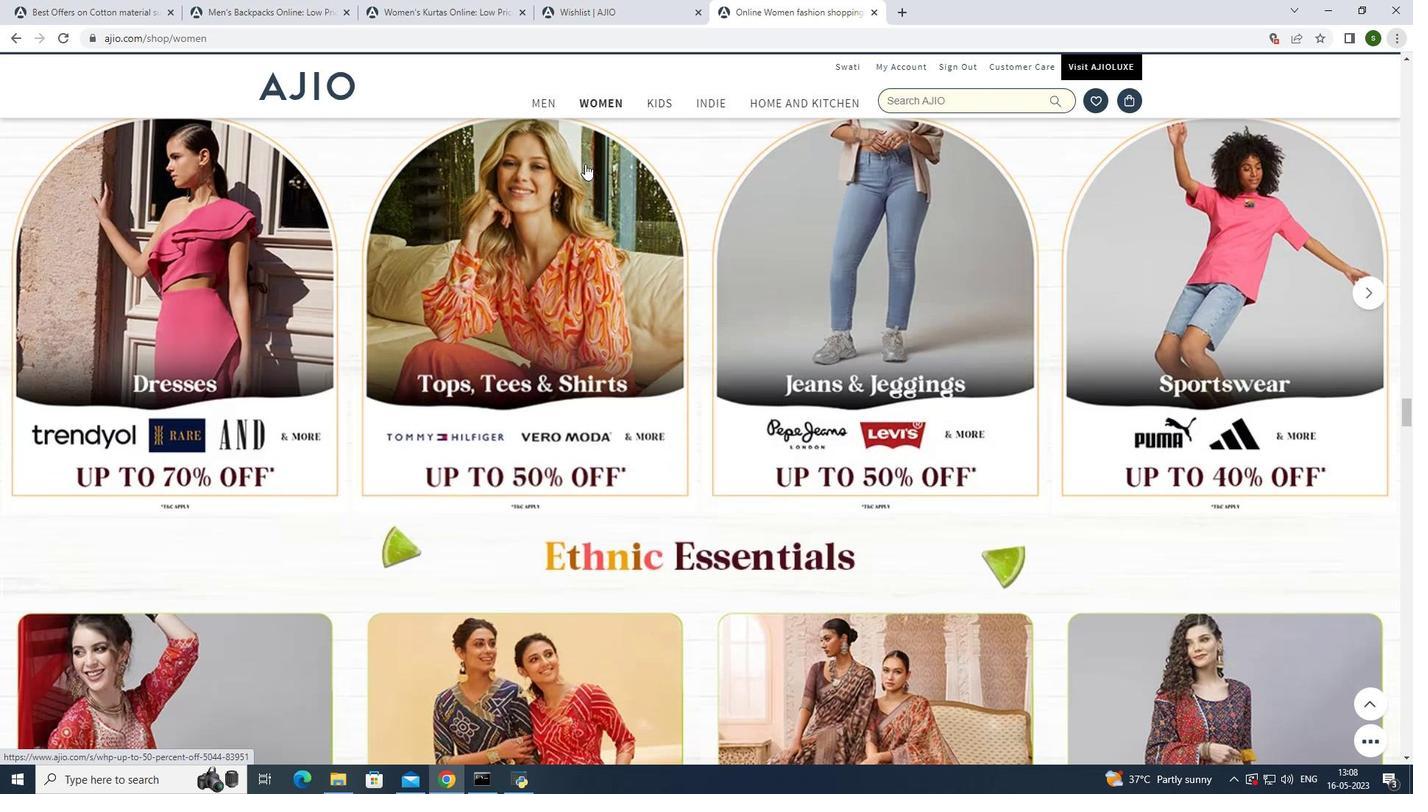 
Action: Mouse scrolled (585, 163) with delta (0, 0)
Screenshot: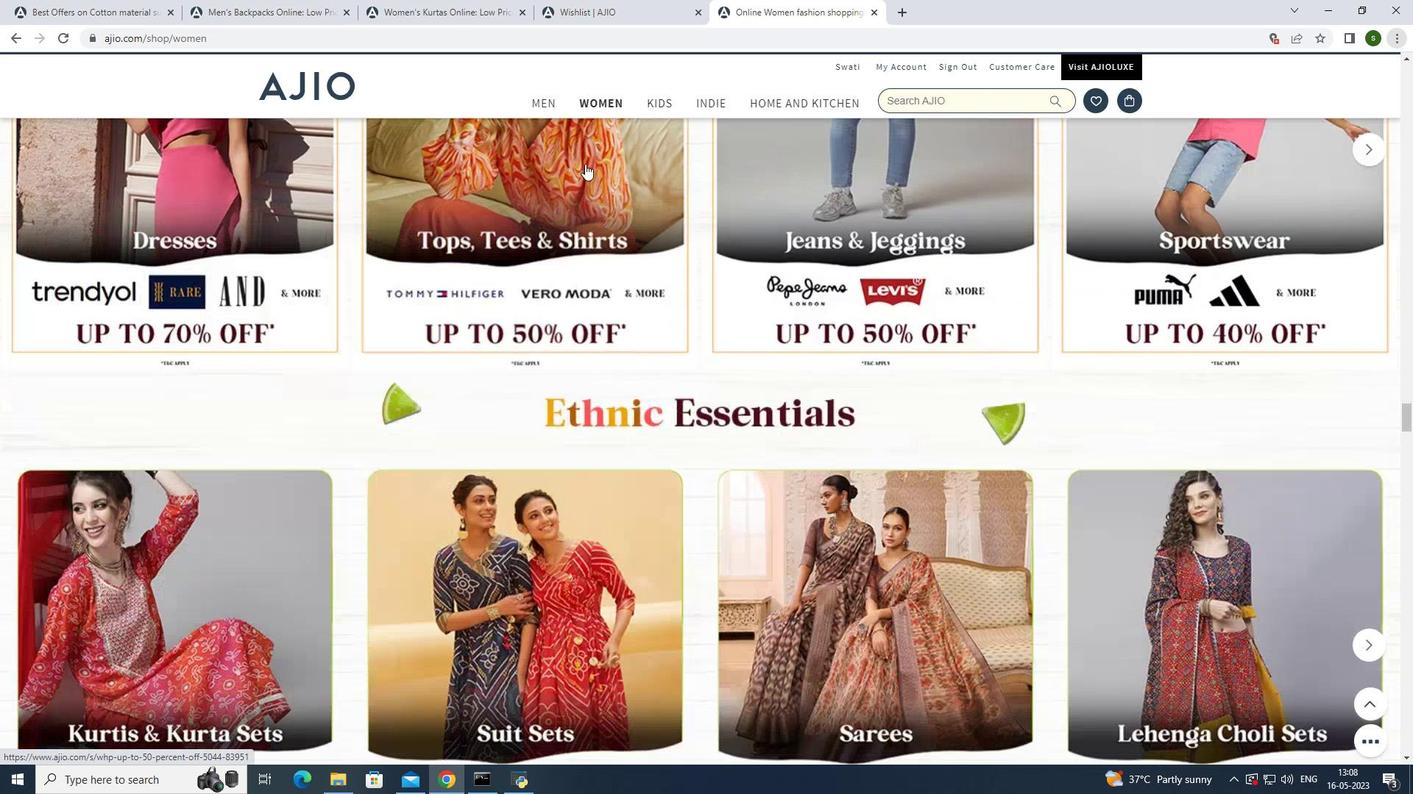 
Action: Mouse moved to (1299, 370)
Screenshot: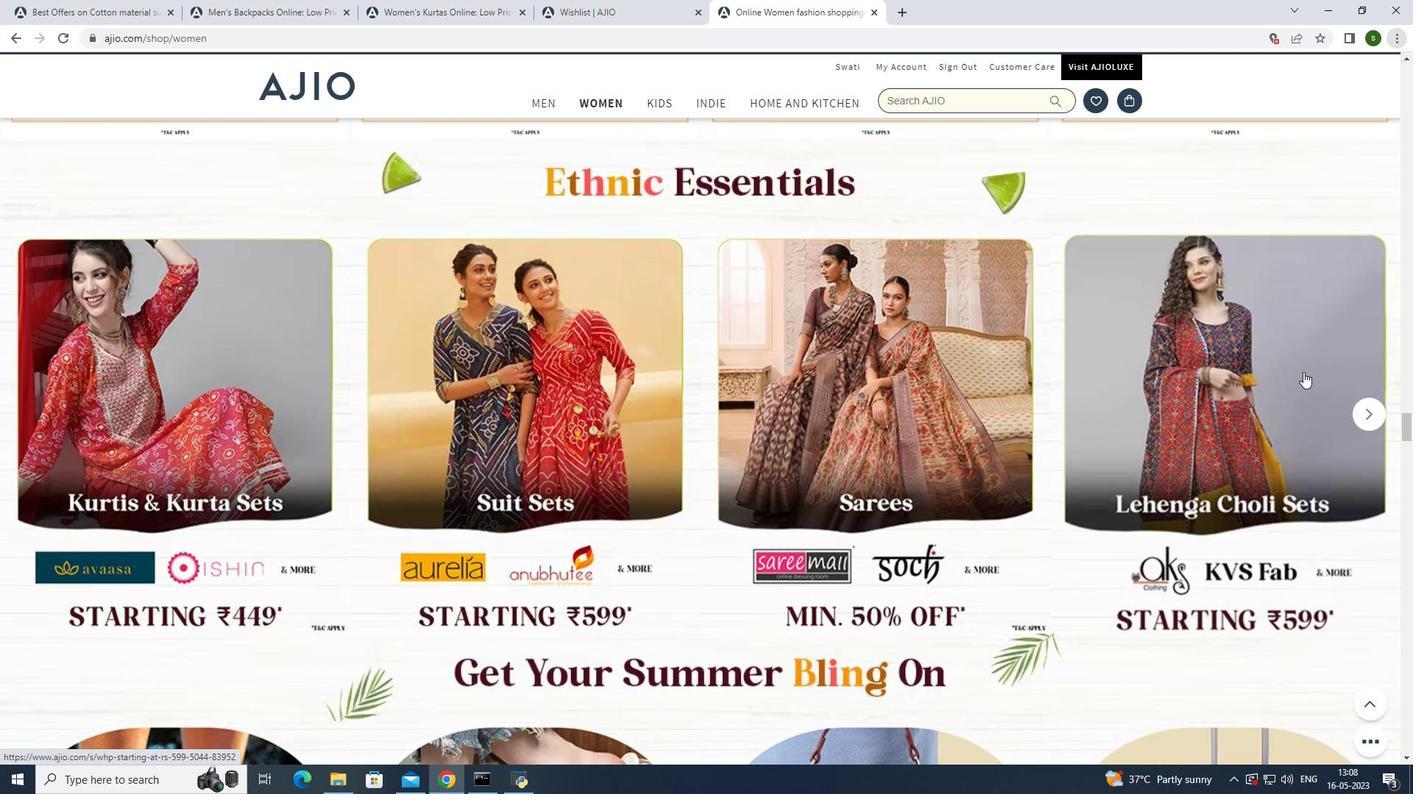 
Action: Mouse scrolled (1299, 370) with delta (0, 0)
Screenshot: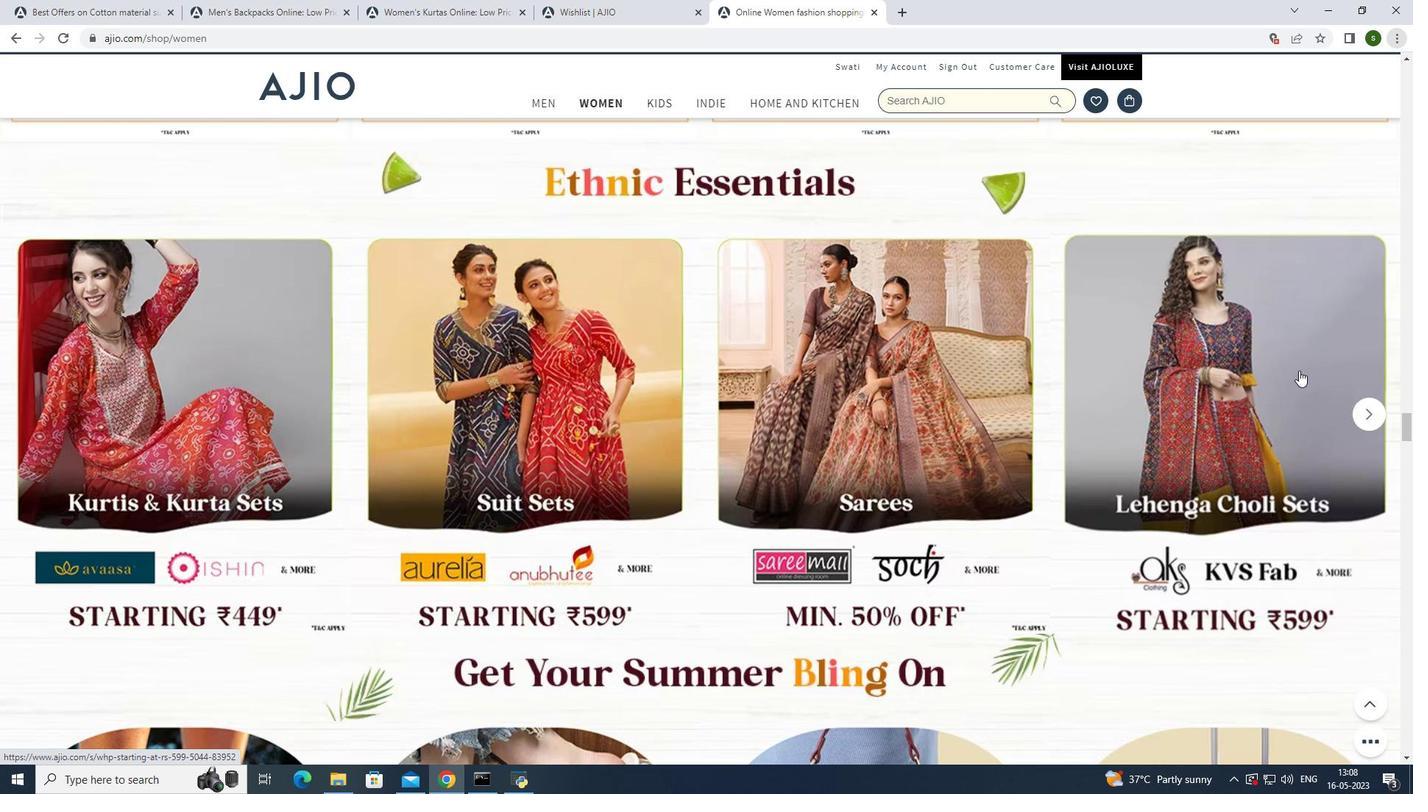 
Action: Mouse moved to (1298, 370)
Screenshot: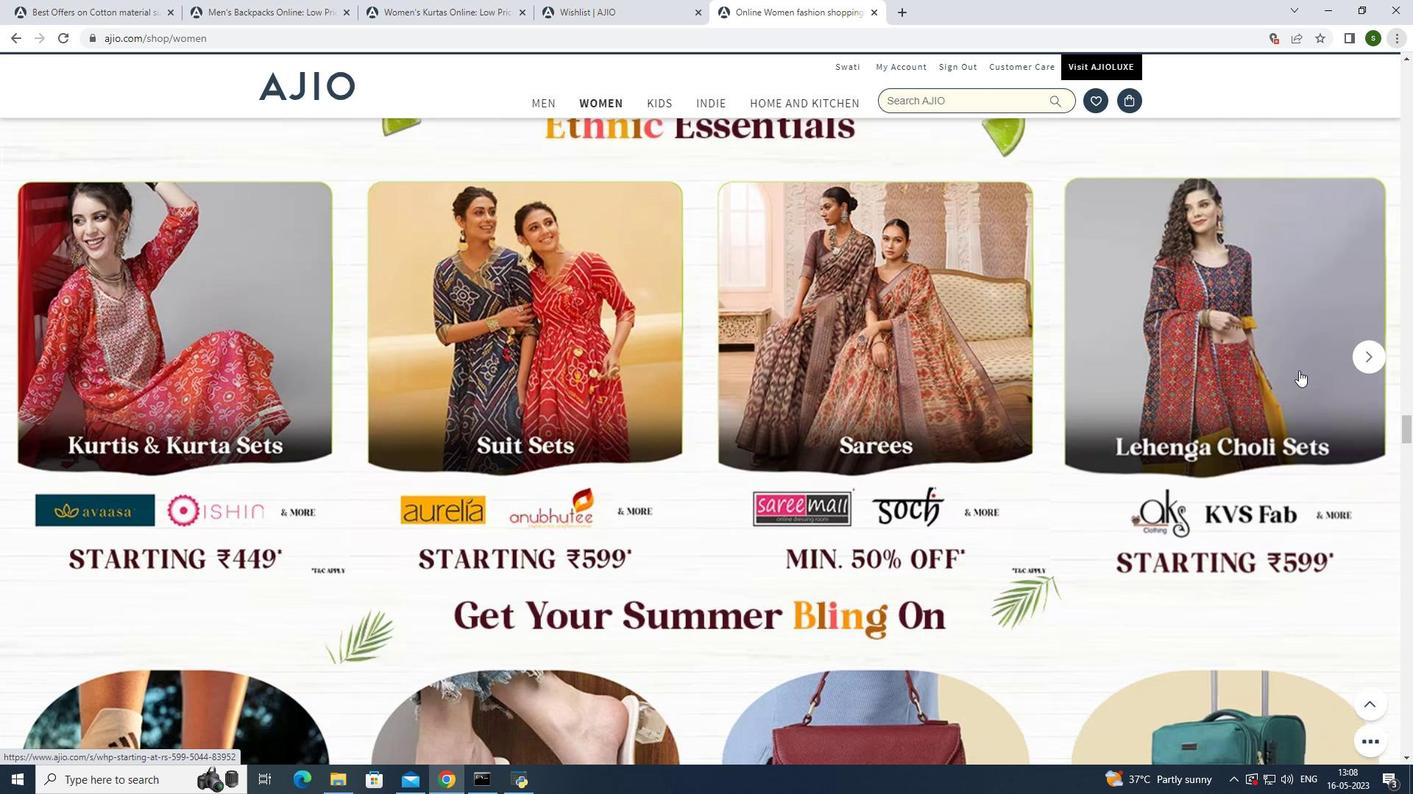 
Action: Mouse scrolled (1298, 369) with delta (0, 0)
Screenshot: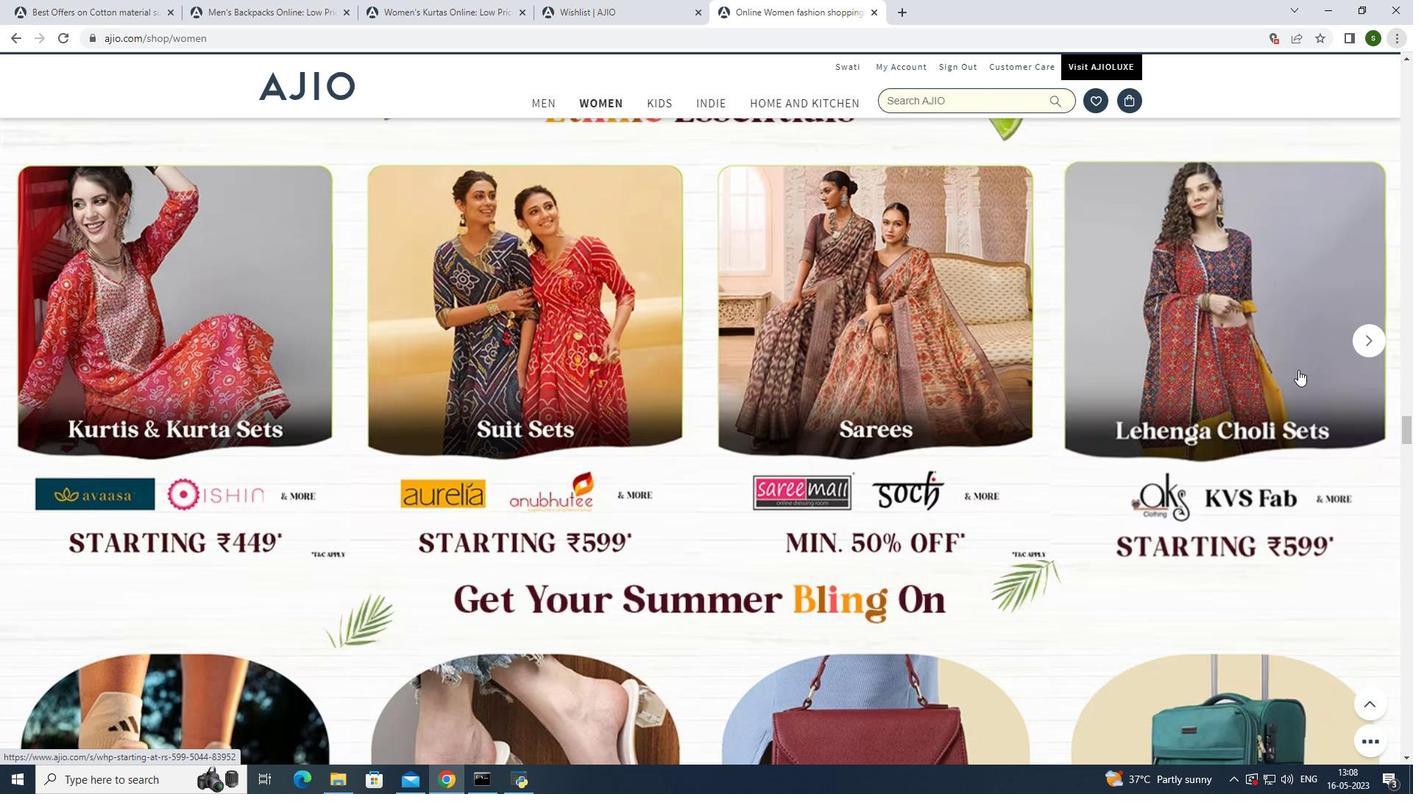 
Action: Mouse scrolled (1298, 369) with delta (0, 0)
Screenshot: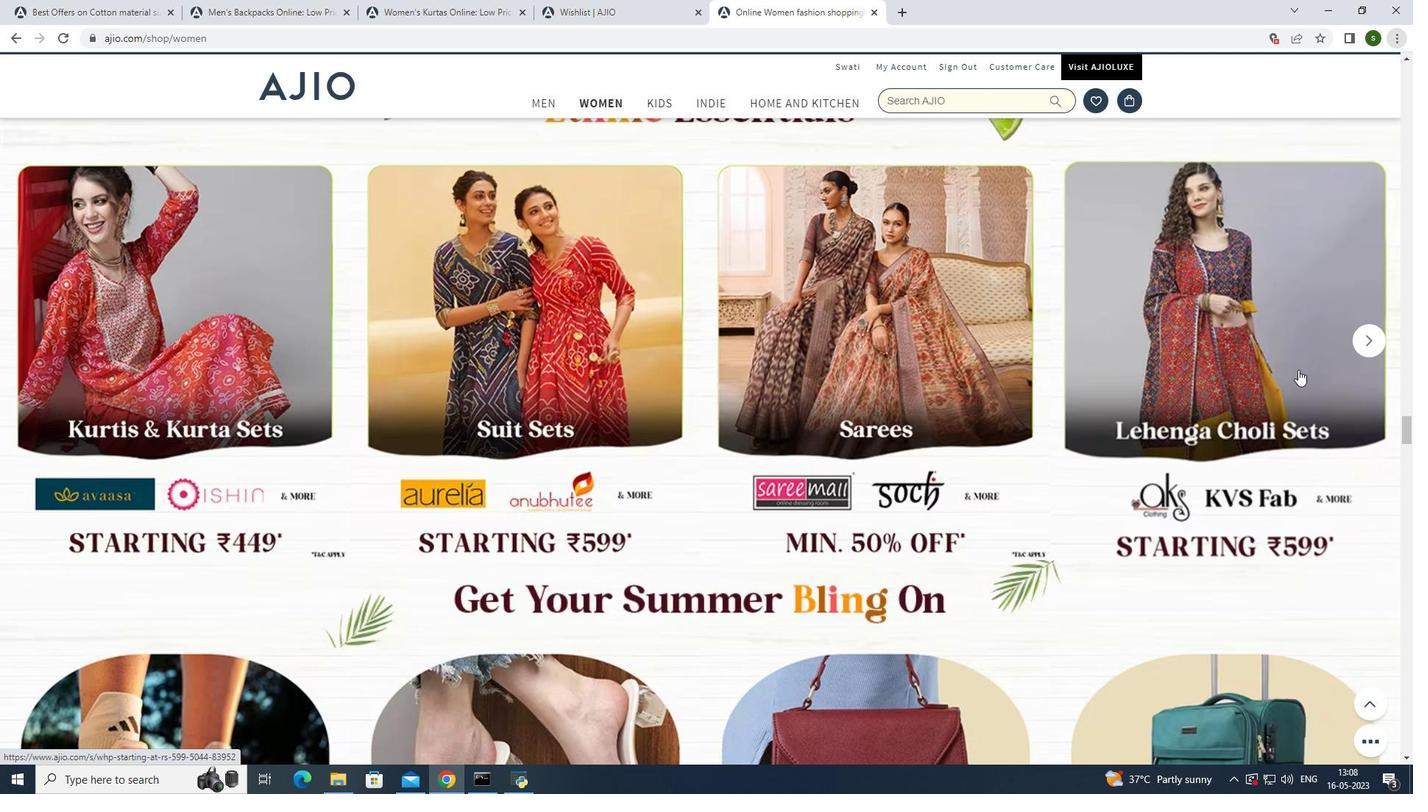 
Action: Mouse scrolled (1298, 369) with delta (0, 0)
Screenshot: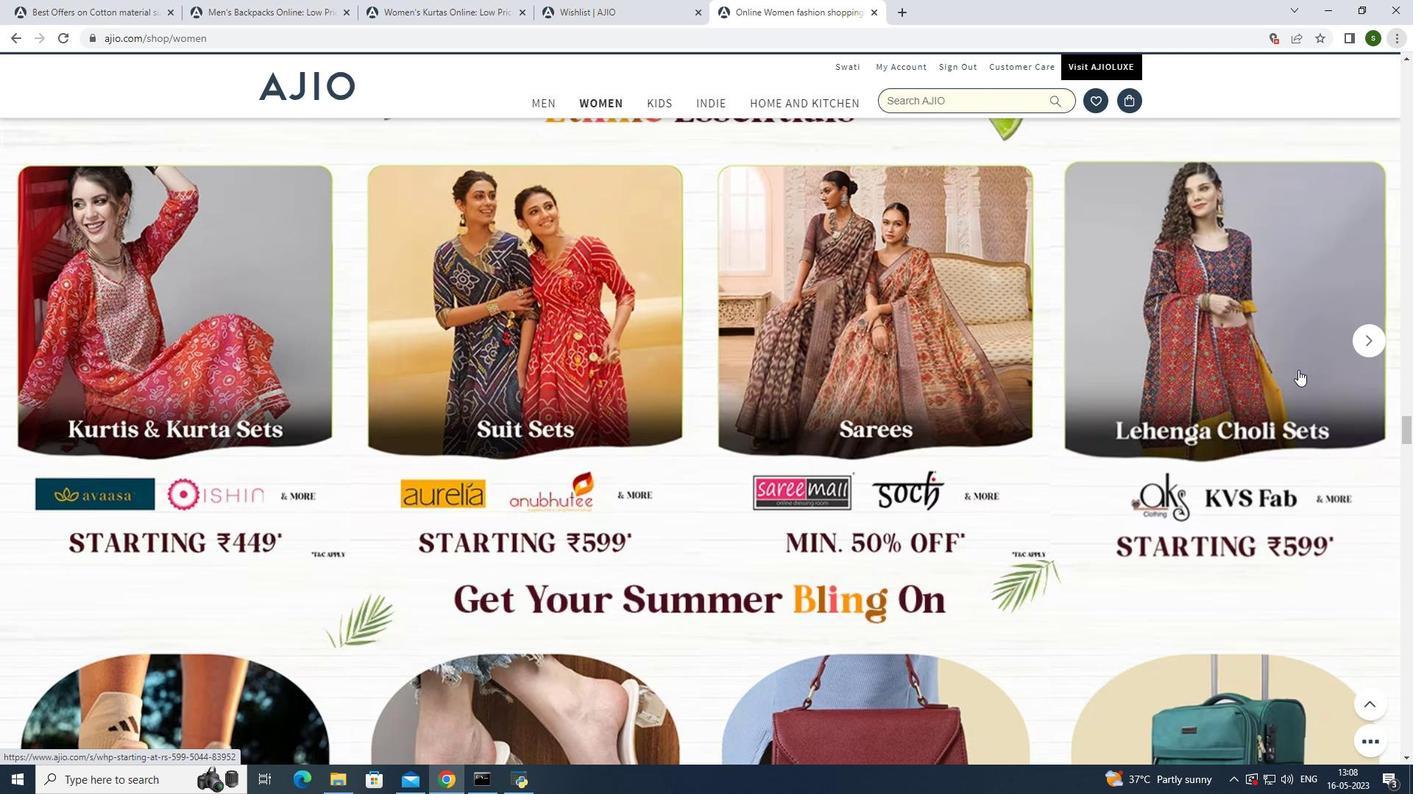 
Action: Mouse scrolled (1298, 369) with delta (0, 0)
Screenshot: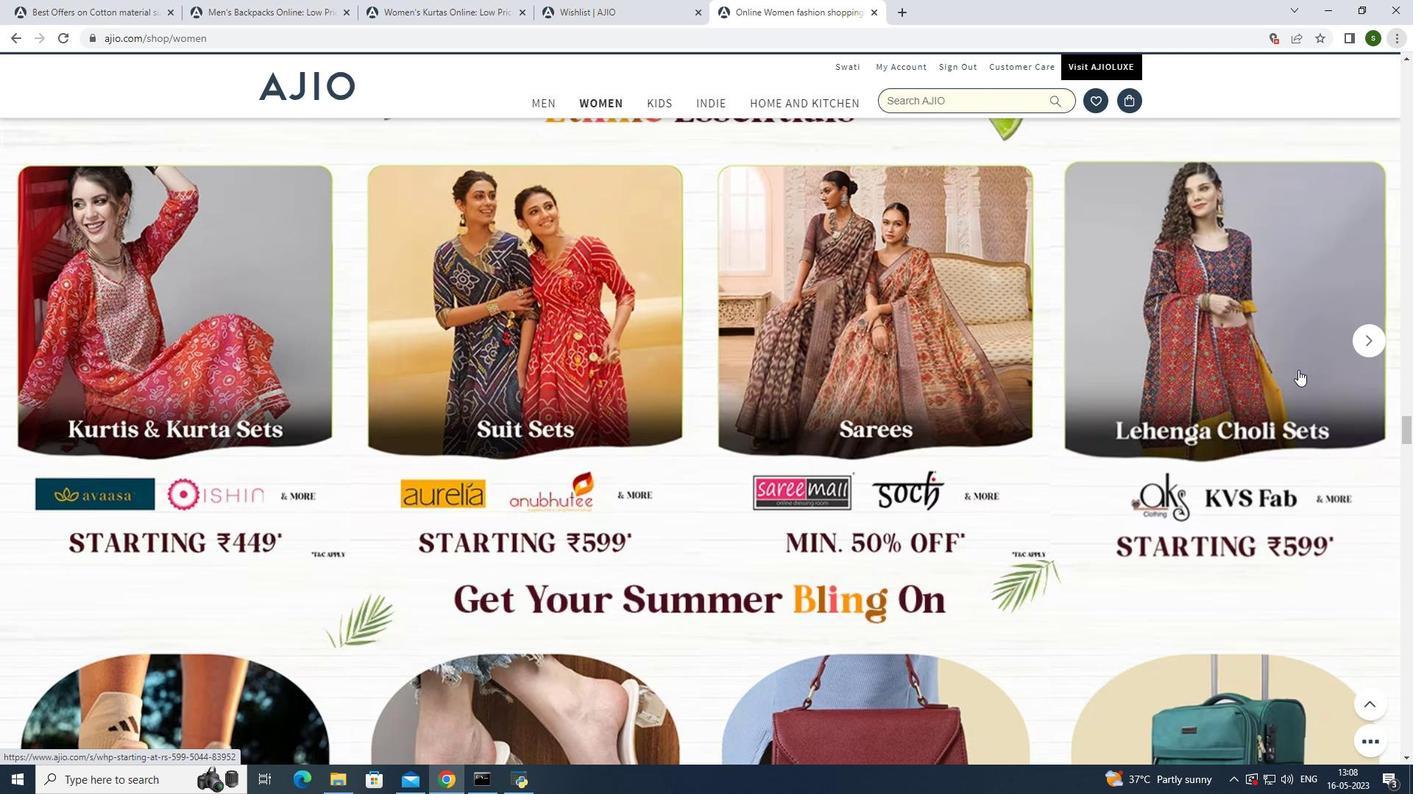 
Action: Mouse scrolled (1298, 369) with delta (0, 0)
Screenshot: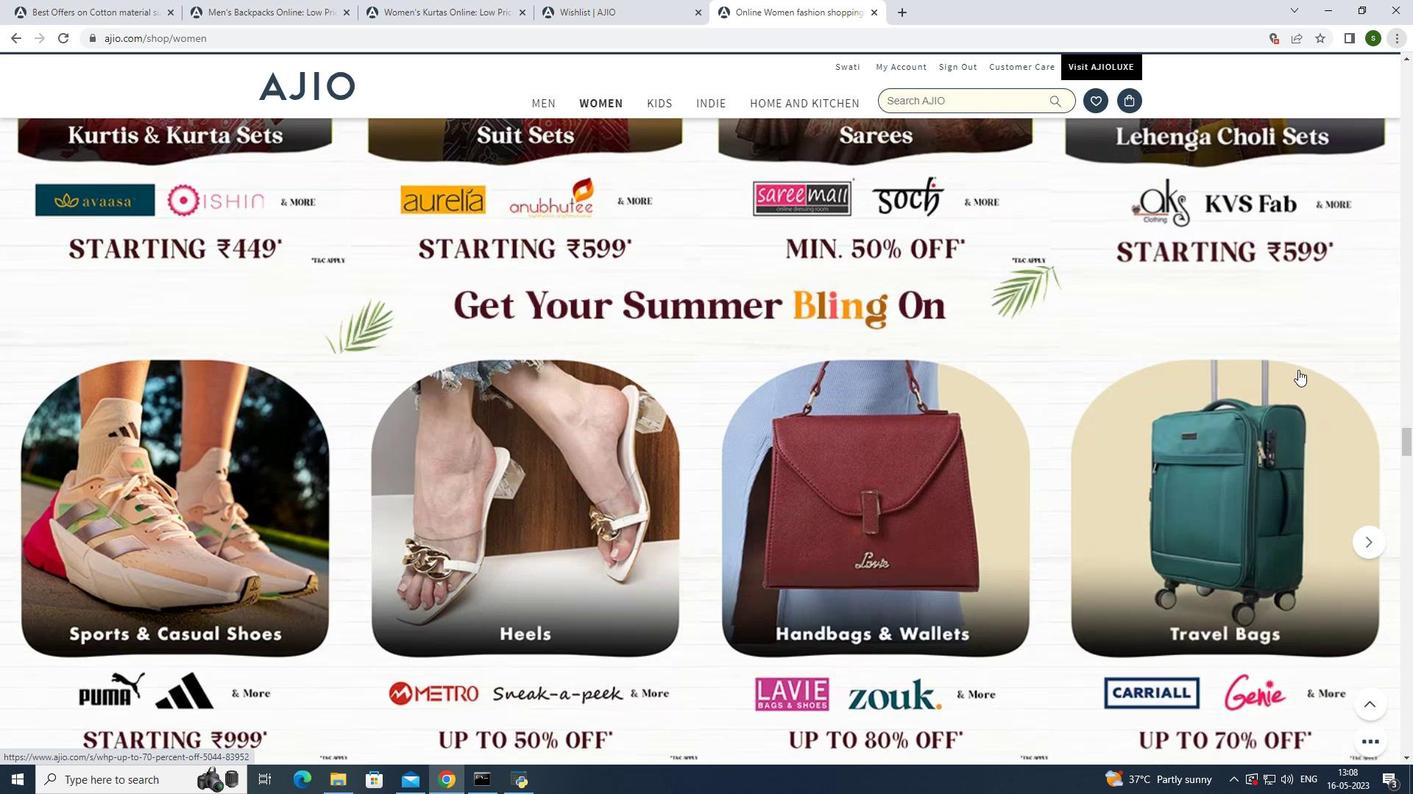 
Action: Mouse scrolled (1298, 369) with delta (0, 0)
Screenshot: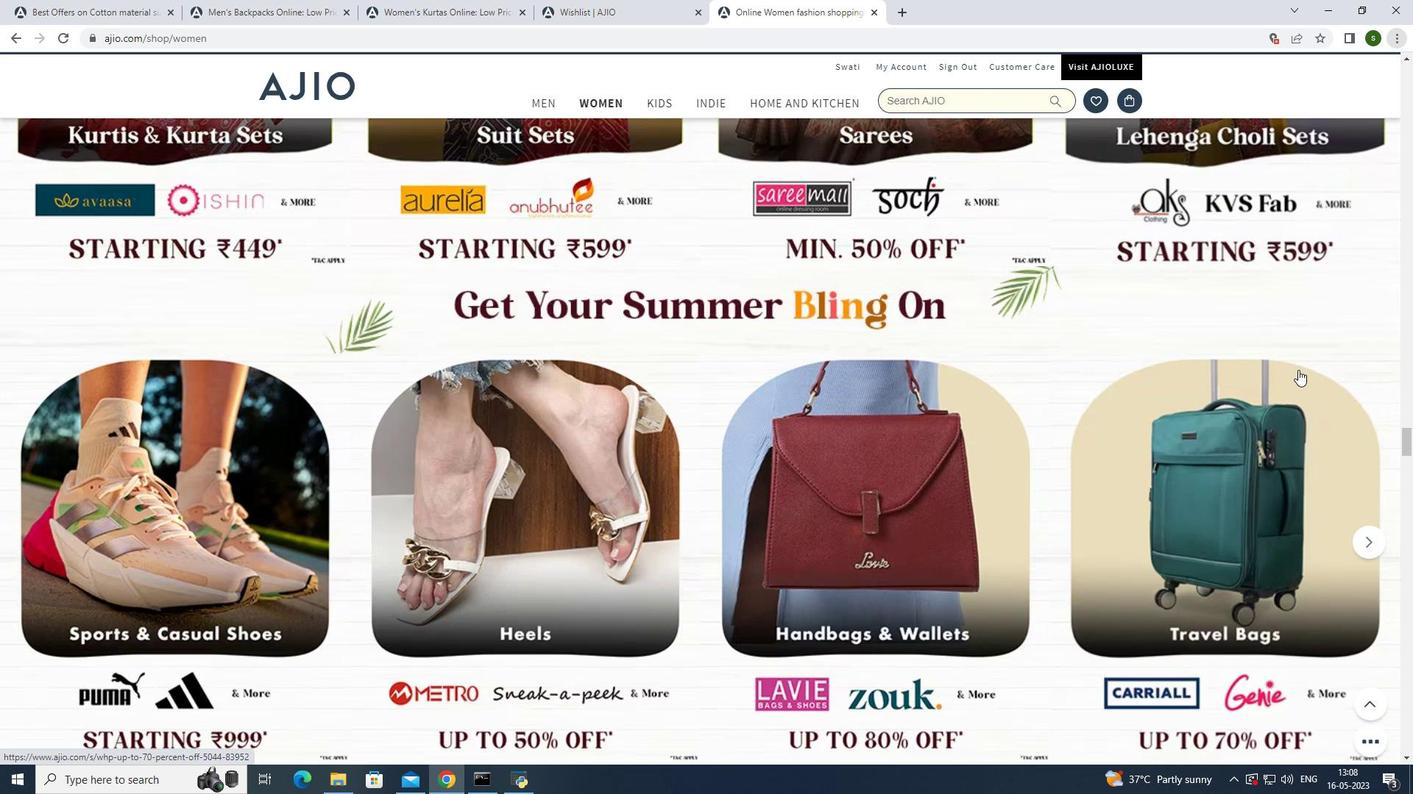 
Action: Mouse scrolled (1298, 369) with delta (0, 0)
Screenshot: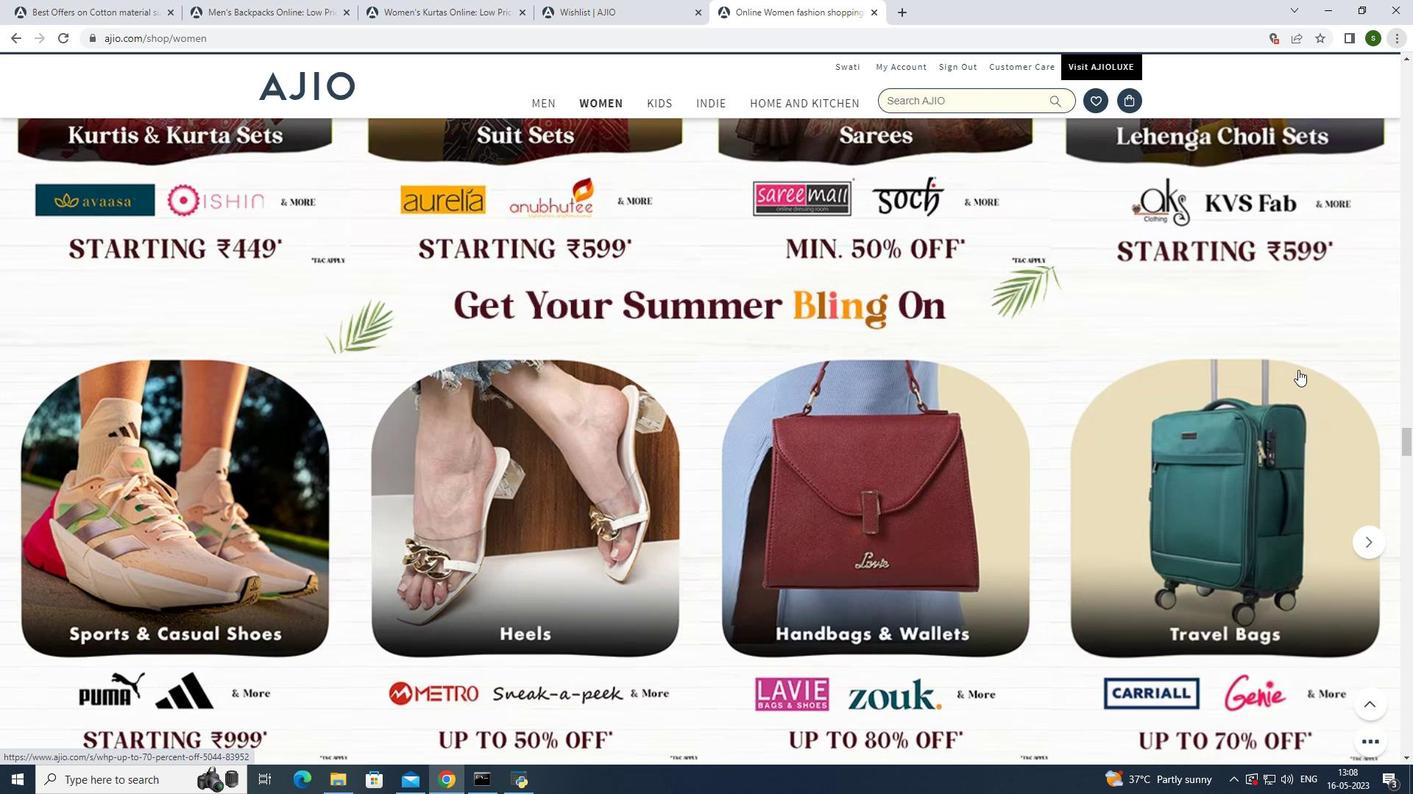 
Action: Mouse scrolled (1298, 369) with delta (0, 0)
Screenshot: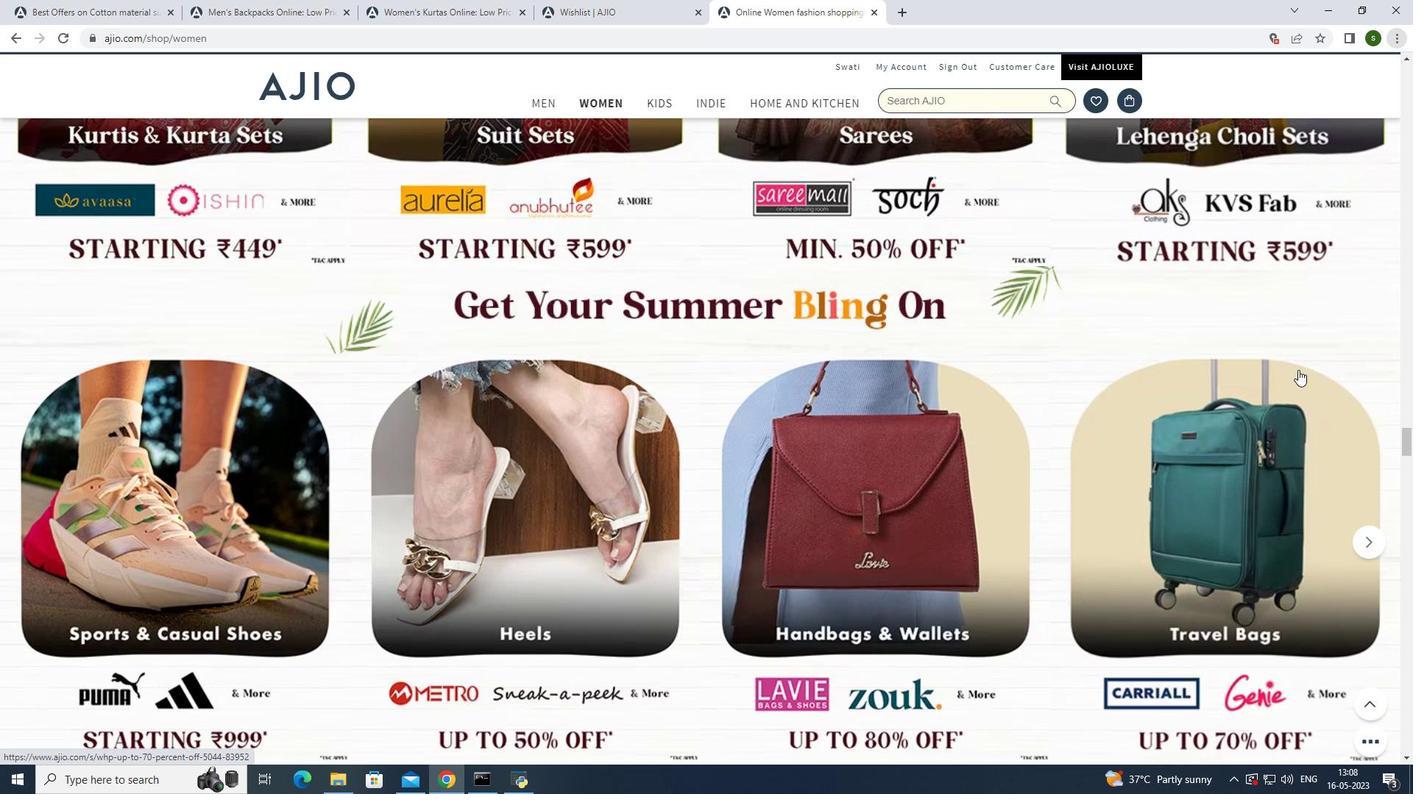 
Action: Mouse scrolled (1298, 369) with delta (0, 0)
Screenshot: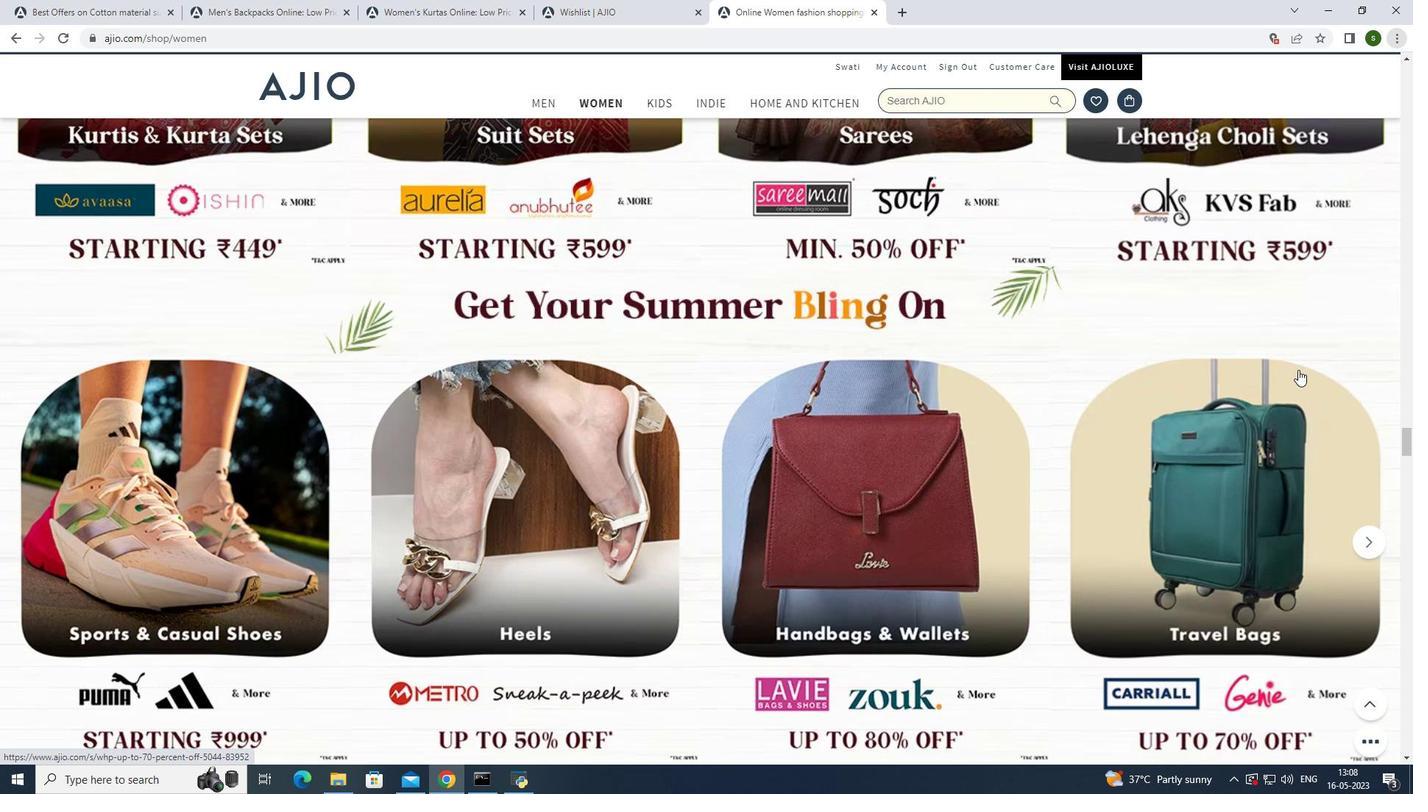 
Action: Mouse moved to (1297, 370)
Screenshot: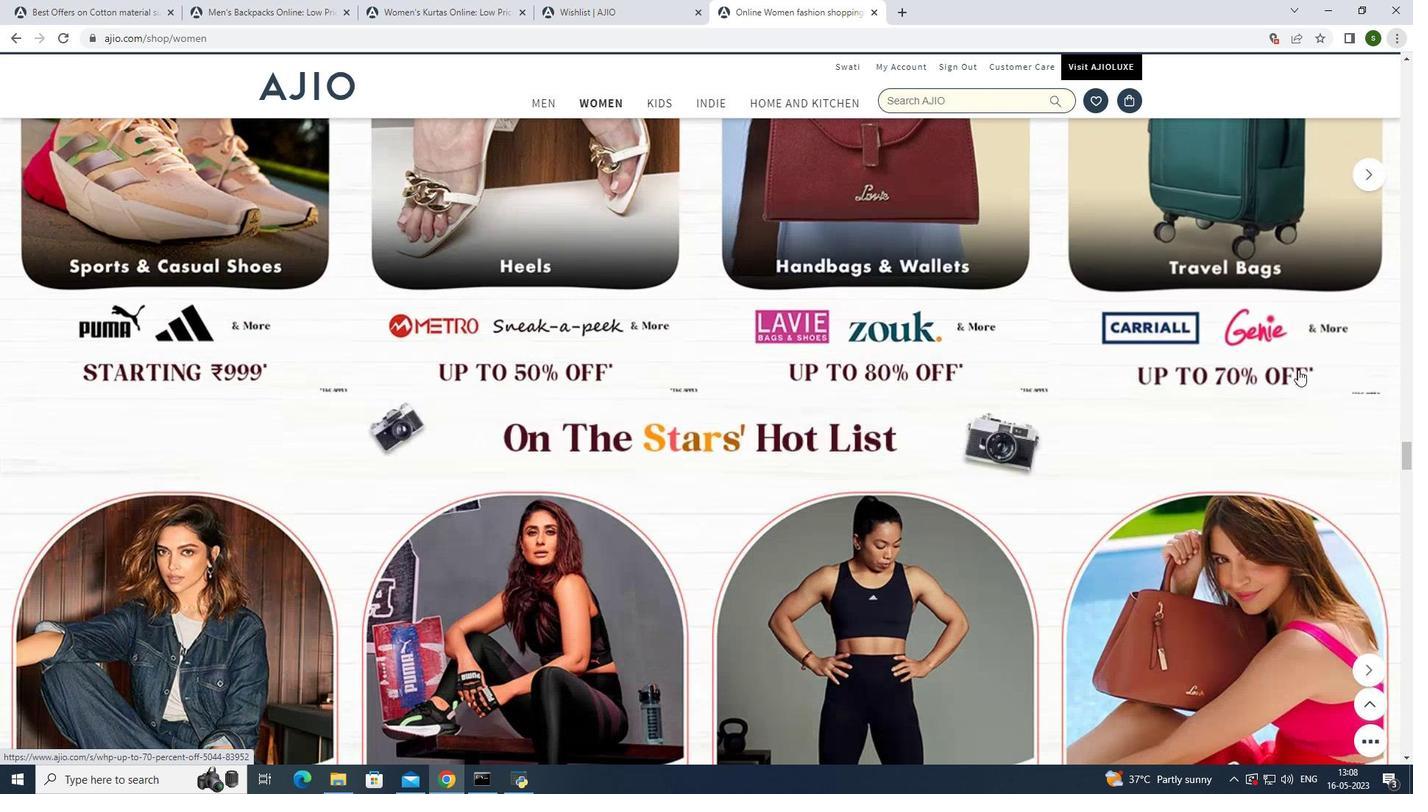 
Action: Mouse scrolled (1297, 369) with delta (0, 0)
Screenshot: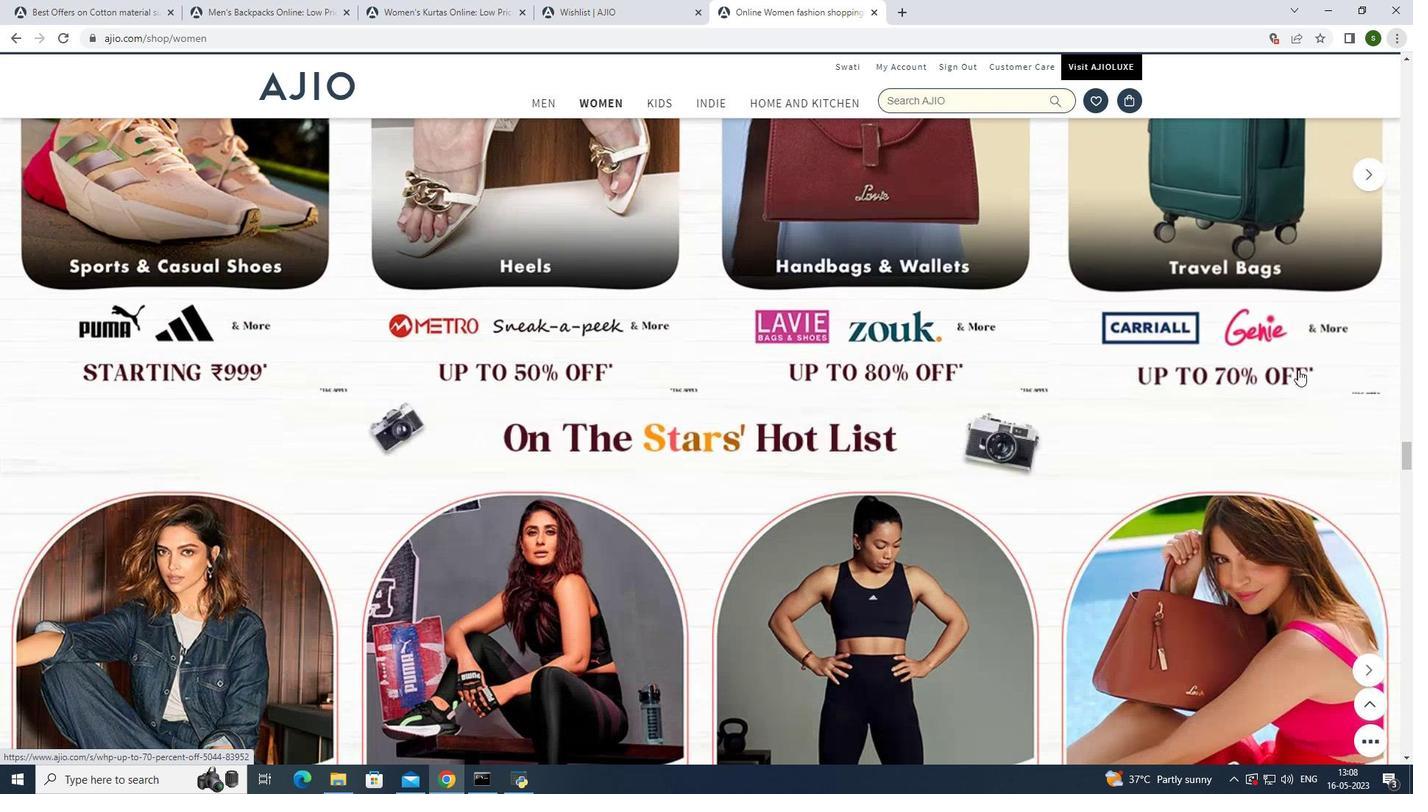 
Action: Mouse scrolled (1297, 369) with delta (0, 0)
Screenshot: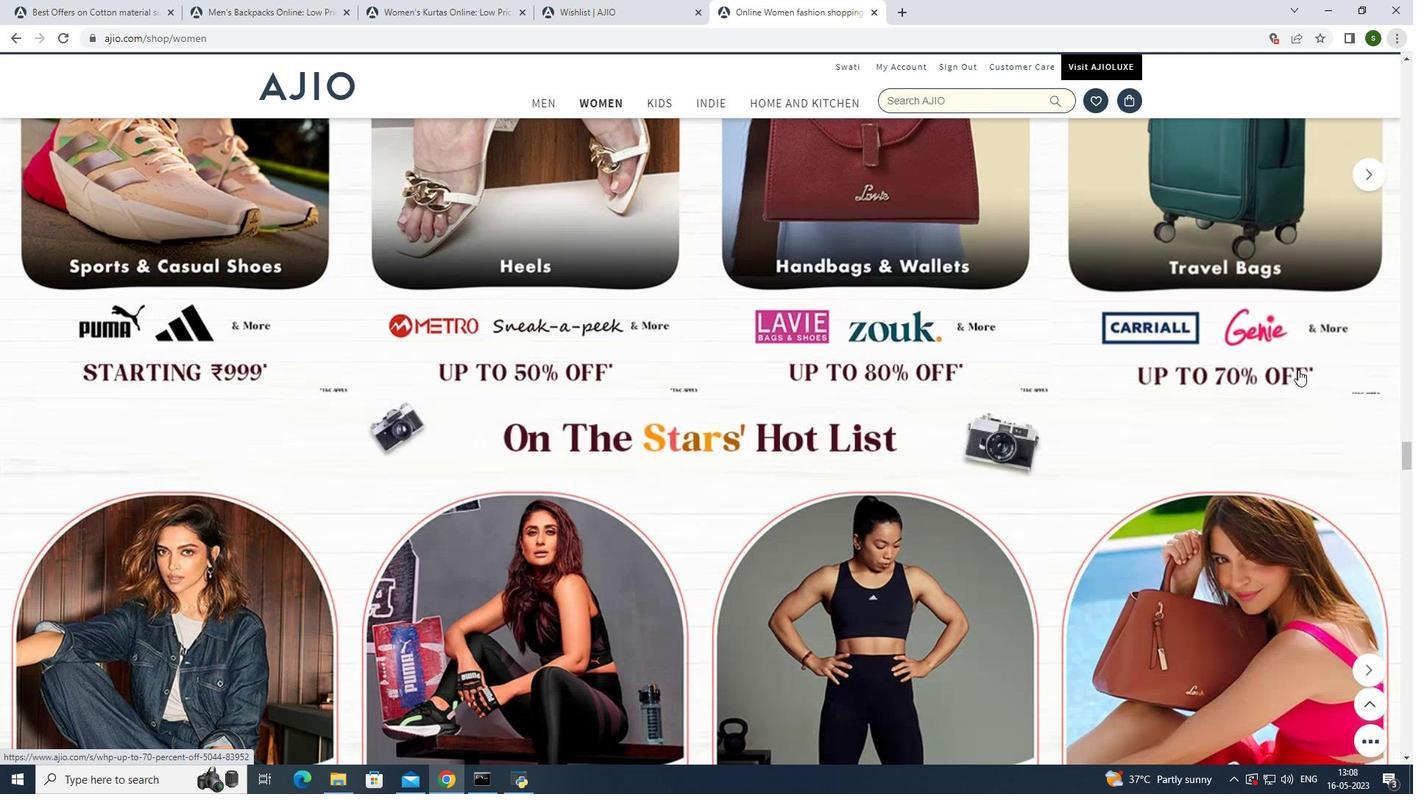 
Action: Mouse scrolled (1297, 369) with delta (0, 0)
Screenshot: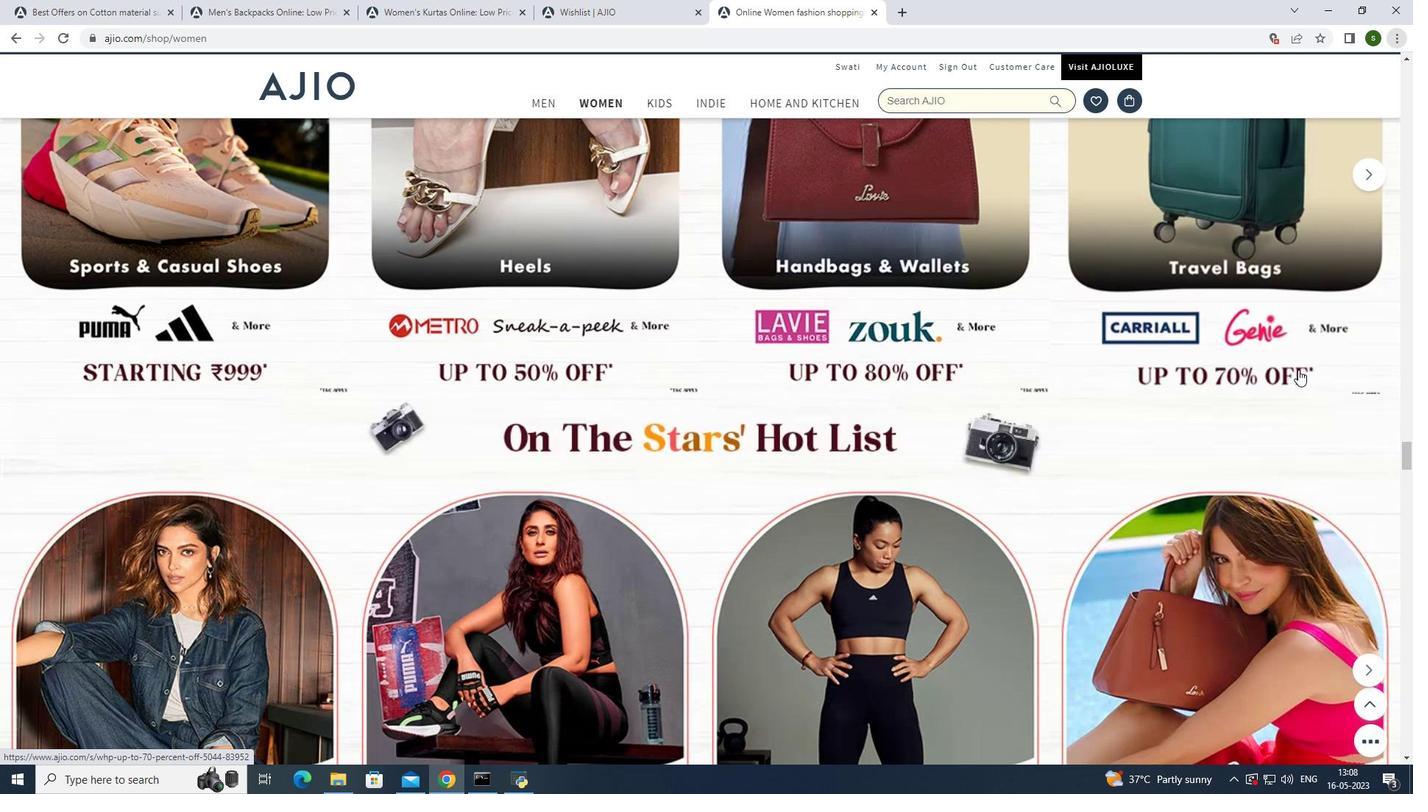 
Action: Mouse scrolled (1297, 369) with delta (0, 0)
Screenshot: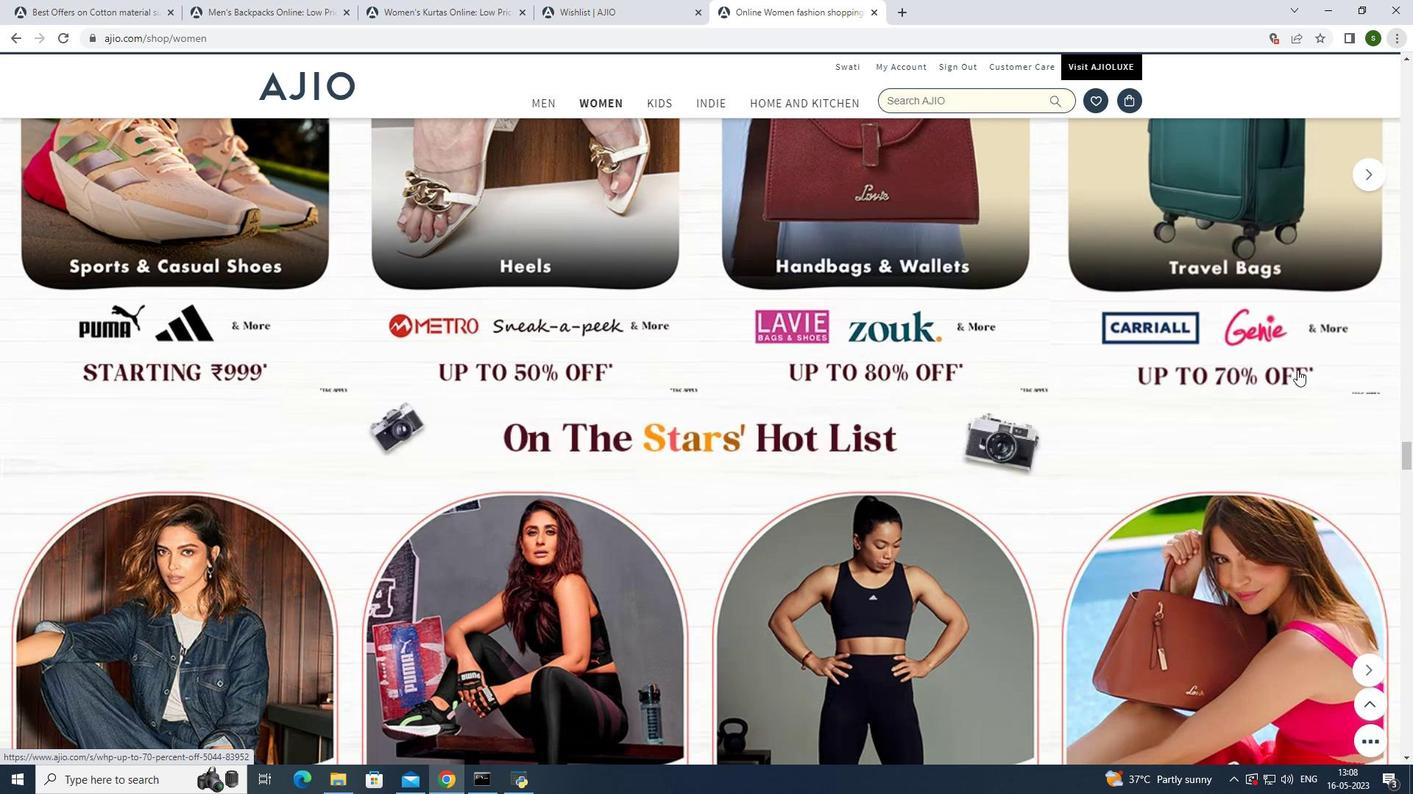 
Action: Mouse moved to (886, 390)
Screenshot: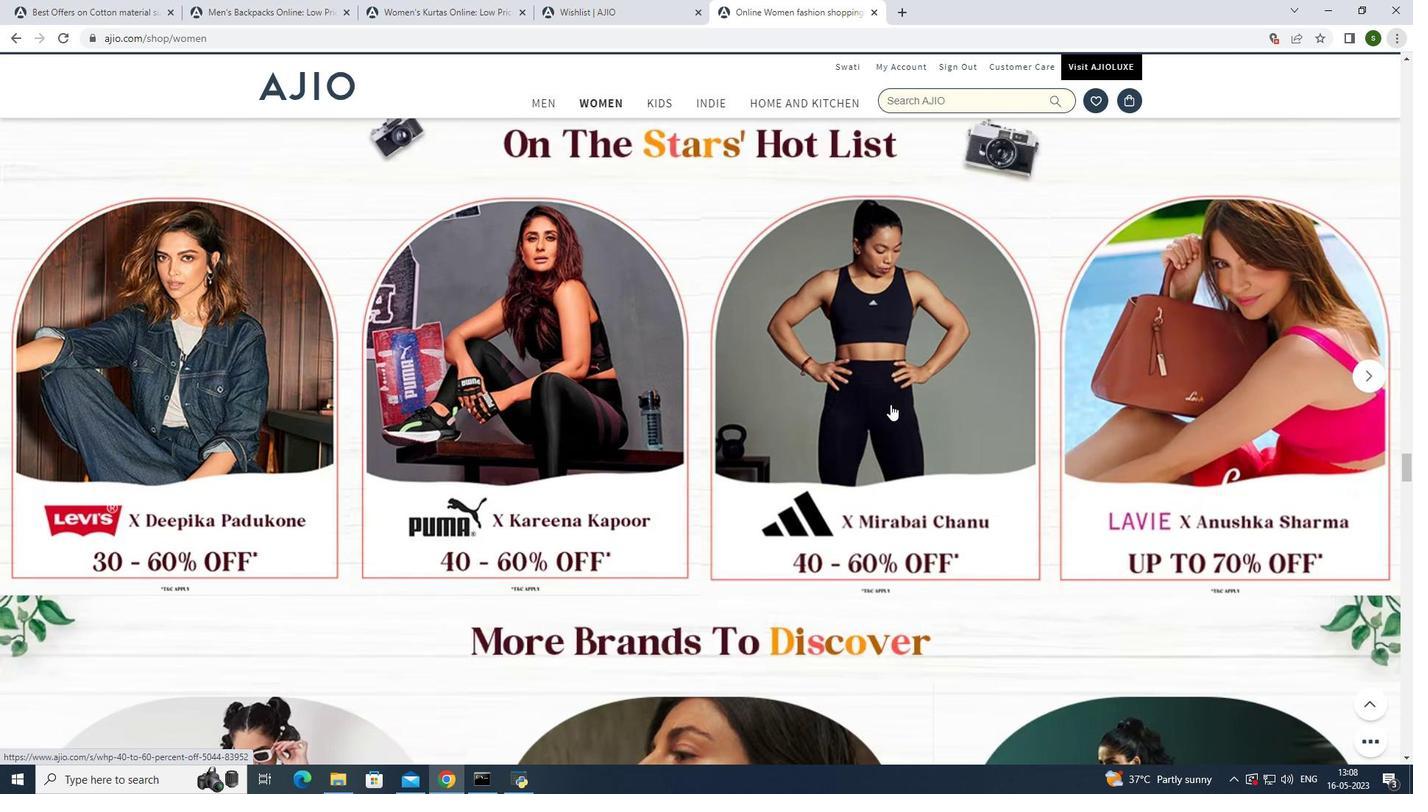 
Action: Mouse pressed left at (886, 390)
Screenshot: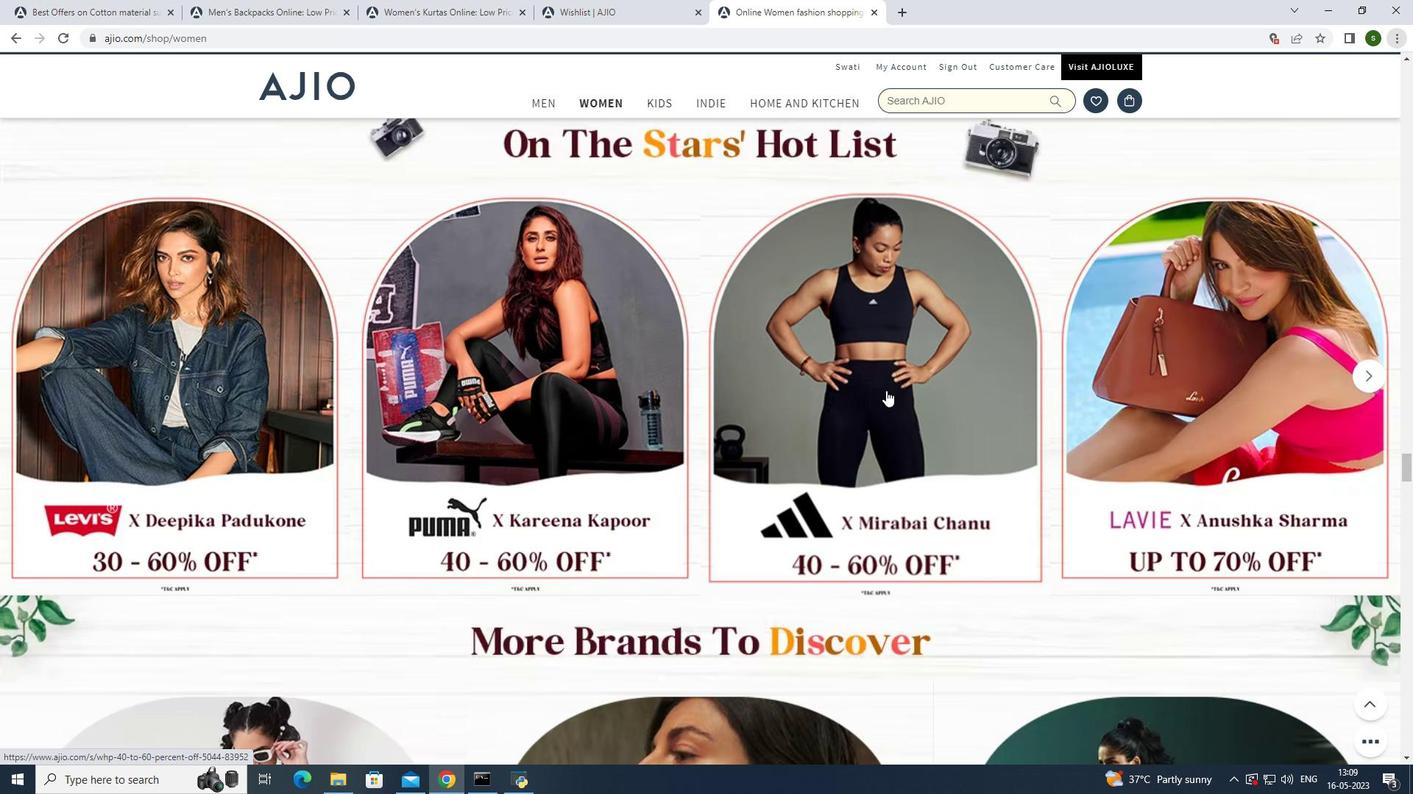 
Action: Mouse moved to (798, 444)
Screenshot: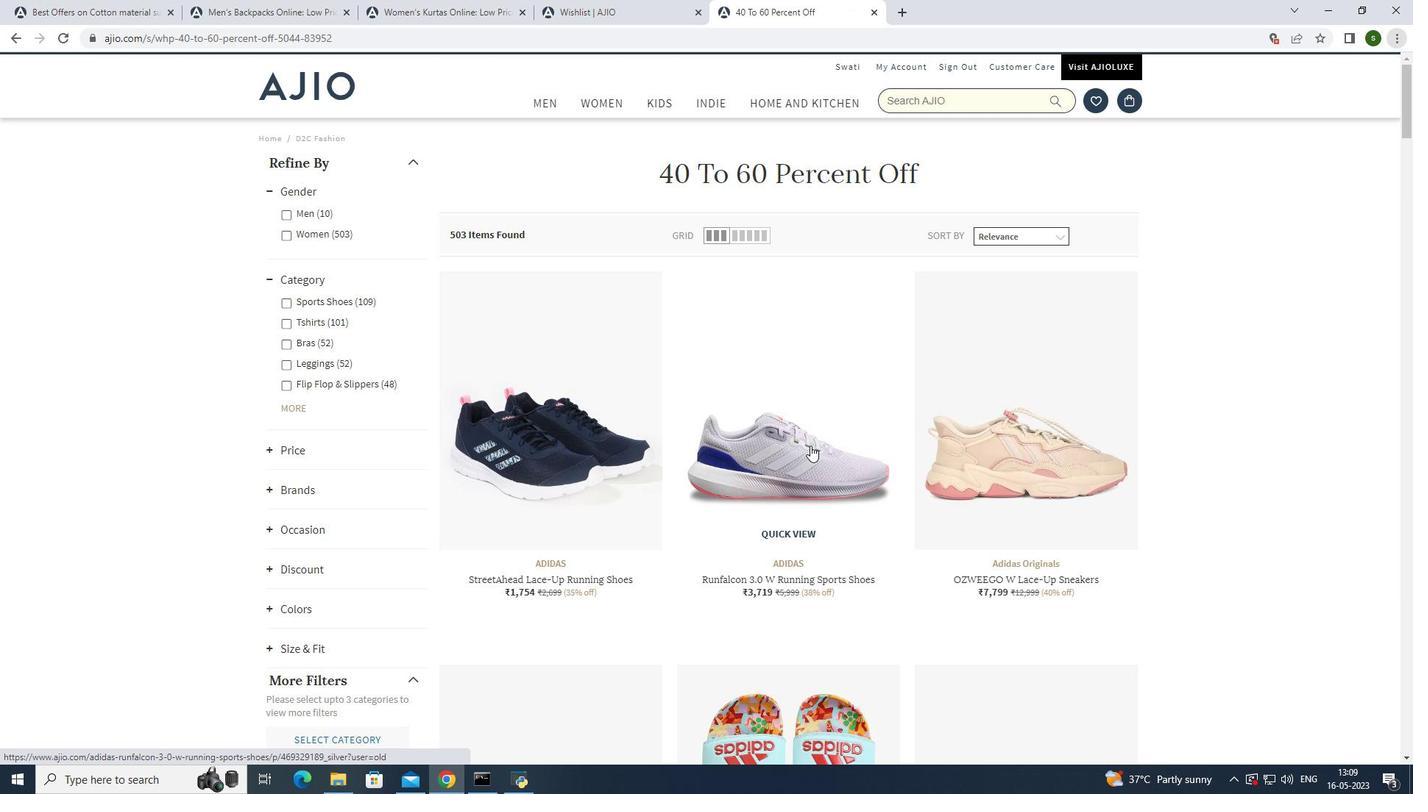
Action: Mouse scrolled (798, 443) with delta (0, 0)
Screenshot: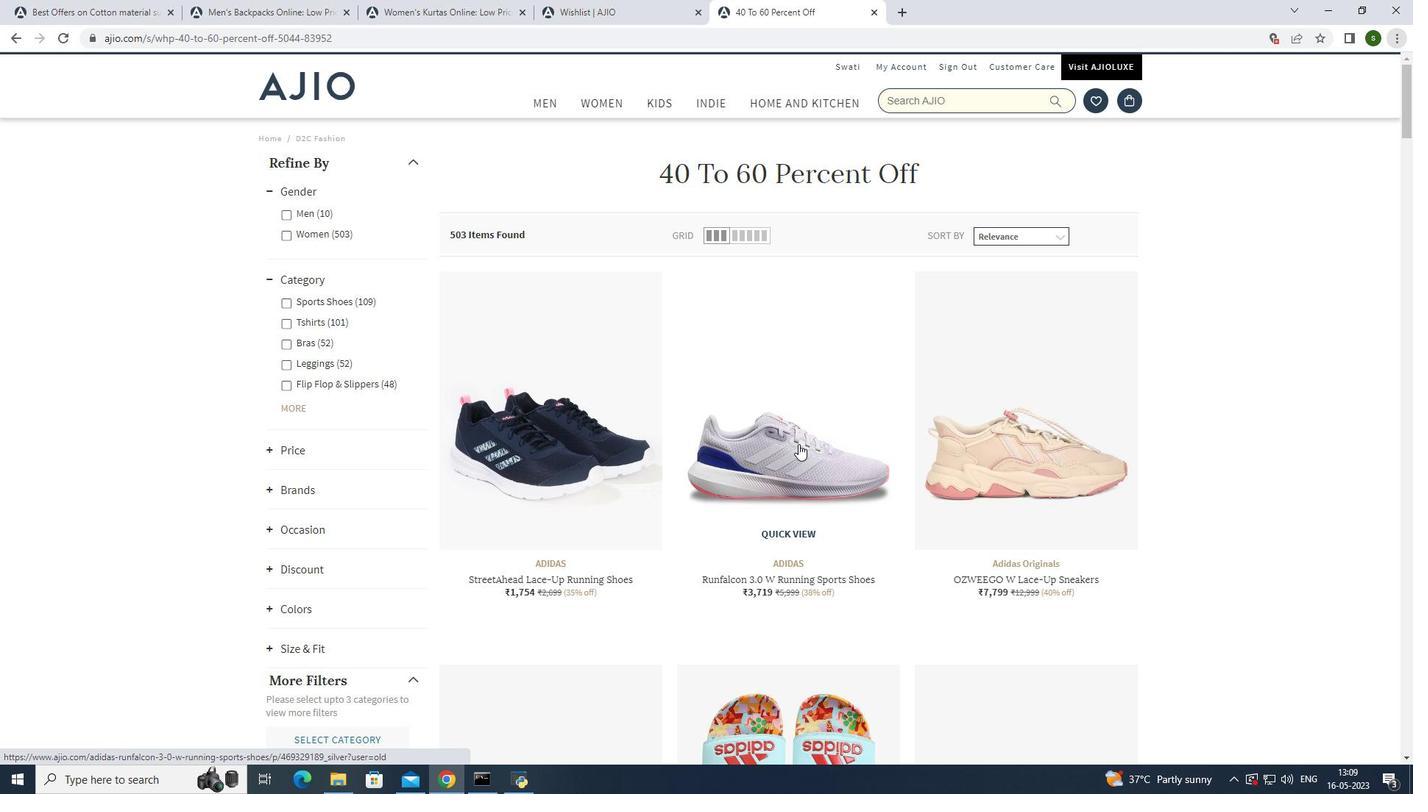 
Action: Mouse scrolled (798, 443) with delta (0, 0)
Screenshot: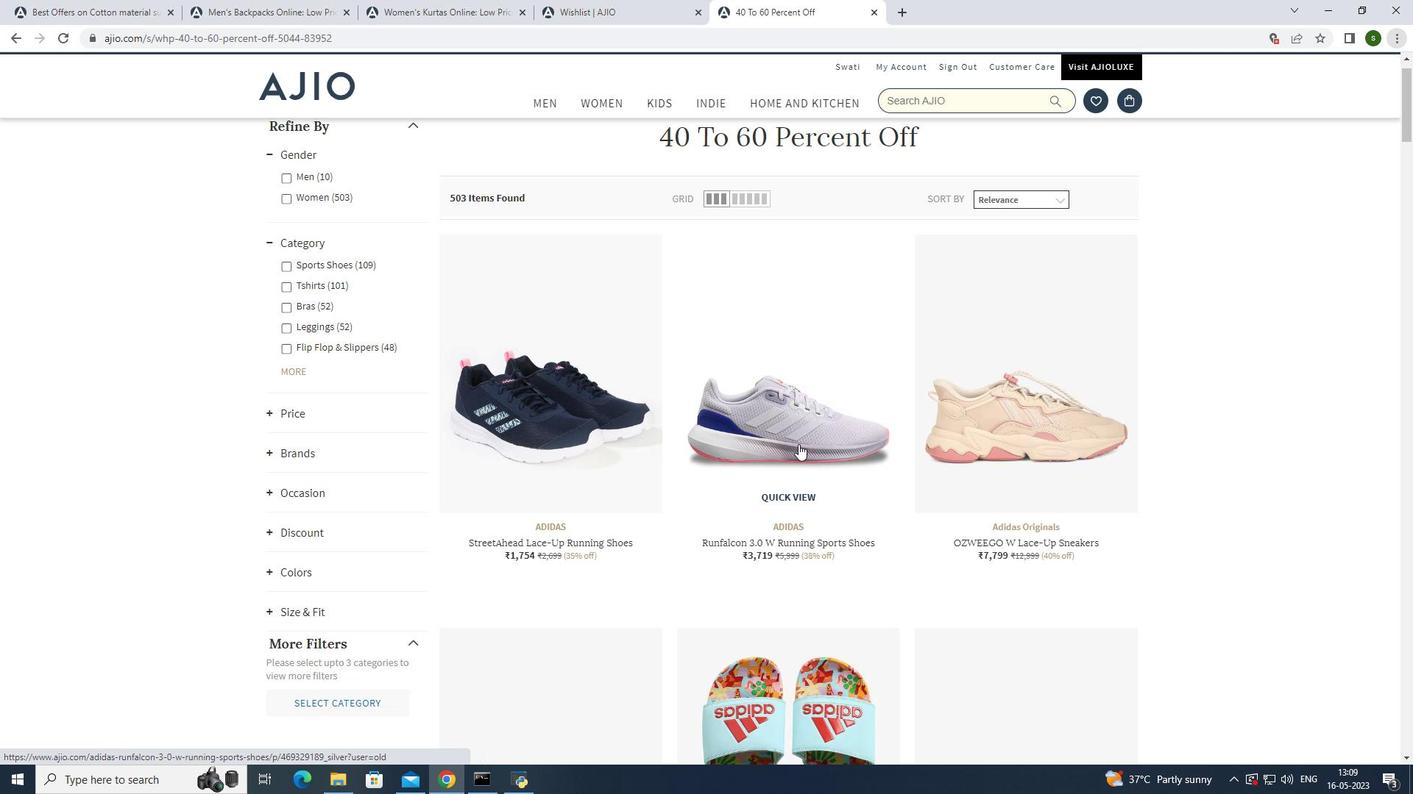 
Action: Mouse moved to (764, 321)
Screenshot: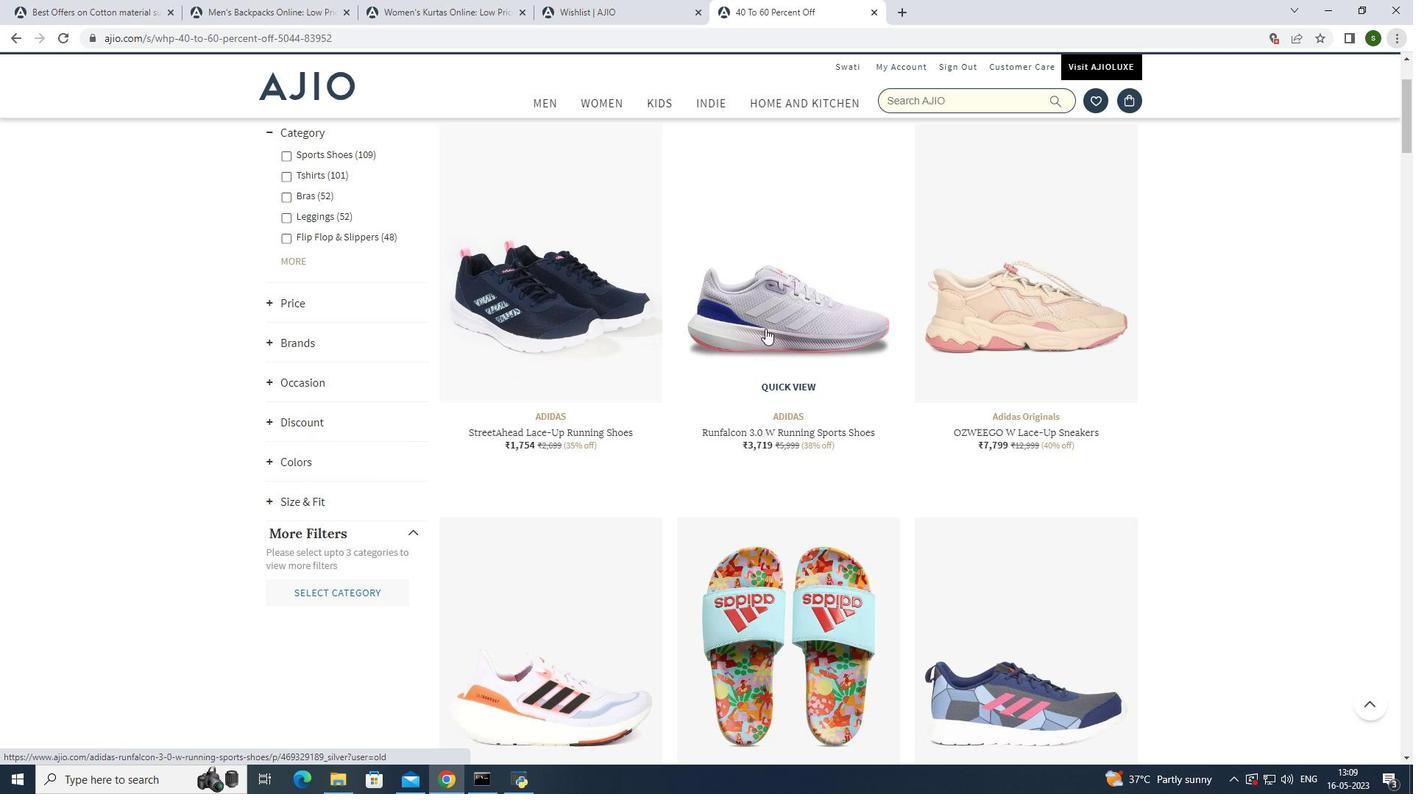 
Action: Mouse pressed left at (764, 321)
Screenshot: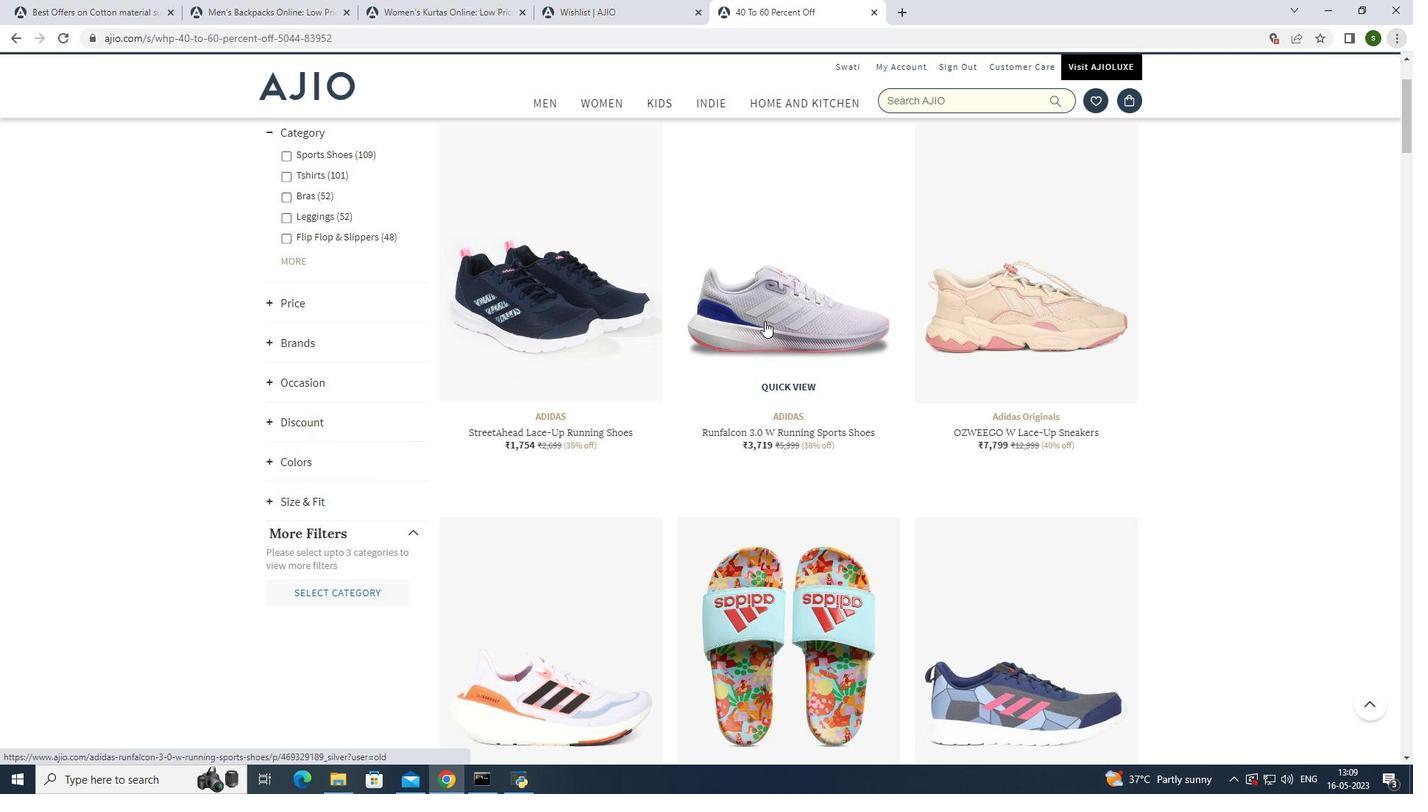 
Action: Mouse moved to (971, 581)
Screenshot: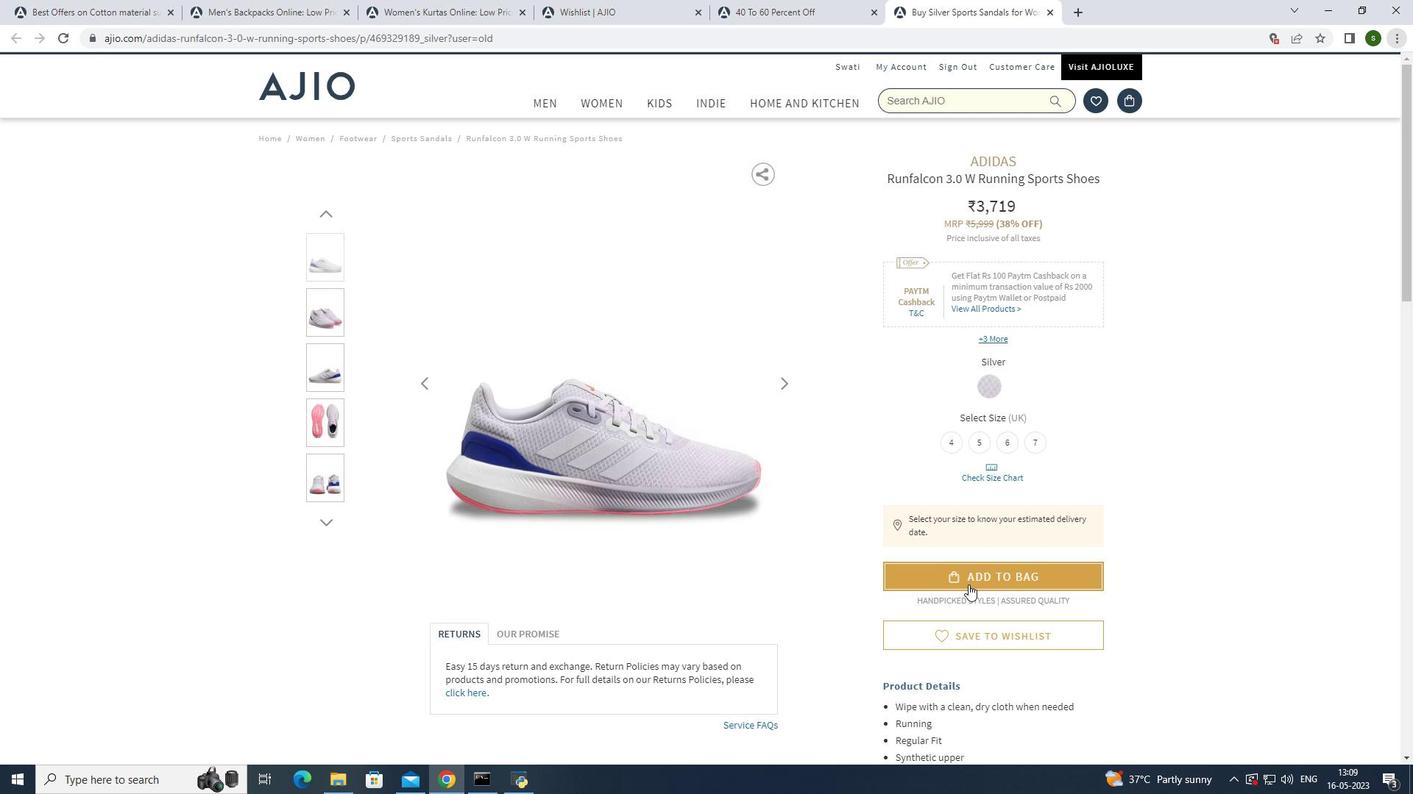 
Action: Mouse pressed left at (971, 581)
Screenshot: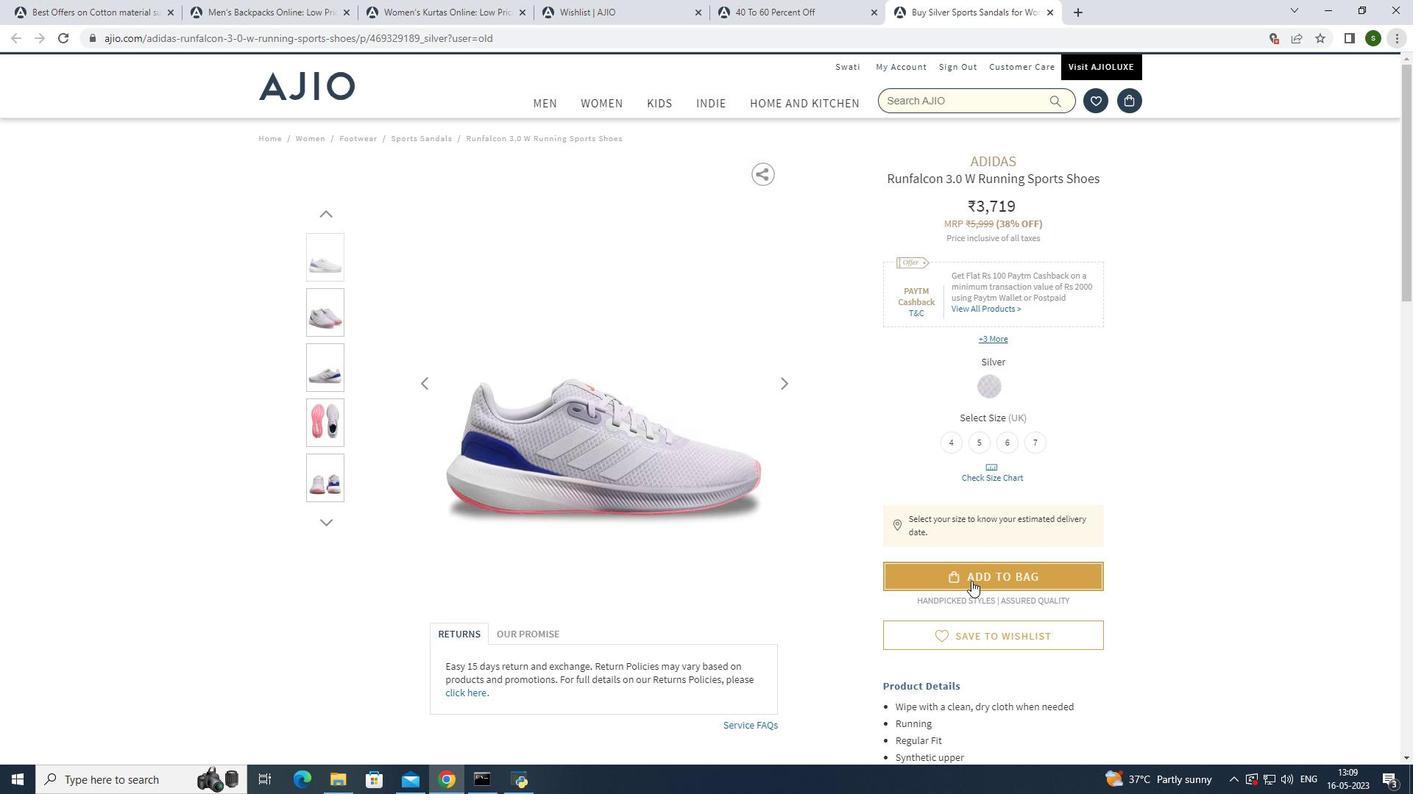 
Action: Mouse moved to (956, 473)
Screenshot: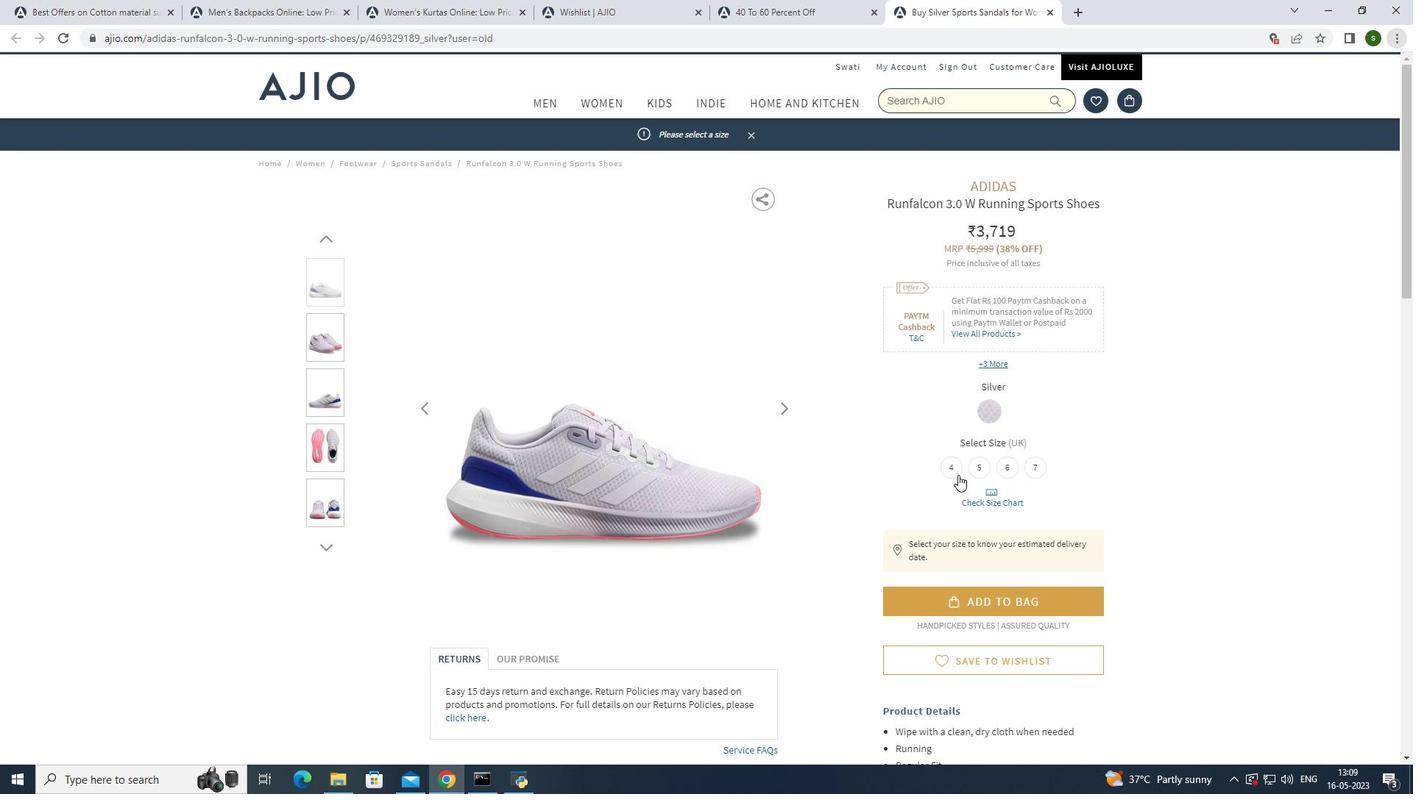 
Action: Mouse pressed left at (956, 473)
Screenshot: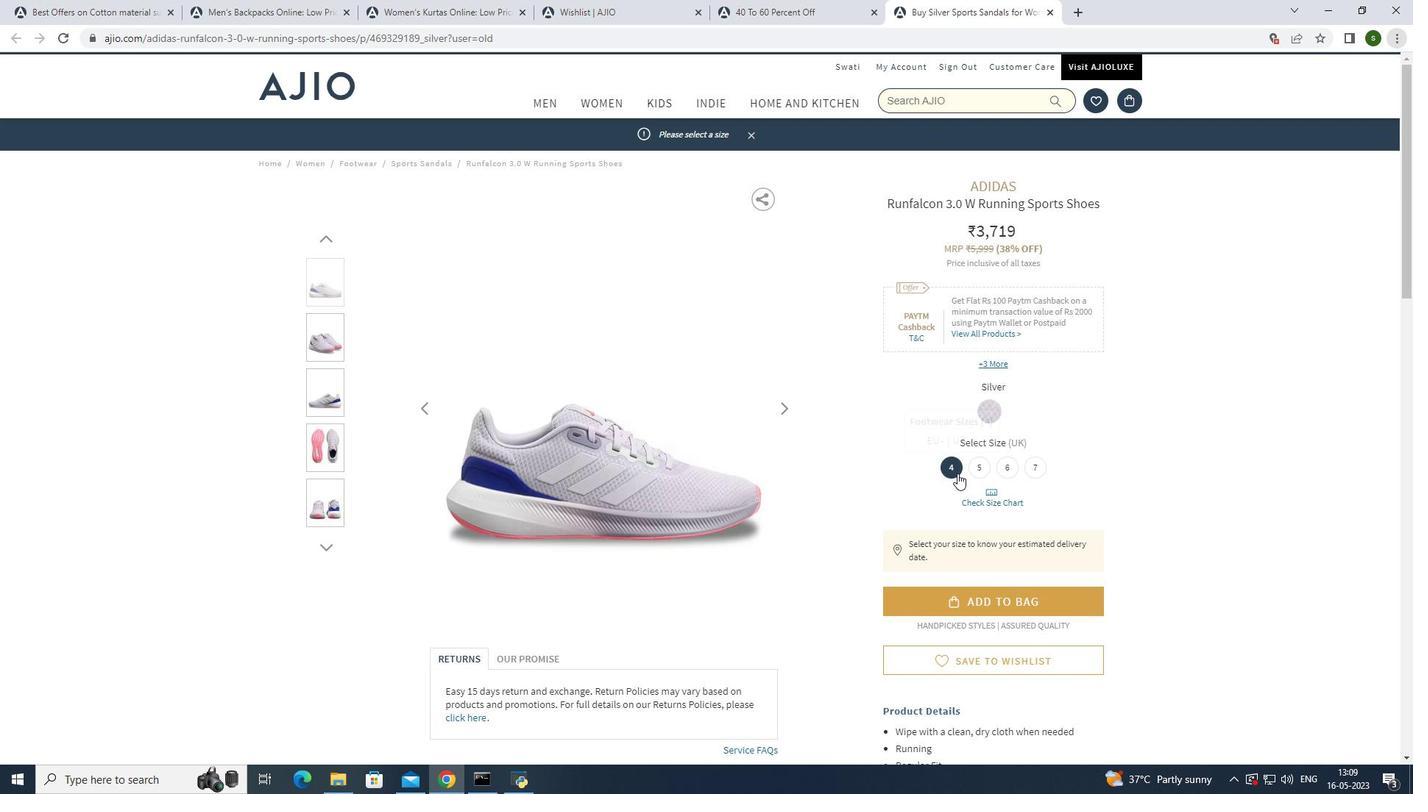 
Action: Mouse moved to (992, 631)
Screenshot: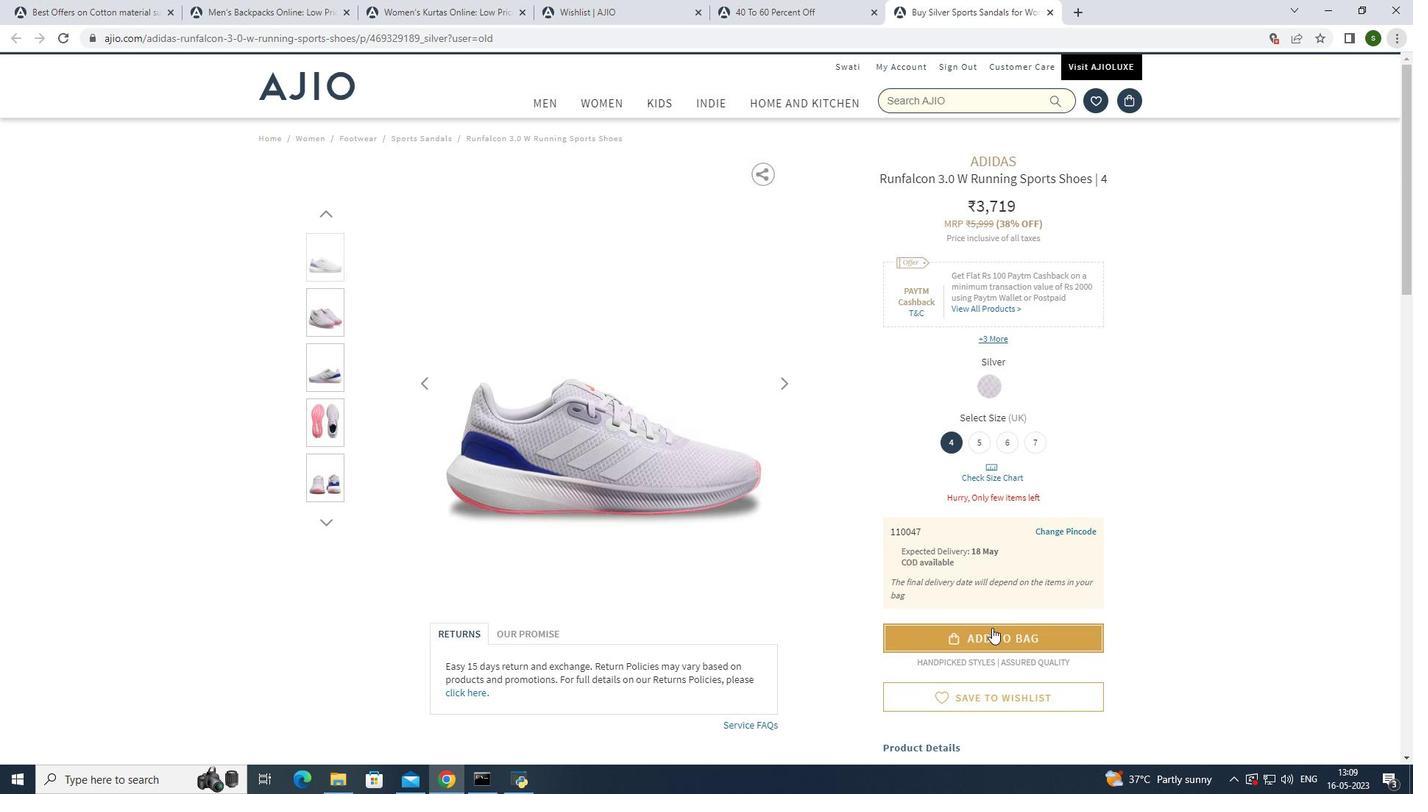 
Action: Mouse pressed left at (992, 631)
Screenshot: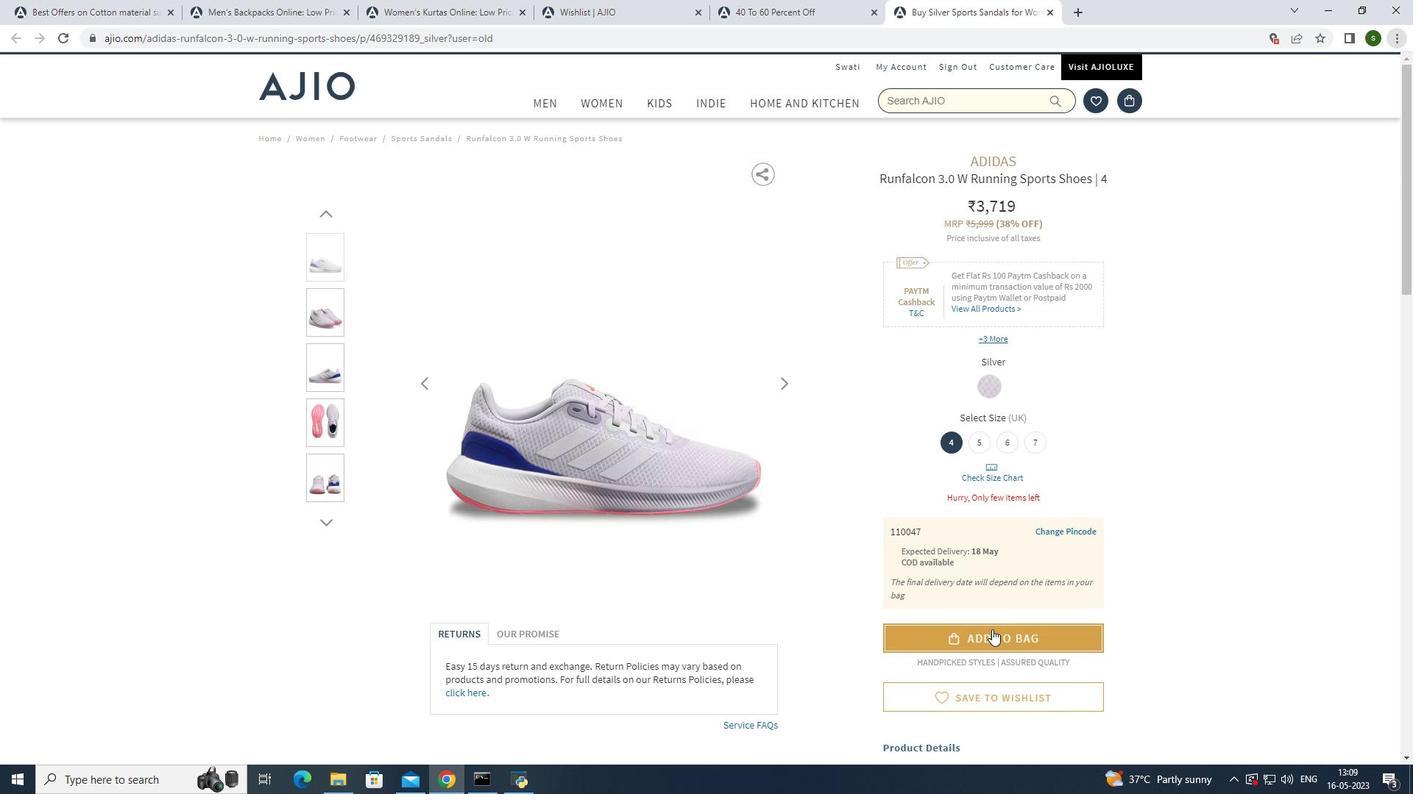 
Action: Mouse moved to (827, 447)
Screenshot: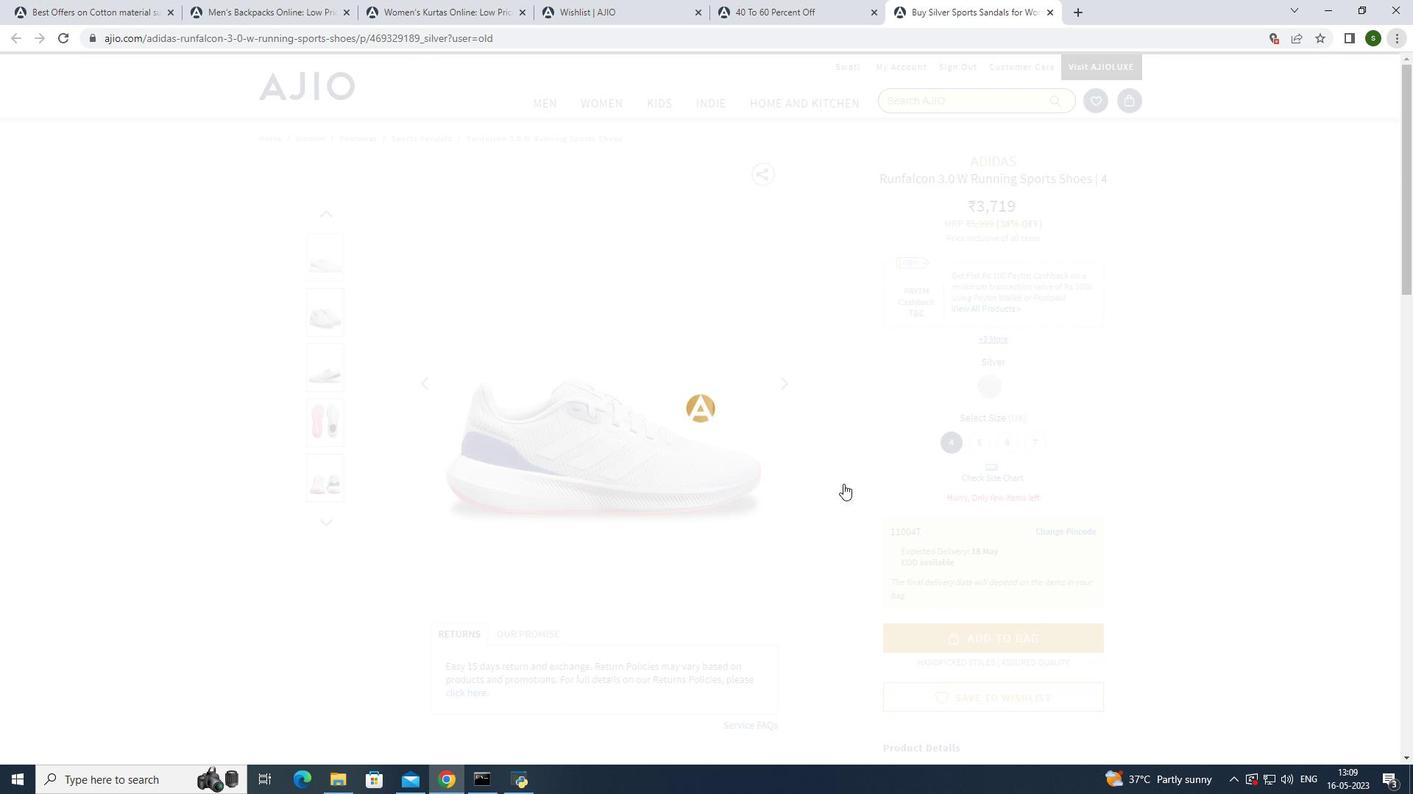 
